 Task: Buy 1 Transaxle & Transmission from Gaskets section under best seller category for shipping address: Jenna Lewis, 2105 Pike Street, San Diego, California 92126, Cell Number 8585770212. Pay from credit card ending with 2005, CVV 3321
Action: Mouse moved to (25, 86)
Screenshot: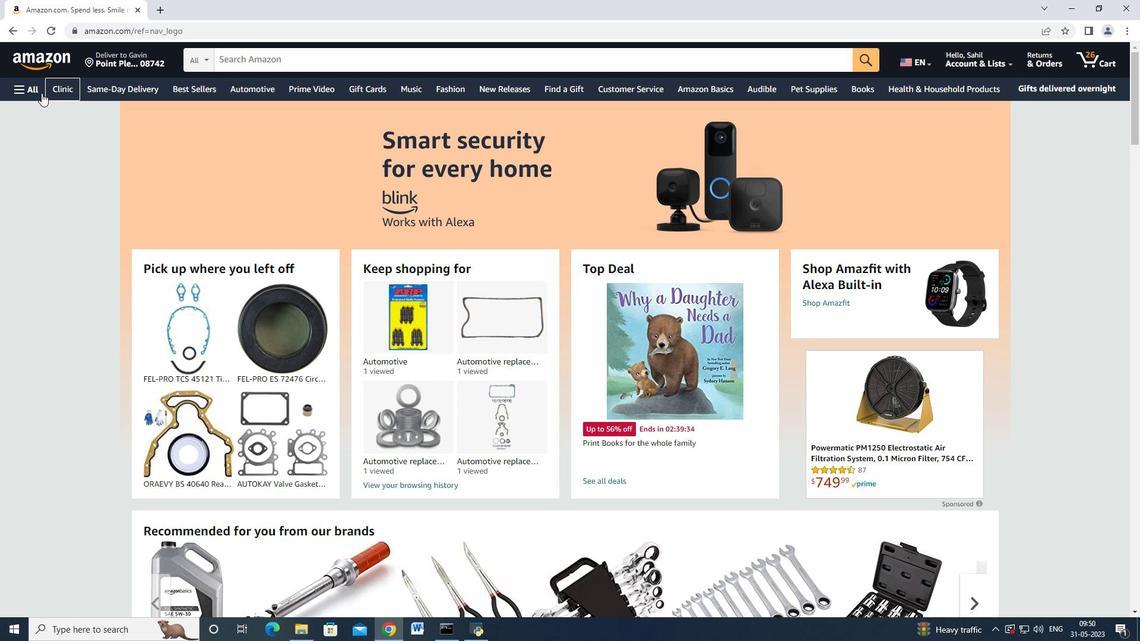 
Action: Mouse pressed left at (25, 86)
Screenshot: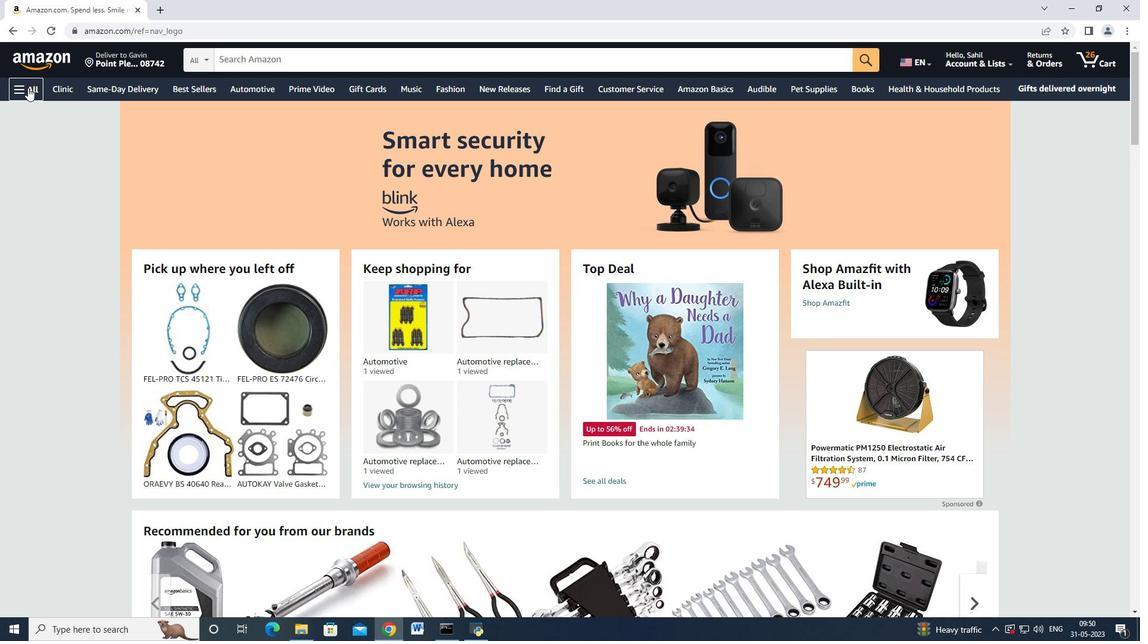 
Action: Mouse moved to (73, 246)
Screenshot: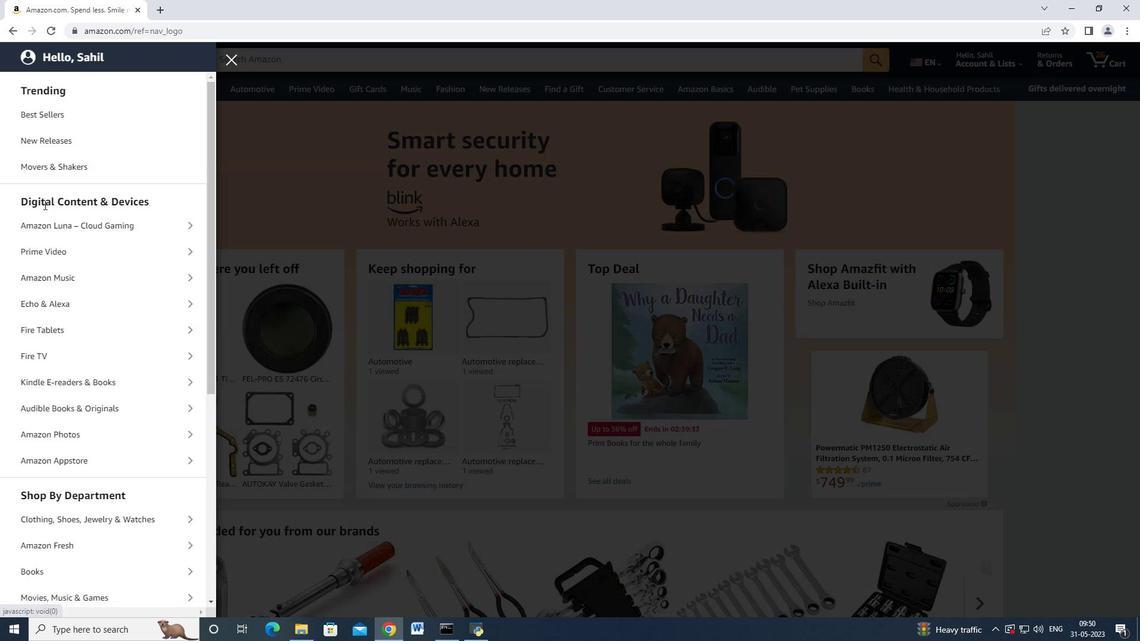
Action: Mouse scrolled (73, 245) with delta (0, 0)
Screenshot: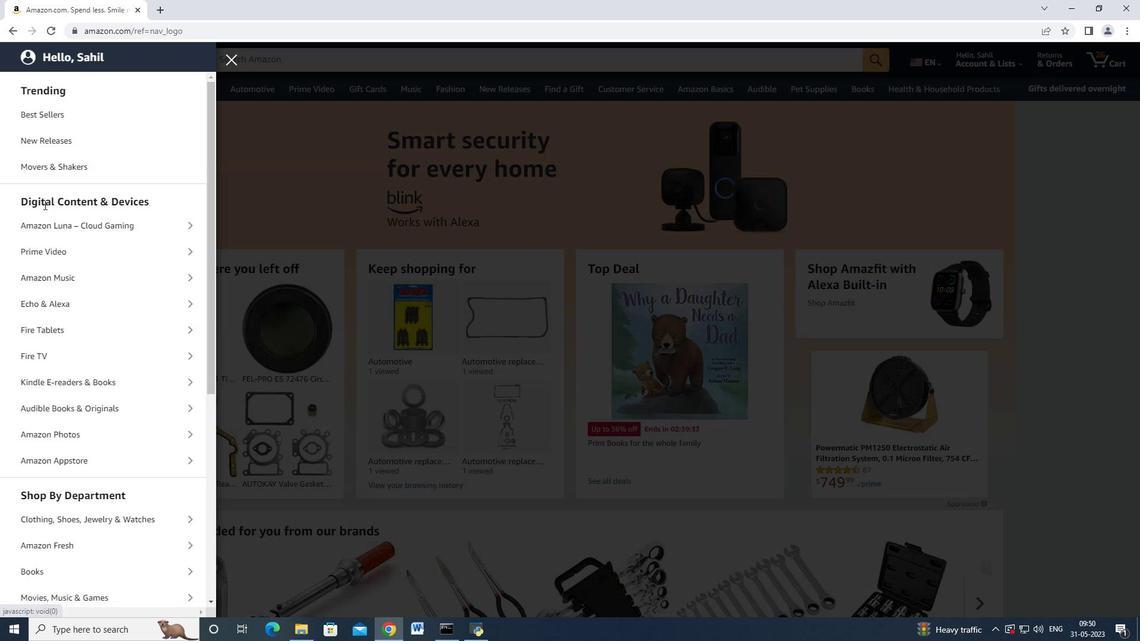 
Action: Mouse moved to (74, 247)
Screenshot: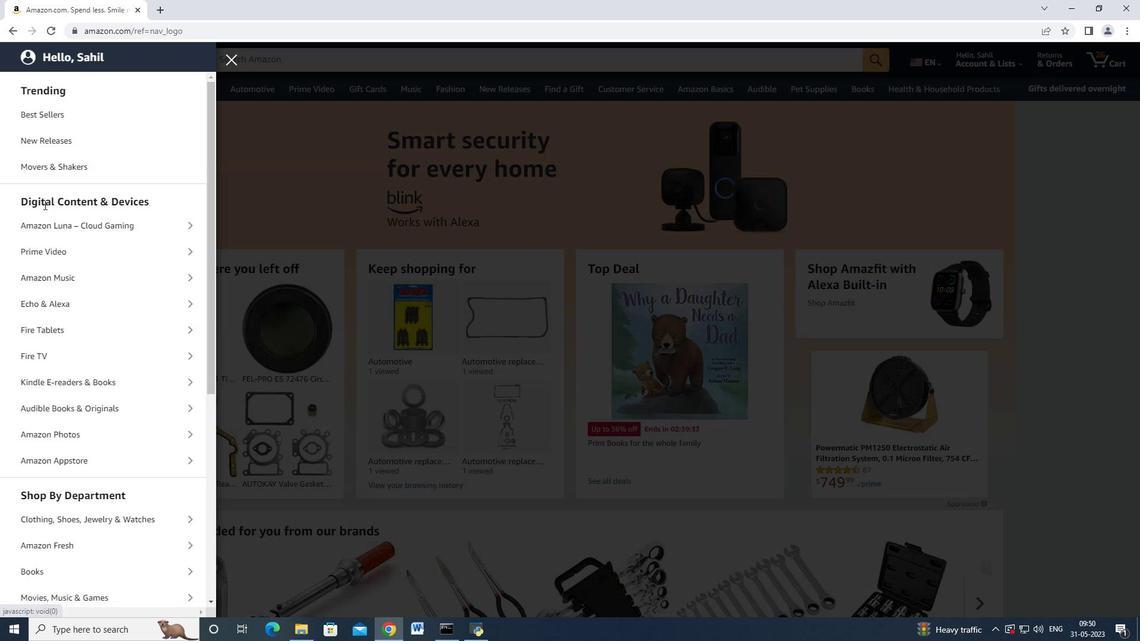 
Action: Mouse scrolled (74, 247) with delta (0, 0)
Screenshot: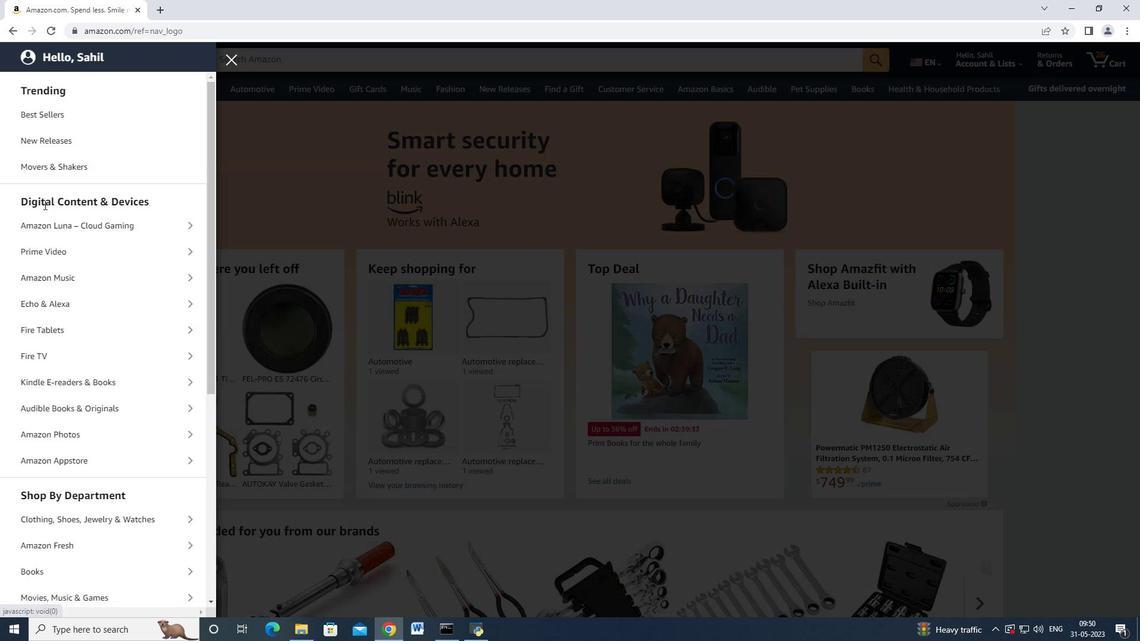 
Action: Mouse moved to (76, 250)
Screenshot: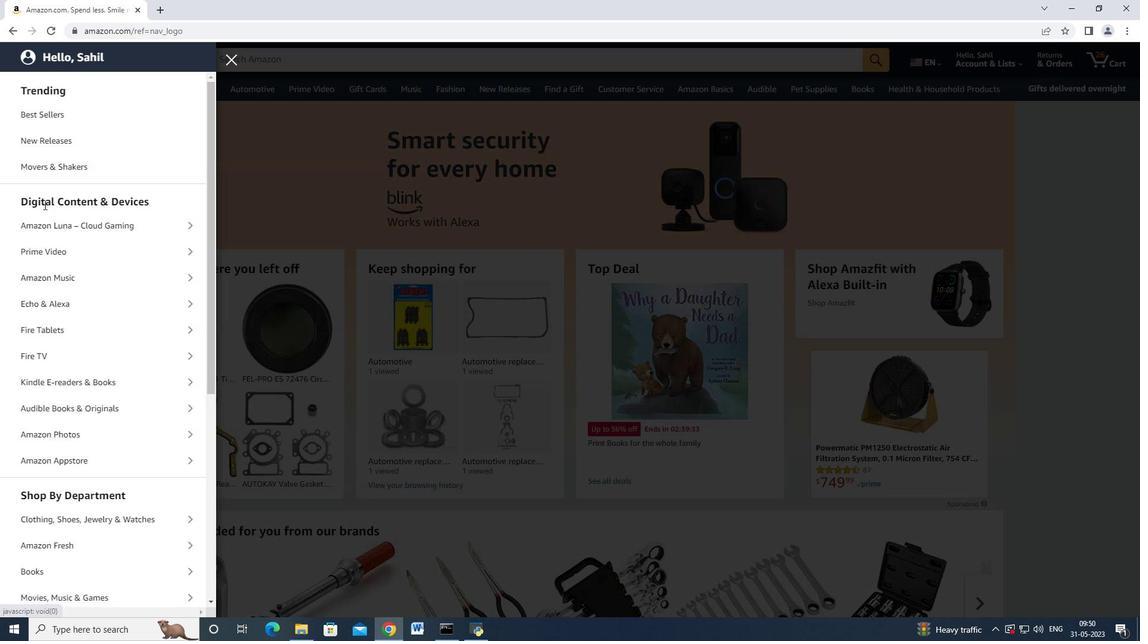 
Action: Mouse scrolled (76, 250) with delta (0, 0)
Screenshot: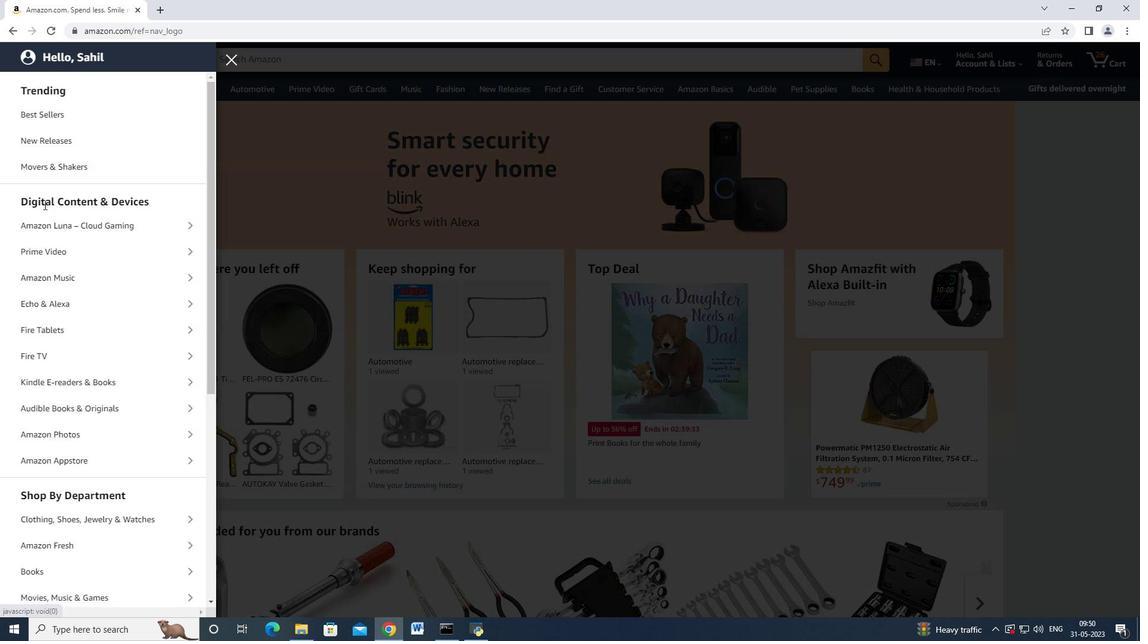 
Action: Mouse moved to (77, 251)
Screenshot: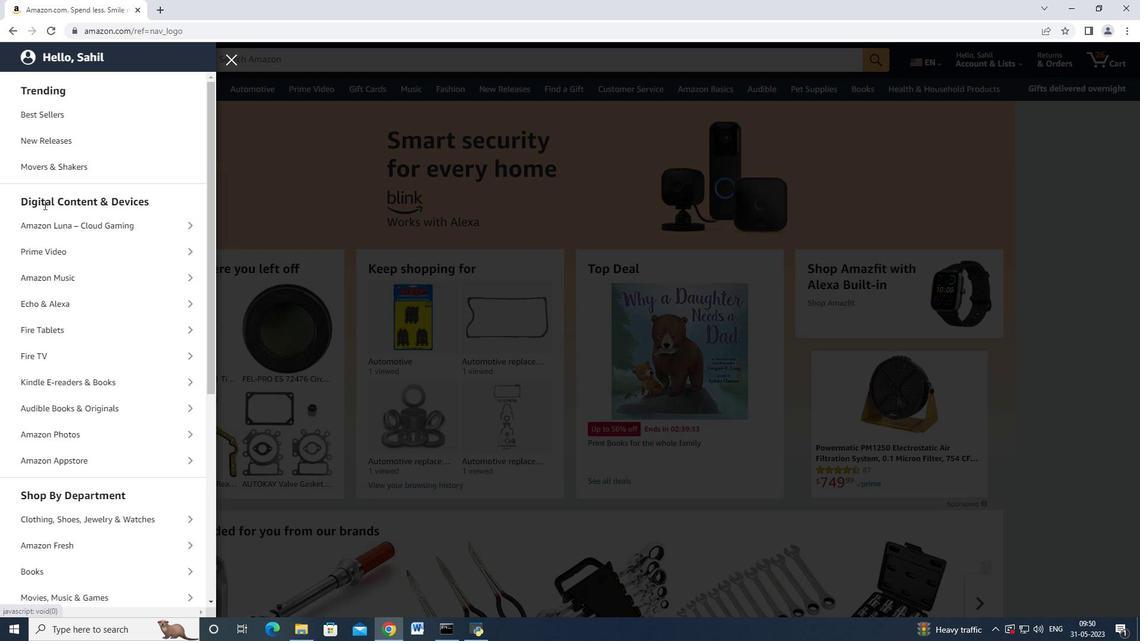 
Action: Mouse scrolled (77, 251) with delta (0, 0)
Screenshot: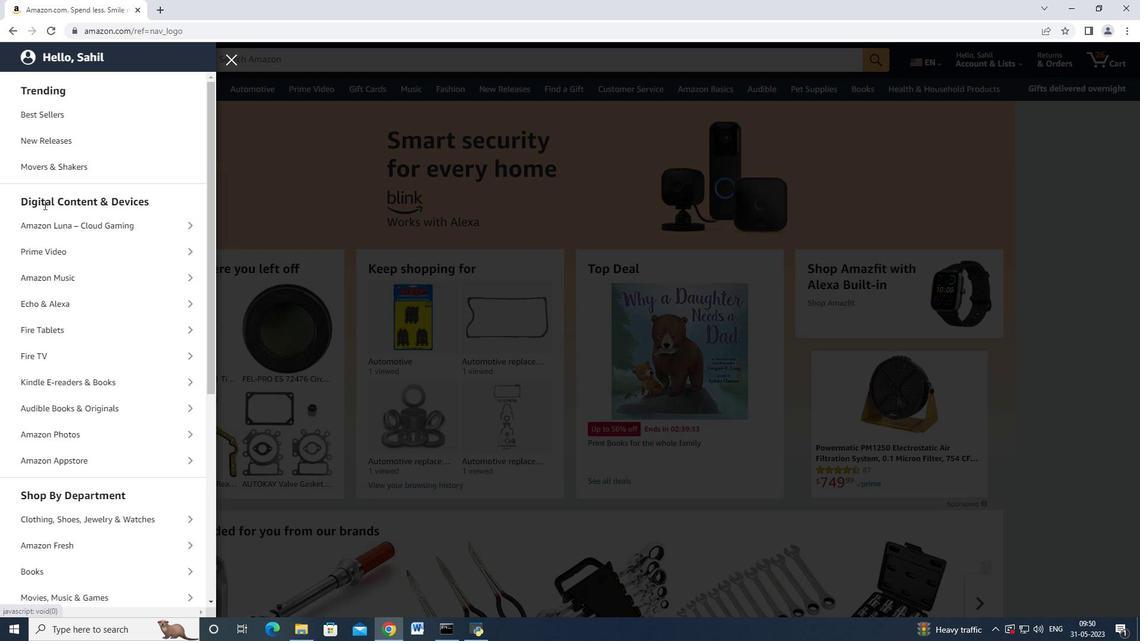 
Action: Mouse moved to (90, 280)
Screenshot: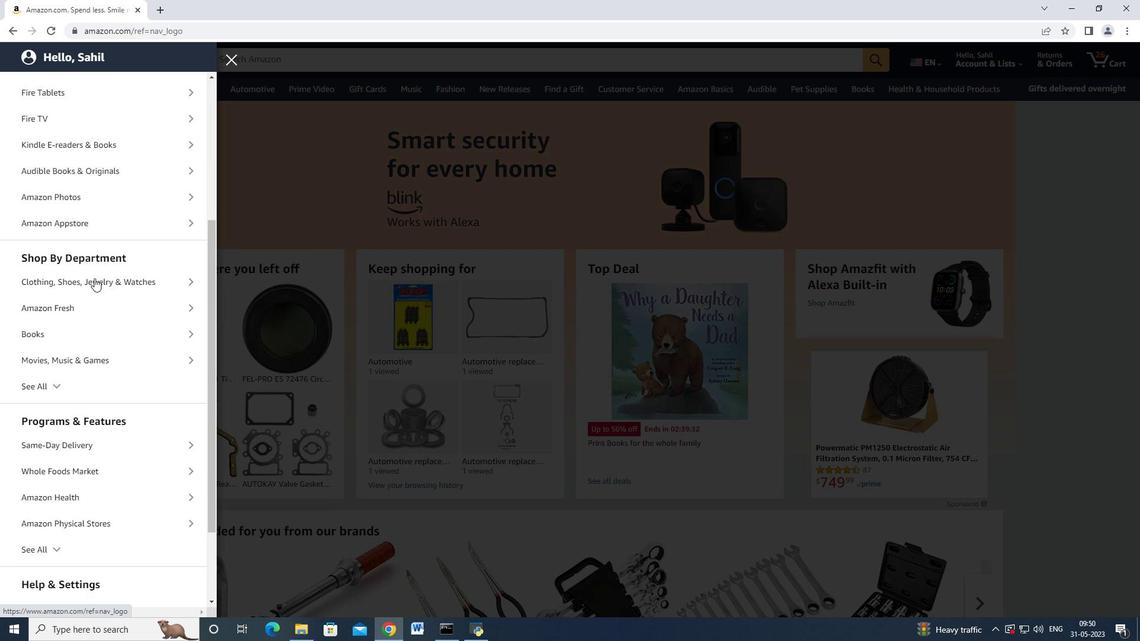 
Action: Mouse scrolled (90, 280) with delta (0, 0)
Screenshot: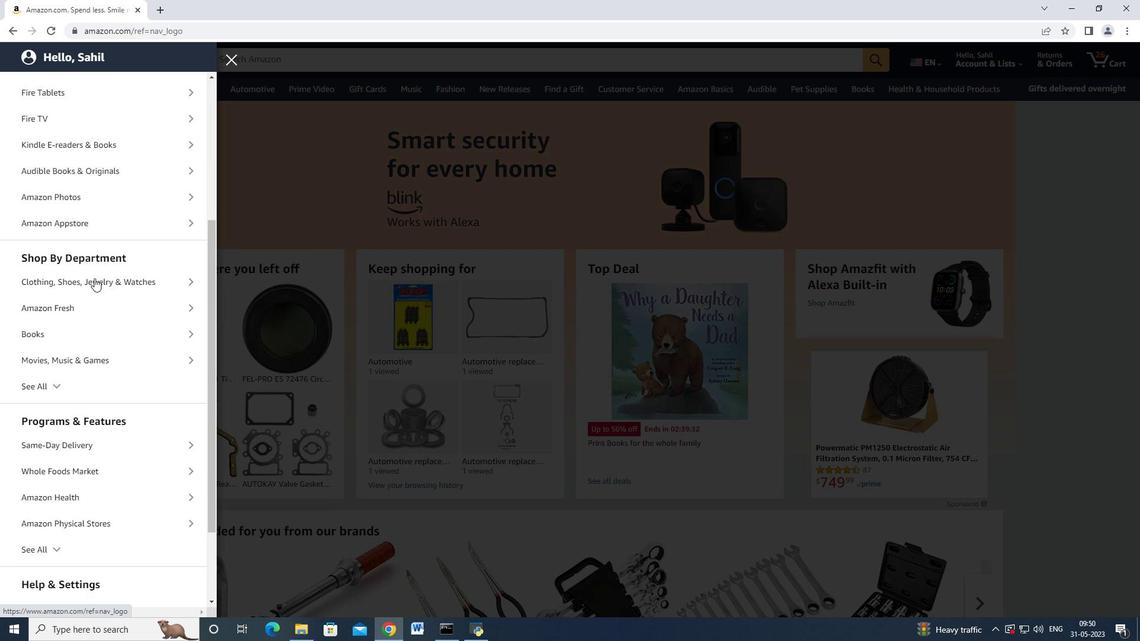 
Action: Mouse scrolled (90, 280) with delta (0, 0)
Screenshot: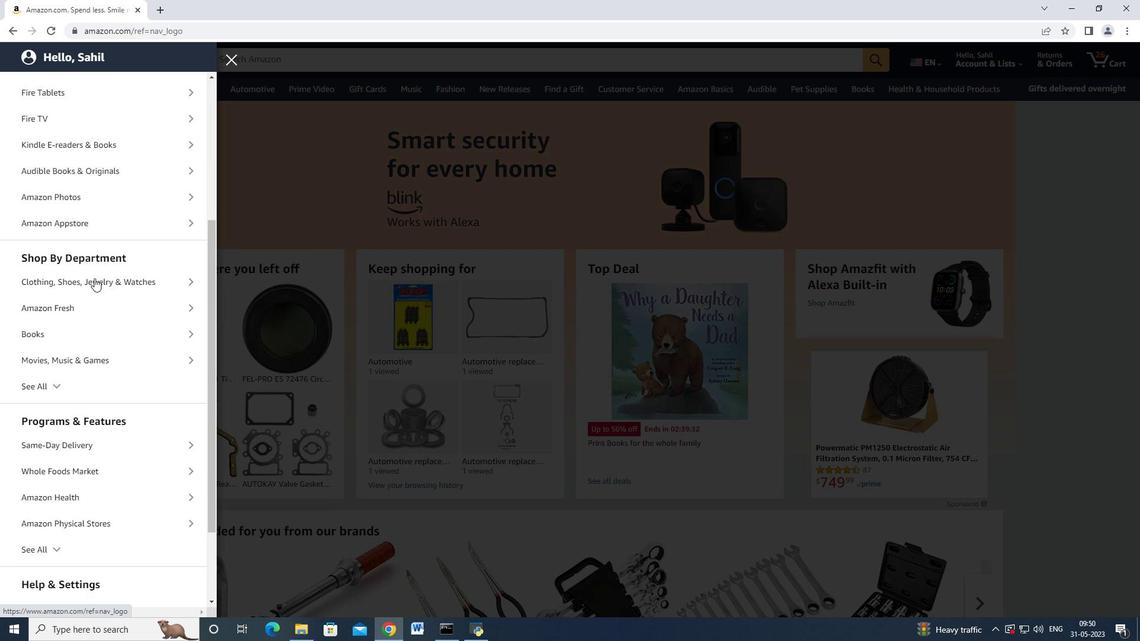 
Action: Mouse scrolled (90, 280) with delta (0, 0)
Screenshot: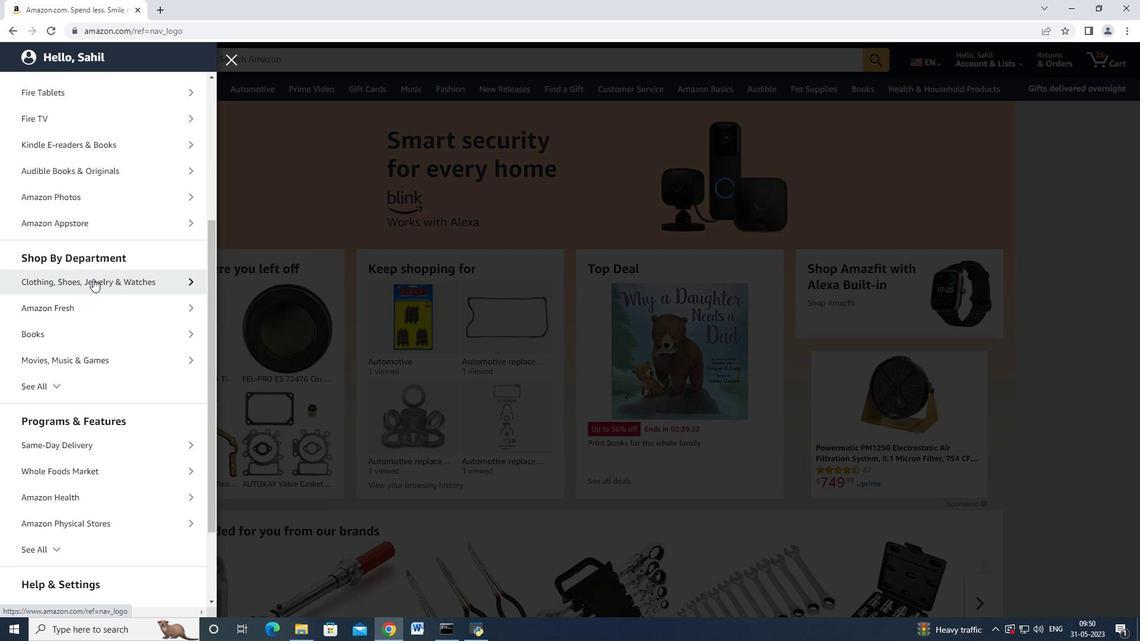 
Action: Mouse scrolled (90, 280) with delta (0, 0)
Screenshot: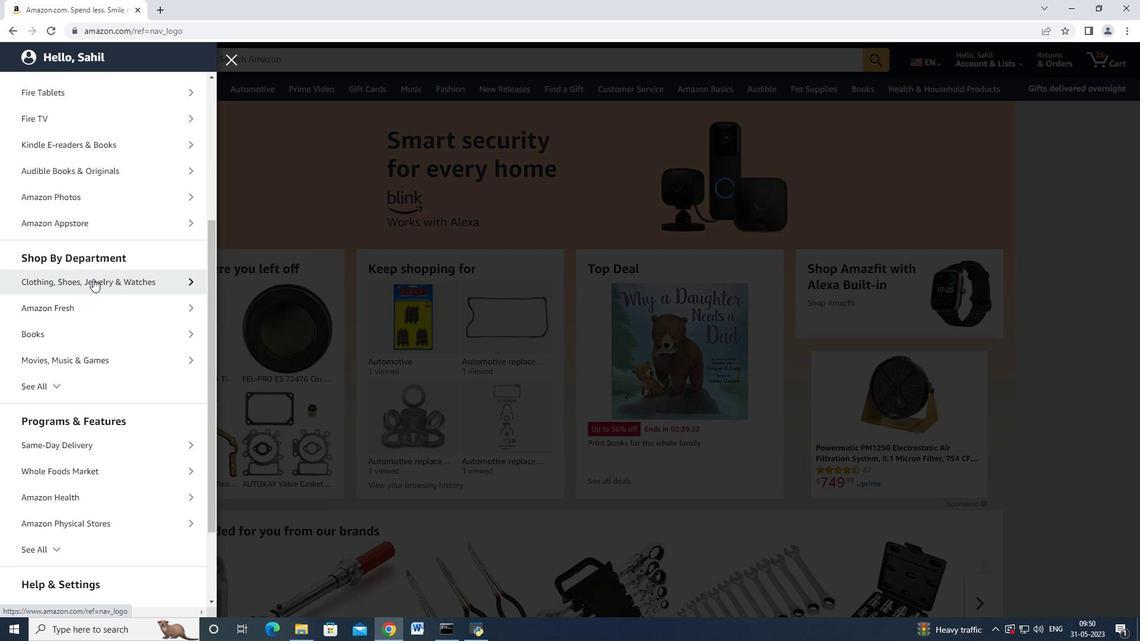 
Action: Mouse scrolled (90, 280) with delta (0, 0)
Screenshot: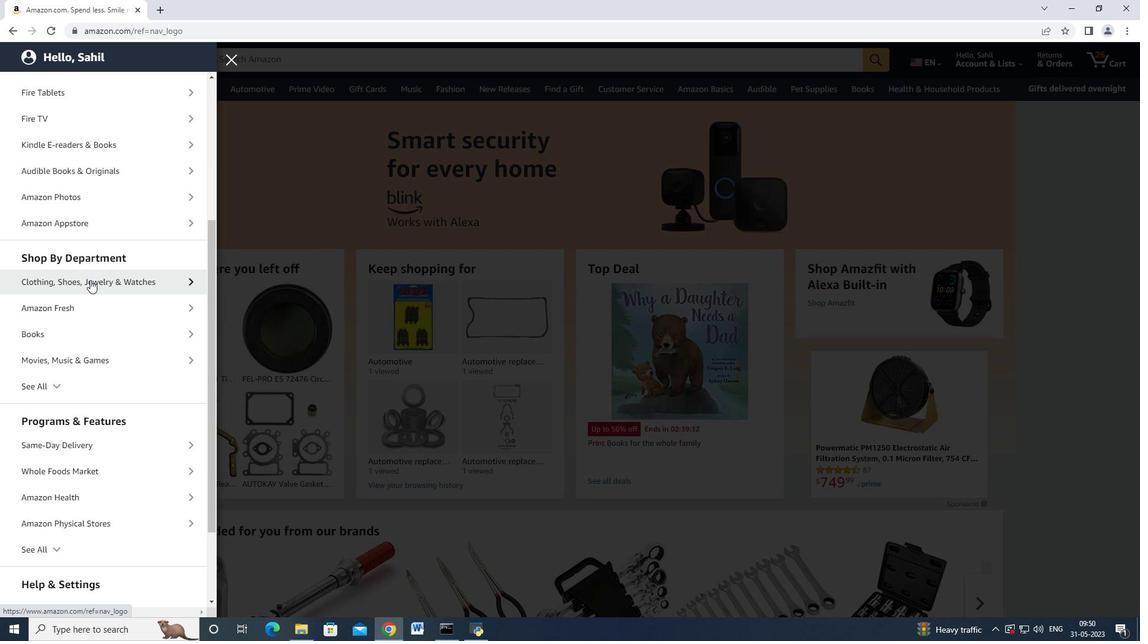 
Action: Mouse moved to (67, 276)
Screenshot: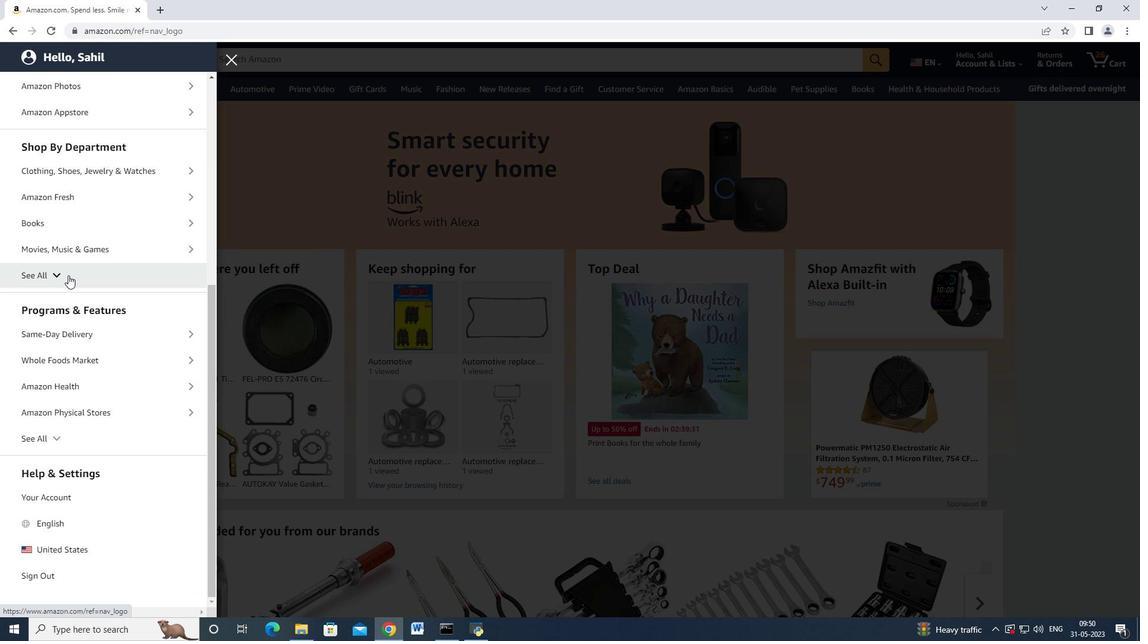 
Action: Mouse pressed left at (67, 276)
Screenshot: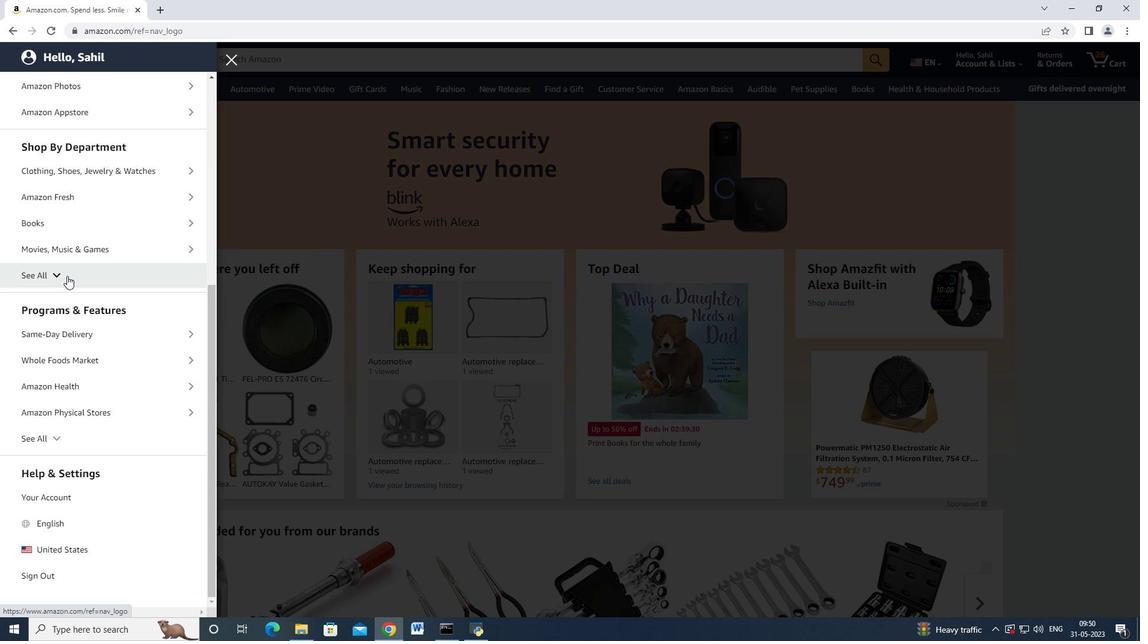 
Action: Mouse moved to (61, 313)
Screenshot: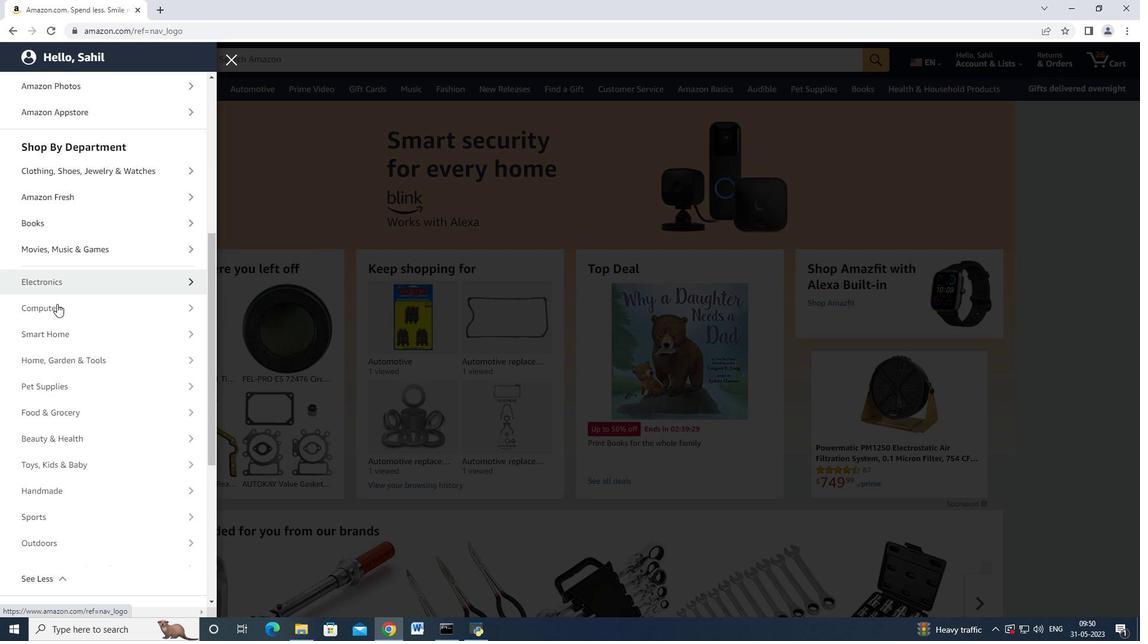 
Action: Mouse scrolled (61, 312) with delta (0, 0)
Screenshot: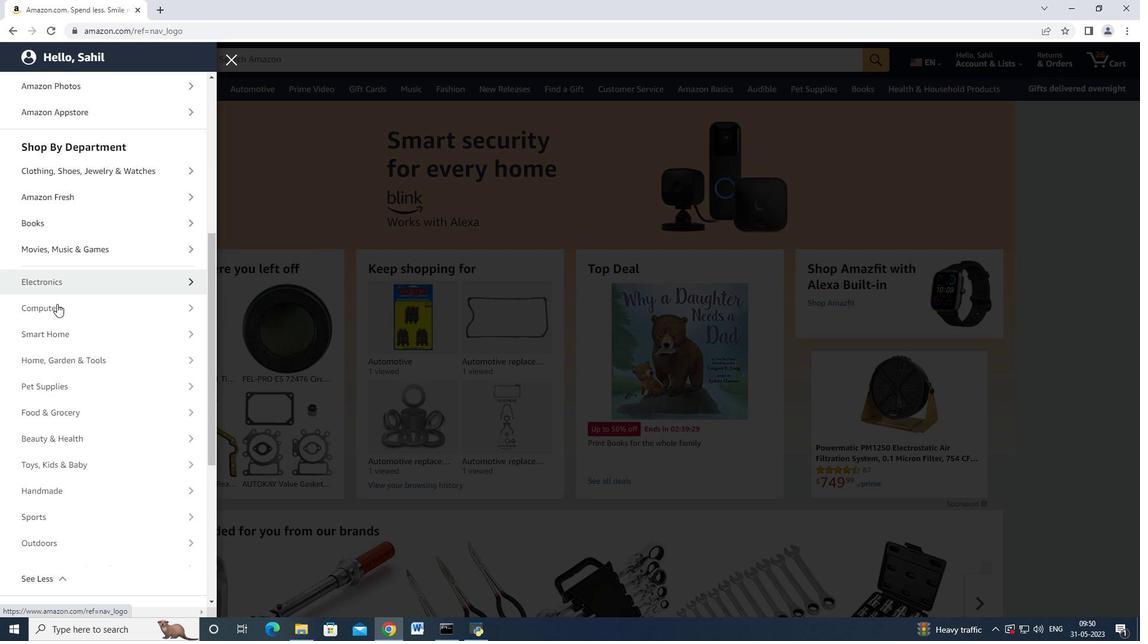
Action: Mouse scrolled (61, 312) with delta (0, 0)
Screenshot: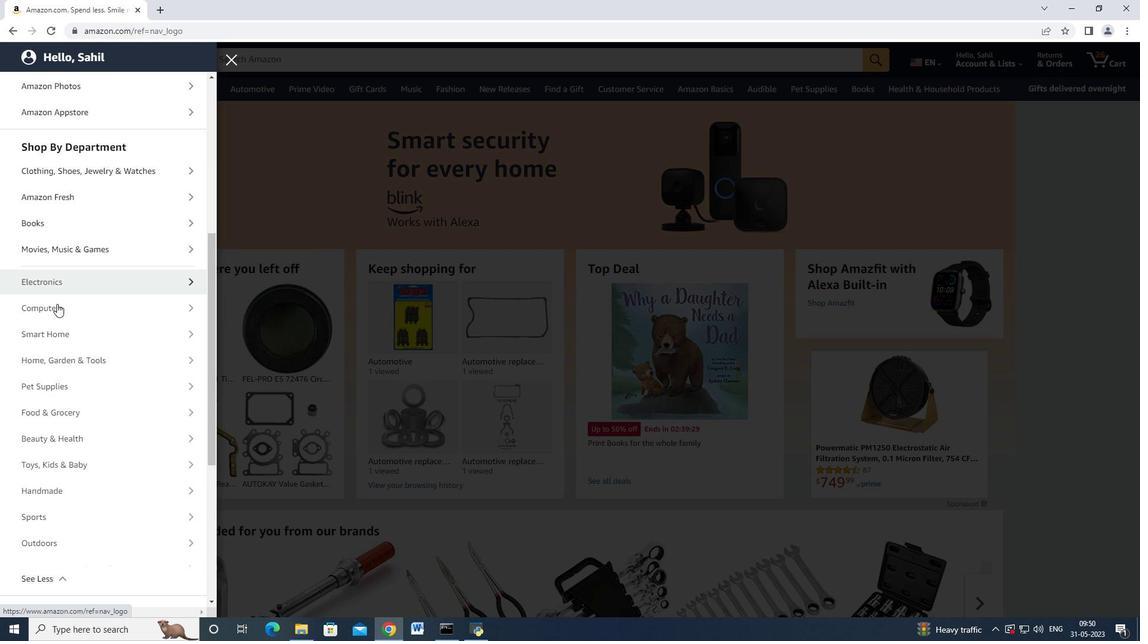 
Action: Mouse moved to (61, 314)
Screenshot: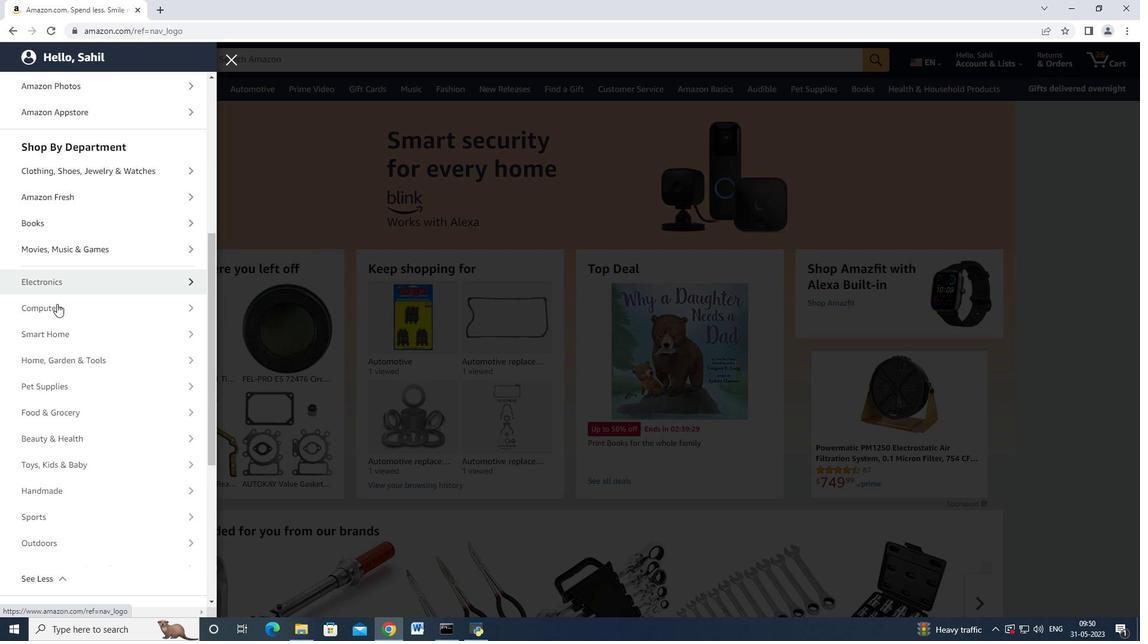 
Action: Mouse scrolled (61, 313) with delta (0, 0)
Screenshot: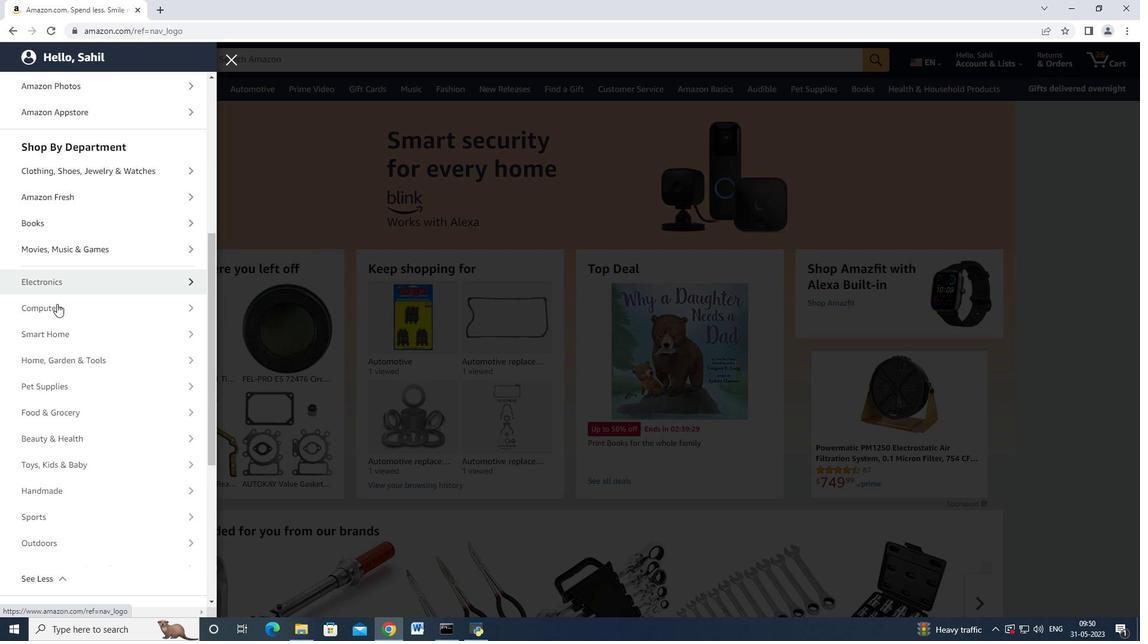 
Action: Mouse moved to (61, 314)
Screenshot: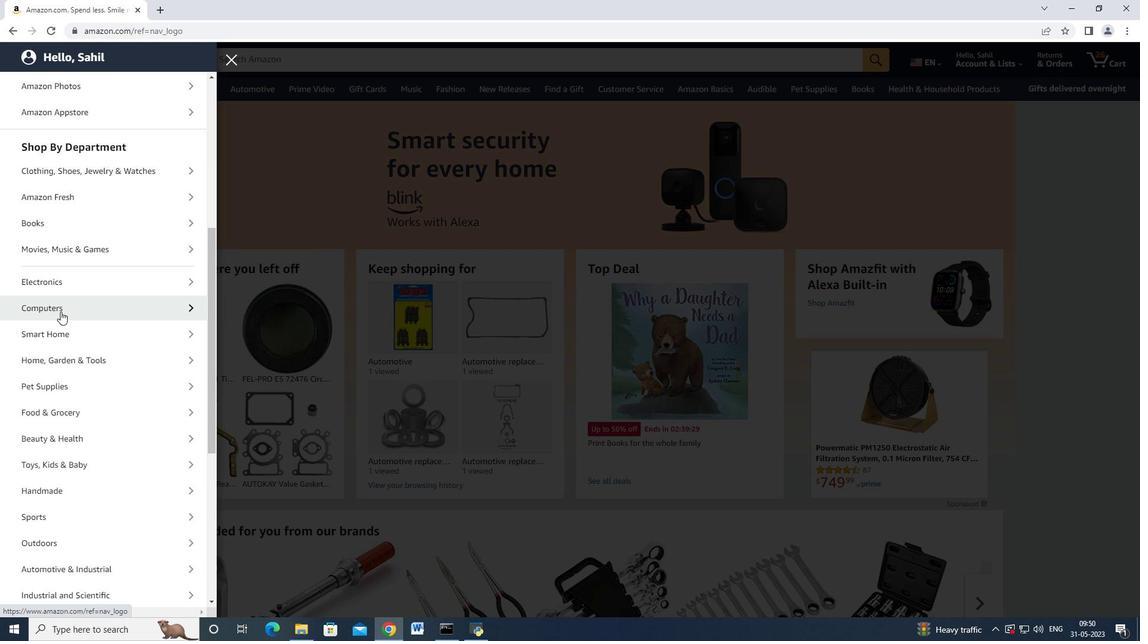 
Action: Mouse scrolled (61, 314) with delta (0, 0)
Screenshot: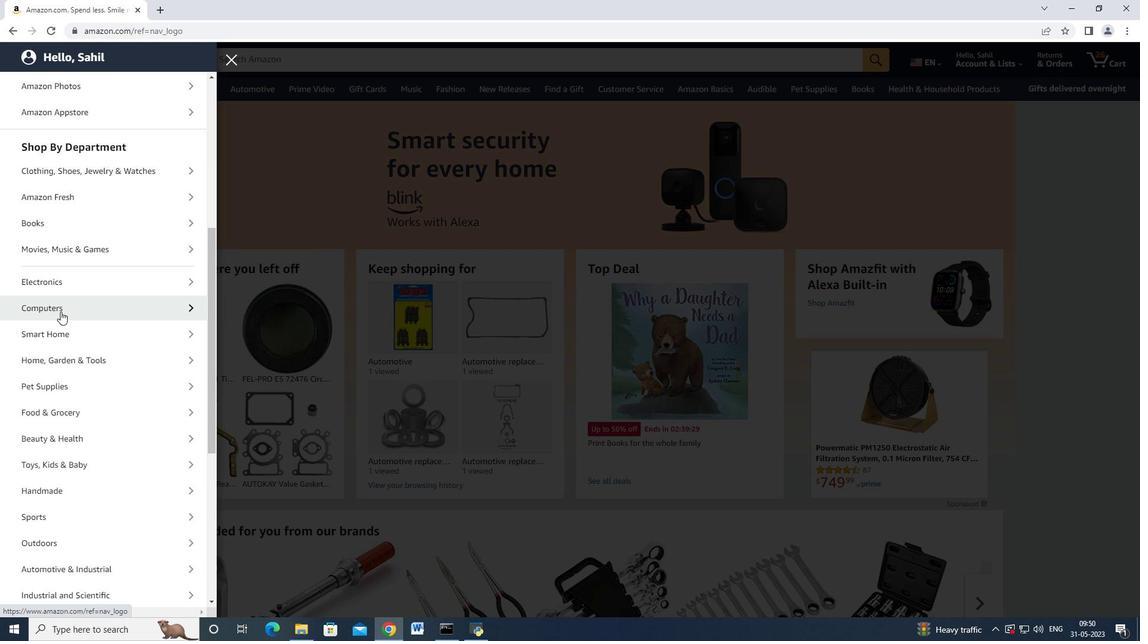 
Action: Mouse moved to (70, 326)
Screenshot: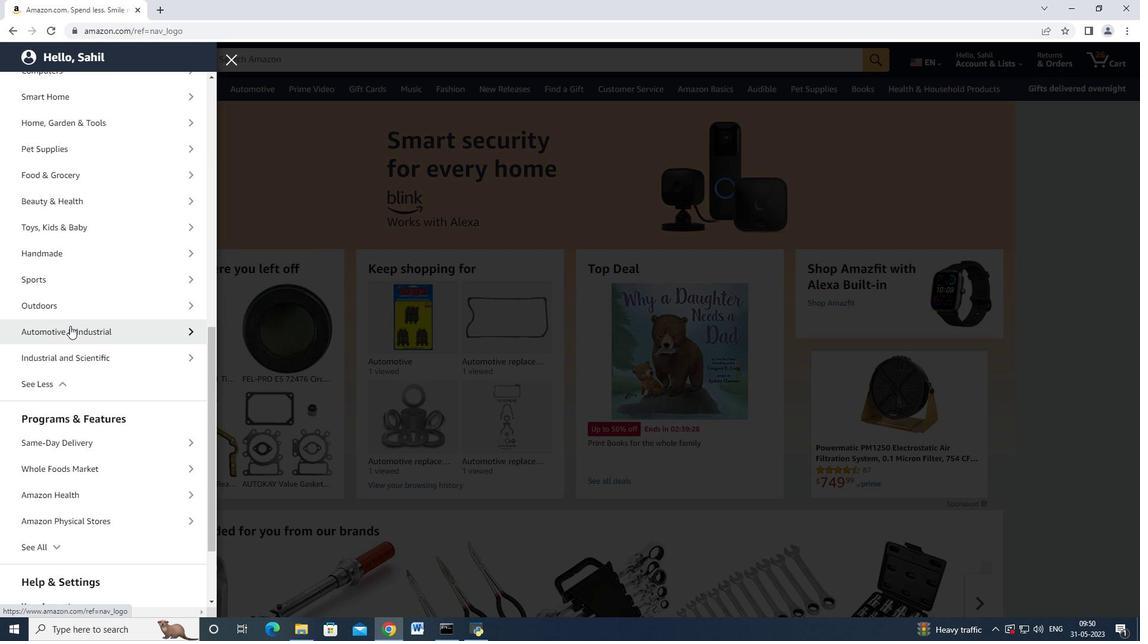 
Action: Mouse pressed left at (70, 326)
Screenshot: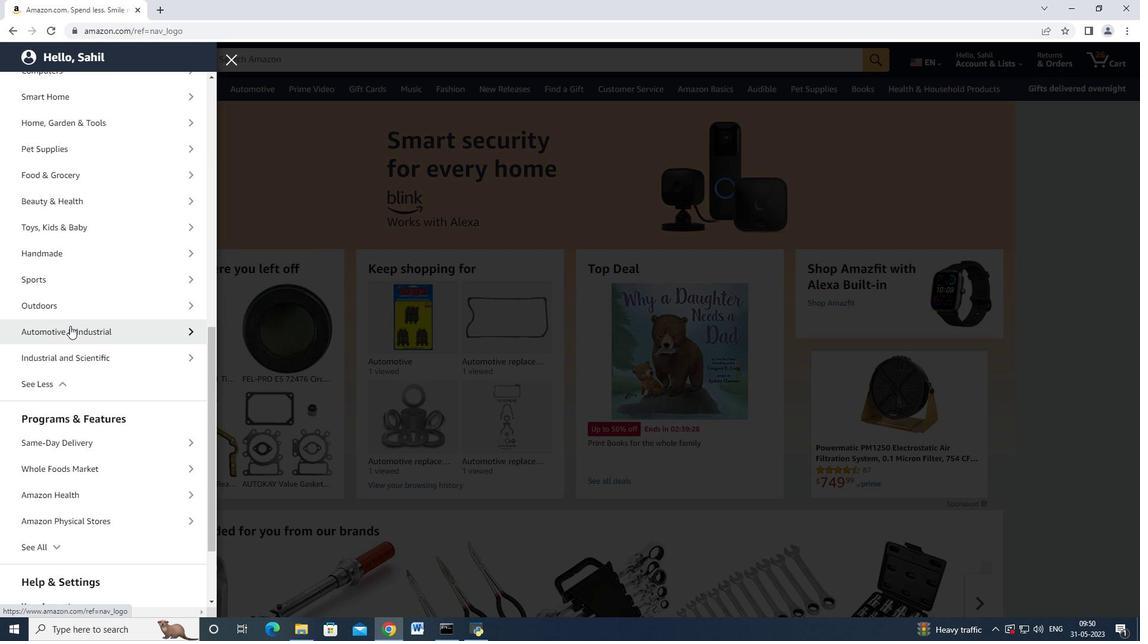 
Action: Mouse moved to (112, 143)
Screenshot: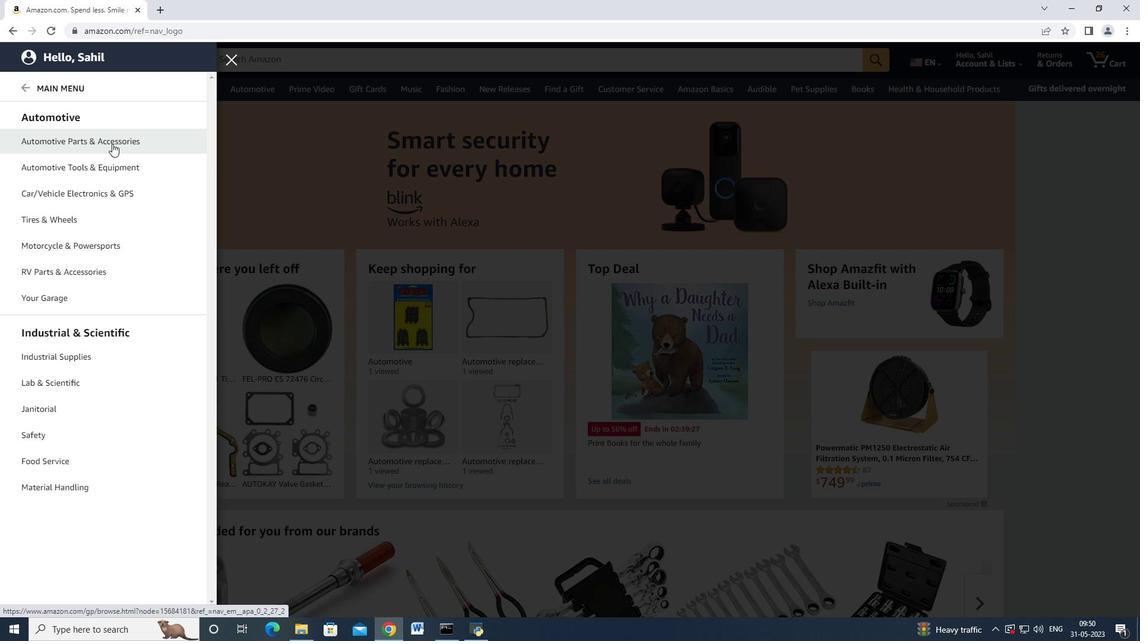 
Action: Mouse pressed left at (112, 143)
Screenshot: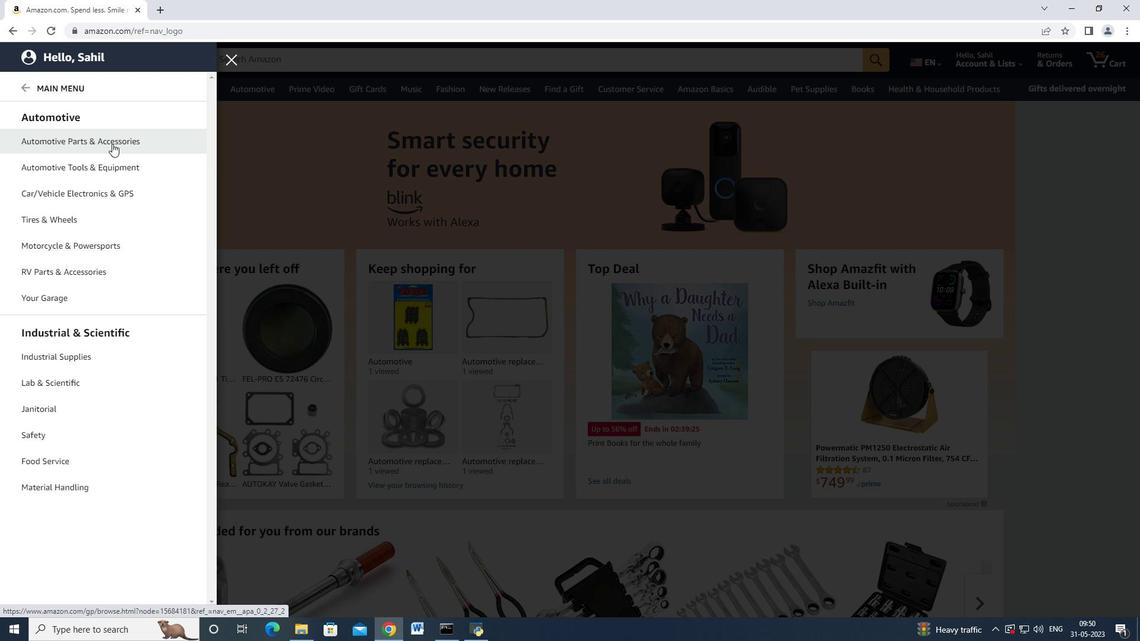 
Action: Mouse moved to (195, 115)
Screenshot: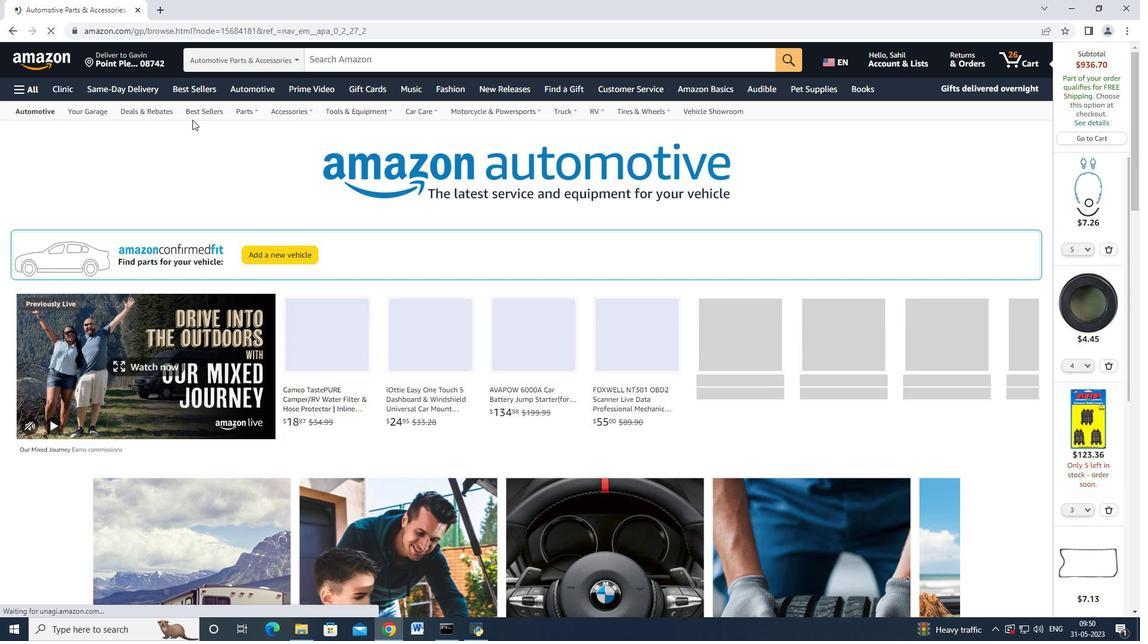 
Action: Mouse pressed left at (195, 115)
Screenshot: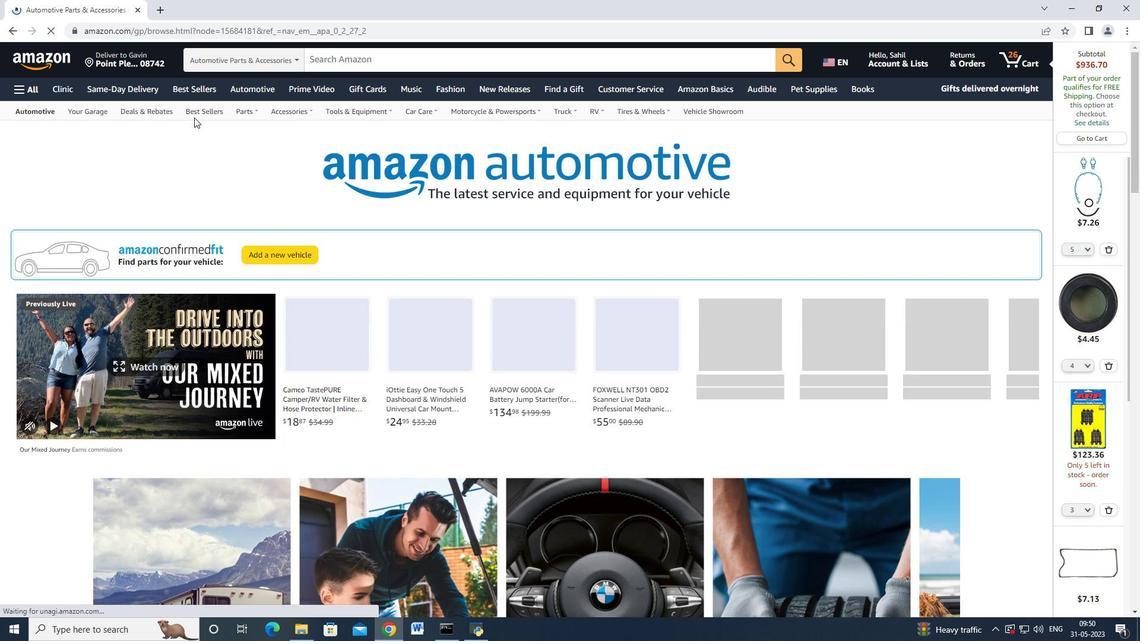 
Action: Mouse moved to (136, 233)
Screenshot: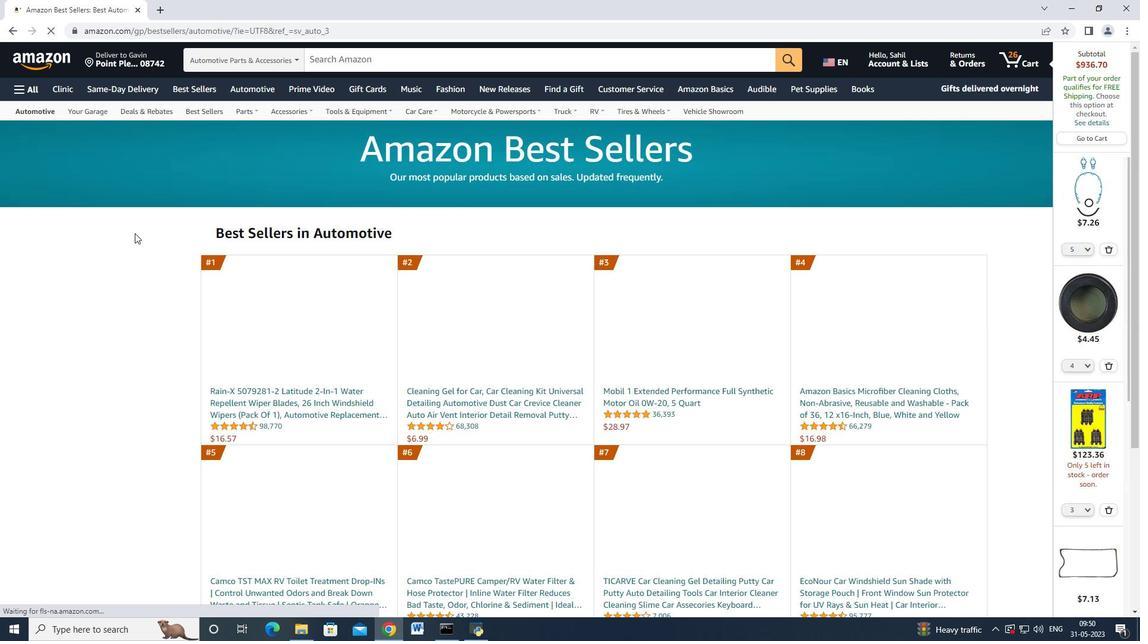 
Action: Mouse scrolled (136, 232) with delta (0, 0)
Screenshot: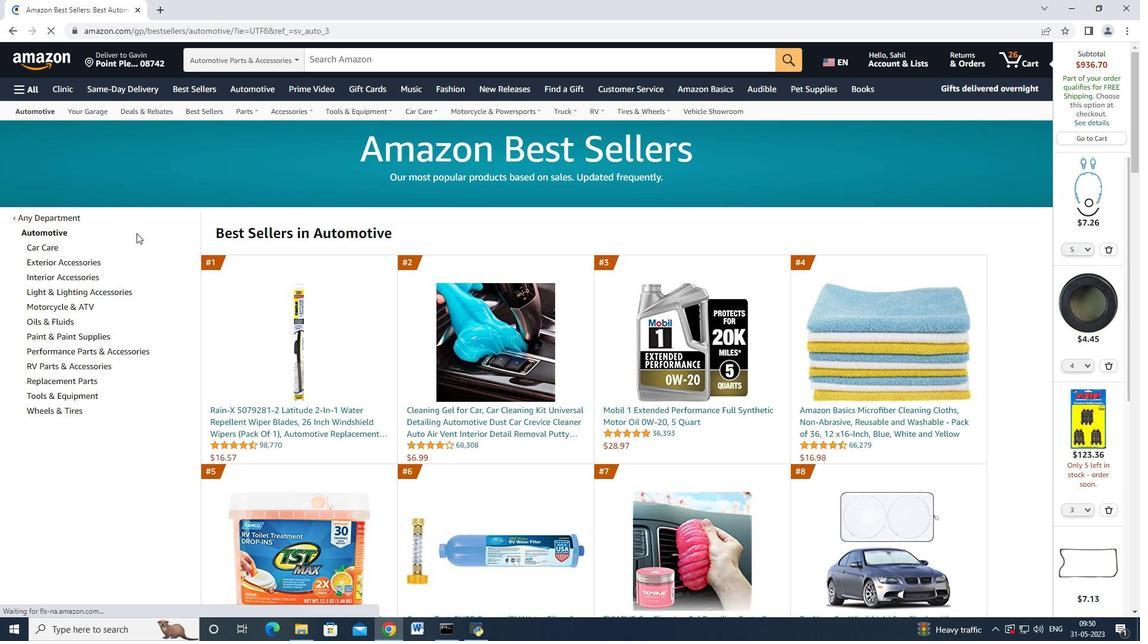 
Action: Mouse moved to (84, 320)
Screenshot: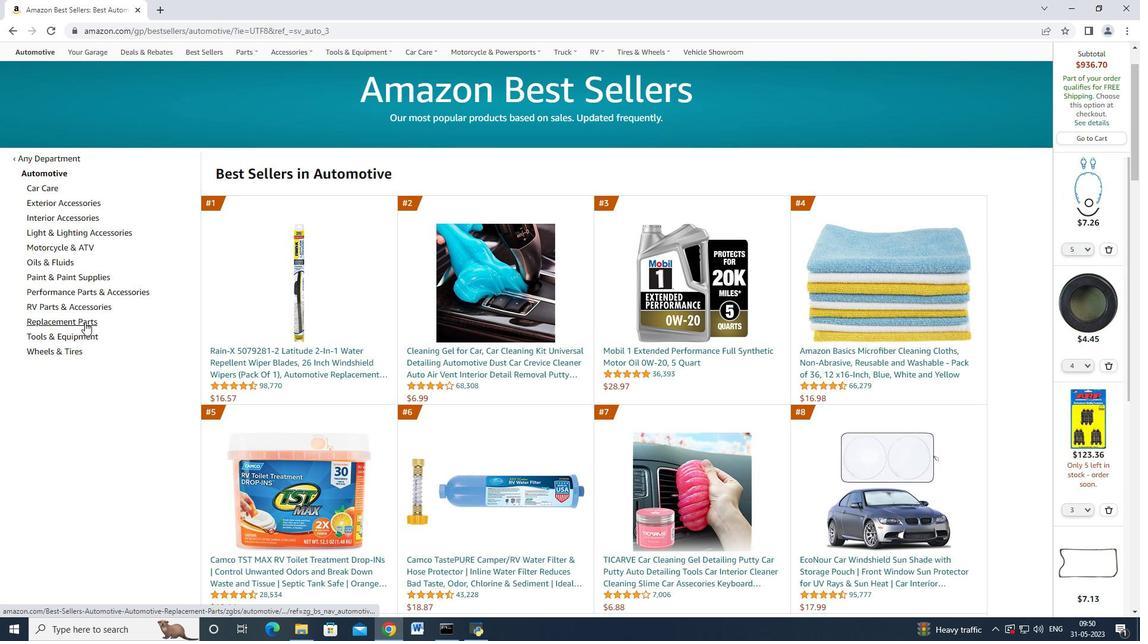 
Action: Mouse pressed left at (84, 320)
Screenshot: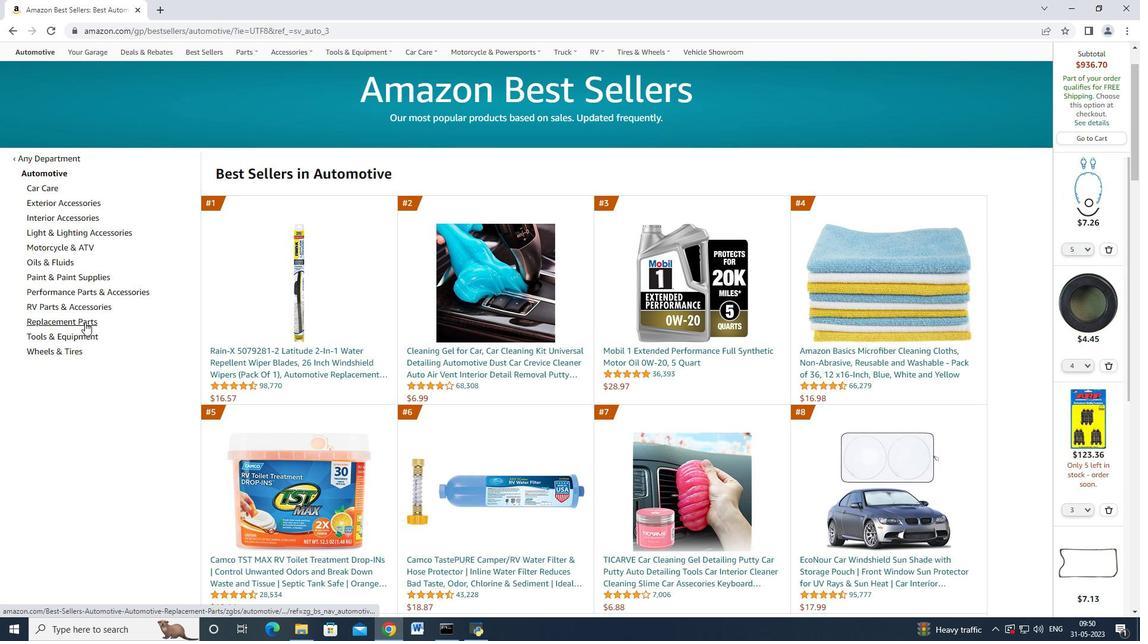 
Action: Mouse moved to (116, 264)
Screenshot: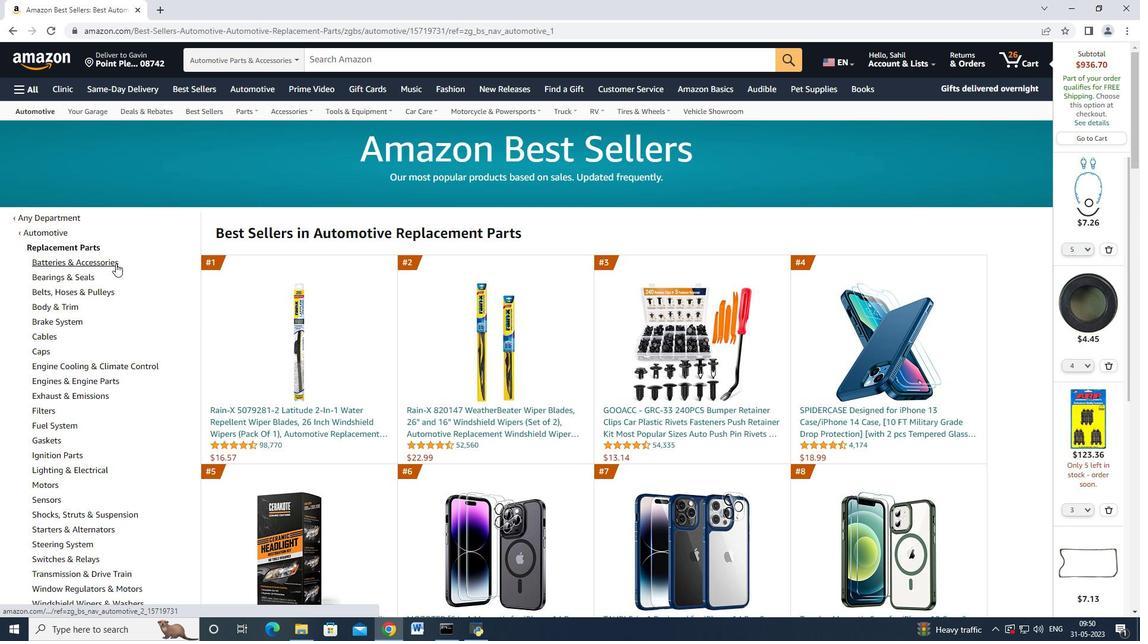
Action: Mouse scrolled (116, 263) with delta (0, 0)
Screenshot: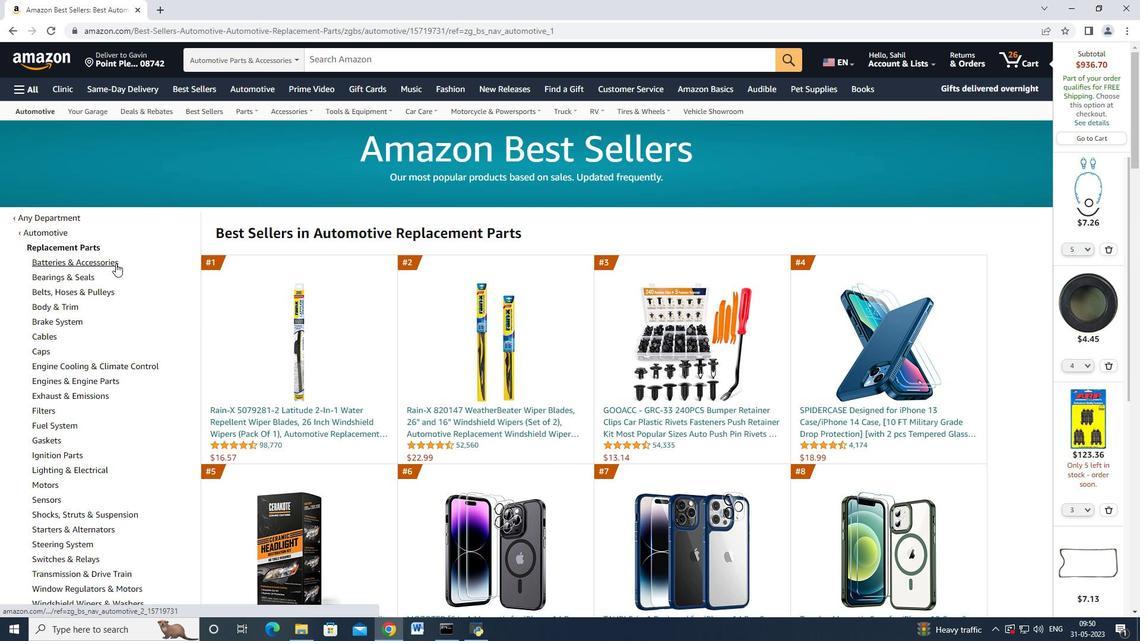
Action: Mouse moved to (118, 269)
Screenshot: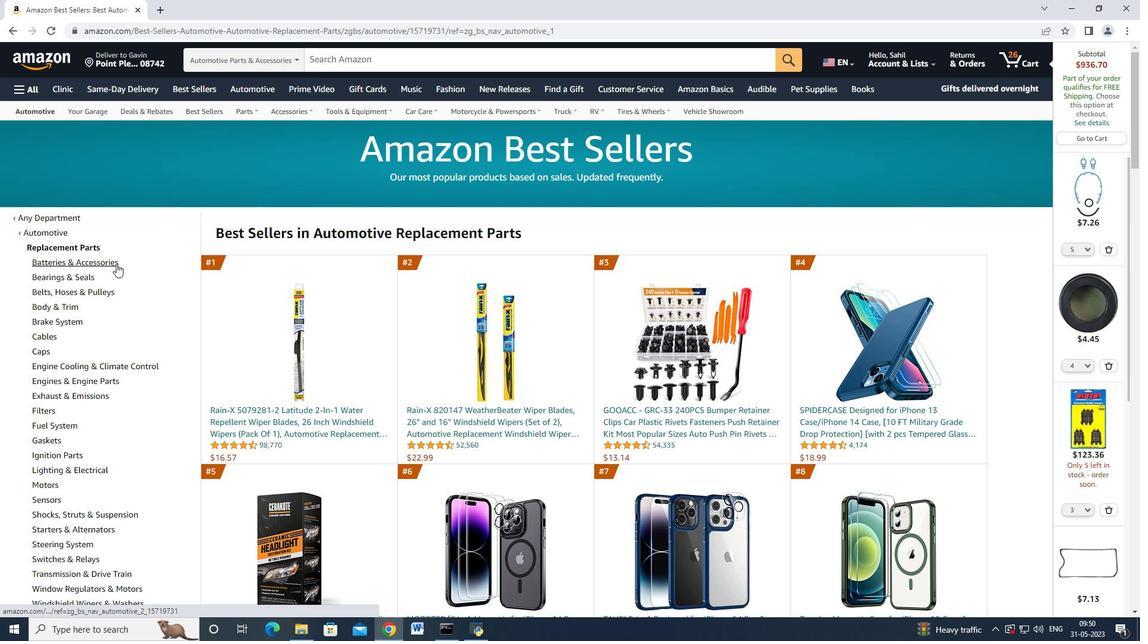 
Action: Mouse scrolled (118, 269) with delta (0, 0)
Screenshot: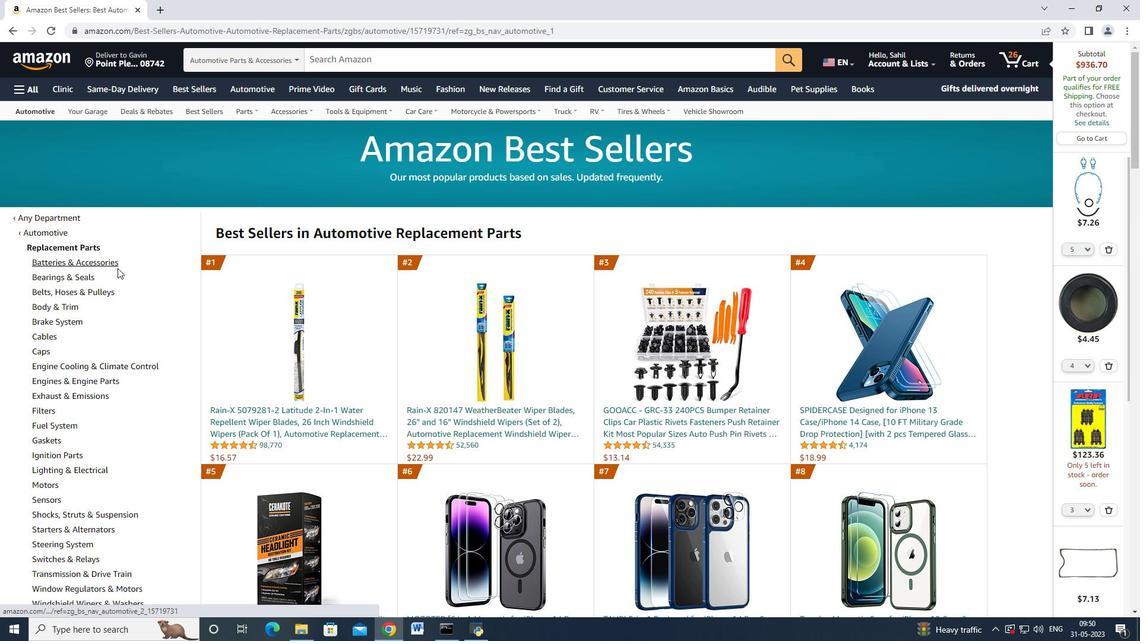 
Action: Mouse scrolled (118, 269) with delta (0, 0)
Screenshot: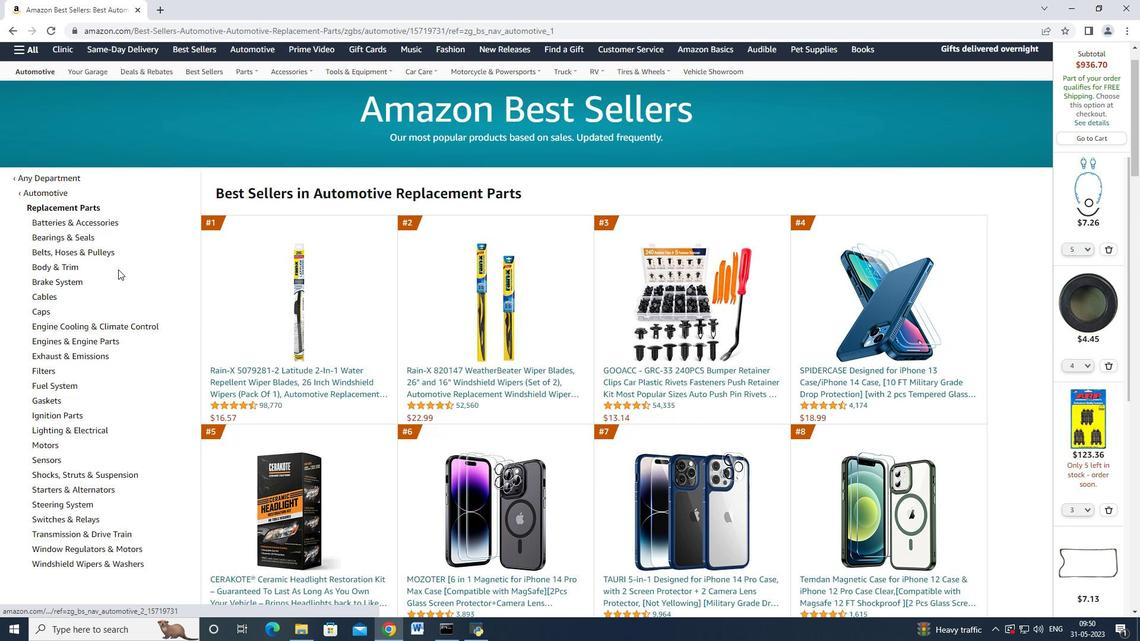 
Action: Mouse moved to (118, 269)
Screenshot: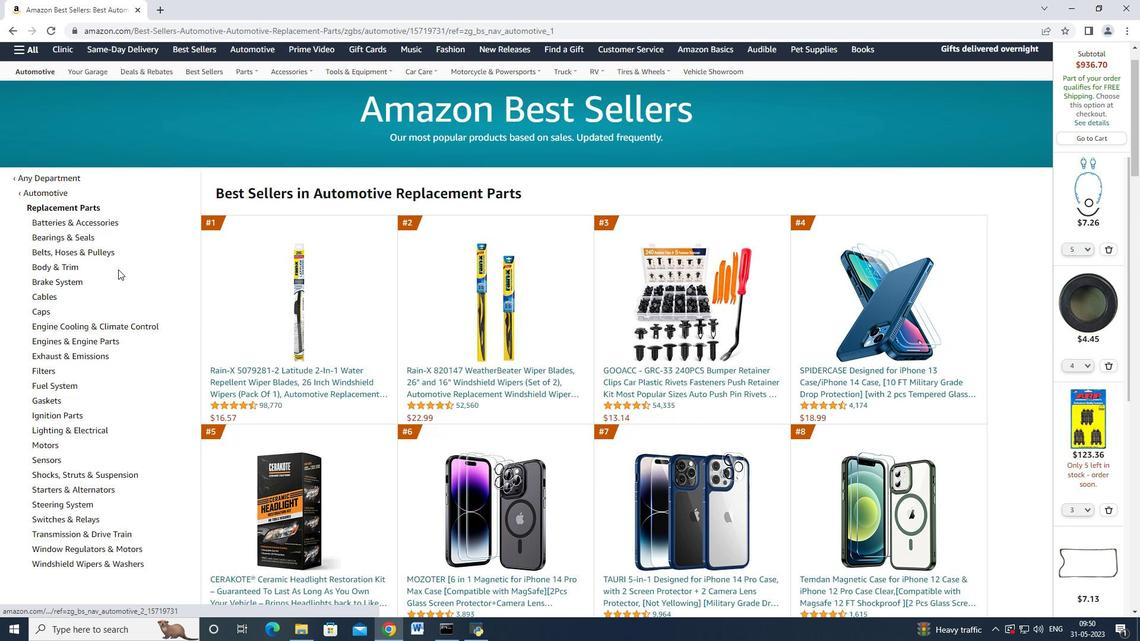 
Action: Mouse scrolled (118, 269) with delta (0, 0)
Screenshot: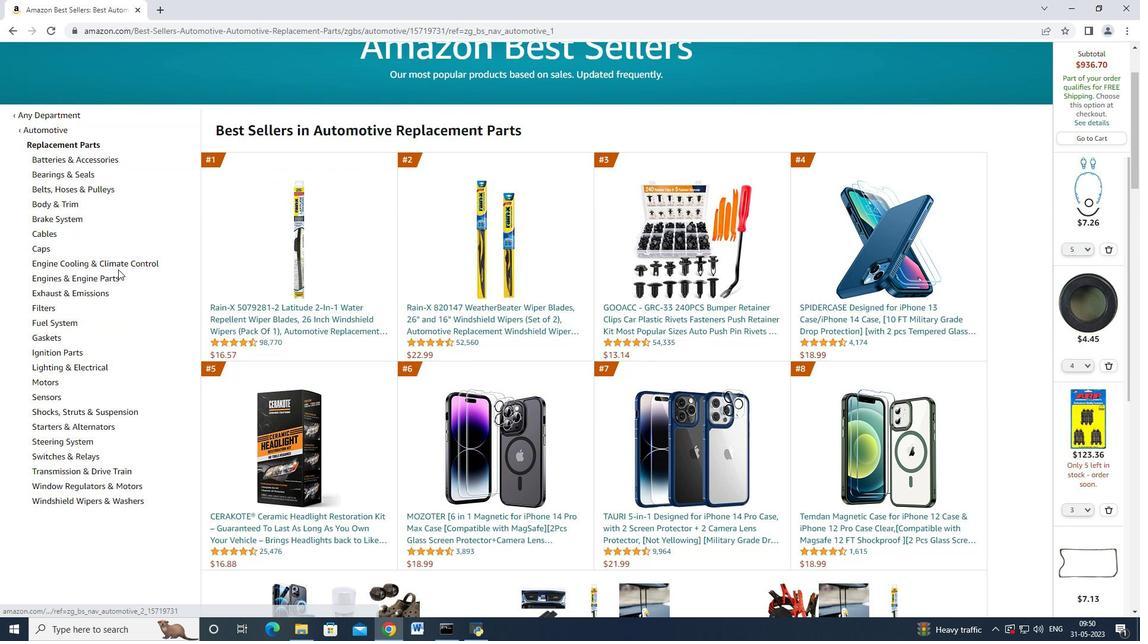 
Action: Mouse scrolled (118, 269) with delta (0, 0)
Screenshot: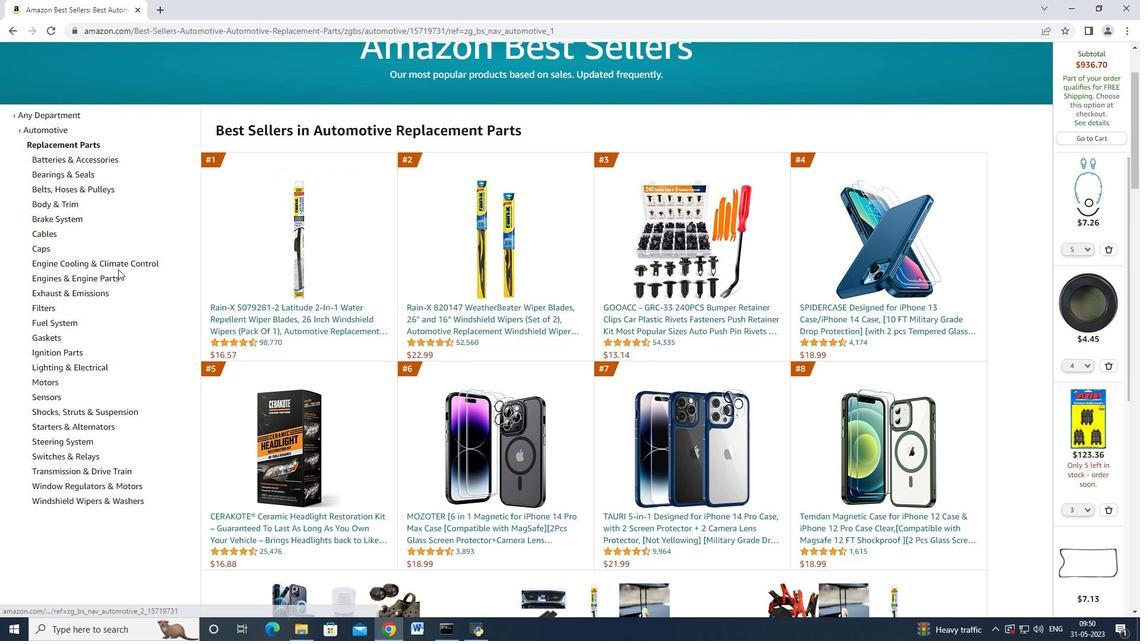 
Action: Mouse scrolled (118, 269) with delta (0, 0)
Screenshot: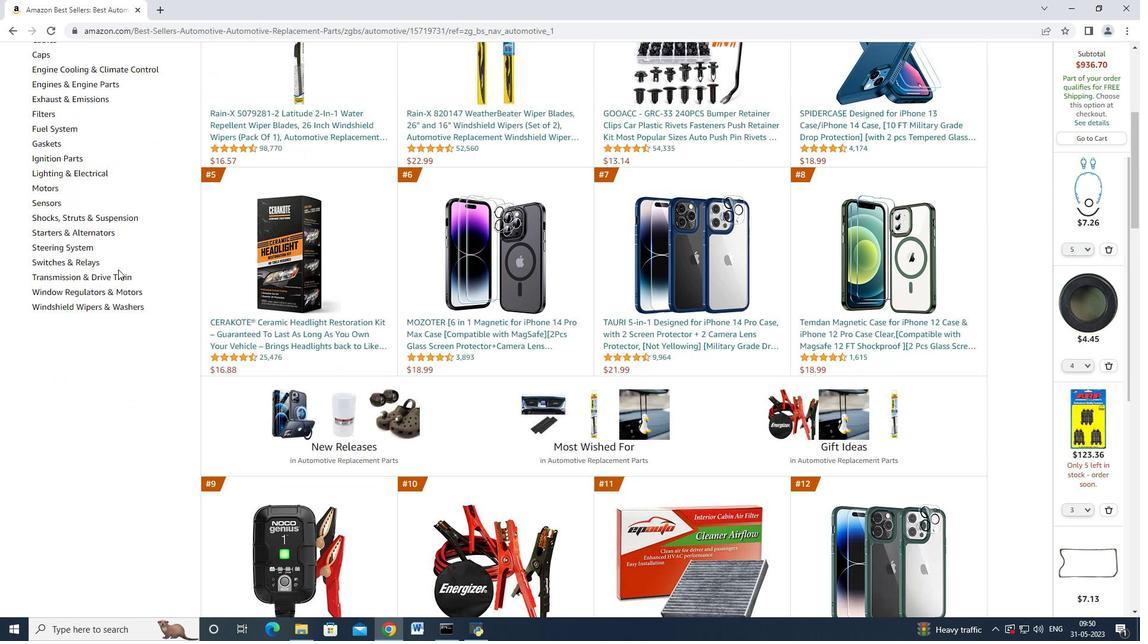 
Action: Mouse scrolled (118, 269) with delta (0, 0)
Screenshot: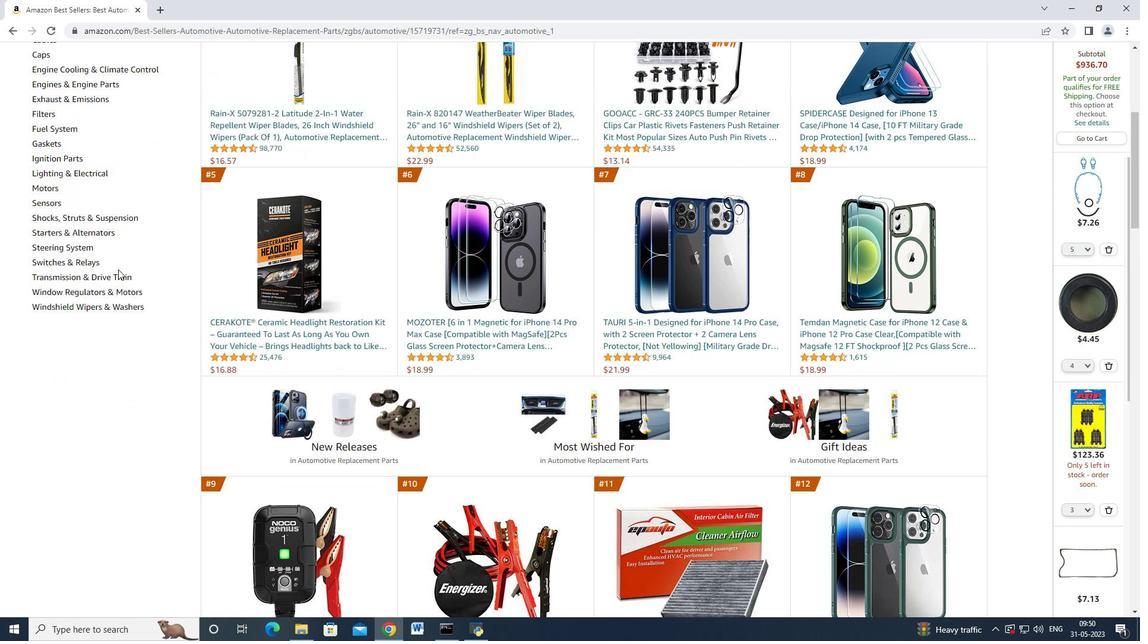 
Action: Mouse scrolled (118, 269) with delta (0, 0)
Screenshot: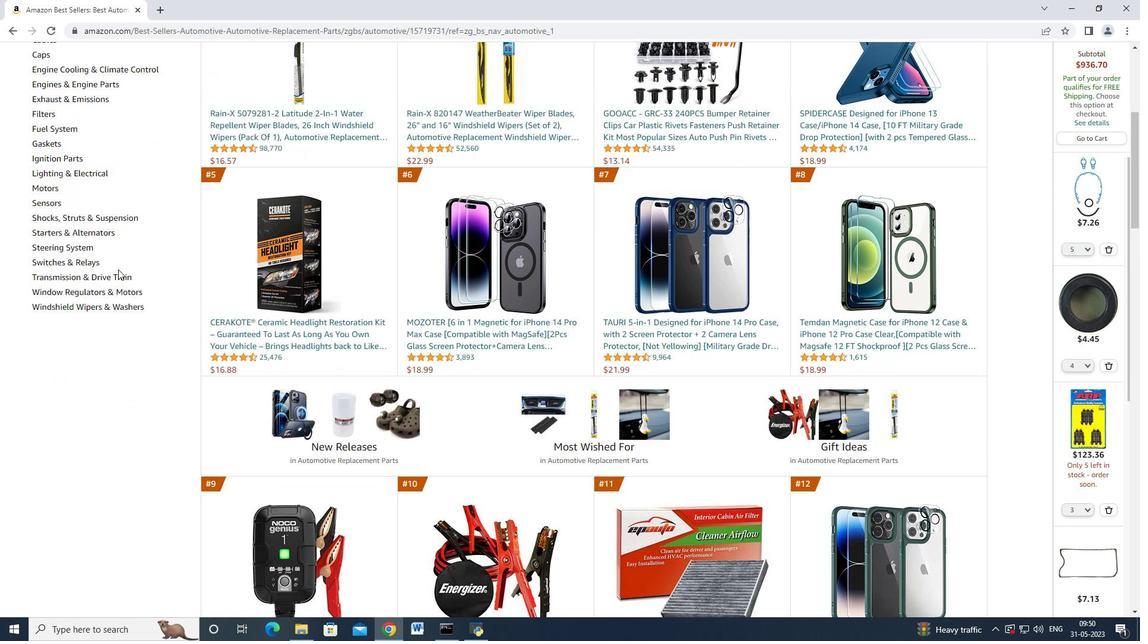 
Action: Mouse scrolled (118, 269) with delta (0, 0)
Screenshot: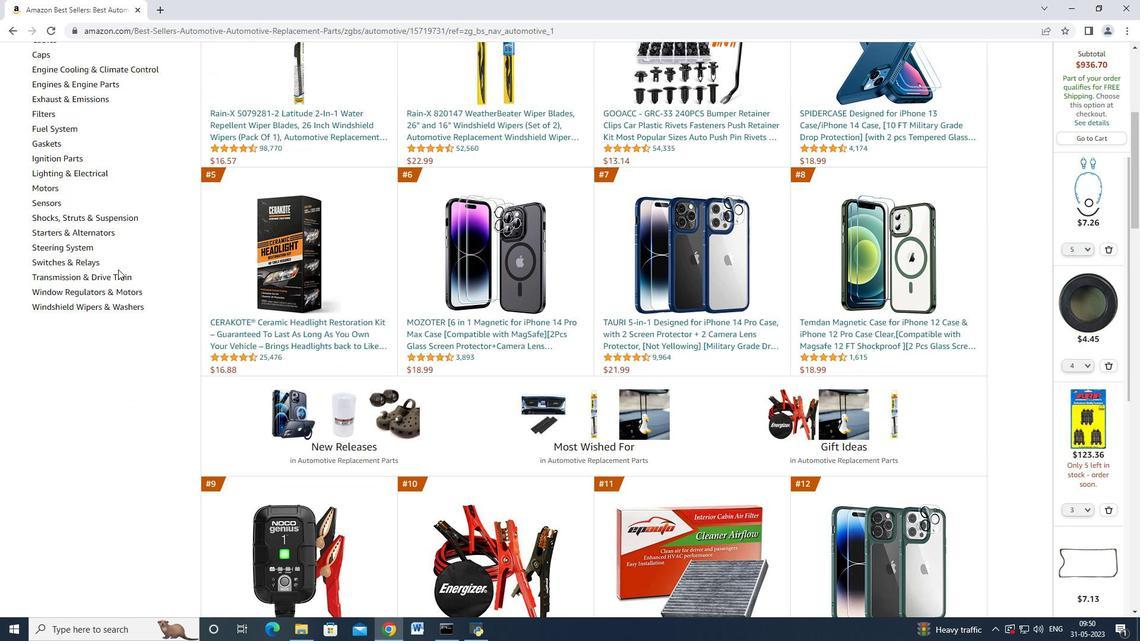 
Action: Mouse moved to (116, 269)
Screenshot: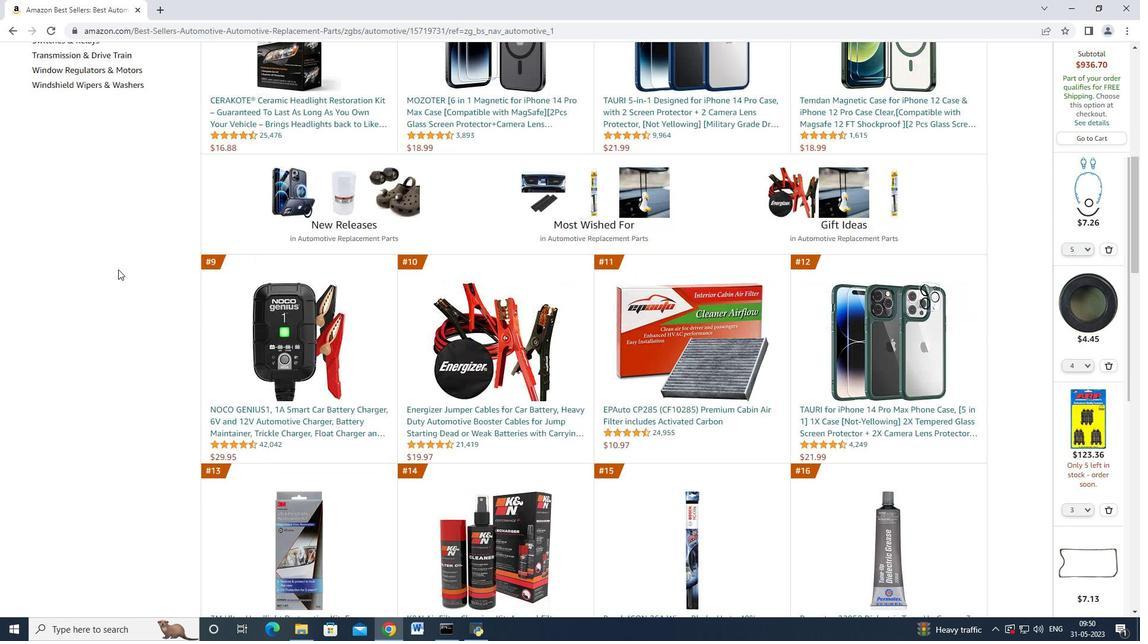 
Action: Mouse scrolled (116, 270) with delta (0, 0)
Screenshot: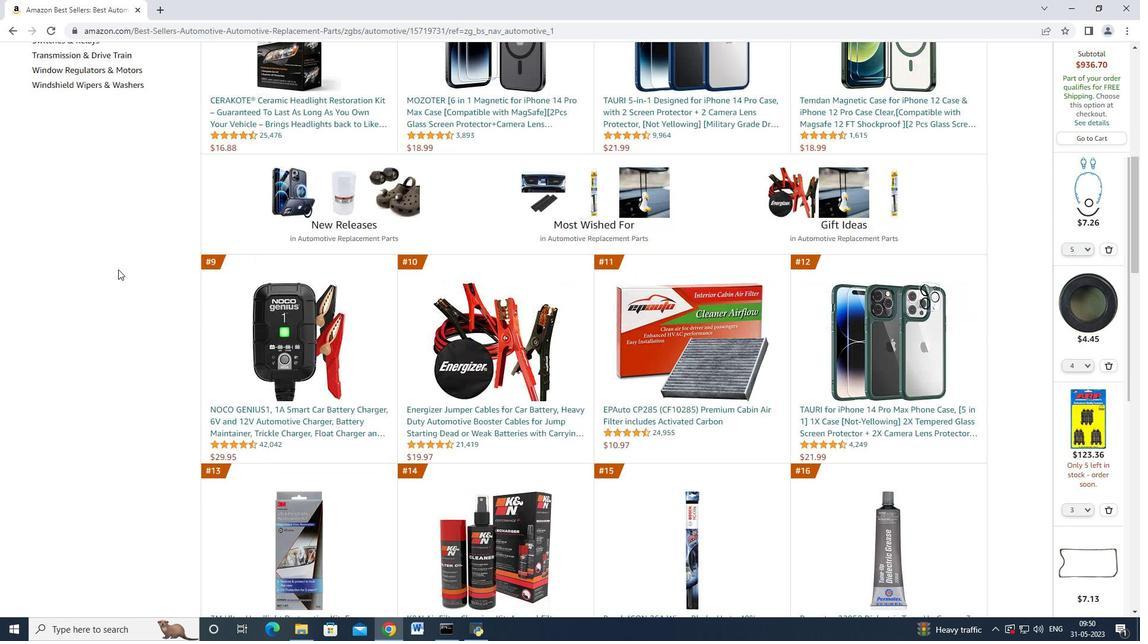 
Action: Mouse scrolled (116, 270) with delta (0, 0)
Screenshot: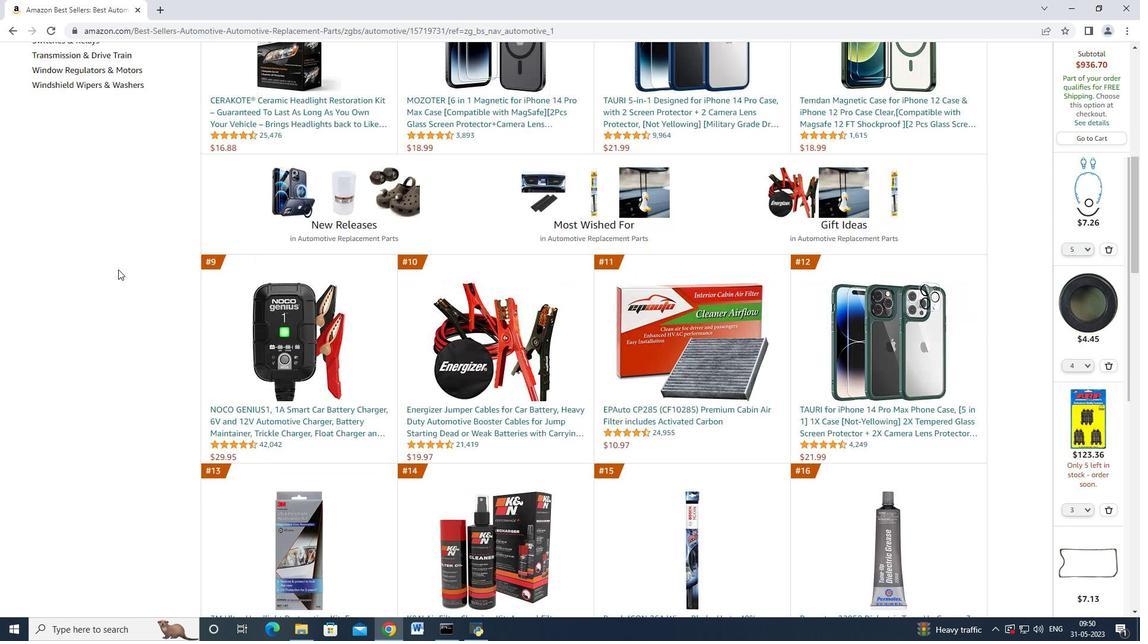 
Action: Mouse scrolled (116, 270) with delta (0, 0)
Screenshot: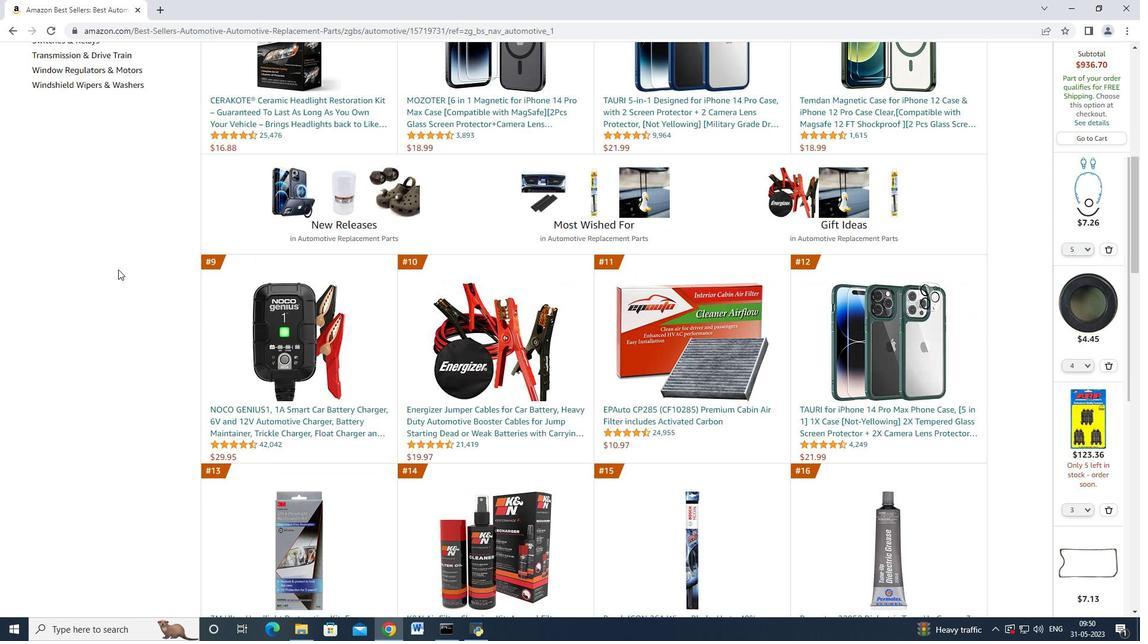 
Action: Mouse moved to (95, 205)
Screenshot: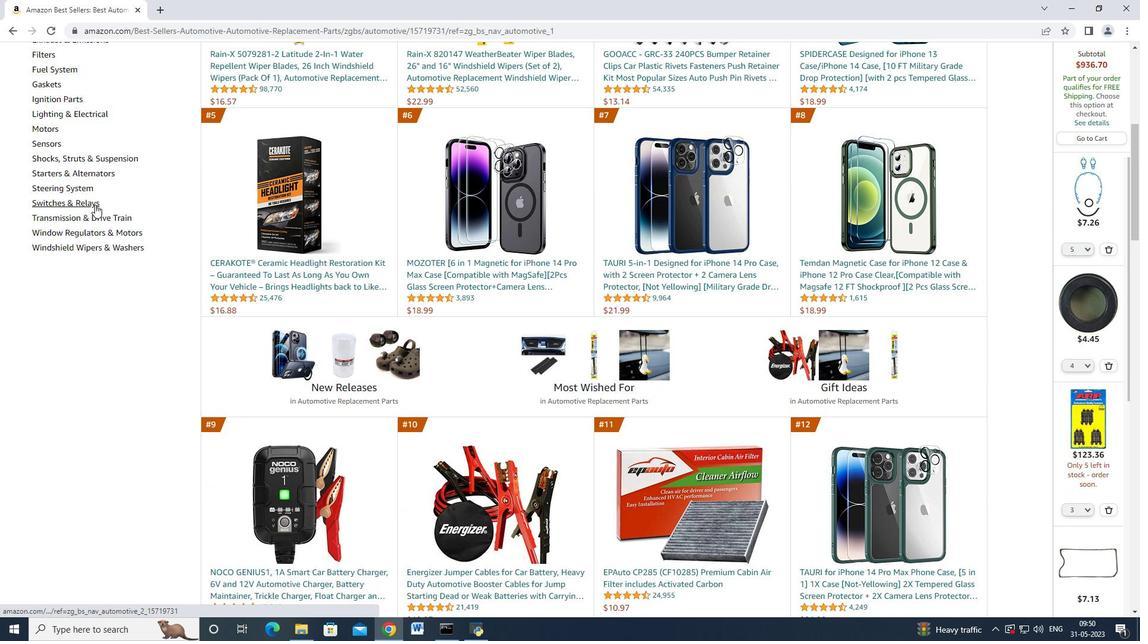 
Action: Mouse scrolled (95, 206) with delta (0, 0)
Screenshot: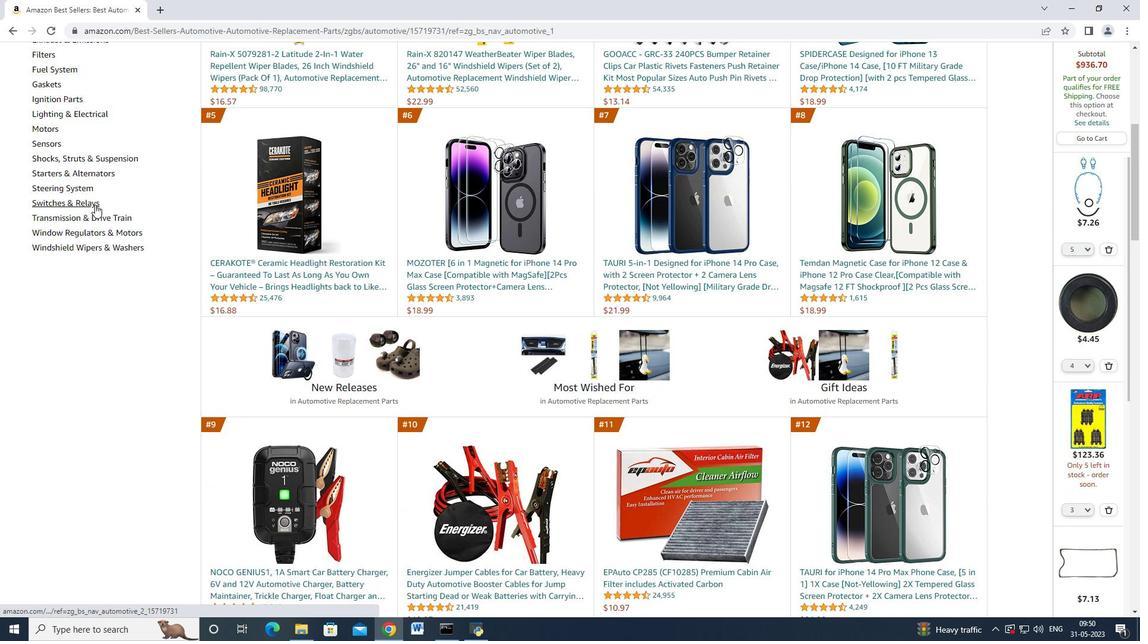 
Action: Mouse moved to (102, 230)
Screenshot: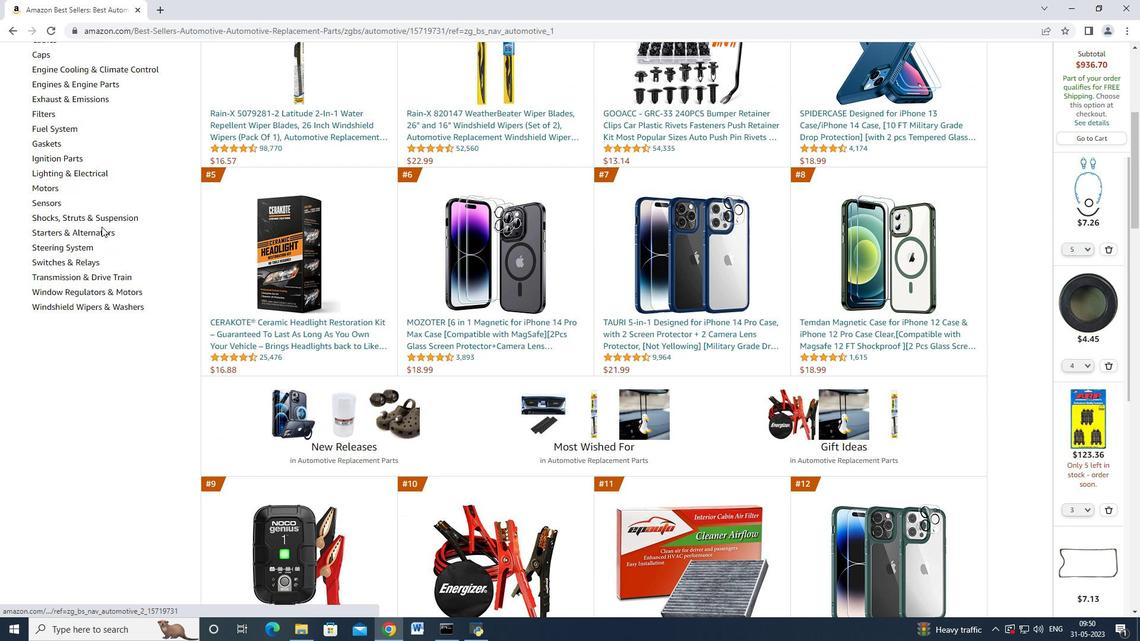 
Action: Mouse scrolled (102, 231) with delta (0, 0)
Screenshot: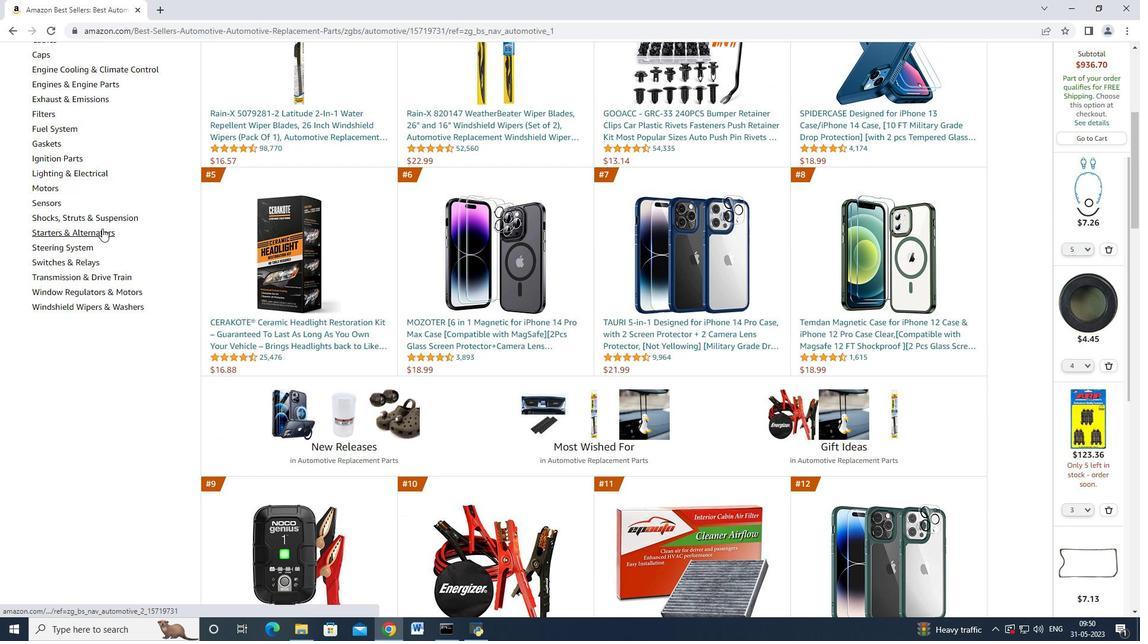 
Action: Mouse scrolled (102, 231) with delta (0, 0)
Screenshot: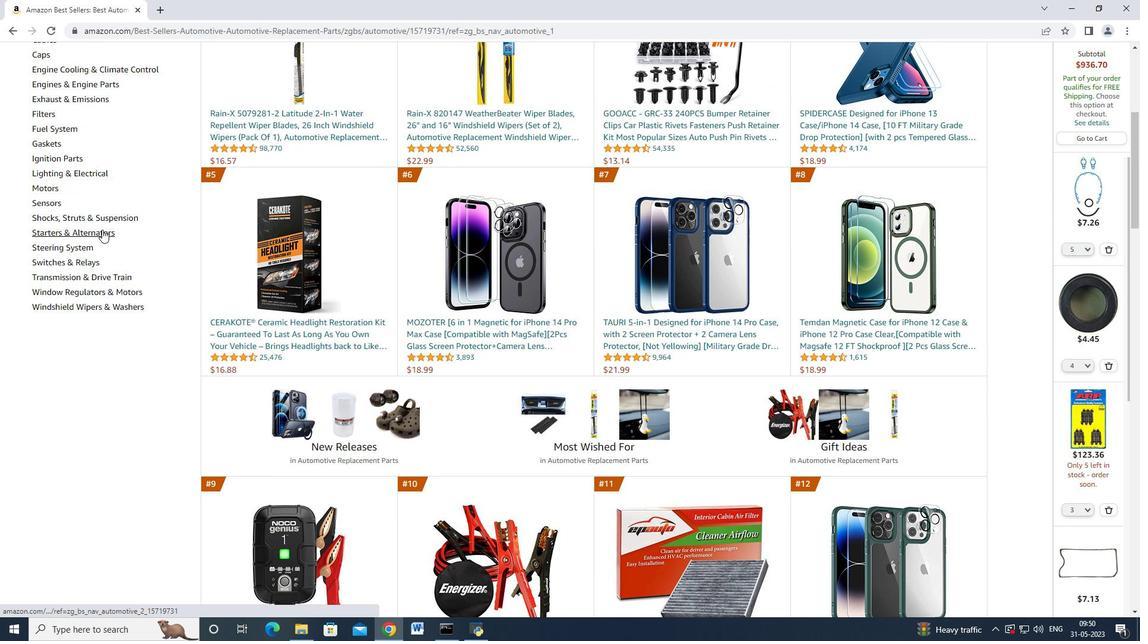 
Action: Mouse moved to (58, 262)
Screenshot: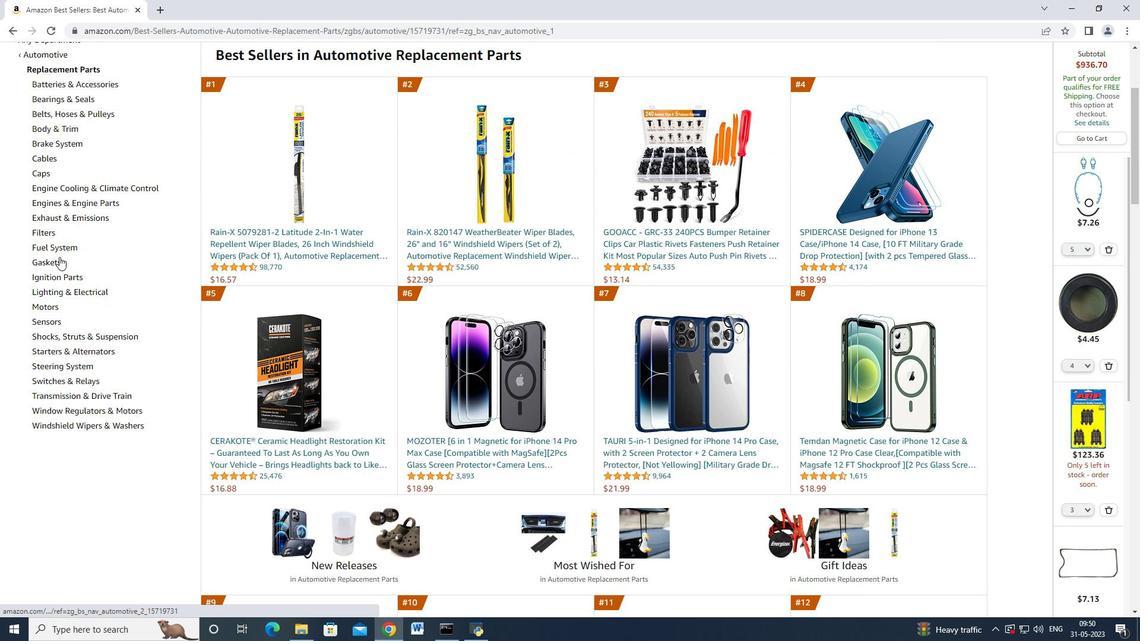
Action: Mouse pressed left at (58, 262)
Screenshot: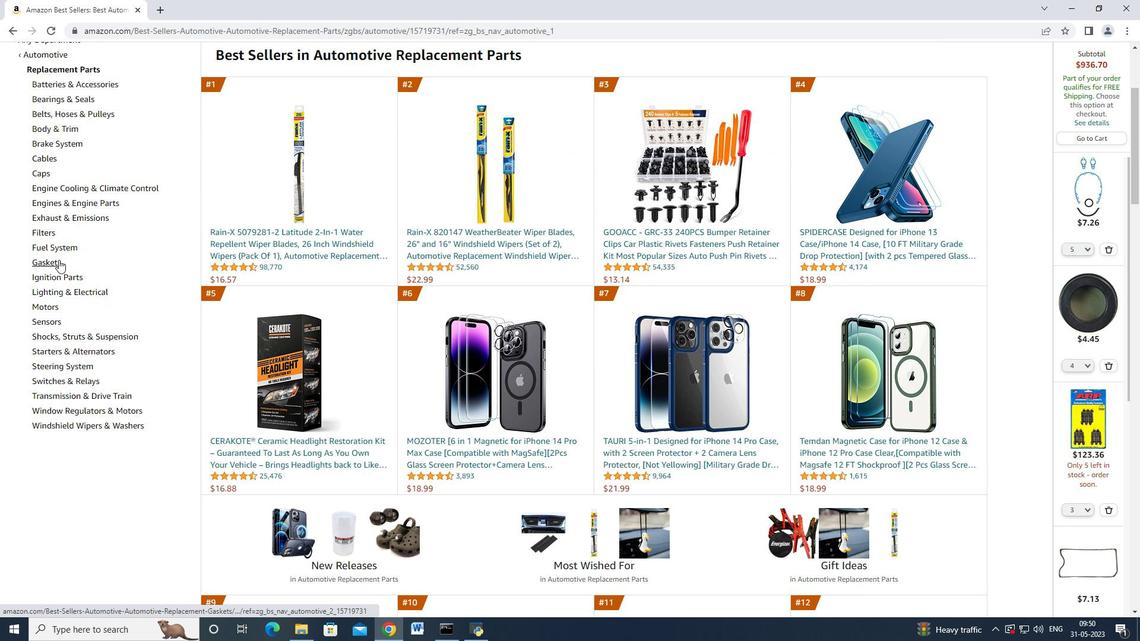 
Action: Mouse moved to (119, 284)
Screenshot: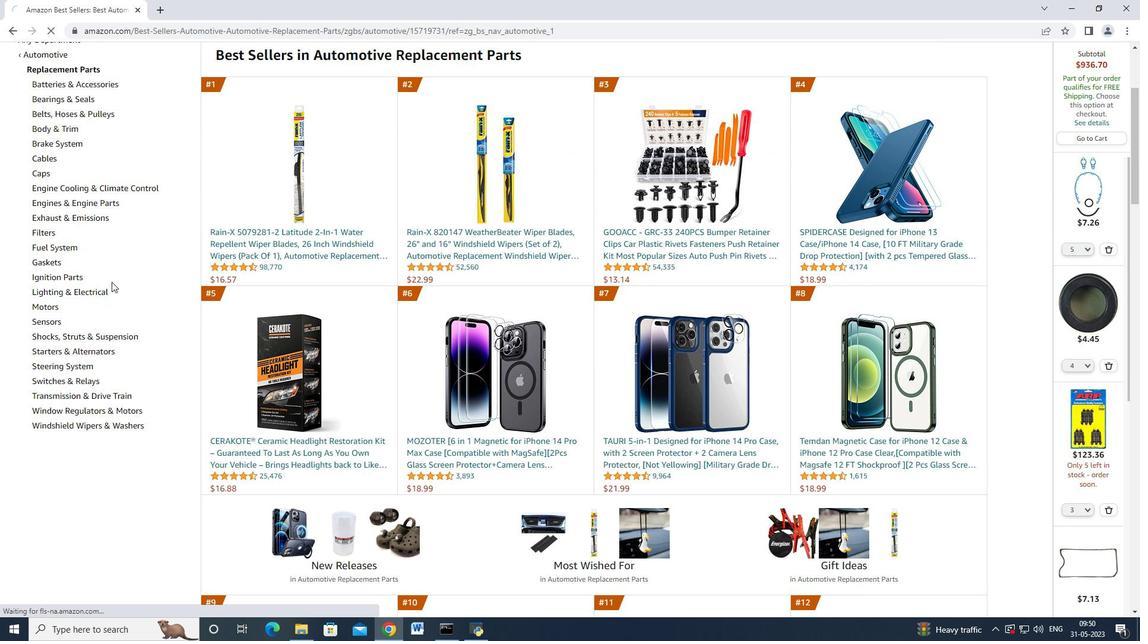 
Action: Mouse scrolled (119, 283) with delta (0, 0)
Screenshot: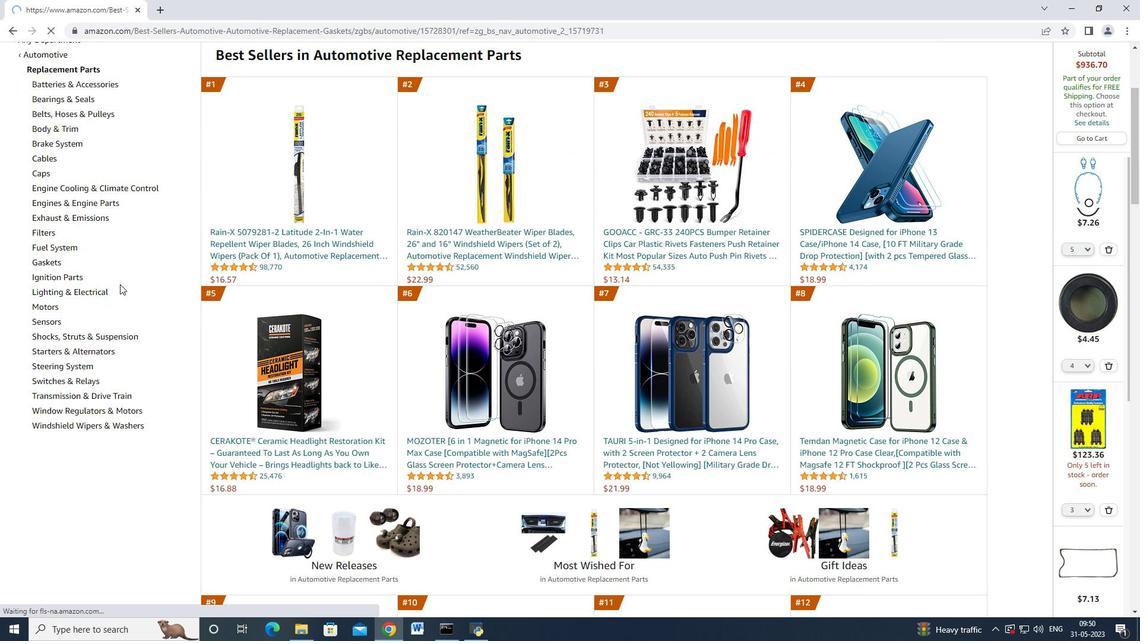 
Action: Mouse scrolled (119, 283) with delta (0, 0)
Screenshot: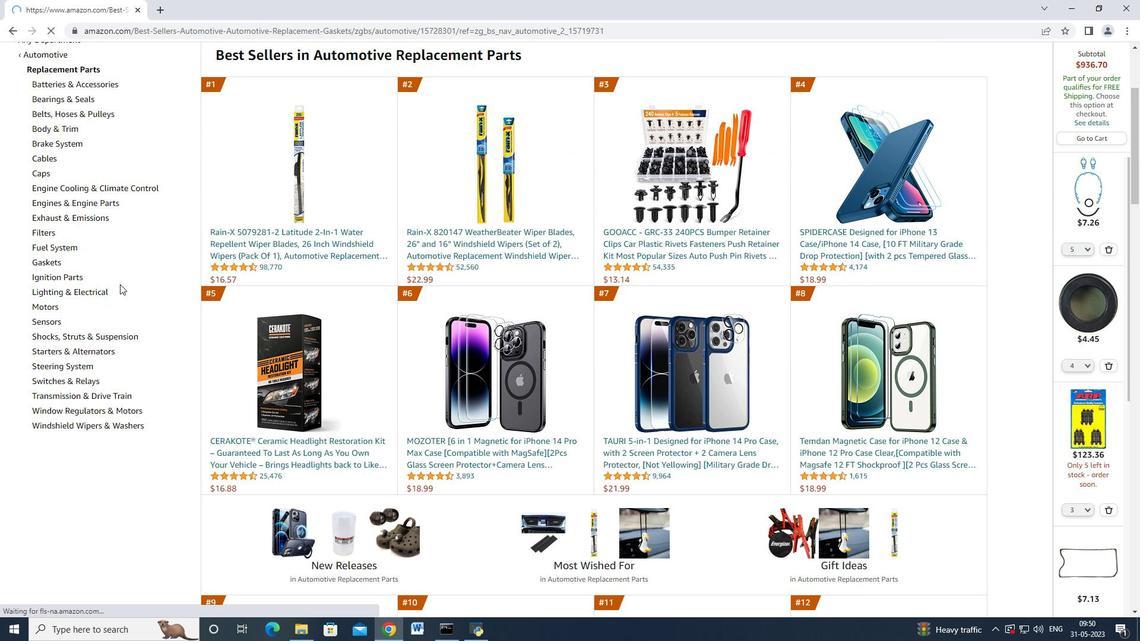 
Action: Mouse scrolled (119, 283) with delta (0, 0)
Screenshot: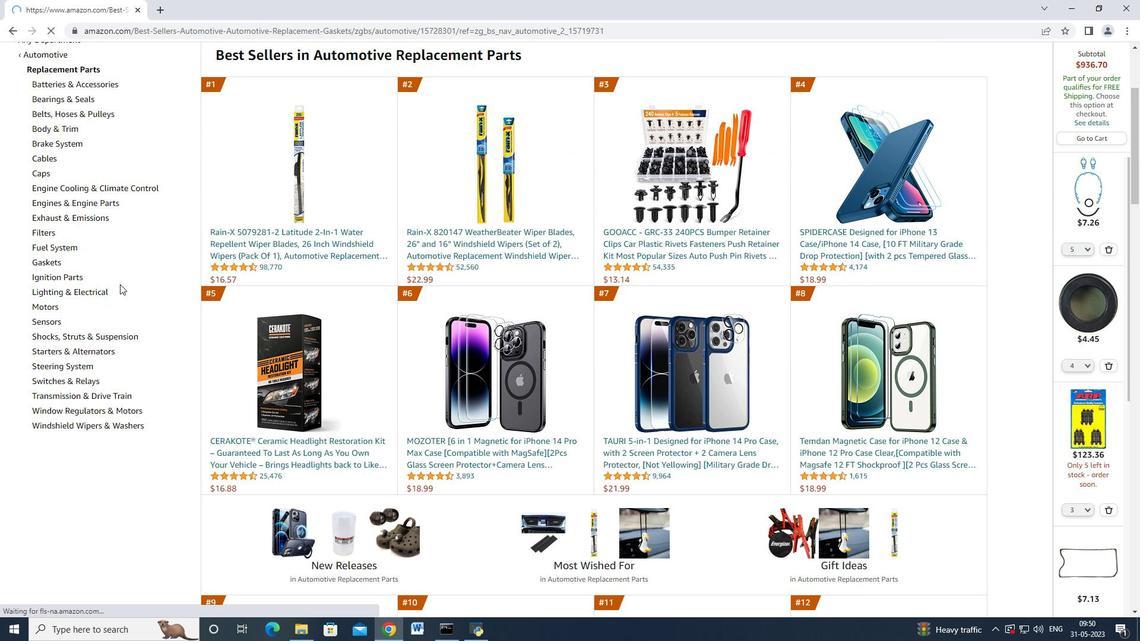 
Action: Mouse moved to (118, 288)
Screenshot: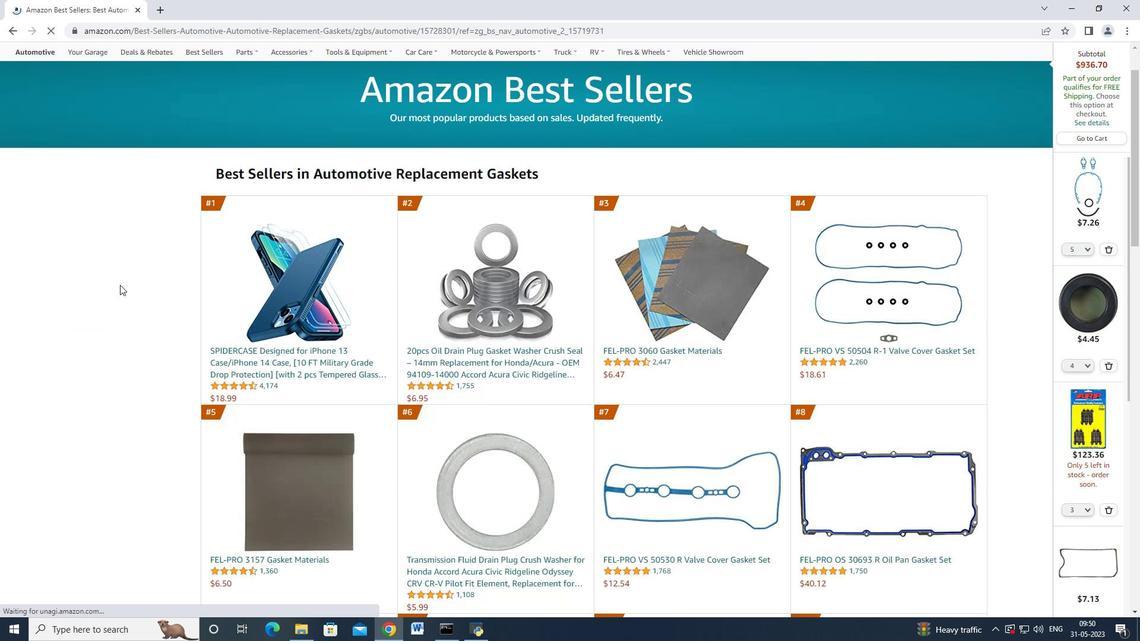 
Action: Mouse scrolled (118, 287) with delta (0, 0)
Screenshot: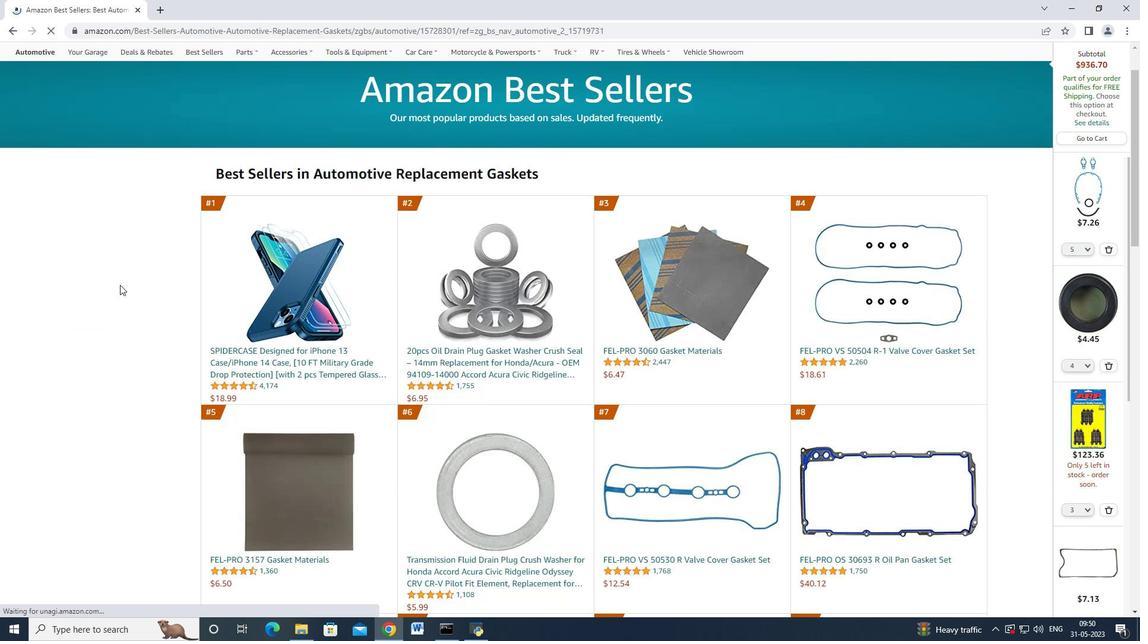 
Action: Mouse moved to (118, 288)
Screenshot: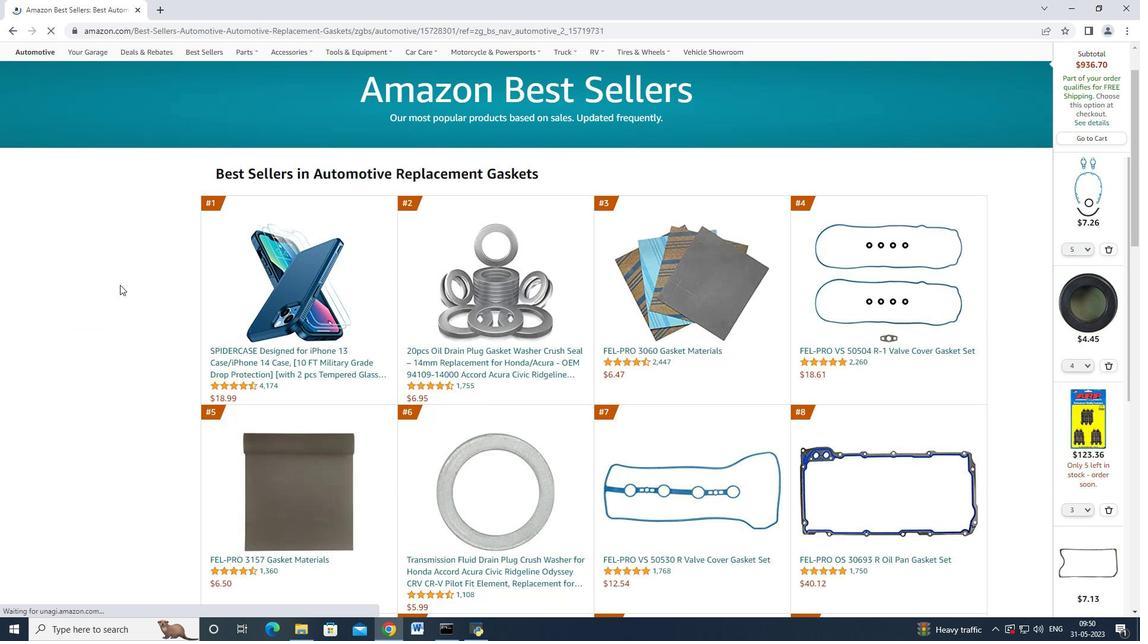 
Action: Mouse scrolled (118, 287) with delta (0, 0)
Screenshot: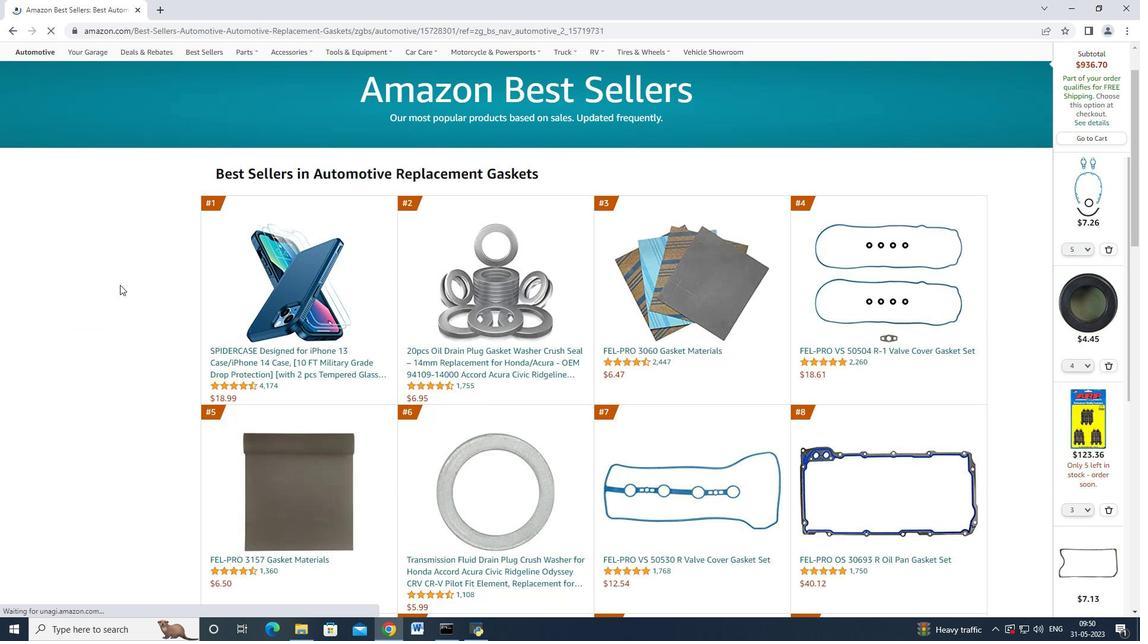 
Action: Mouse scrolled (118, 287) with delta (0, 0)
Screenshot: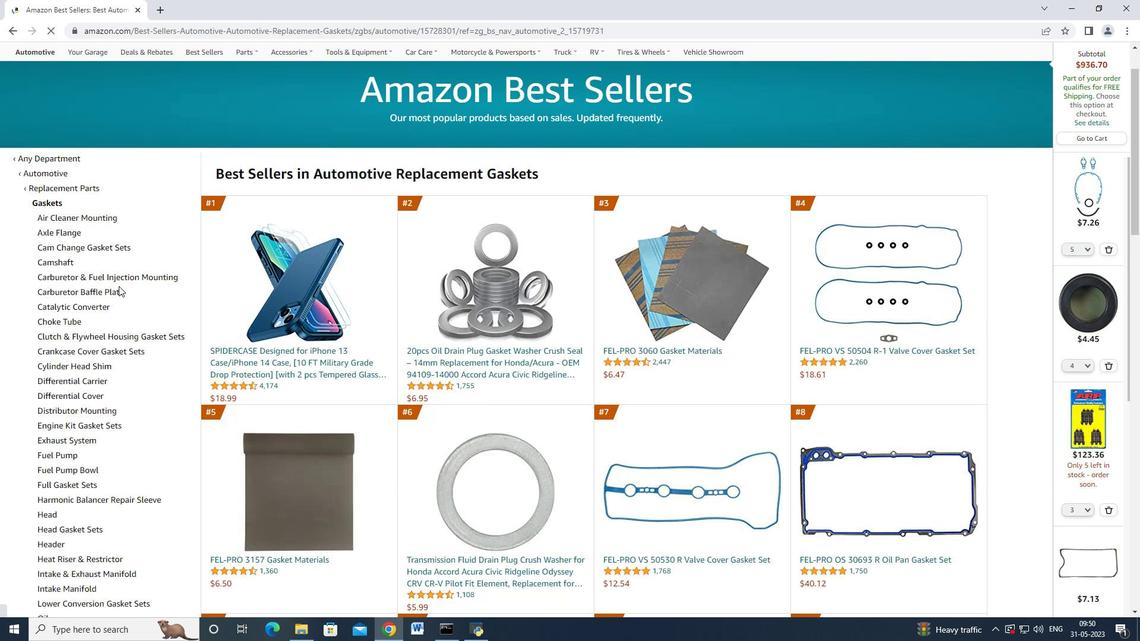 
Action: Mouse moved to (114, 304)
Screenshot: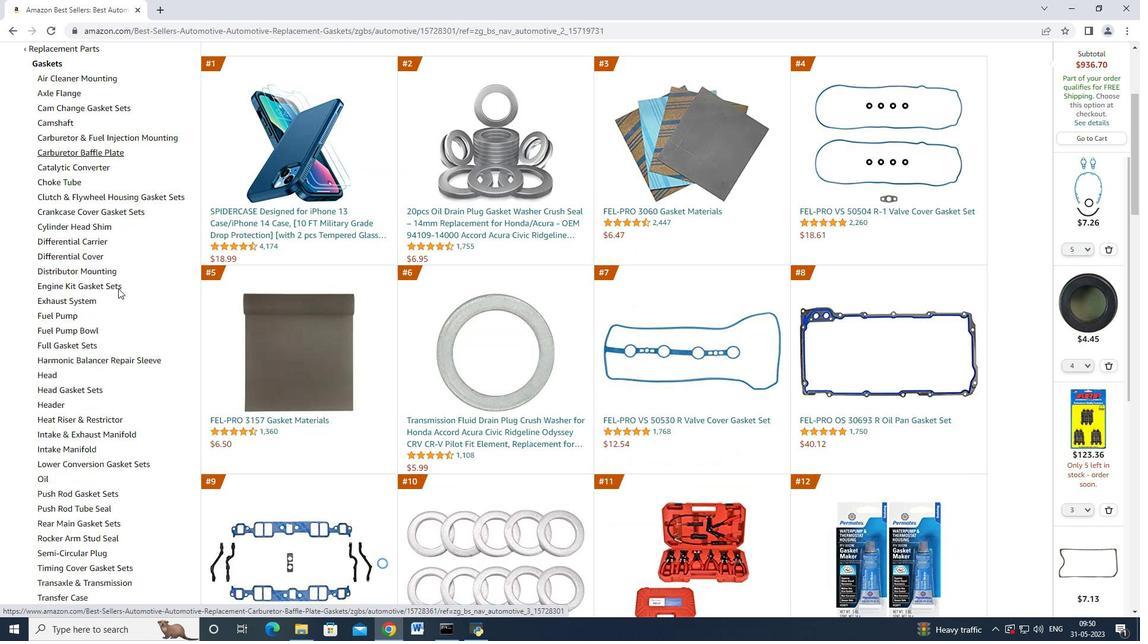 
Action: Mouse scrolled (114, 304) with delta (0, 0)
Screenshot: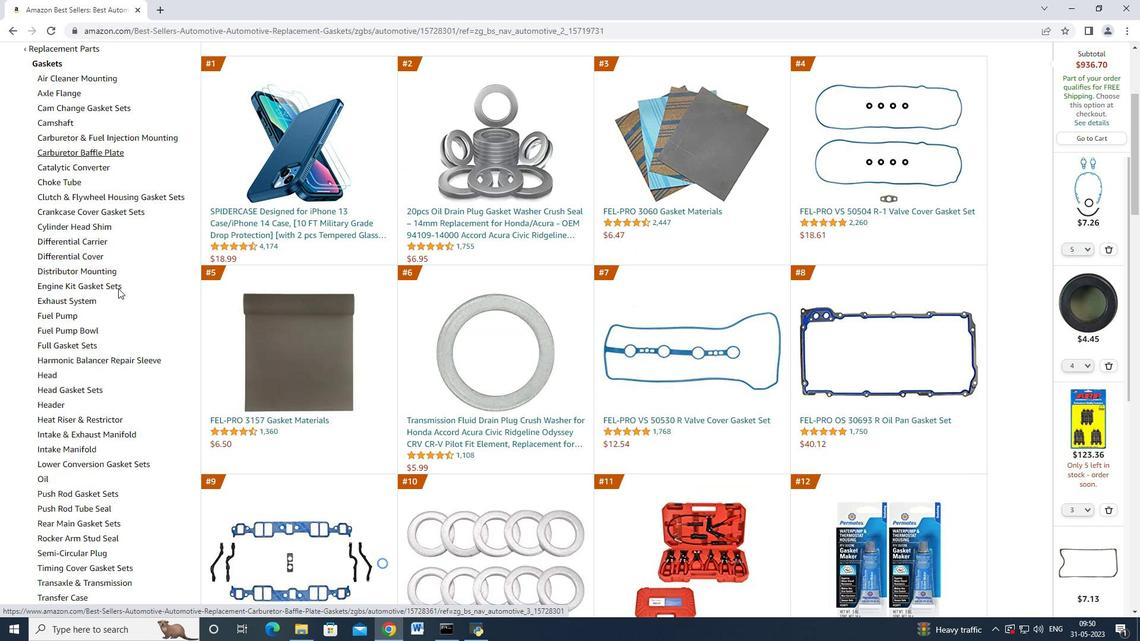 
Action: Mouse moved to (114, 304)
Screenshot: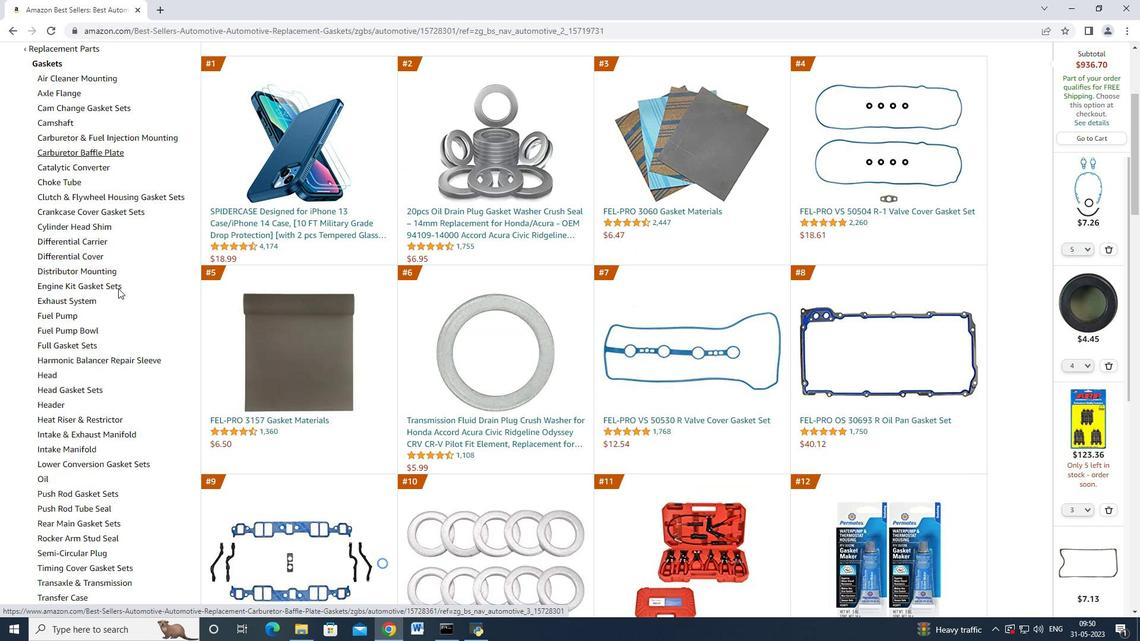 
Action: Mouse scrolled (114, 304) with delta (0, 0)
Screenshot: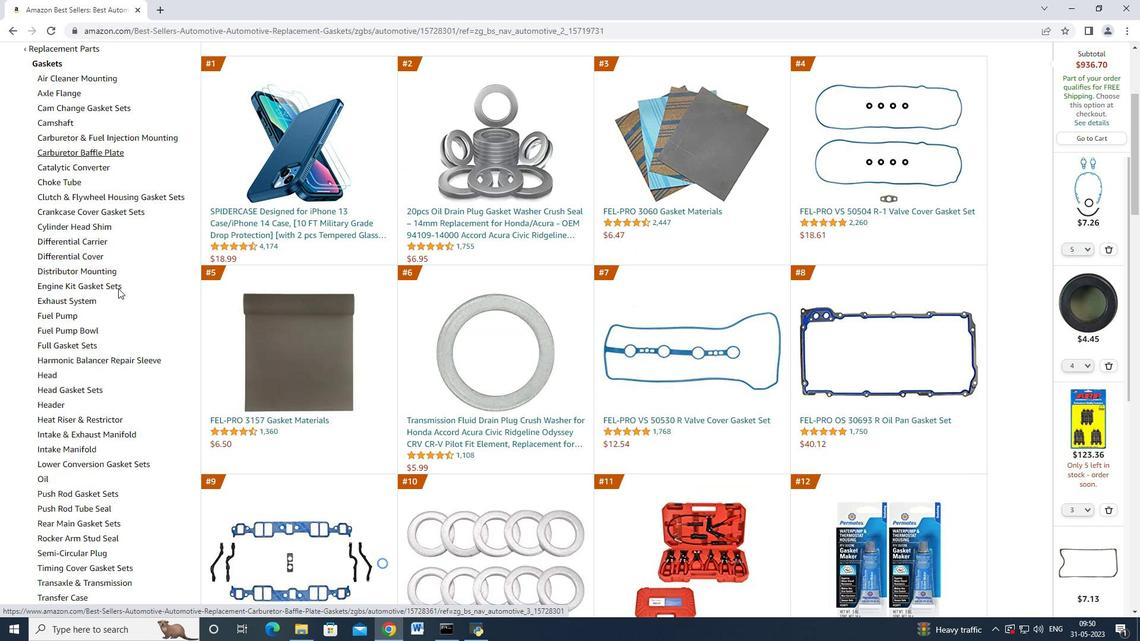 
Action: Mouse scrolled (114, 304) with delta (0, 0)
Screenshot: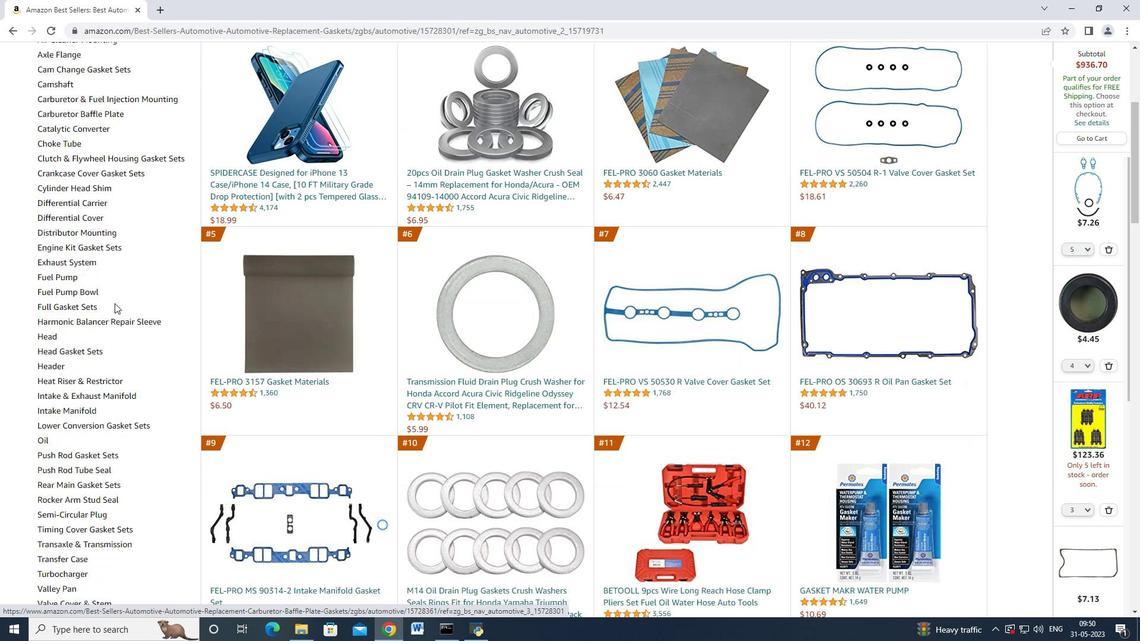 
Action: Mouse scrolled (114, 304) with delta (0, 0)
Screenshot: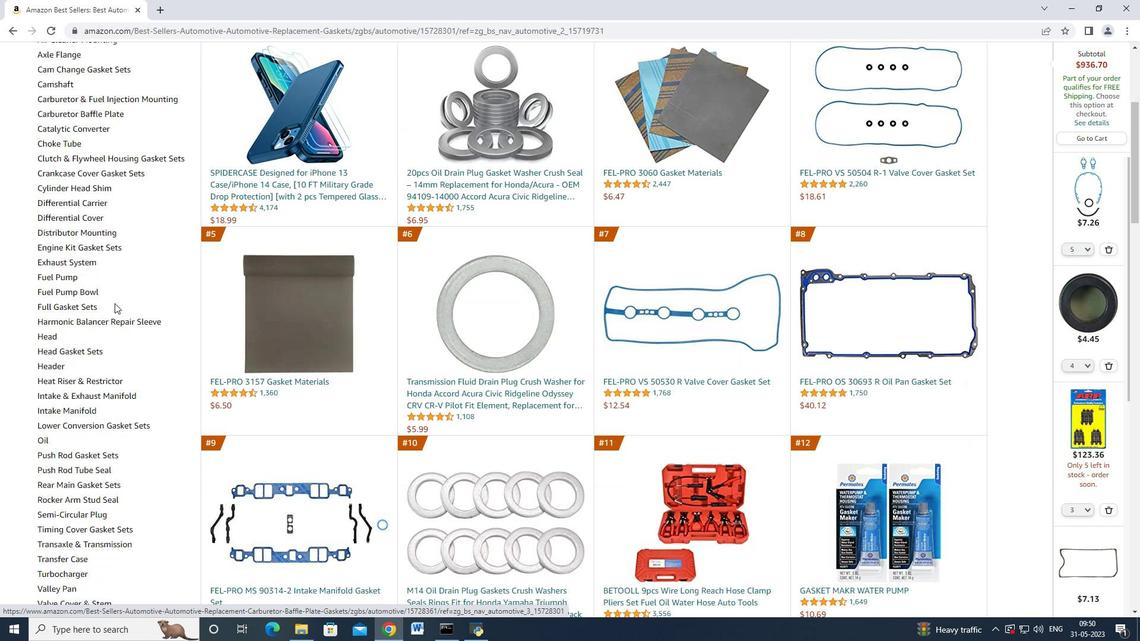 
Action: Mouse moved to (109, 309)
Screenshot: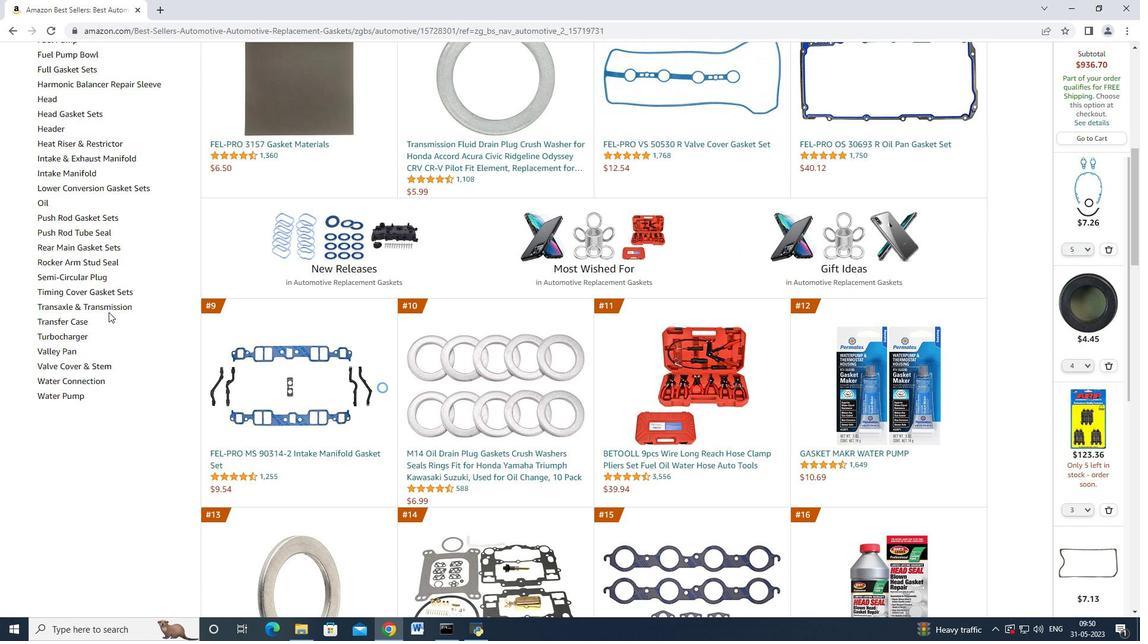 
Action: Mouse pressed left at (109, 309)
Screenshot: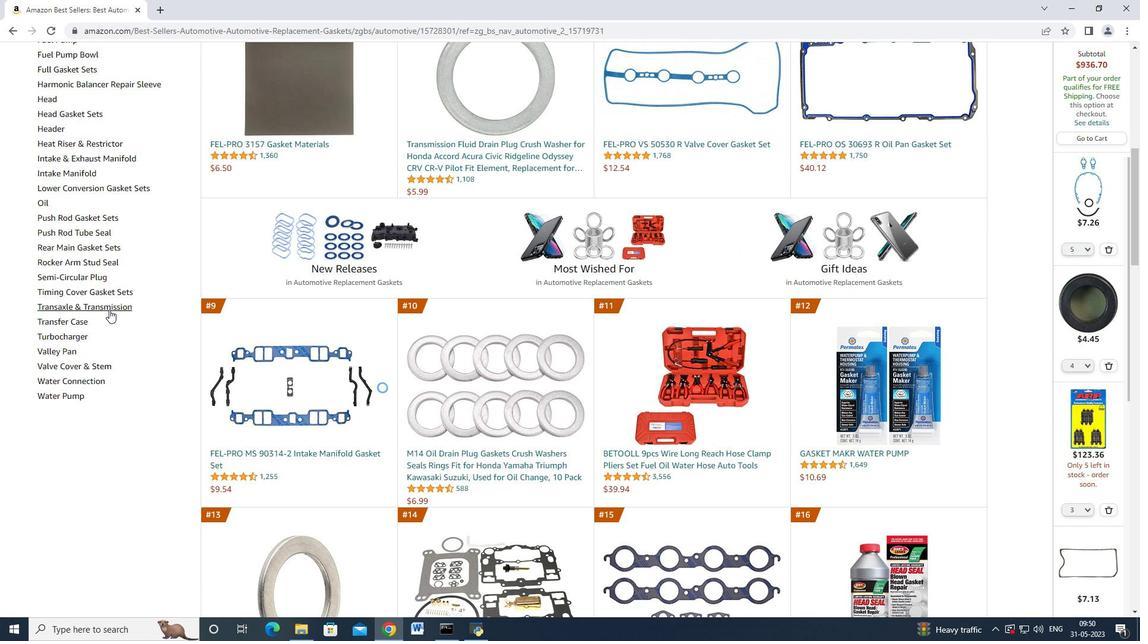 
Action: Mouse moved to (474, 409)
Screenshot: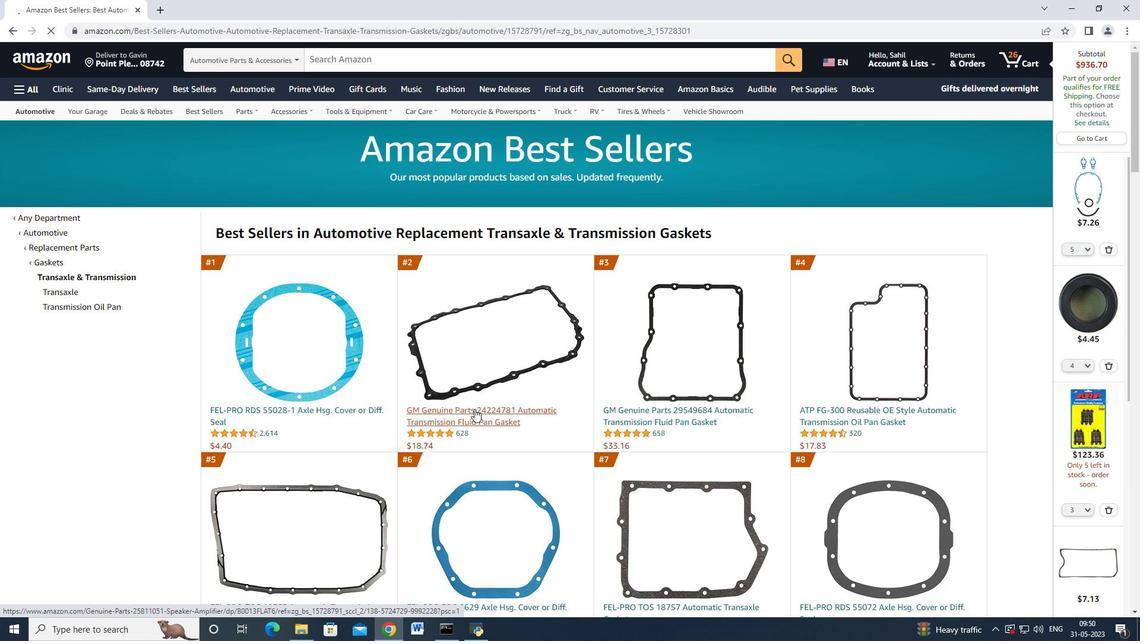 
Action: Mouse pressed left at (474, 409)
Screenshot: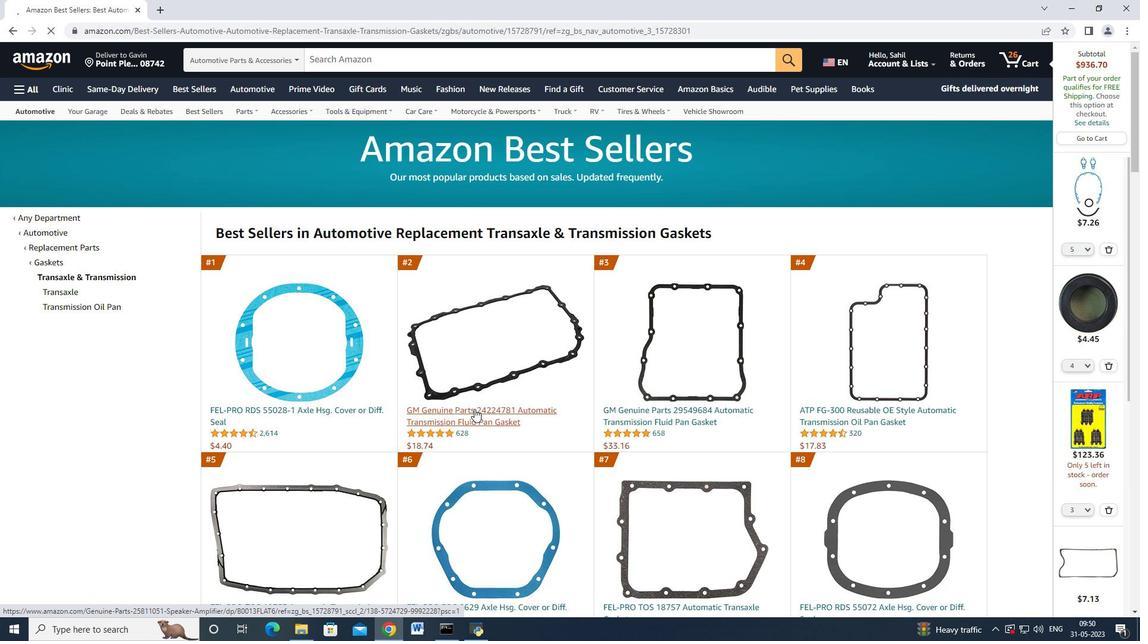 
Action: Mouse moved to (851, 440)
Screenshot: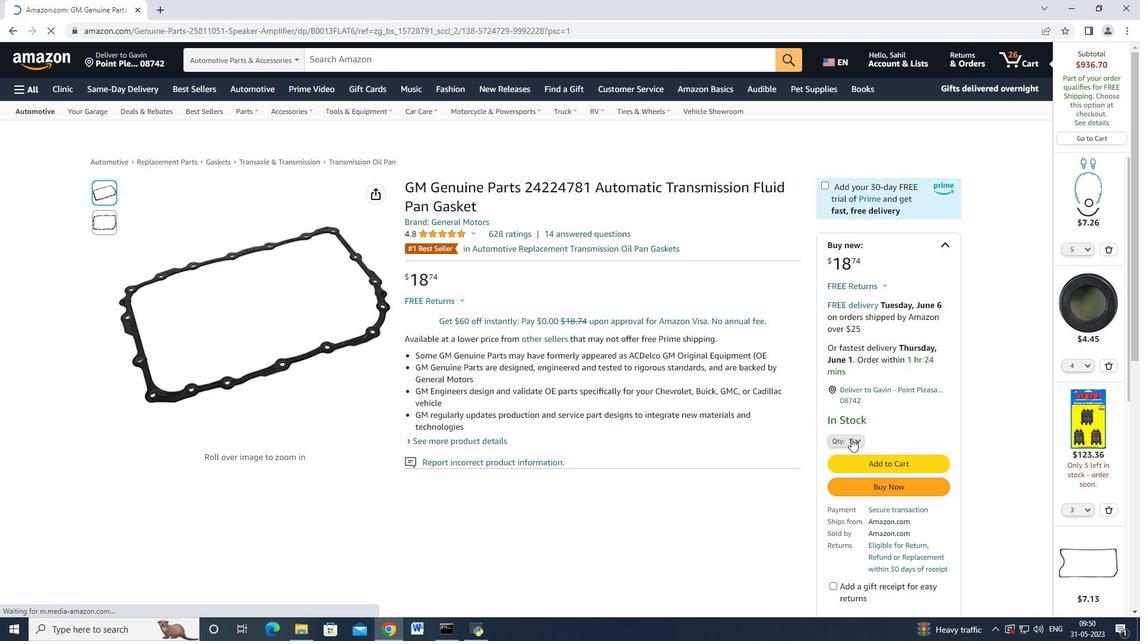 
Action: Mouse pressed left at (851, 440)
Screenshot: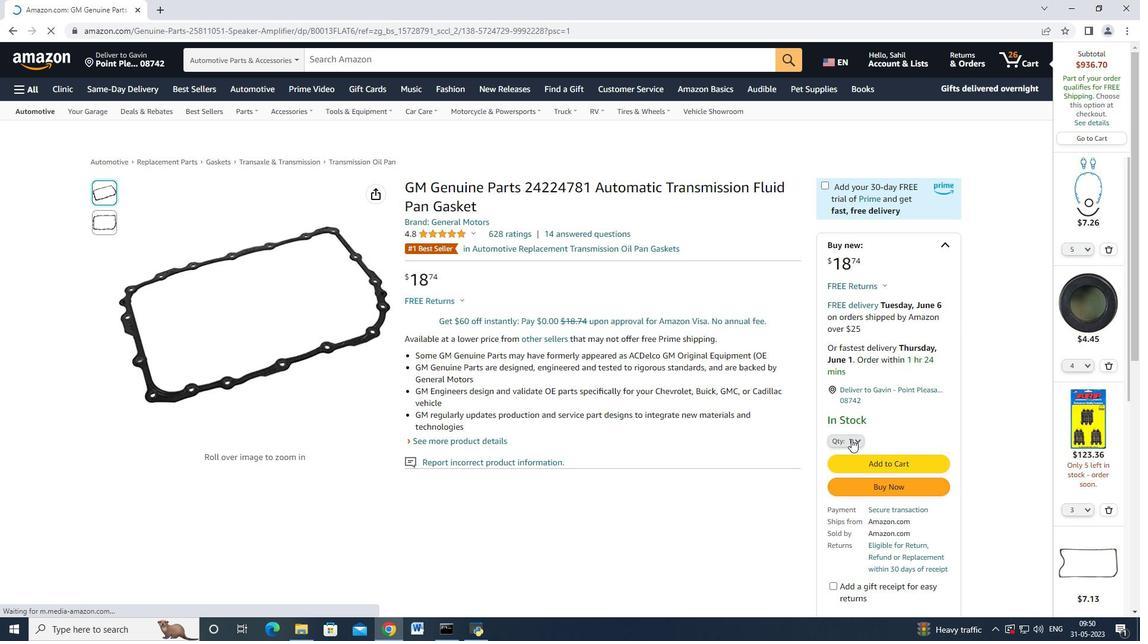 
Action: Mouse moved to (845, 271)
Screenshot: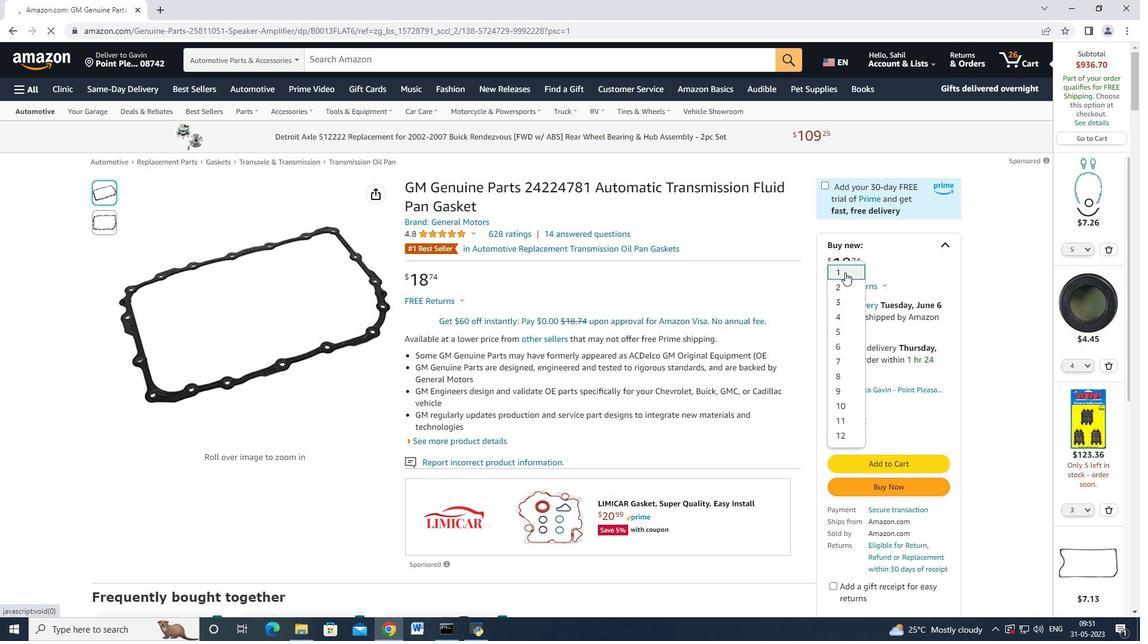 
Action: Mouse pressed left at (845, 271)
Screenshot: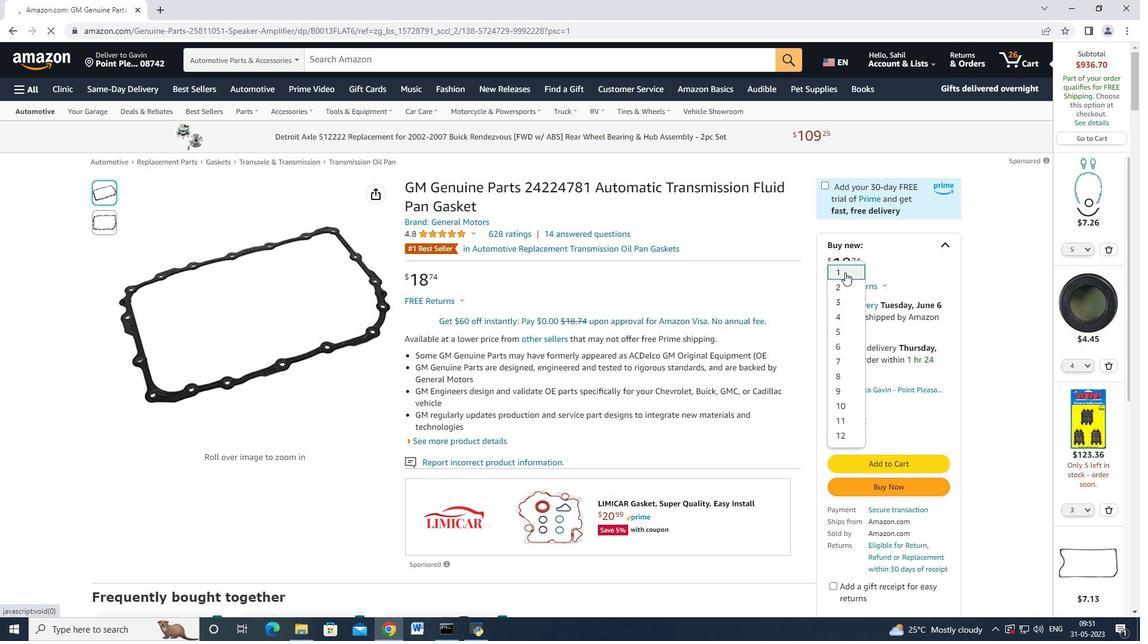 
Action: Mouse moved to (883, 485)
Screenshot: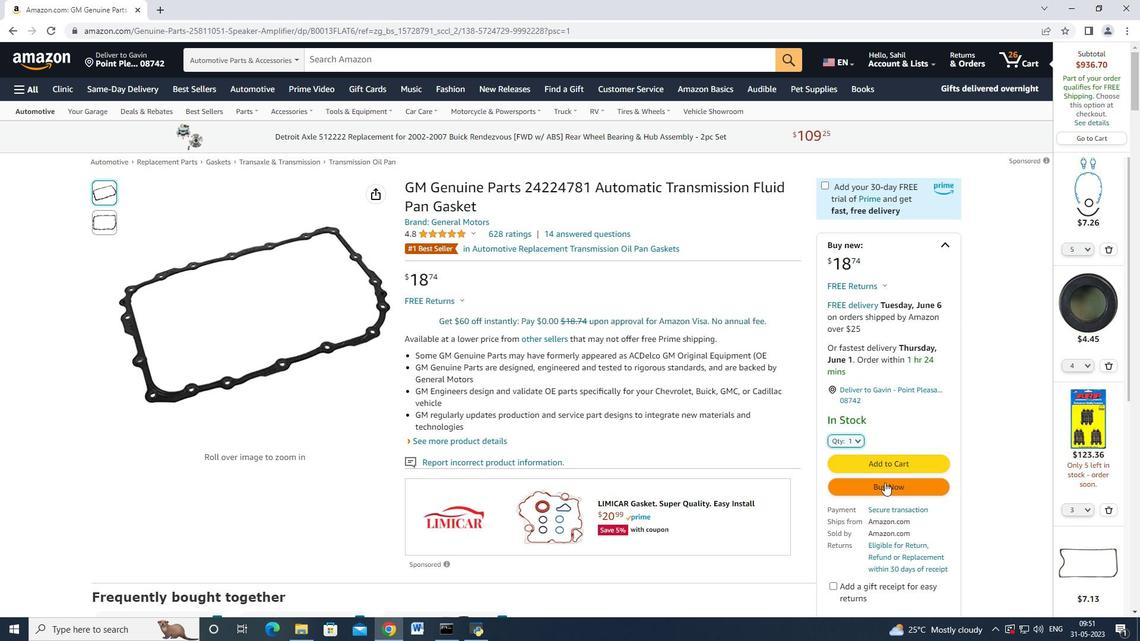 
Action: Mouse pressed left at (883, 485)
Screenshot: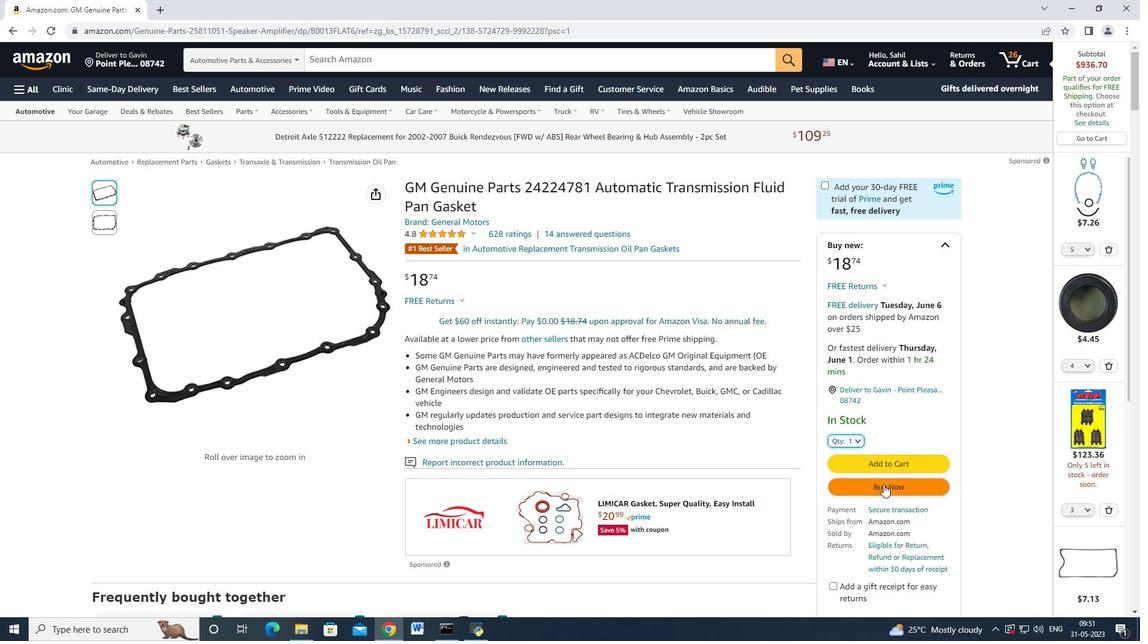 
Action: Mouse moved to (439, 250)
Screenshot: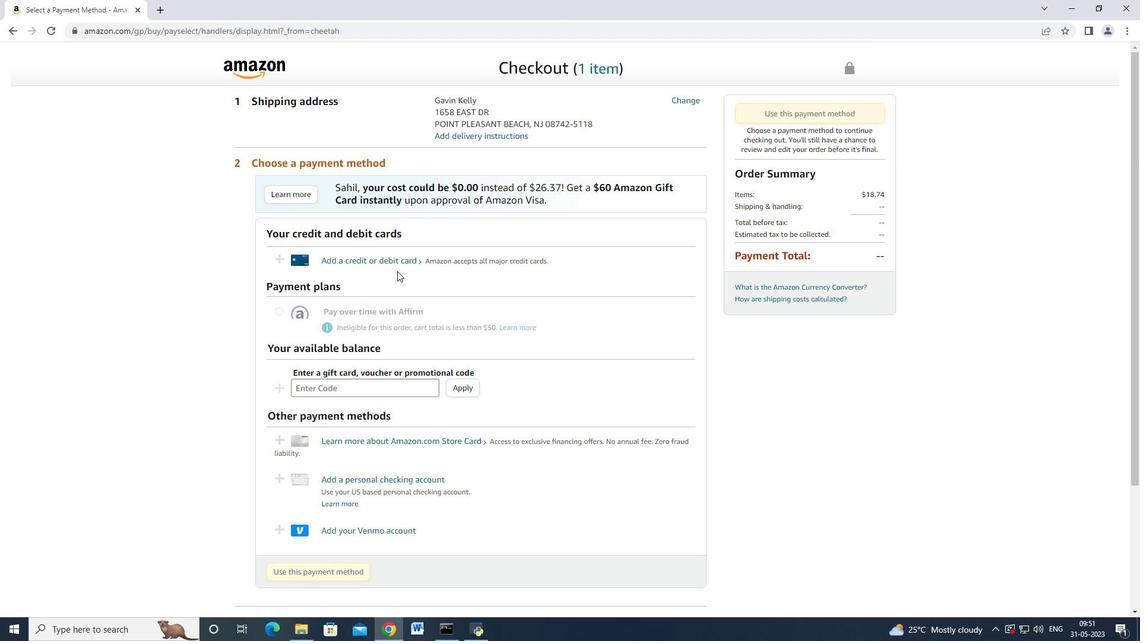 
Action: Mouse scrolled (439, 249) with delta (0, 0)
Screenshot: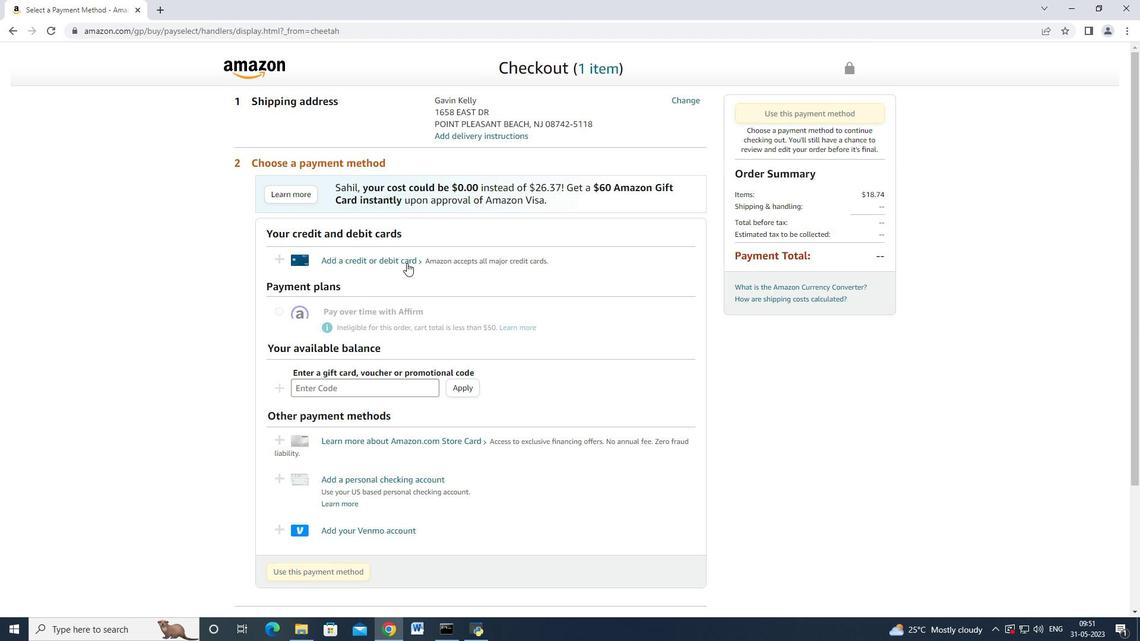
Action: Mouse moved to (440, 250)
Screenshot: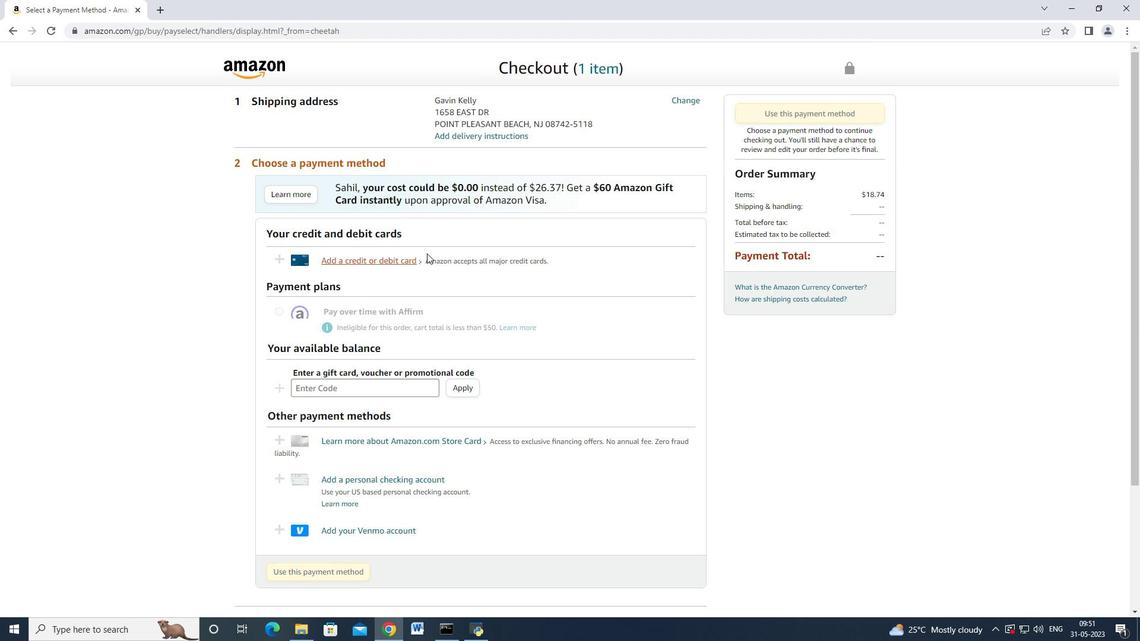 
Action: Mouse scrolled (440, 249) with delta (0, 0)
Screenshot: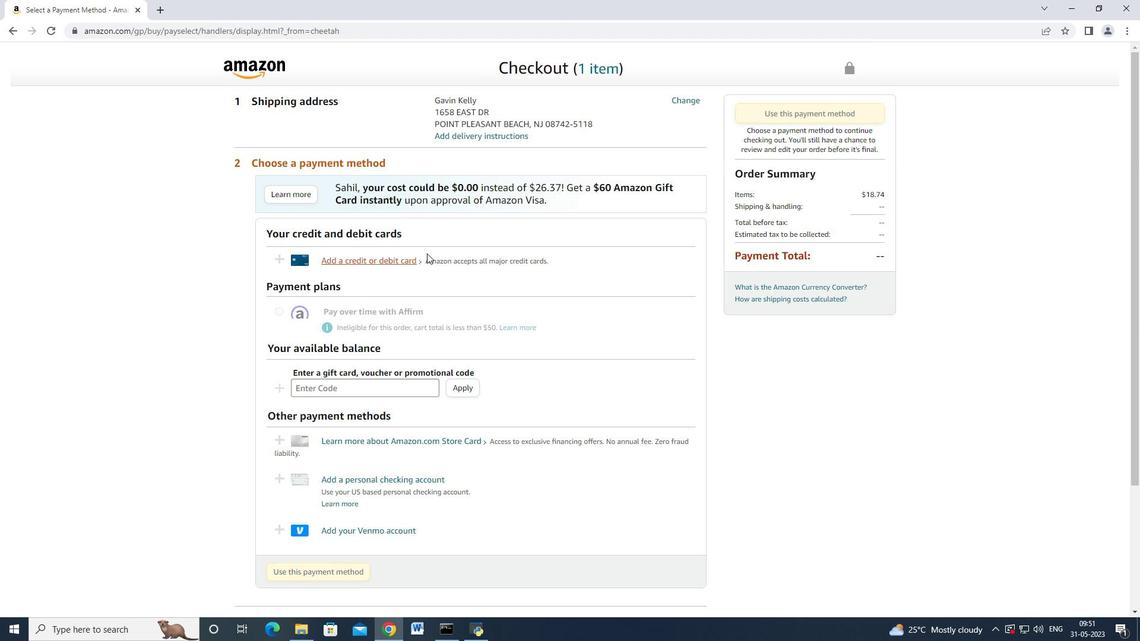 
Action: Mouse moved to (440, 251)
Screenshot: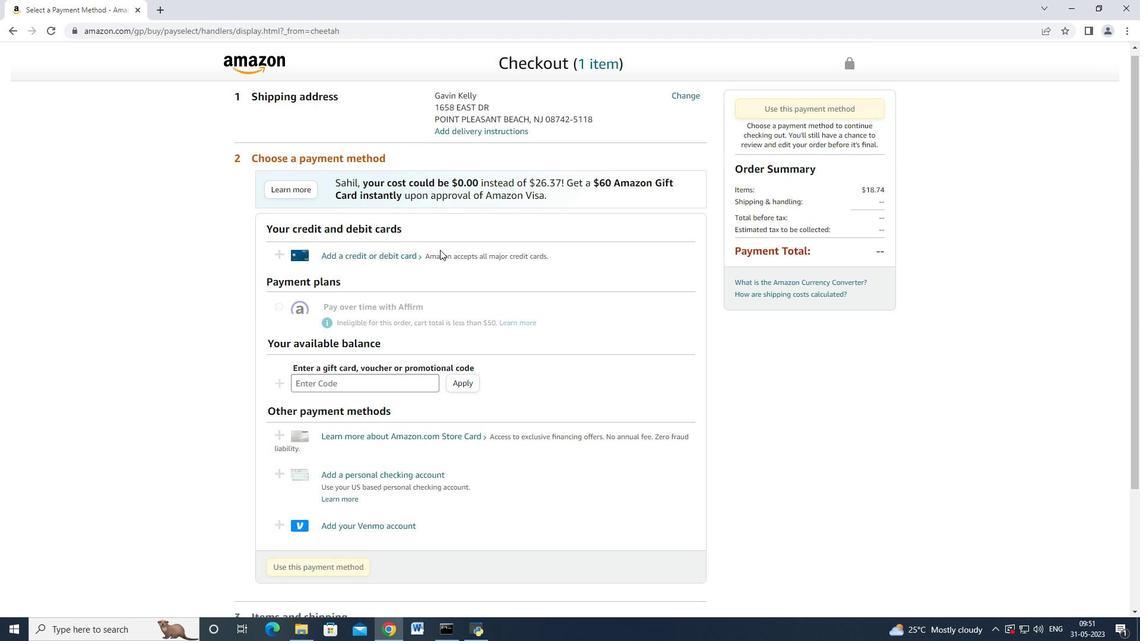 
Action: Mouse scrolled (440, 252) with delta (0, 0)
Screenshot: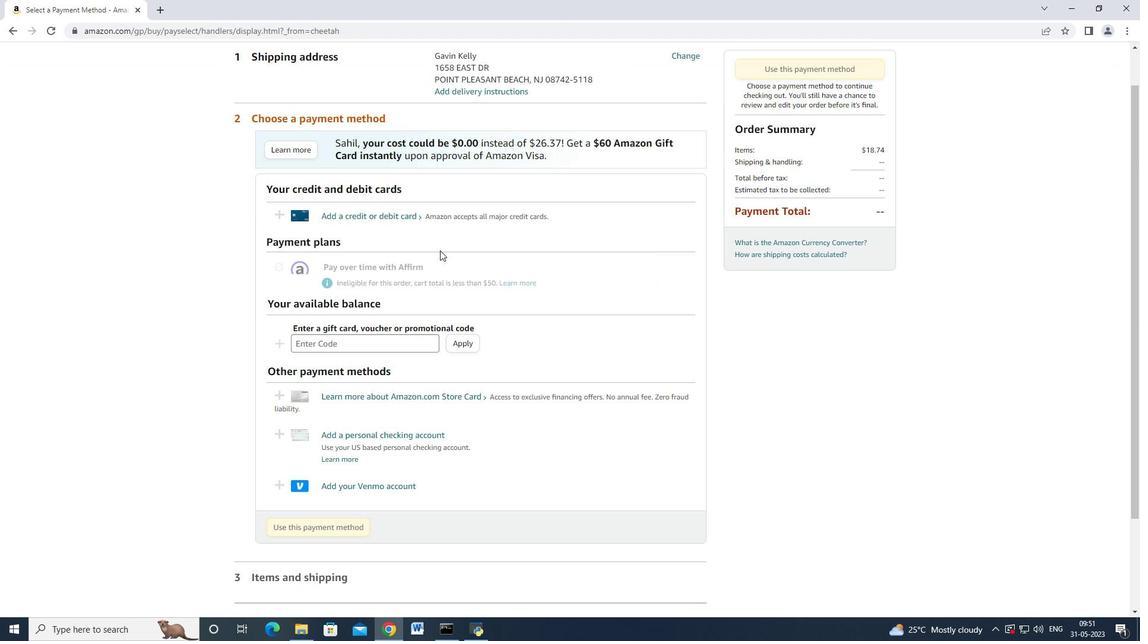 
Action: Mouse moved to (411, 211)
Screenshot: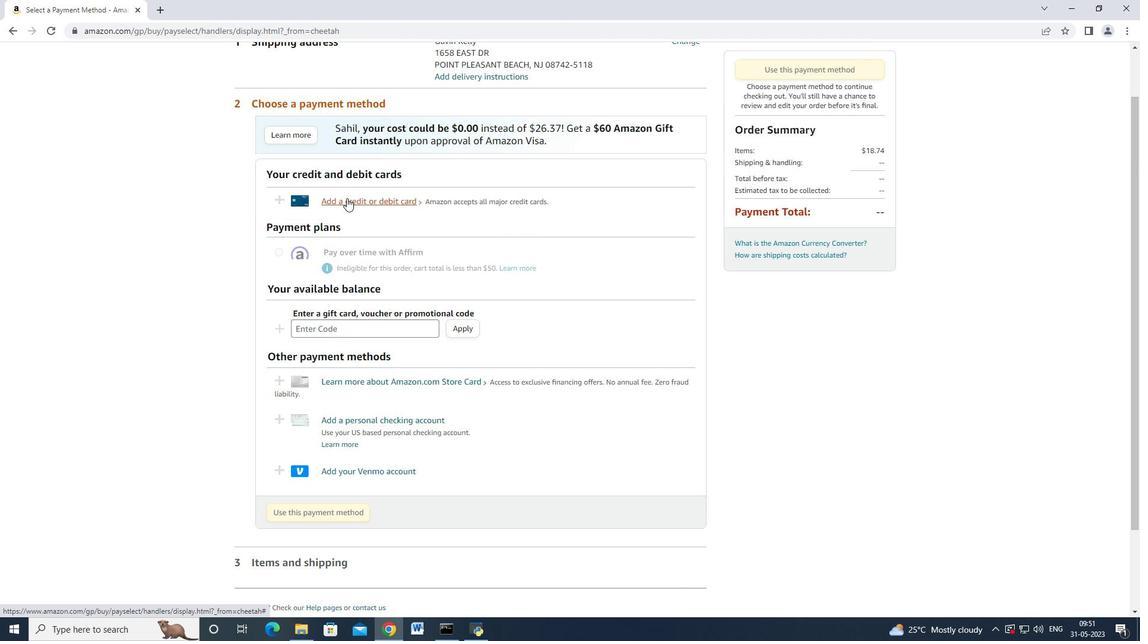 
Action: Mouse scrolled (411, 212) with delta (0, 0)
Screenshot: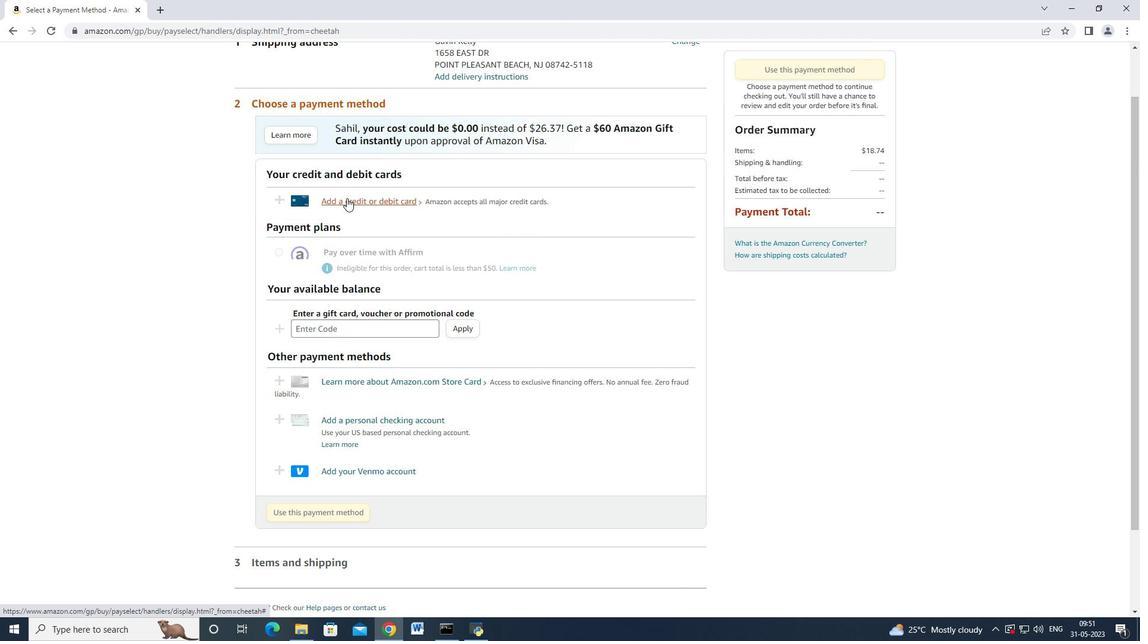 
Action: Mouse moved to (412, 211)
Screenshot: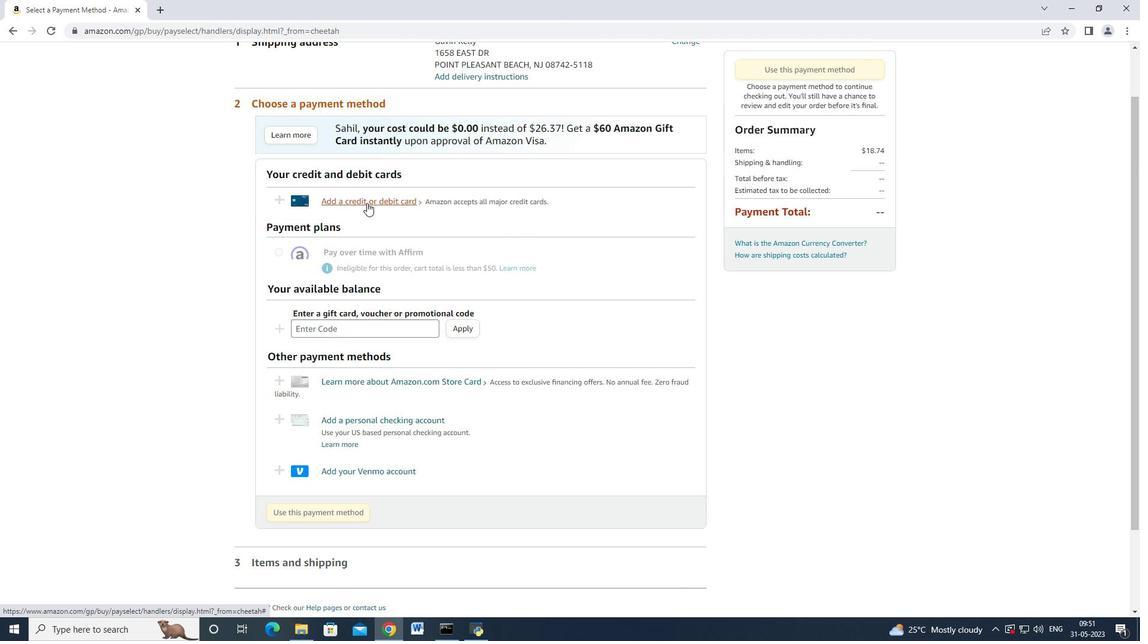 
Action: Mouse scrolled (412, 212) with delta (0, 0)
Screenshot: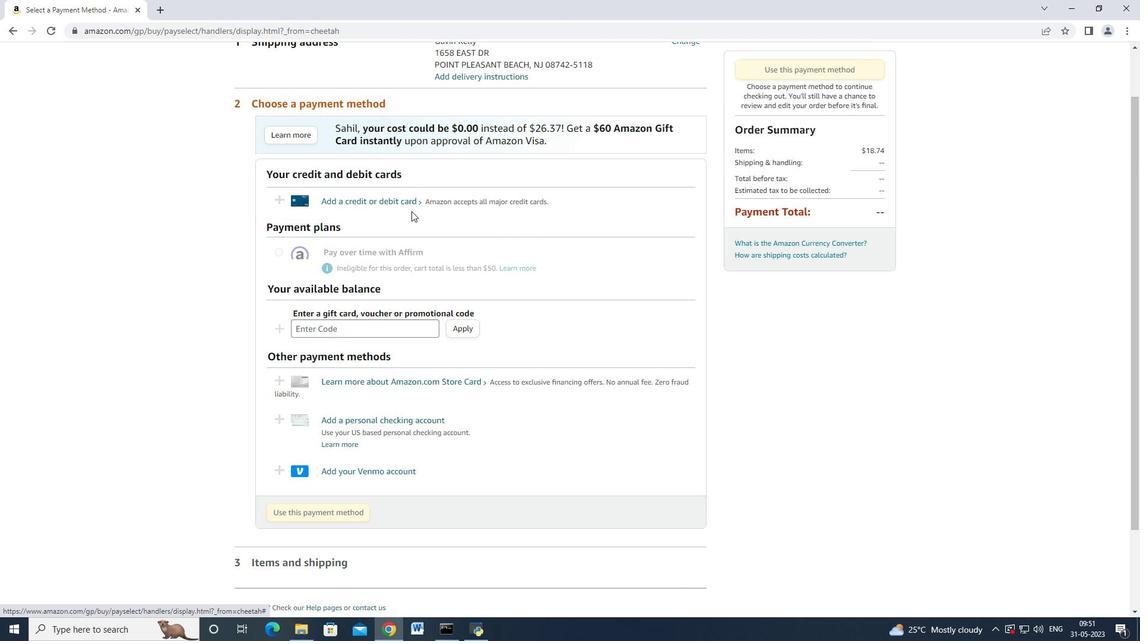 
Action: Mouse moved to (678, 103)
Screenshot: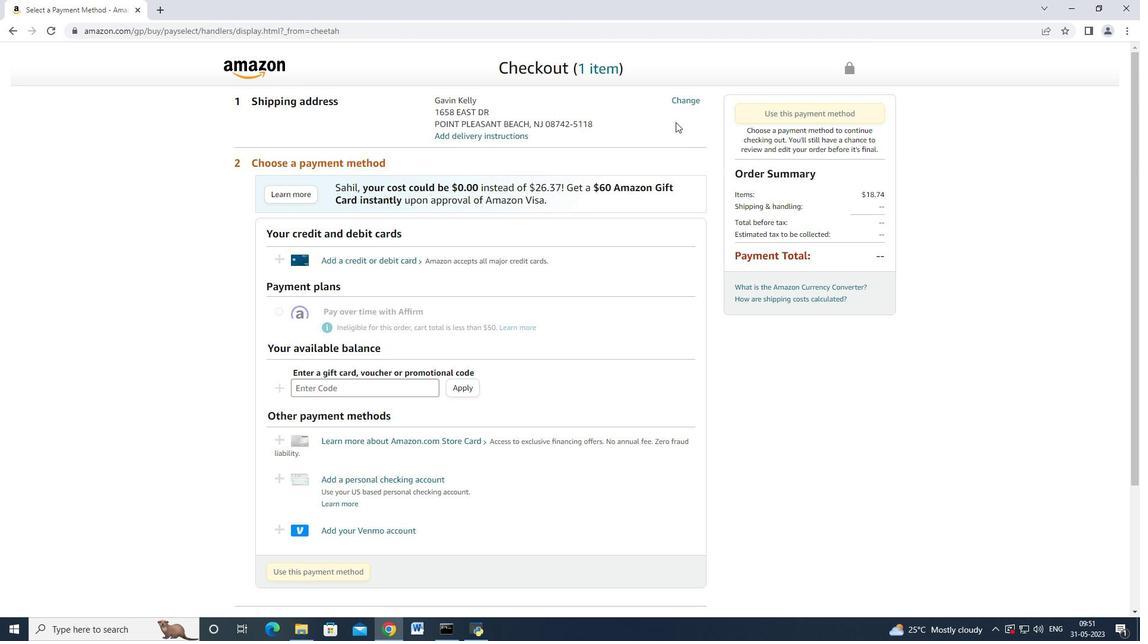 
Action: Mouse pressed left at (678, 103)
Screenshot: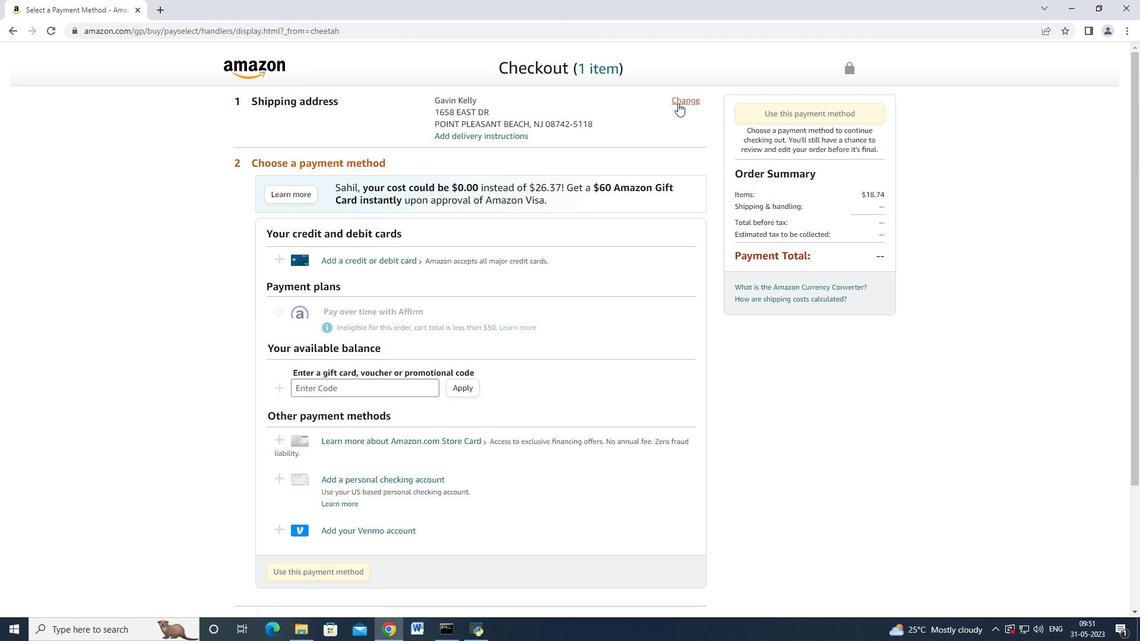 
Action: Mouse moved to (309, 398)
Screenshot: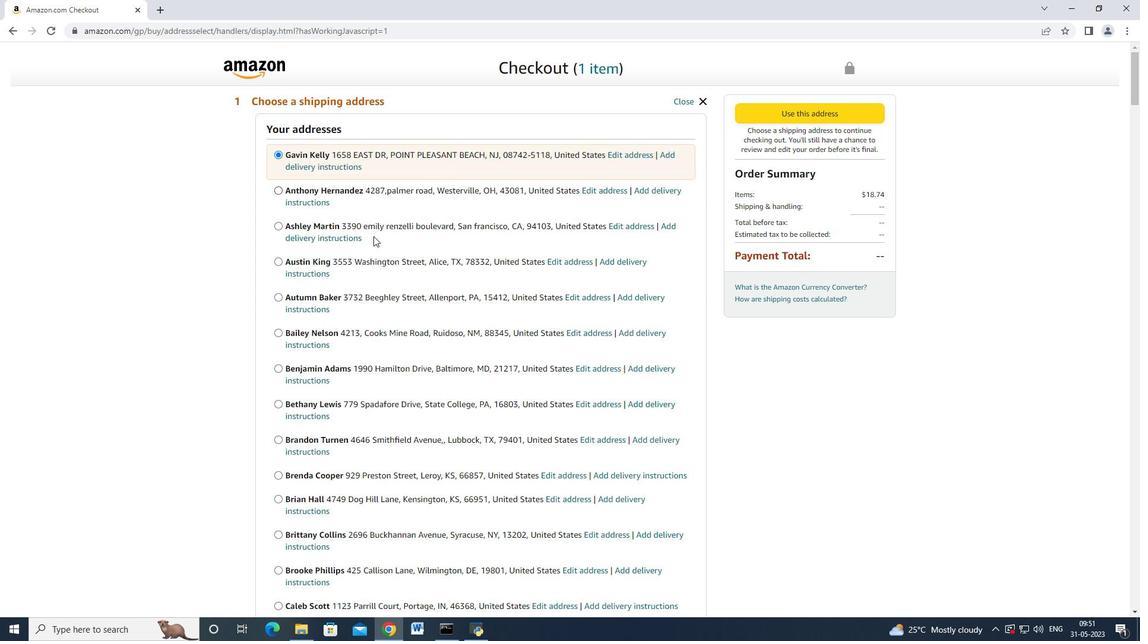 
Action: Mouse scrolled (309, 397) with delta (0, 0)
Screenshot: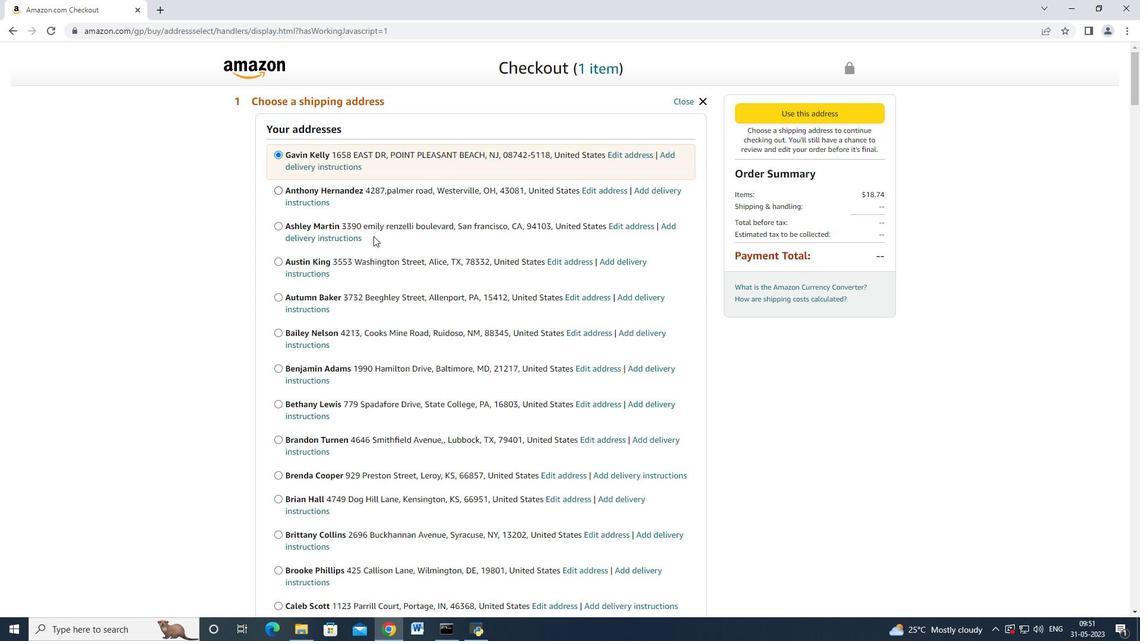 
Action: Mouse moved to (309, 397)
Screenshot: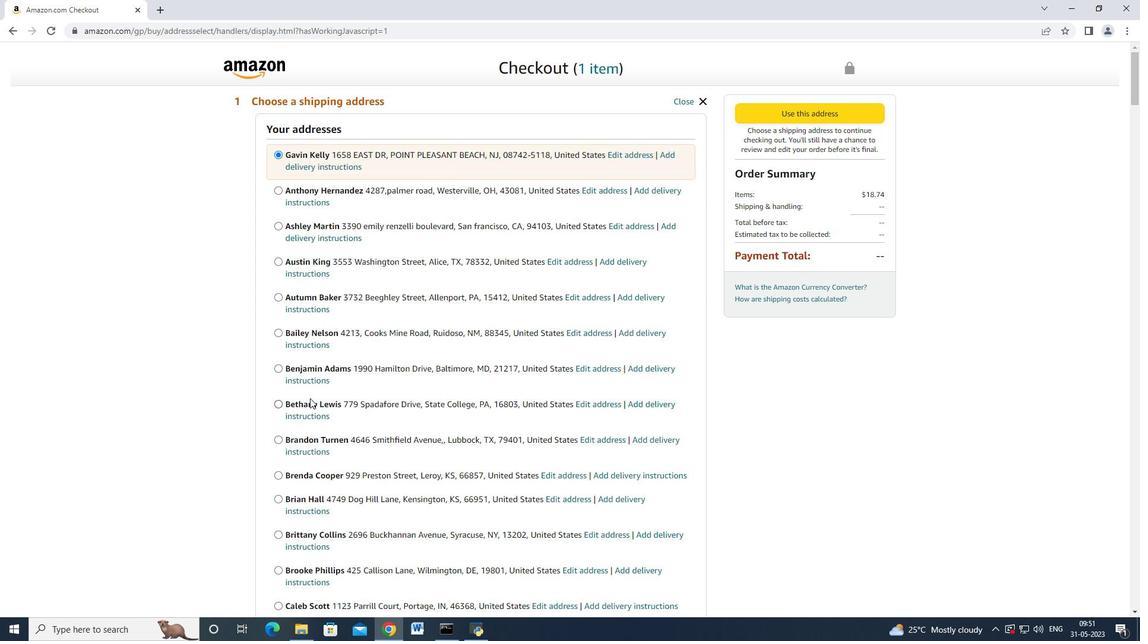 
Action: Mouse scrolled (309, 397) with delta (0, 0)
Screenshot: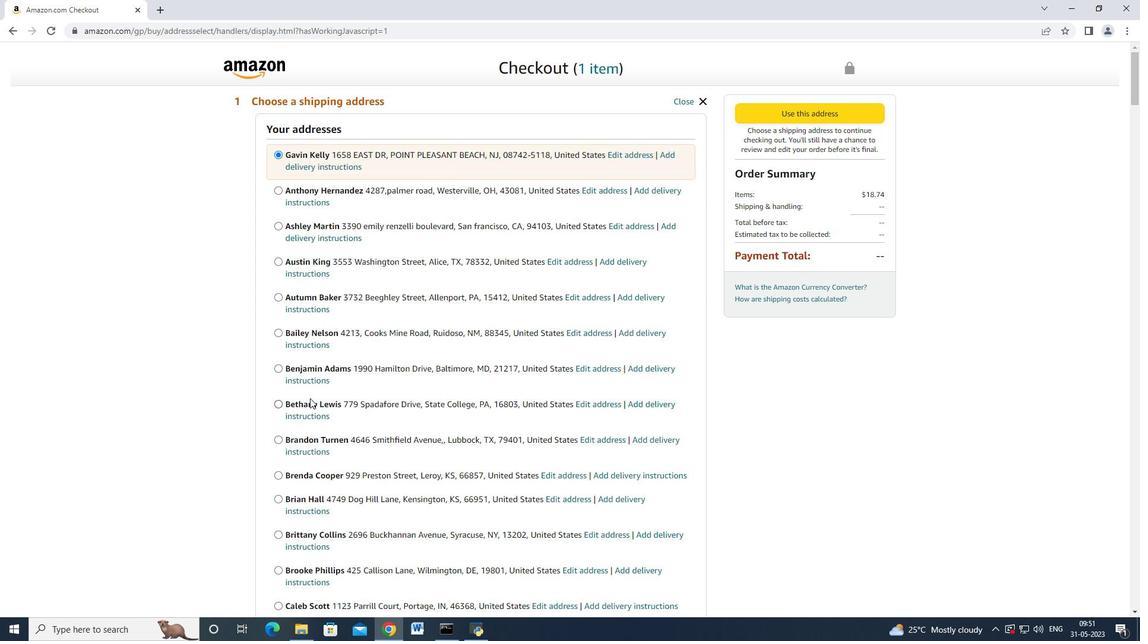 
Action: Mouse moved to (309, 396)
Screenshot: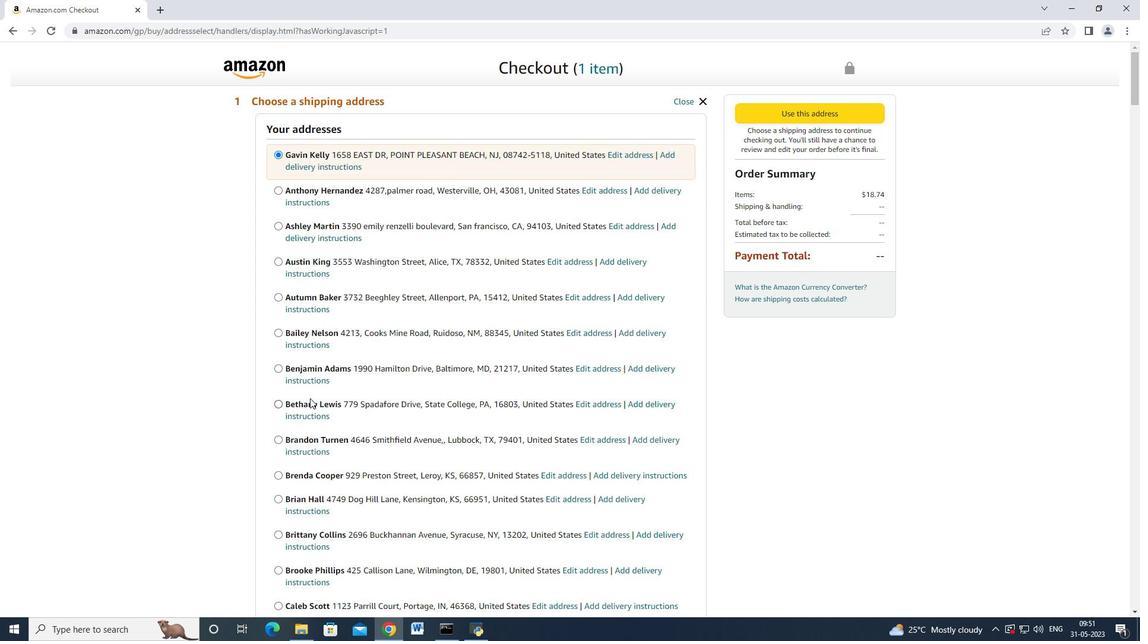 
Action: Mouse scrolled (309, 397) with delta (0, 0)
Screenshot: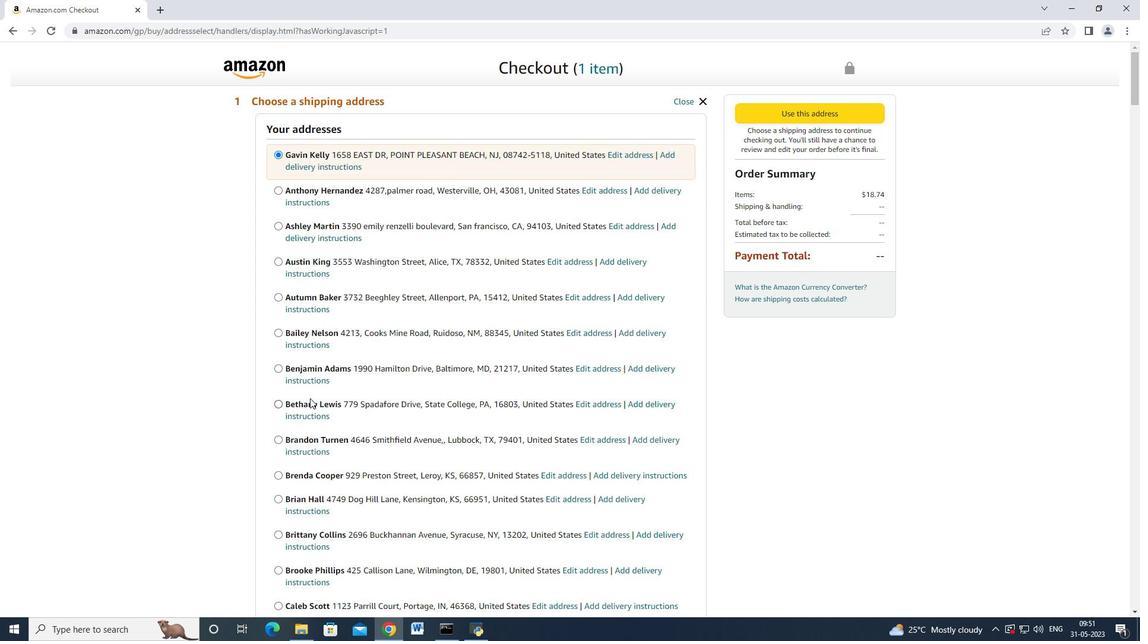 
Action: Mouse moved to (309, 396)
Screenshot: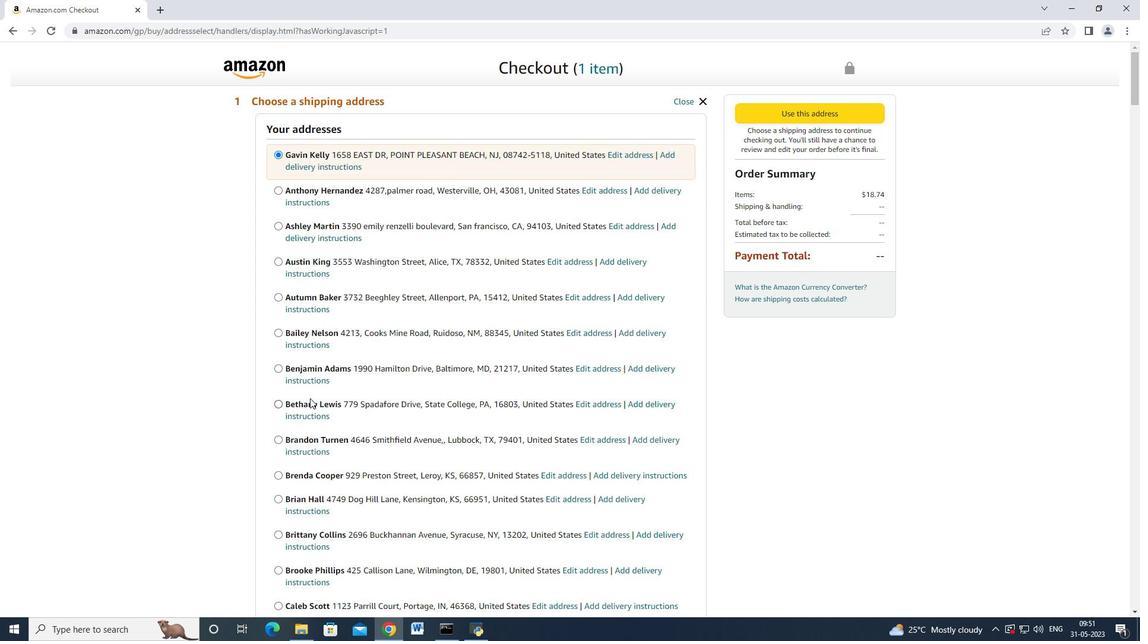 
Action: Mouse scrolled (309, 397) with delta (0, 0)
Screenshot: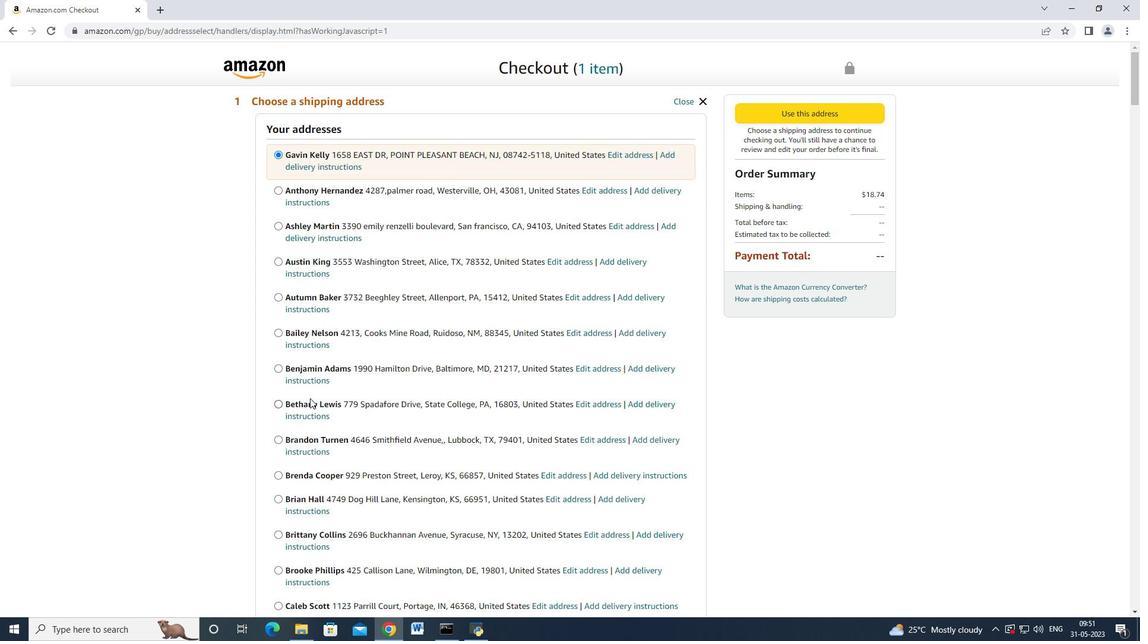 
Action: Mouse moved to (309, 397)
Screenshot: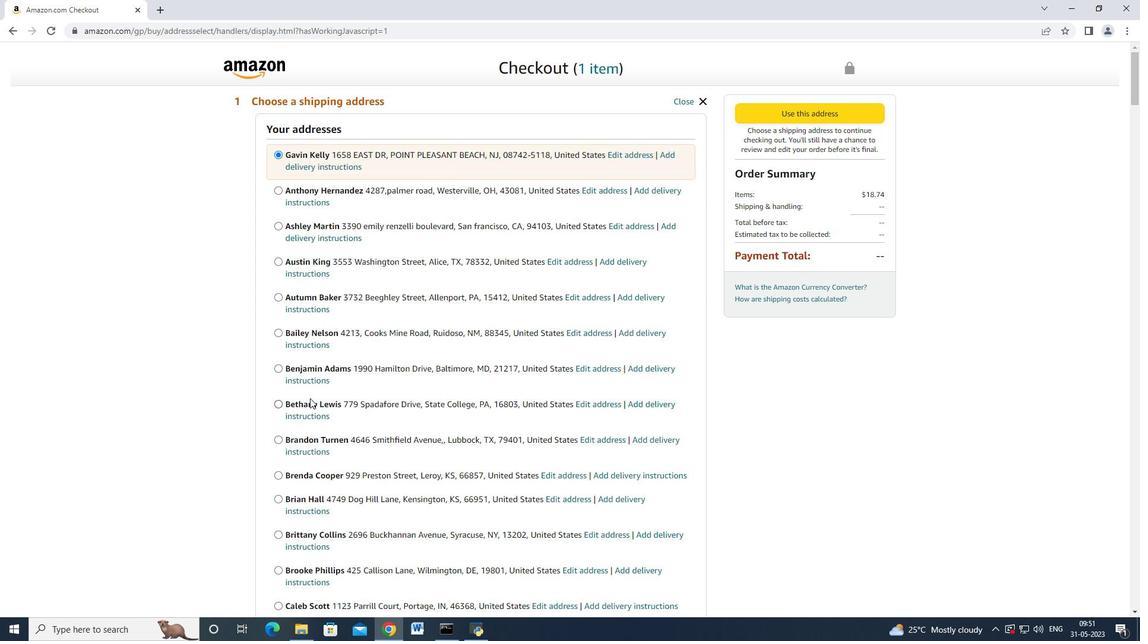 
Action: Mouse scrolled (309, 397) with delta (0, 0)
Screenshot: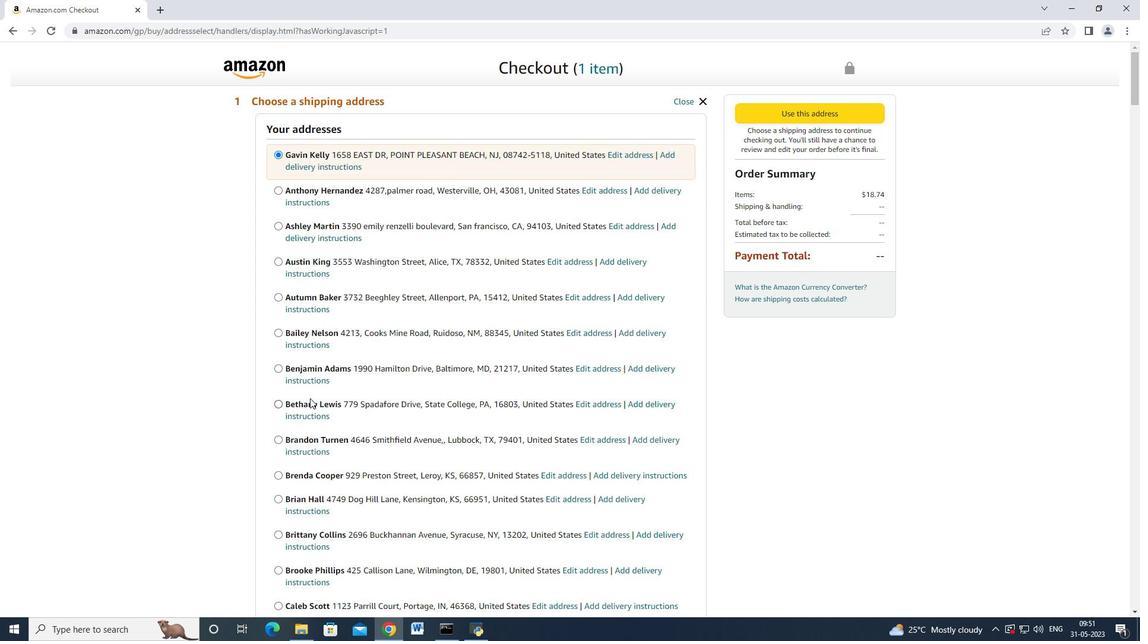 
Action: Mouse moved to (309, 398)
Screenshot: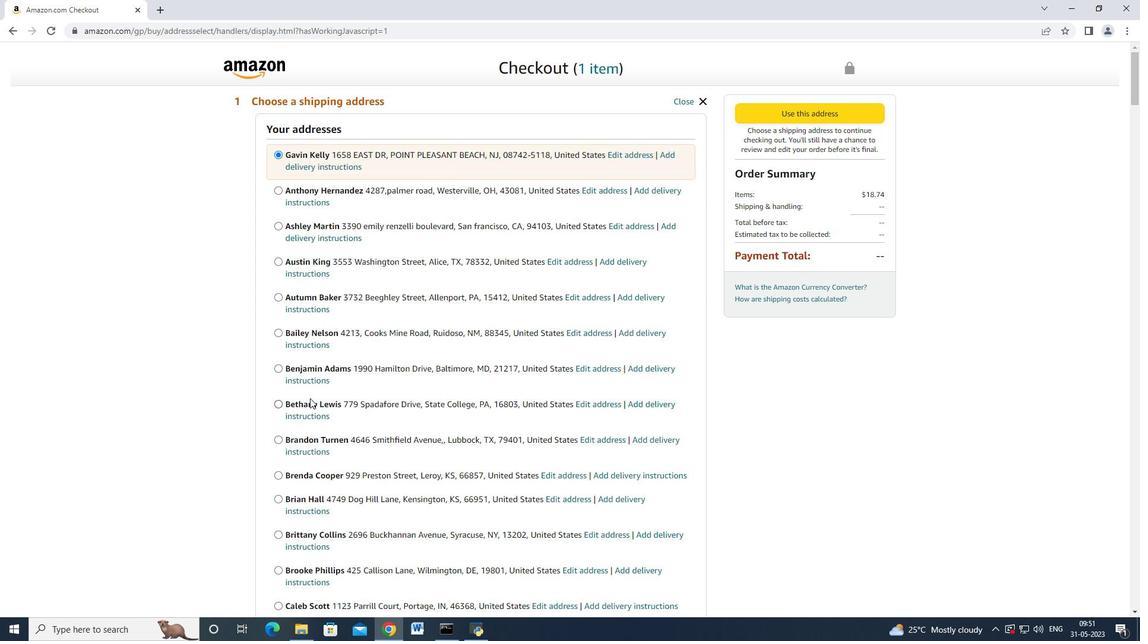 
Action: Mouse scrolled (309, 397) with delta (0, 0)
Screenshot: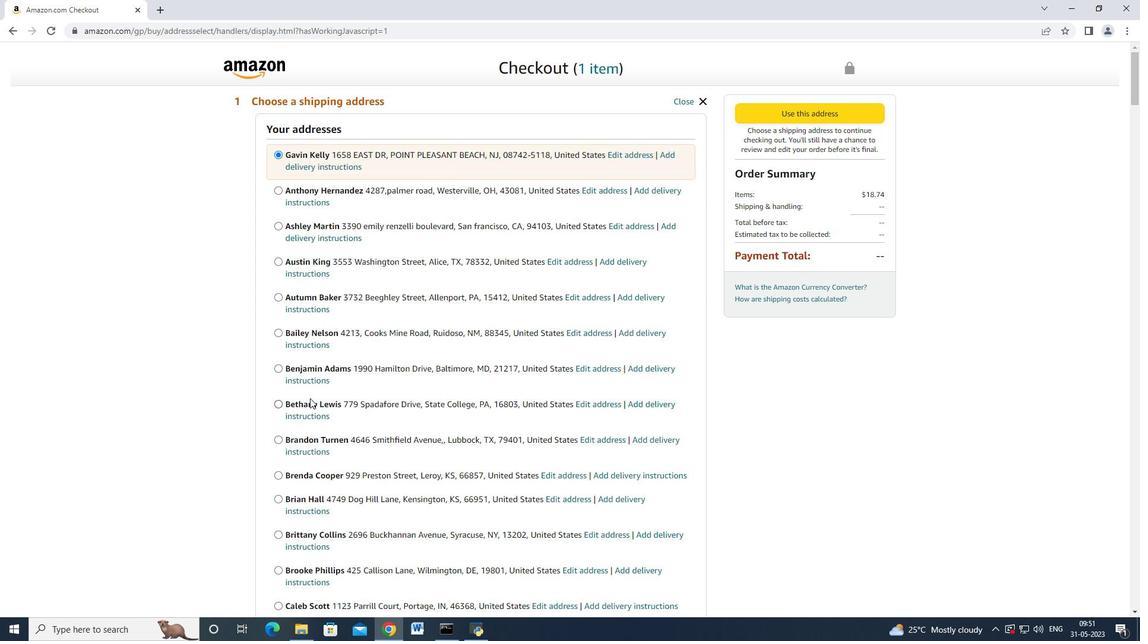 
Action: Mouse moved to (309, 398)
Screenshot: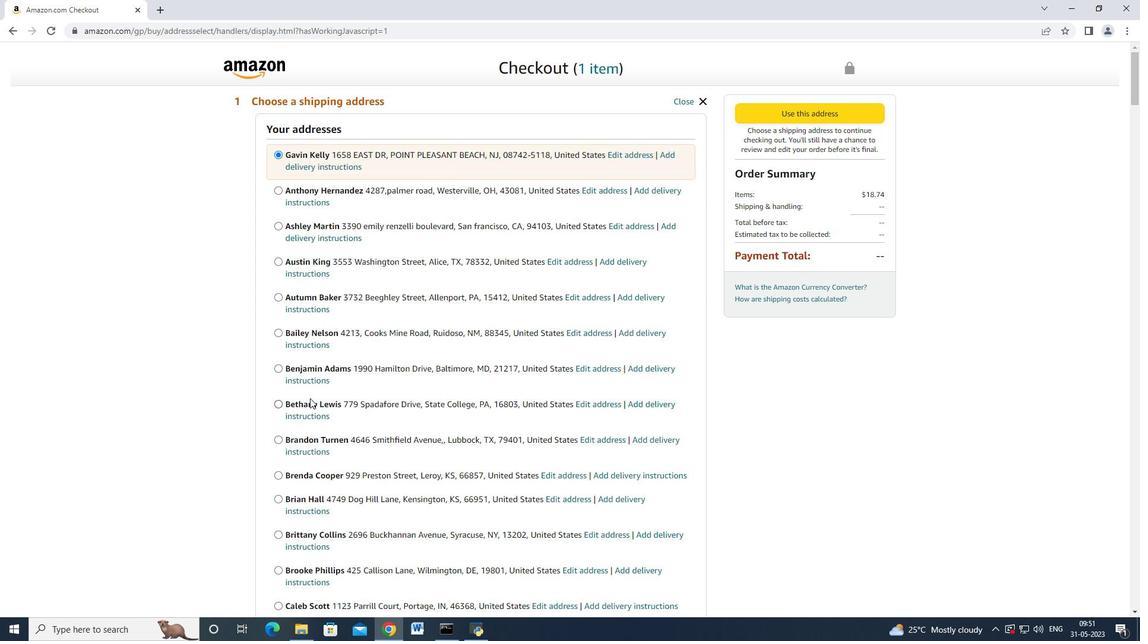 
Action: Mouse scrolled (309, 397) with delta (0, 0)
Screenshot: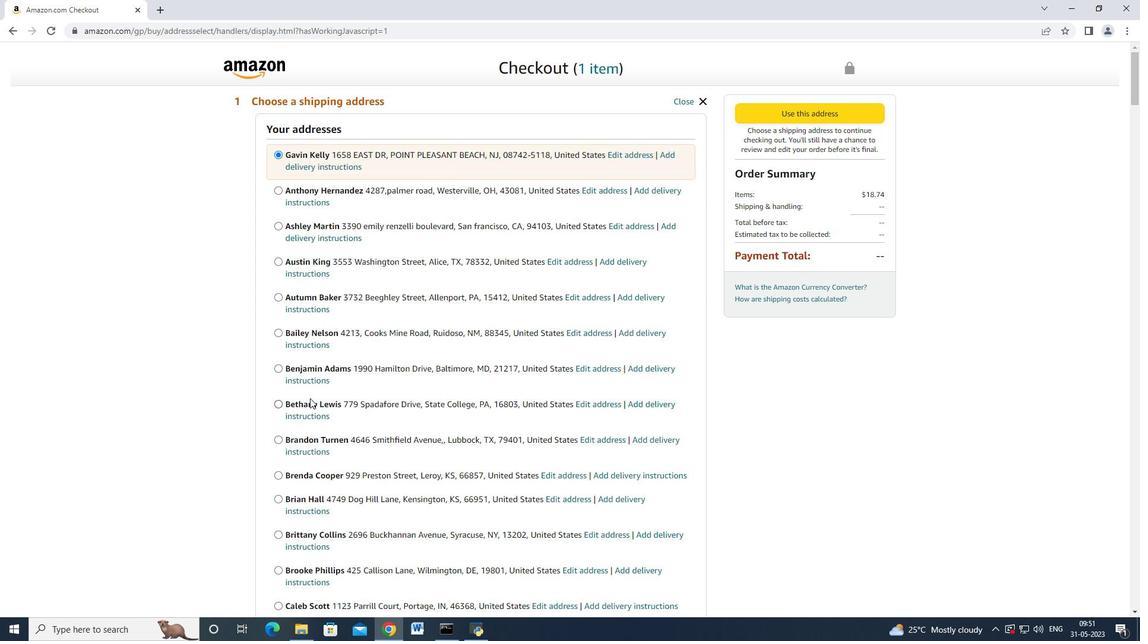 
Action: Mouse scrolled (309, 397) with delta (0, 0)
Screenshot: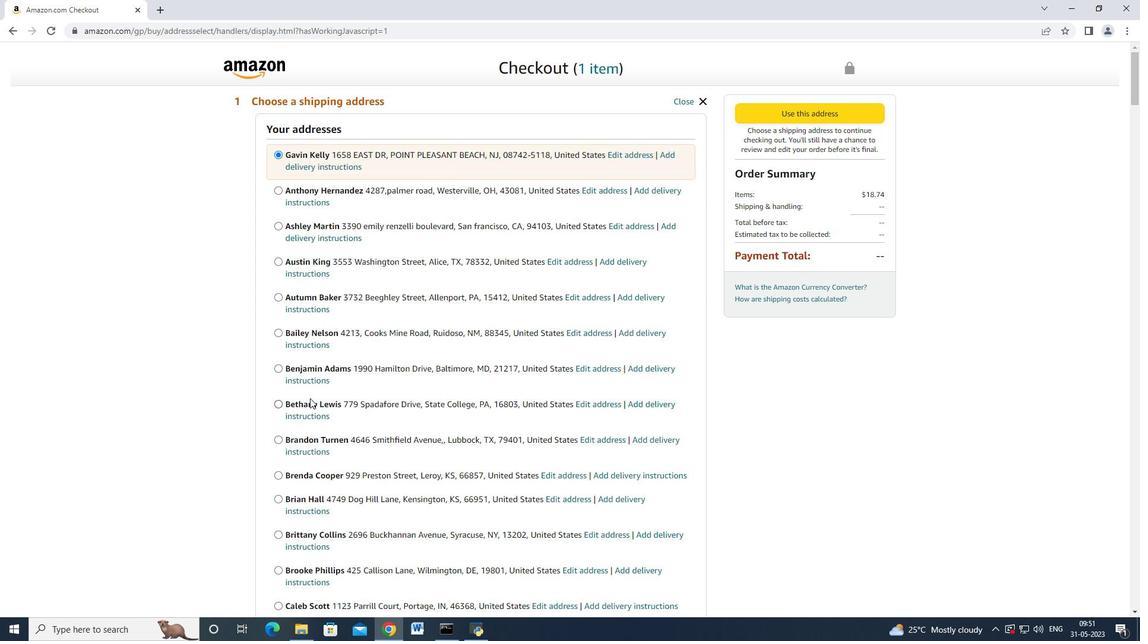 
Action: Mouse scrolled (309, 397) with delta (0, 0)
Screenshot: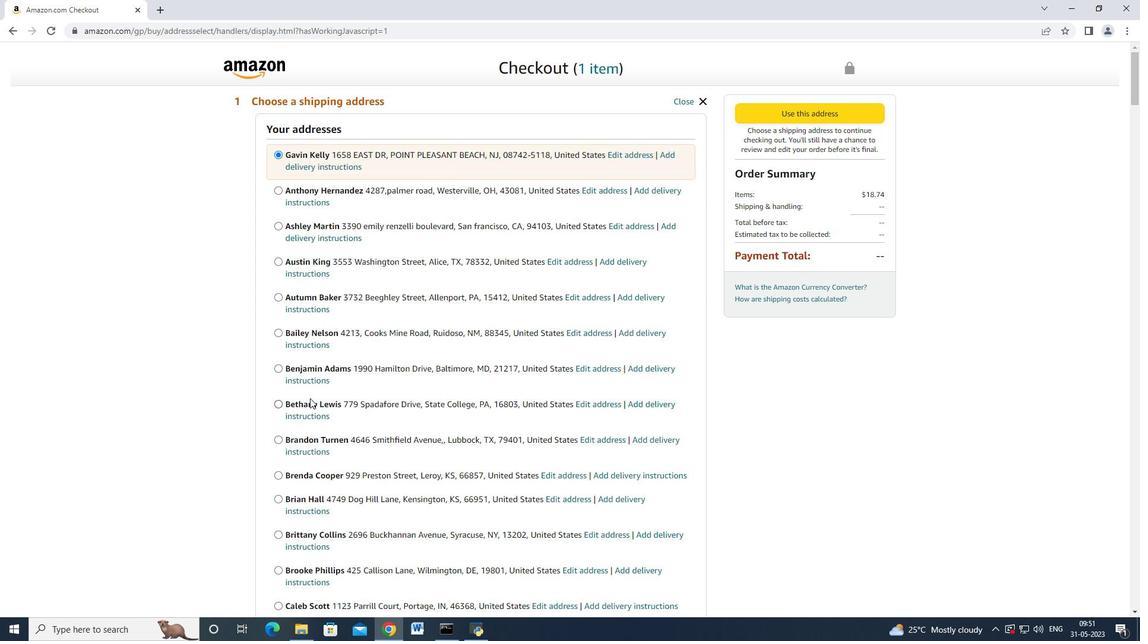 
Action: Mouse scrolled (309, 397) with delta (0, 0)
Screenshot: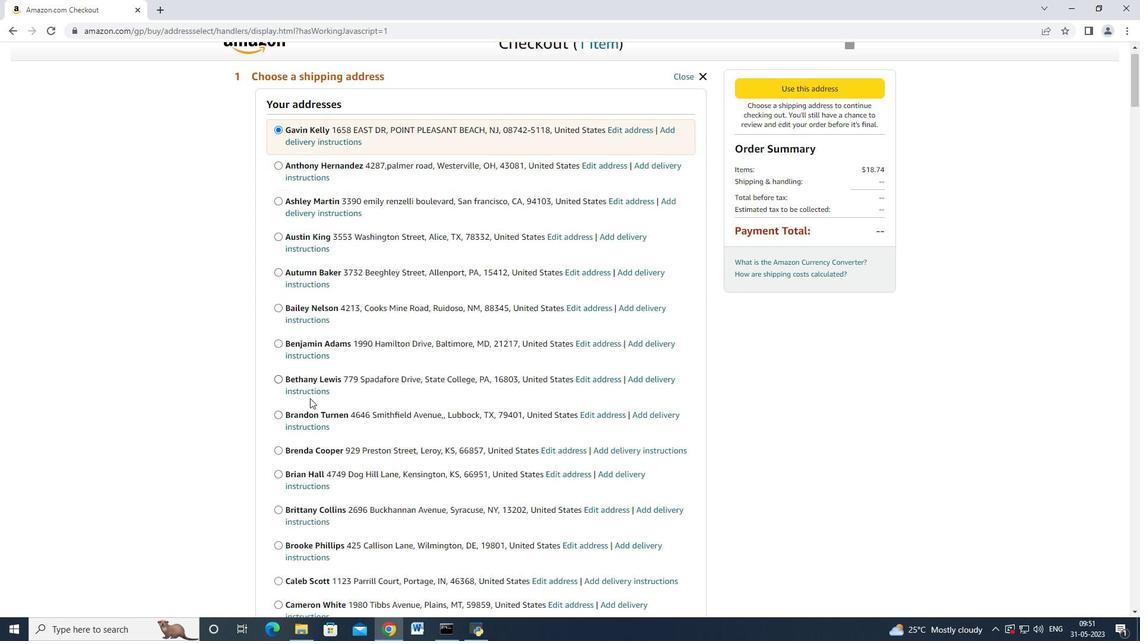 
Action: Mouse scrolled (309, 397) with delta (0, 0)
Screenshot: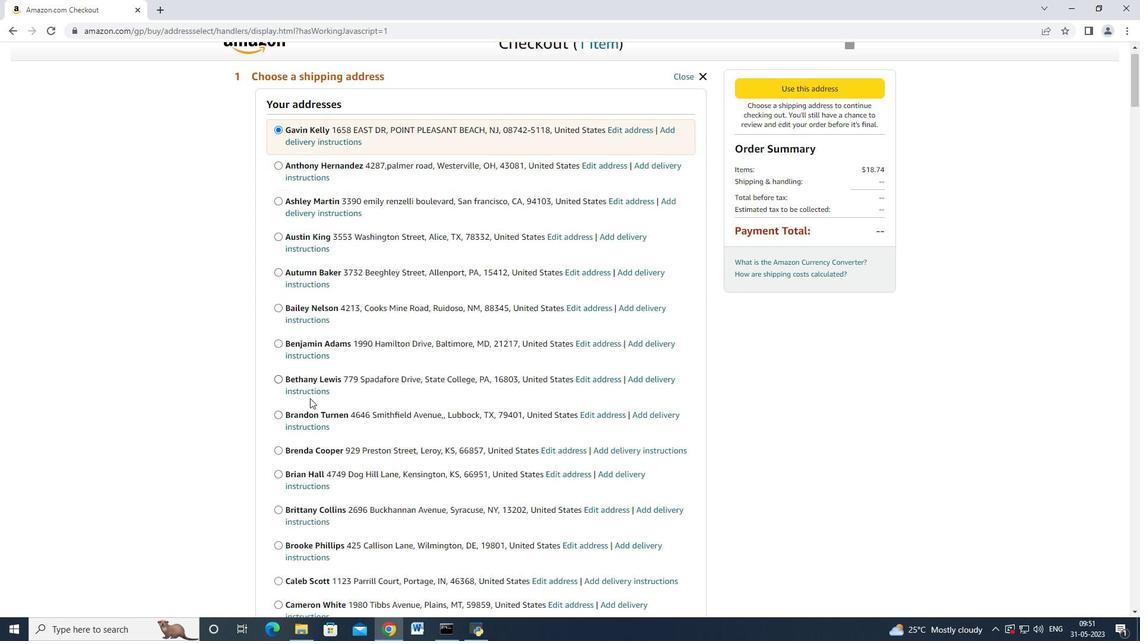 
Action: Mouse scrolled (309, 397) with delta (0, -1)
Screenshot: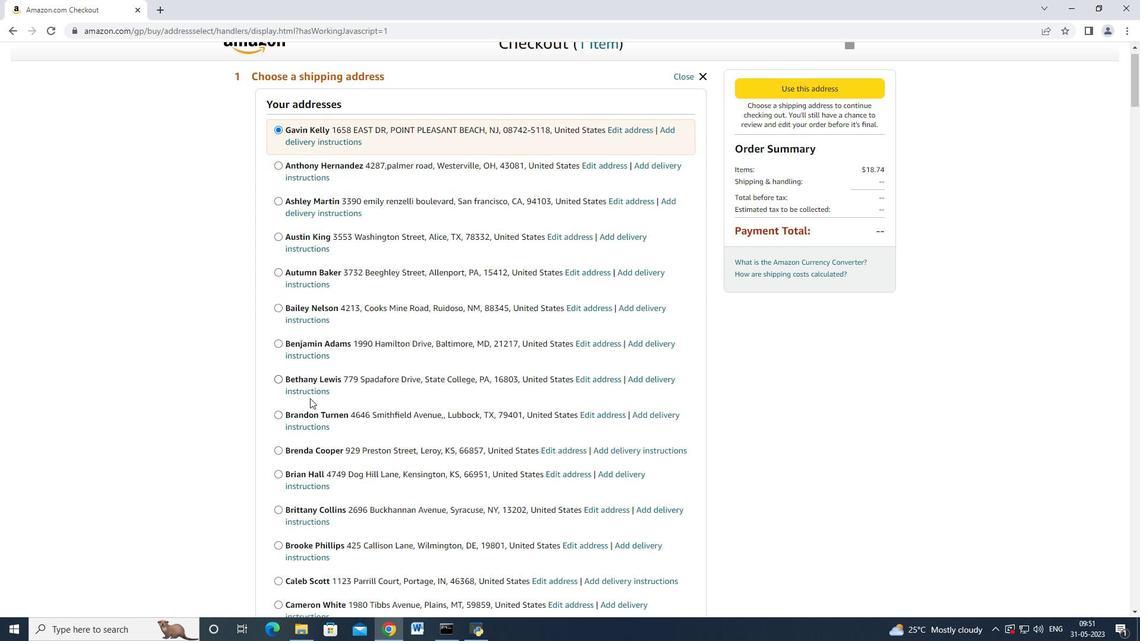 
Action: Mouse scrolled (309, 397) with delta (0, 0)
Screenshot: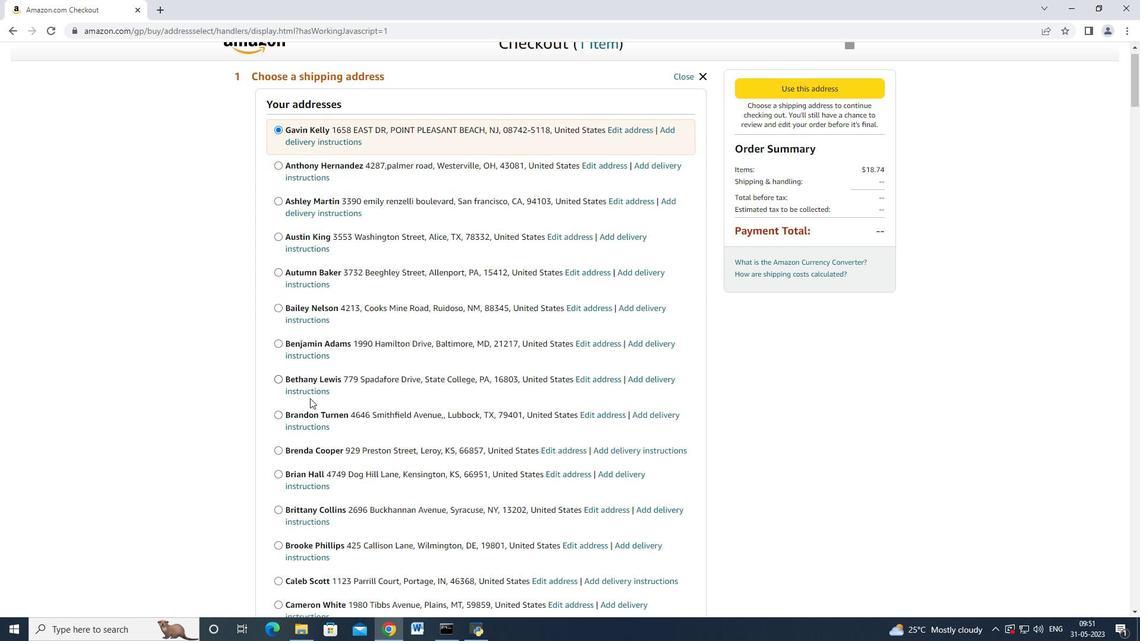 
Action: Mouse moved to (309, 398)
Screenshot: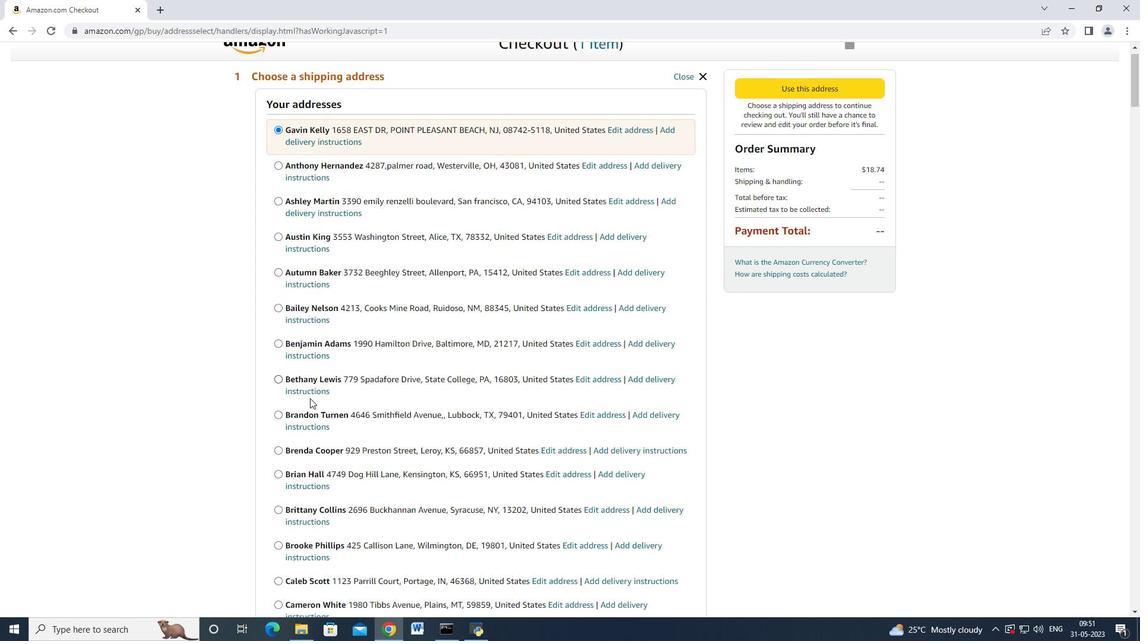 
Action: Mouse scrolled (309, 397) with delta (0, 0)
Screenshot: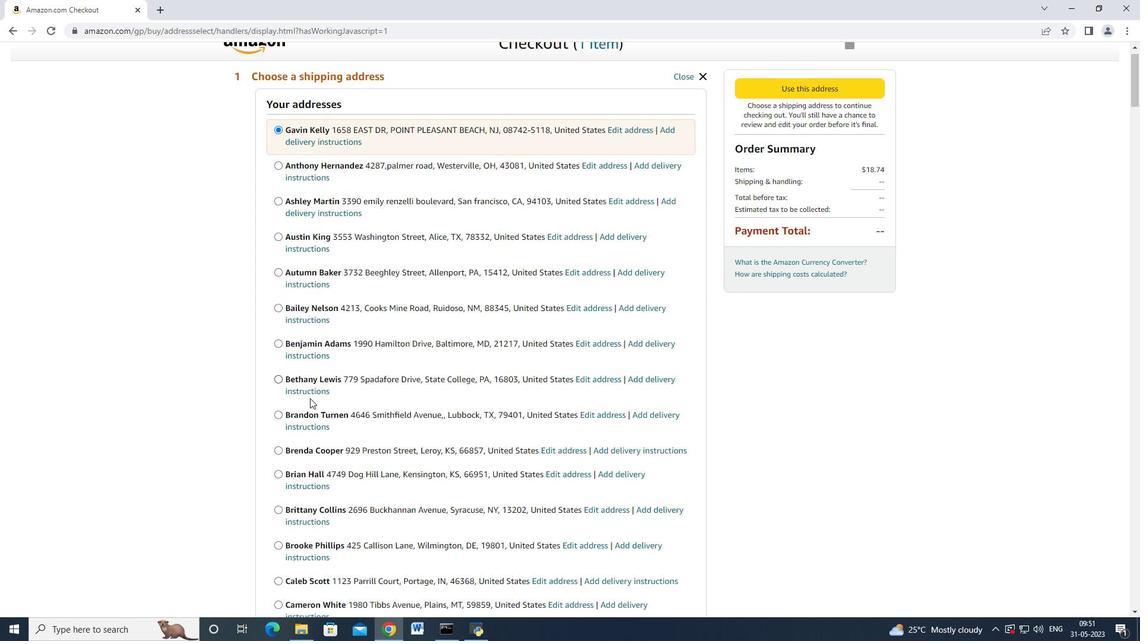 
Action: Mouse moved to (311, 397)
Screenshot: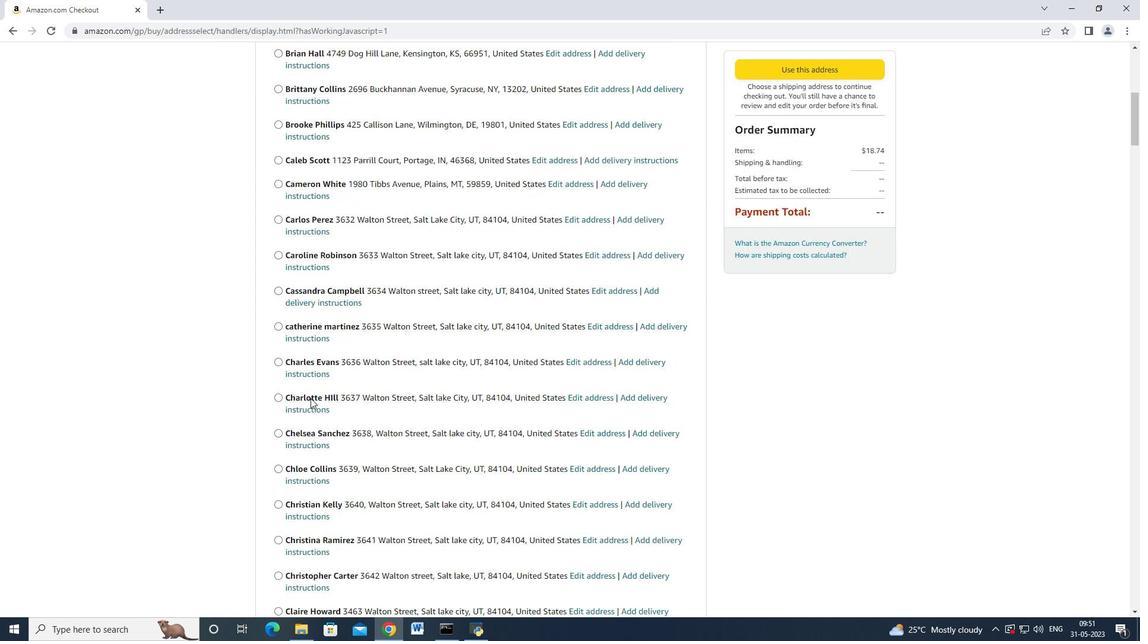 
Action: Mouse scrolled (311, 397) with delta (0, 0)
Screenshot: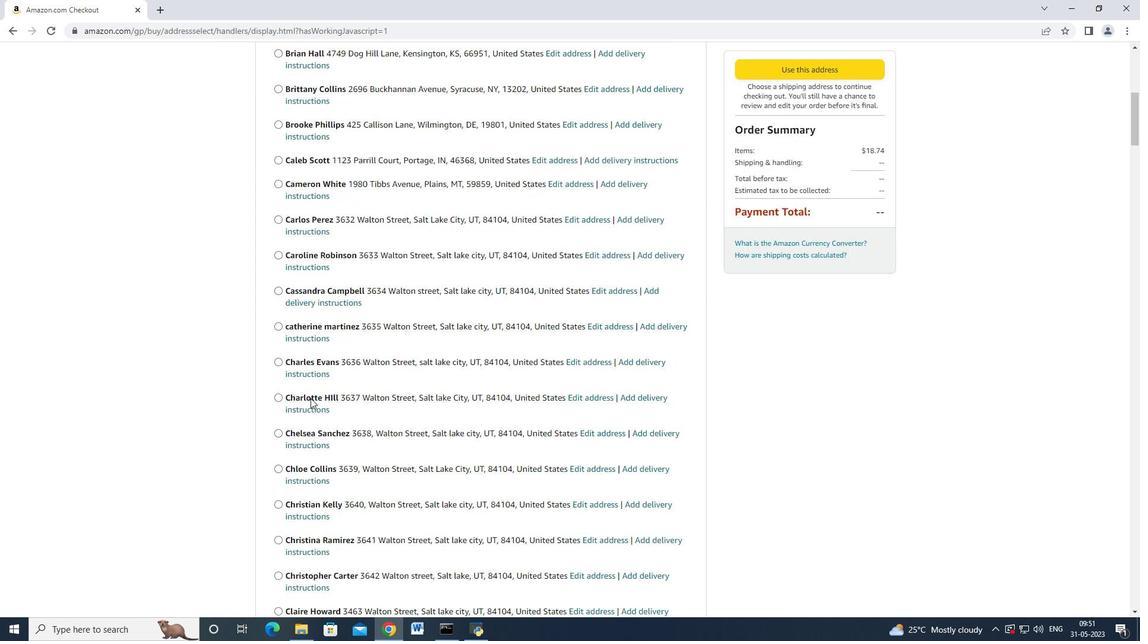 
Action: Mouse moved to (311, 397)
Screenshot: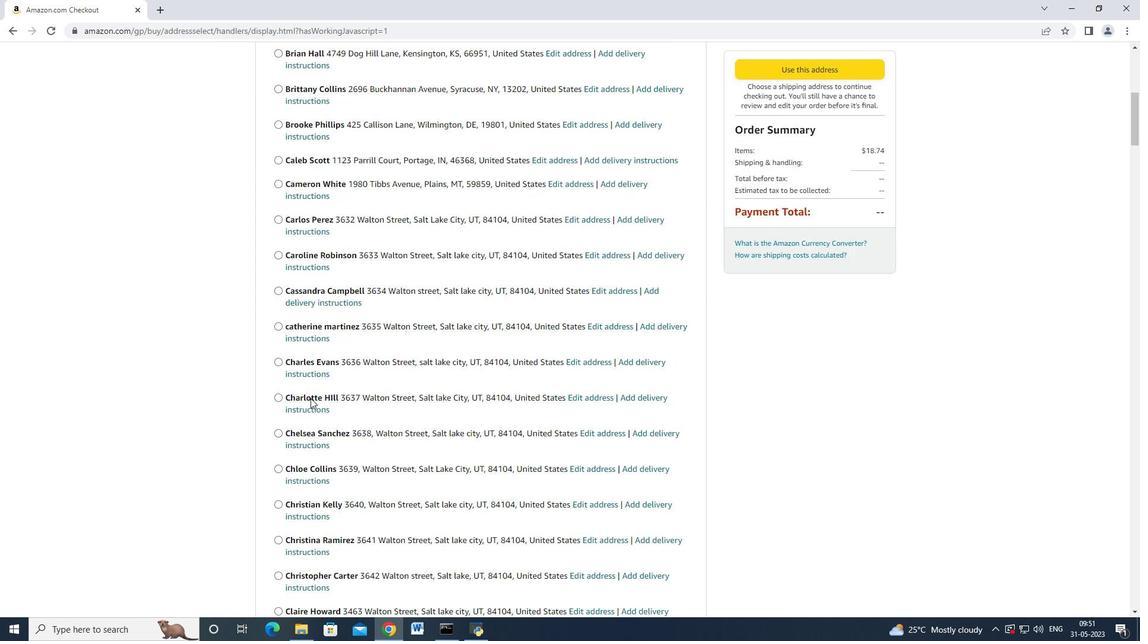 
Action: Mouse scrolled (311, 397) with delta (0, 0)
Screenshot: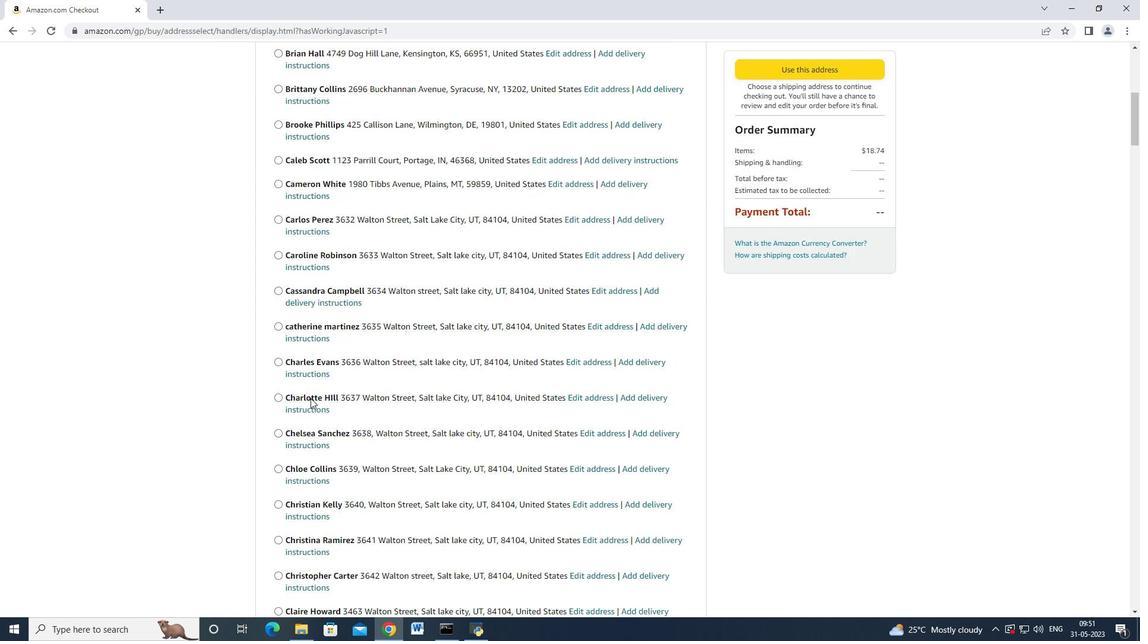 
Action: Mouse moved to (311, 398)
Screenshot: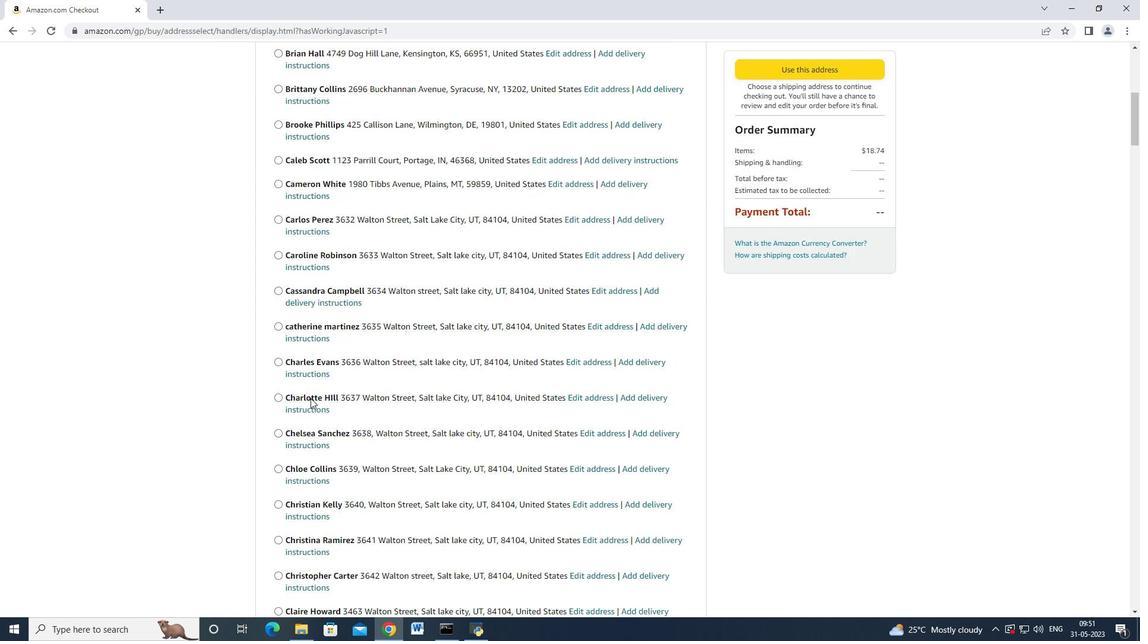 
Action: Mouse scrolled (311, 397) with delta (0, 0)
Screenshot: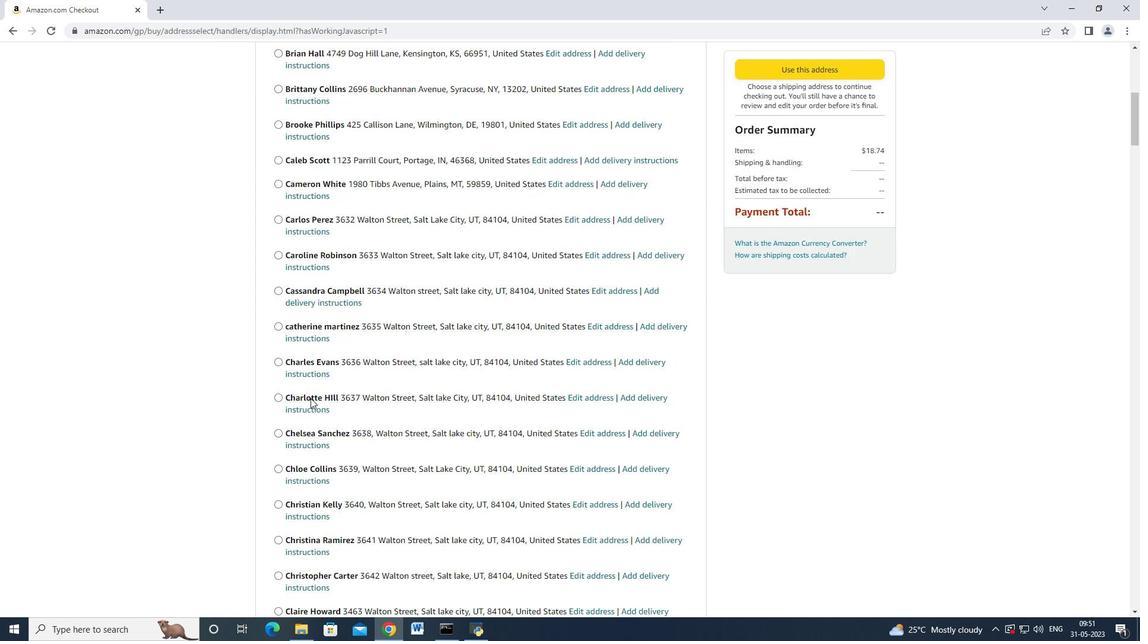 
Action: Mouse scrolled (311, 397) with delta (0, 0)
Screenshot: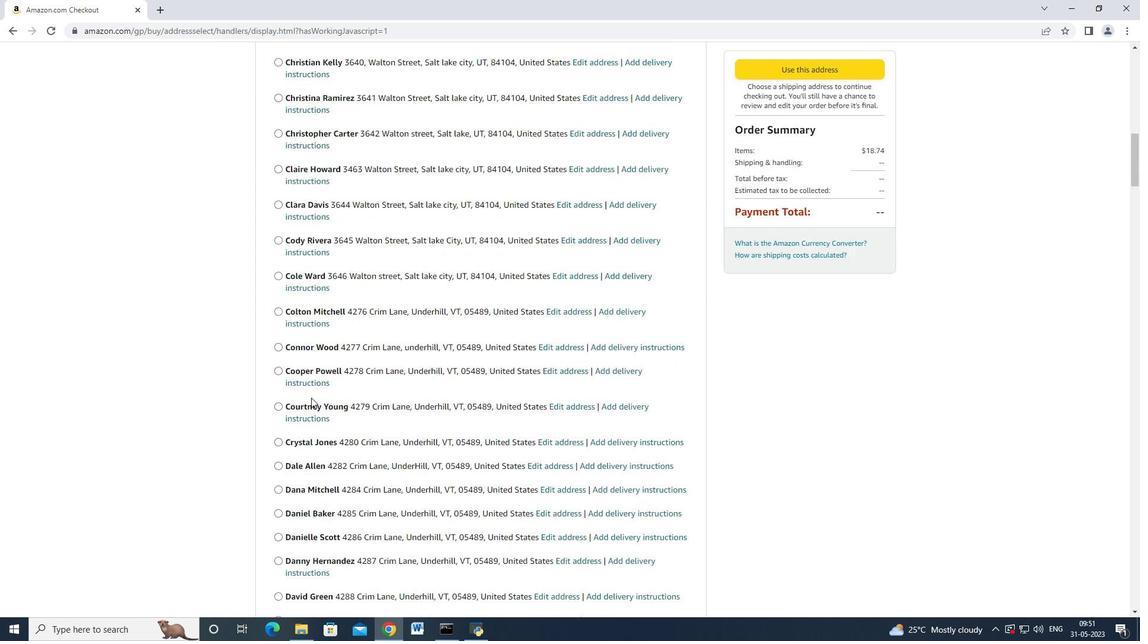 
Action: Mouse scrolled (311, 397) with delta (0, 0)
Screenshot: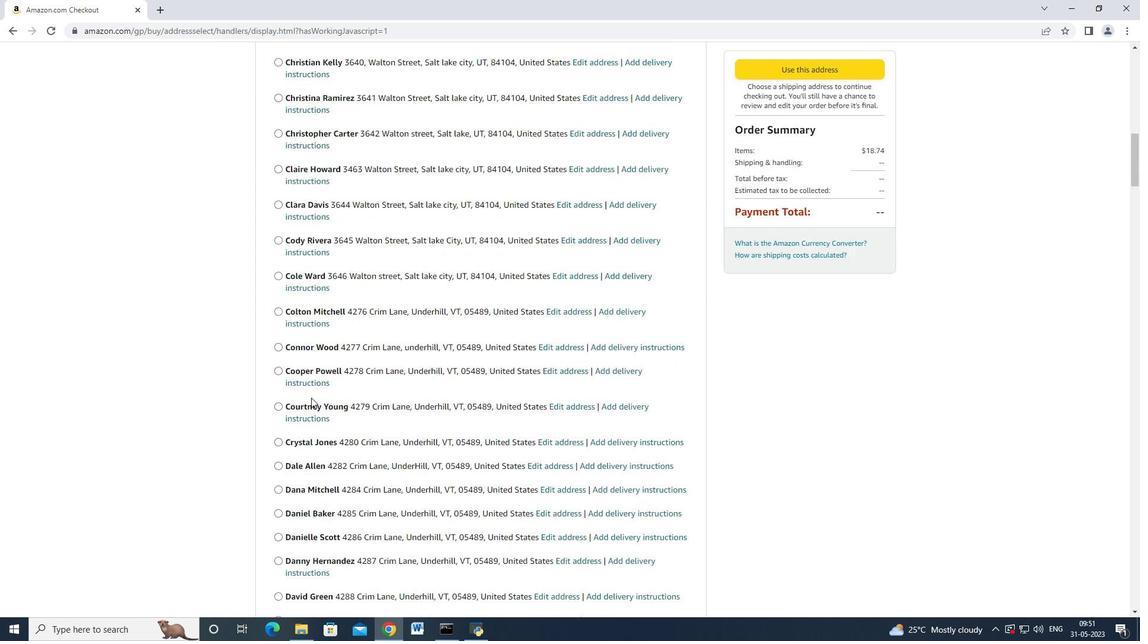 
Action: Mouse scrolled (311, 397) with delta (0, 0)
Screenshot: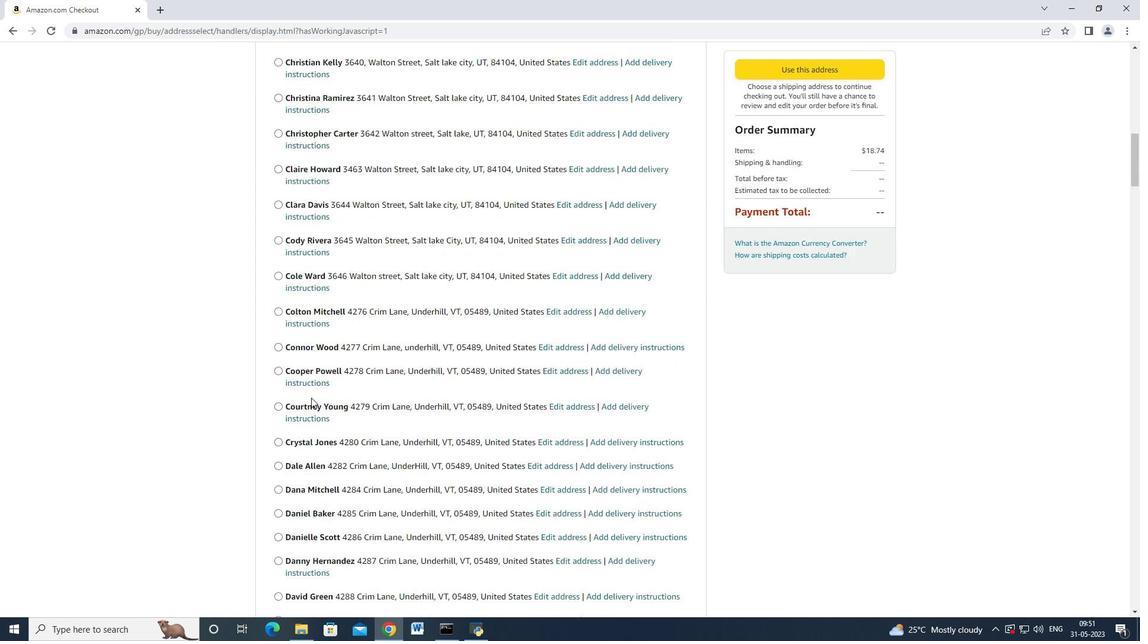 
Action: Mouse moved to (311, 397)
Screenshot: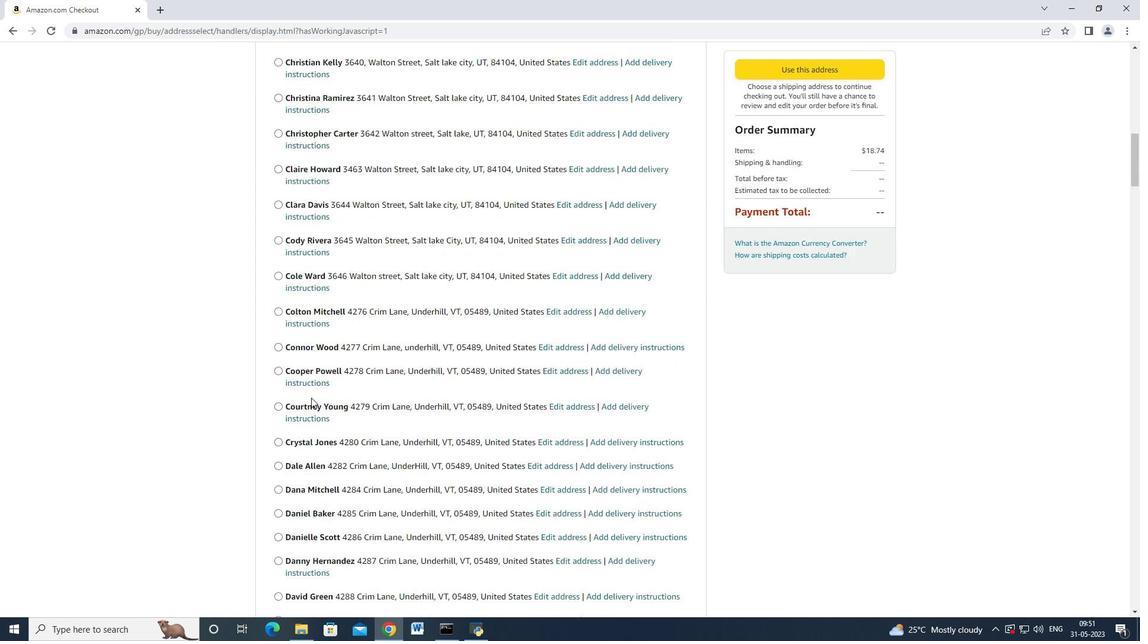 
Action: Mouse scrolled (311, 397) with delta (0, 0)
Screenshot: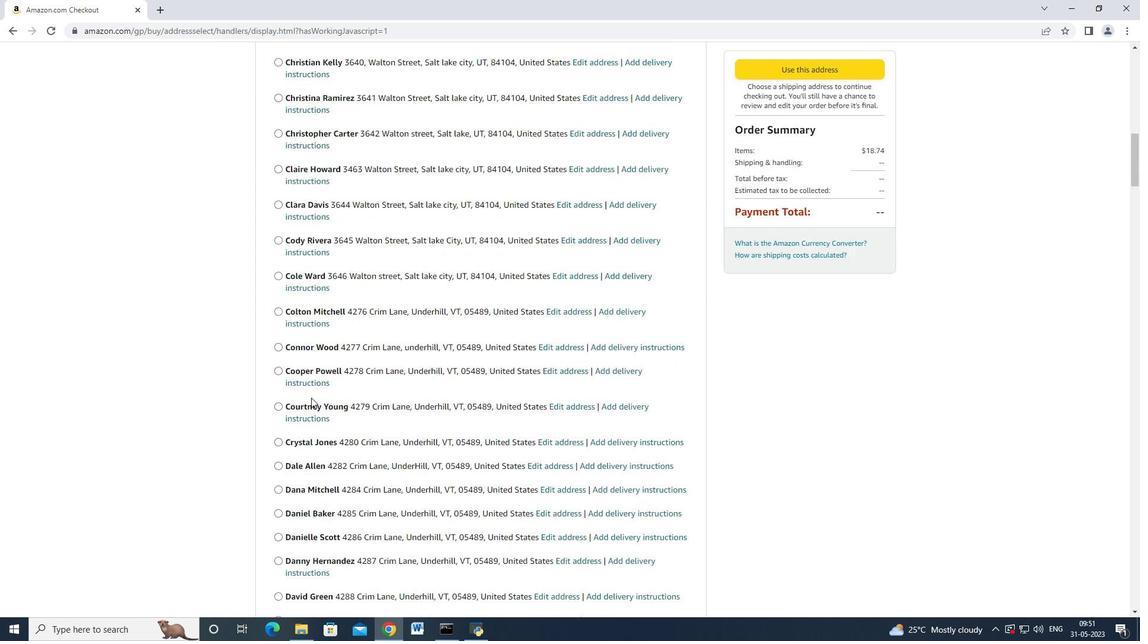 
Action: Mouse moved to (312, 396)
Screenshot: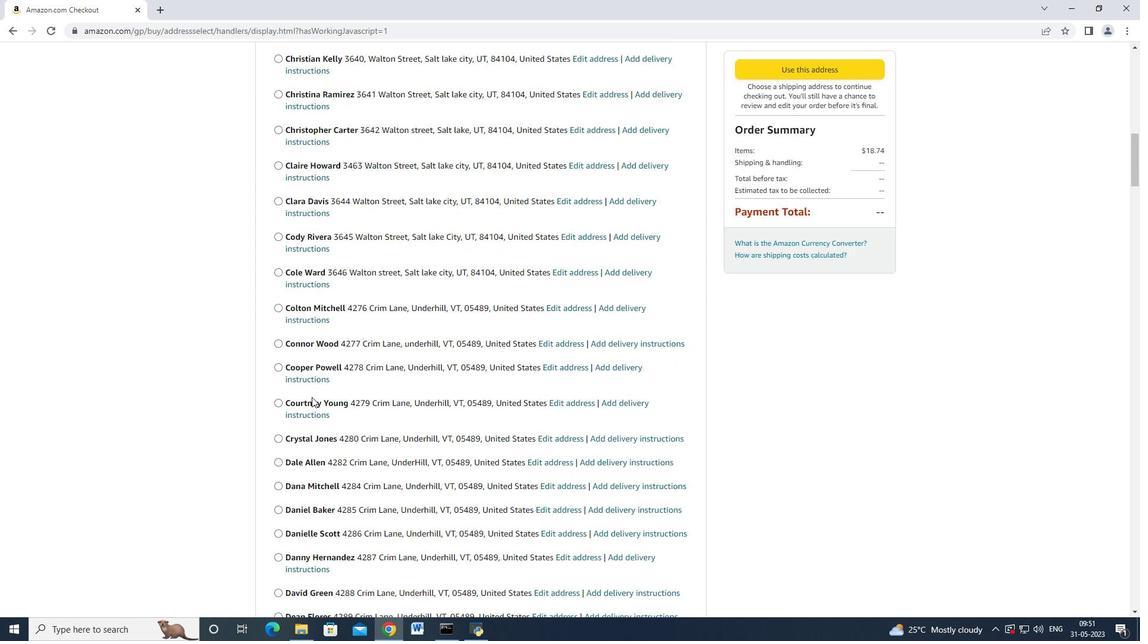 
Action: Mouse scrolled (312, 395) with delta (0, 0)
Screenshot: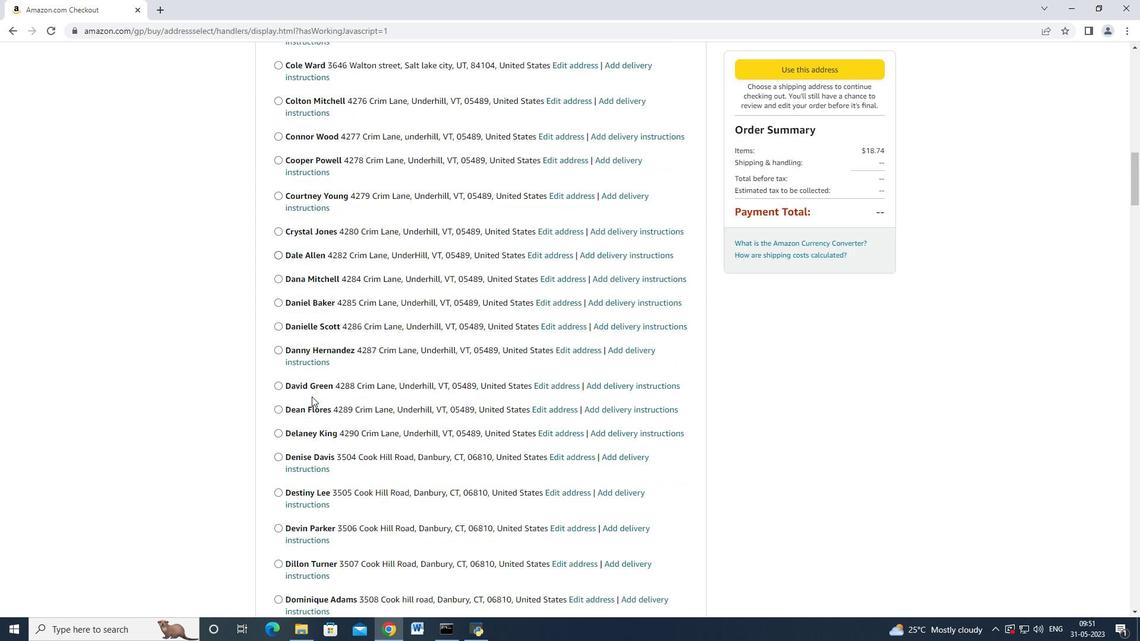 
Action: Mouse scrolled (312, 395) with delta (0, 0)
Screenshot: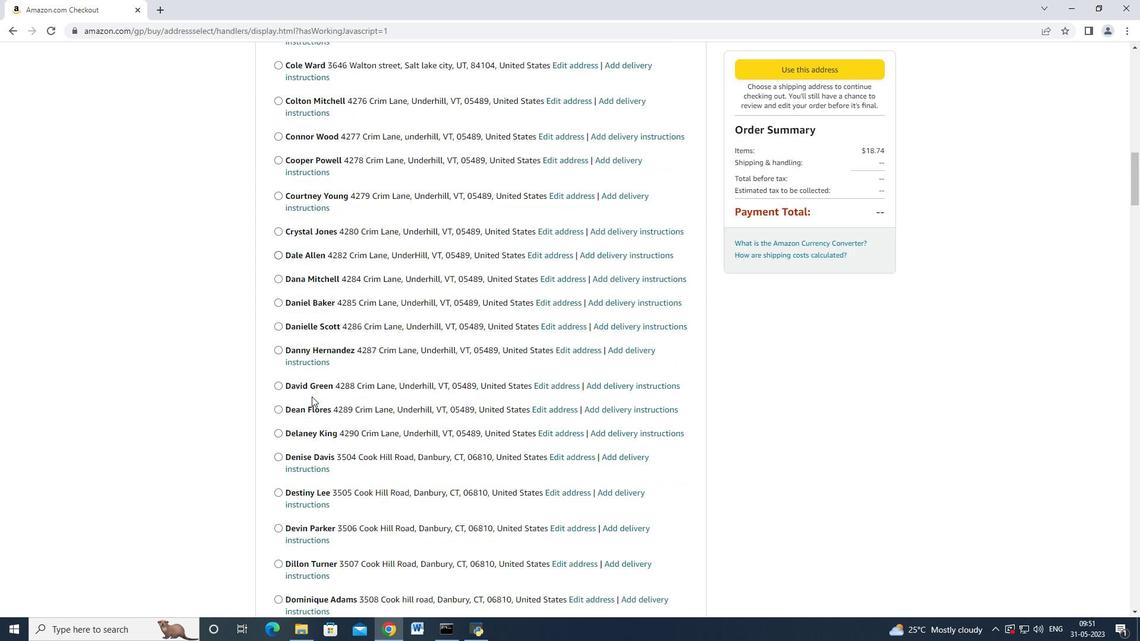 
Action: Mouse scrolled (312, 395) with delta (0, 0)
Screenshot: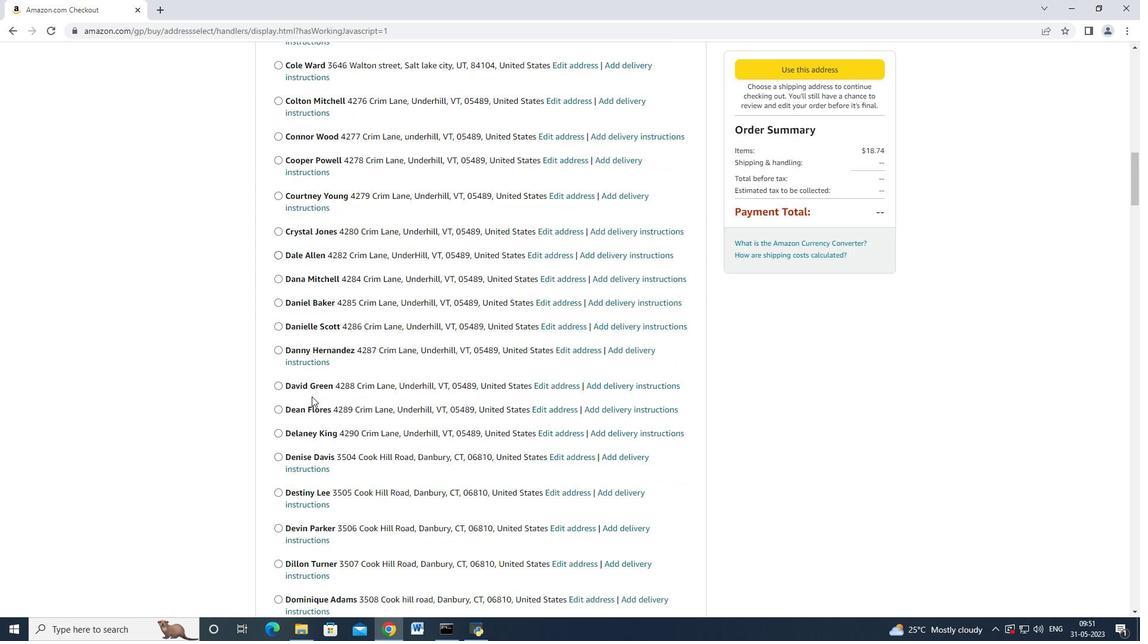 
Action: Mouse scrolled (312, 395) with delta (0, 0)
Screenshot: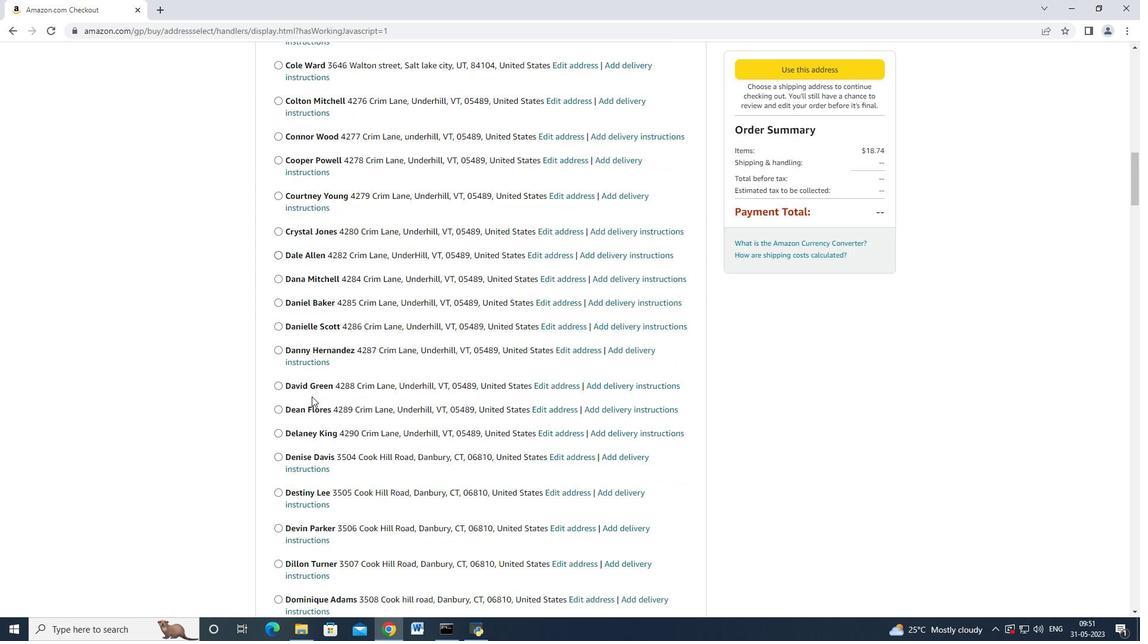 
Action: Mouse scrolled (312, 395) with delta (0, 0)
Screenshot: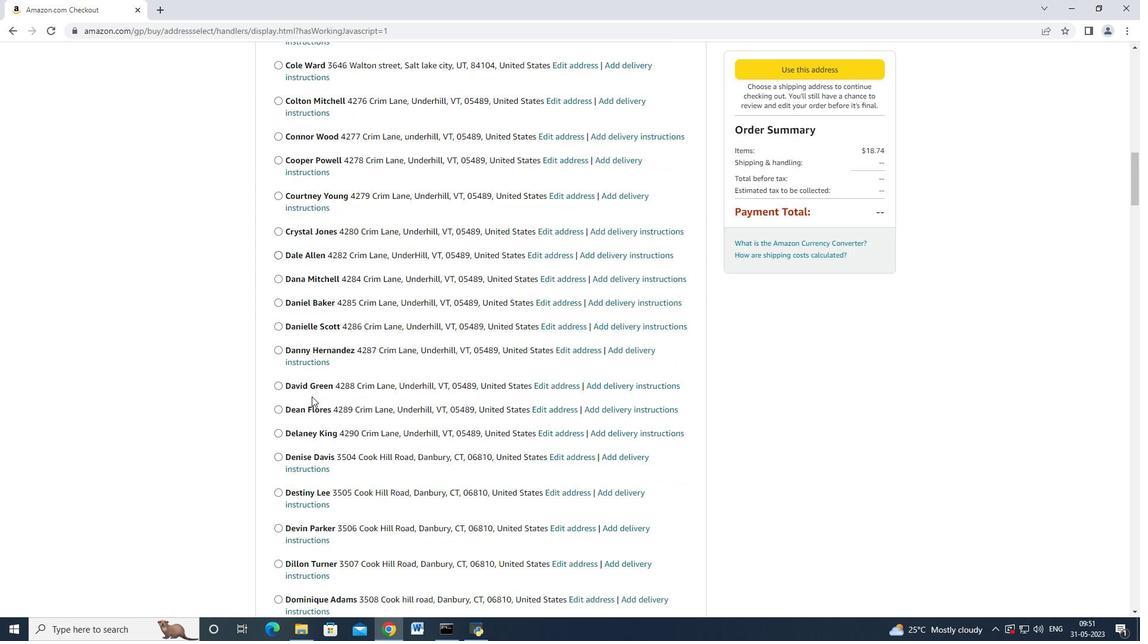 
Action: Mouse scrolled (312, 395) with delta (0, 0)
Screenshot: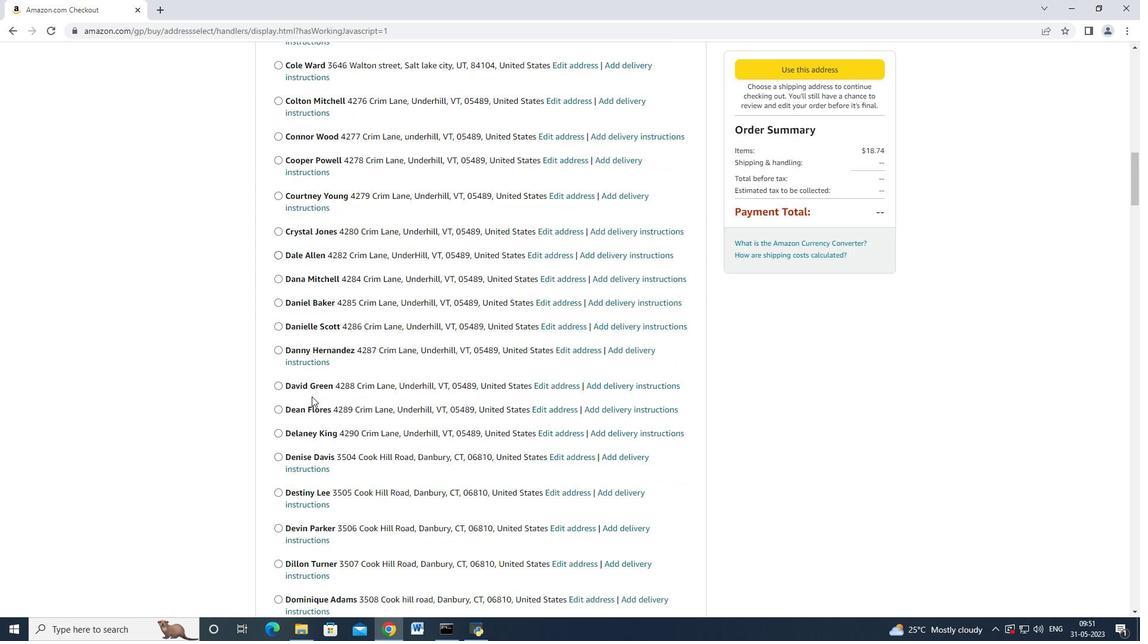 
Action: Mouse scrolled (312, 395) with delta (0, 0)
Screenshot: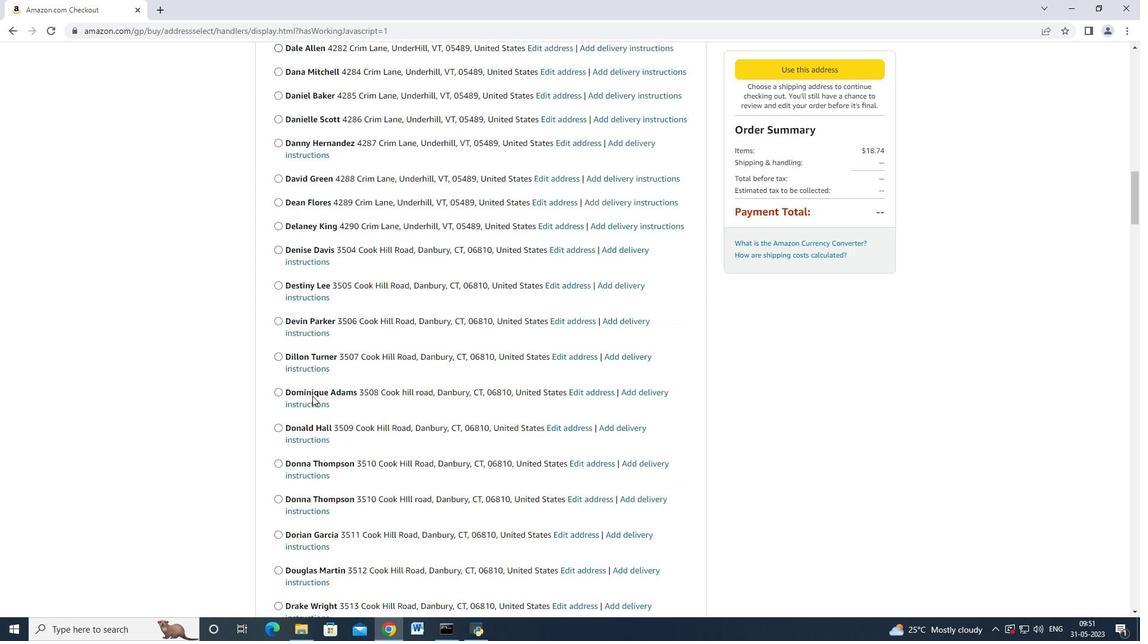 
Action: Mouse moved to (312, 394)
Screenshot: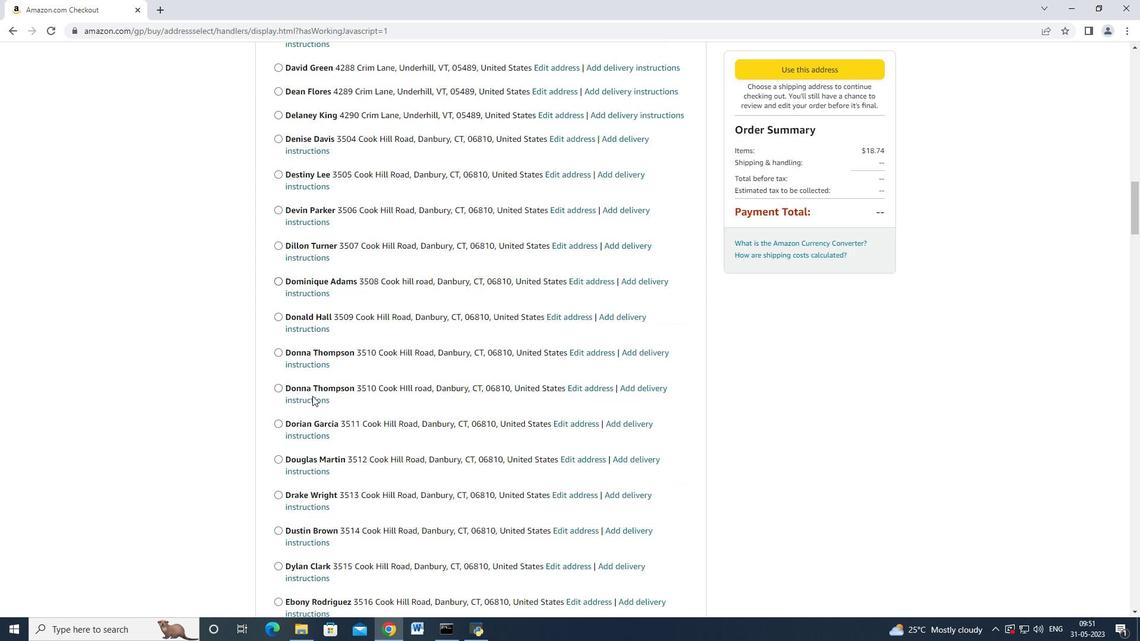 
Action: Mouse scrolled (312, 394) with delta (0, 0)
Screenshot: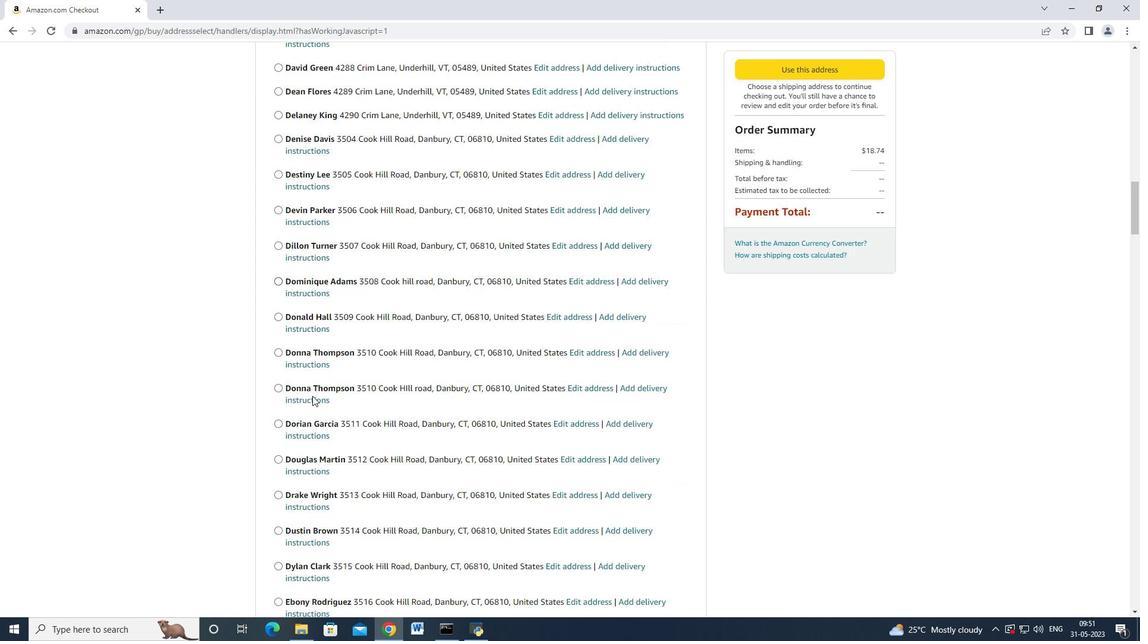 
Action: Mouse scrolled (312, 394) with delta (0, 0)
Screenshot: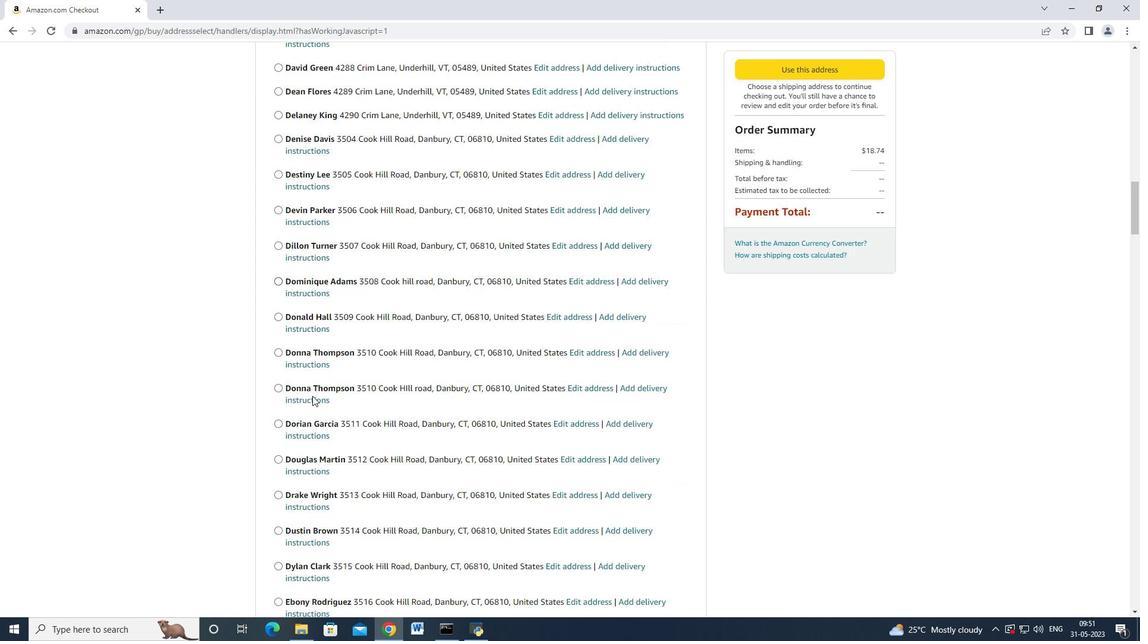 
Action: Mouse scrolled (312, 394) with delta (0, 0)
Screenshot: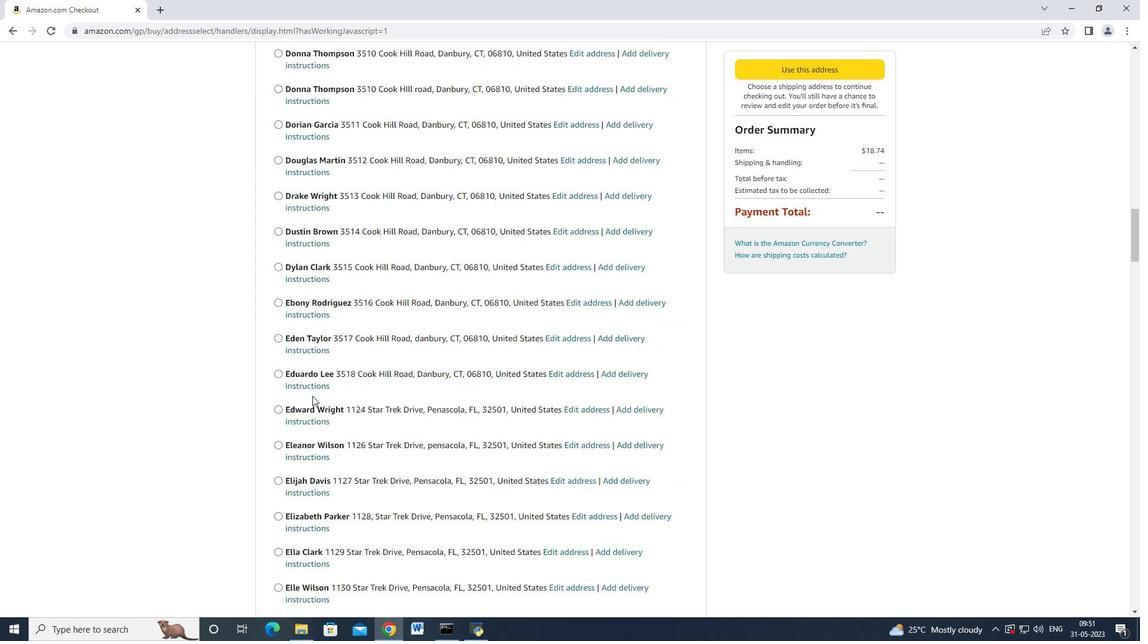 
Action: Mouse scrolled (312, 394) with delta (0, 0)
Screenshot: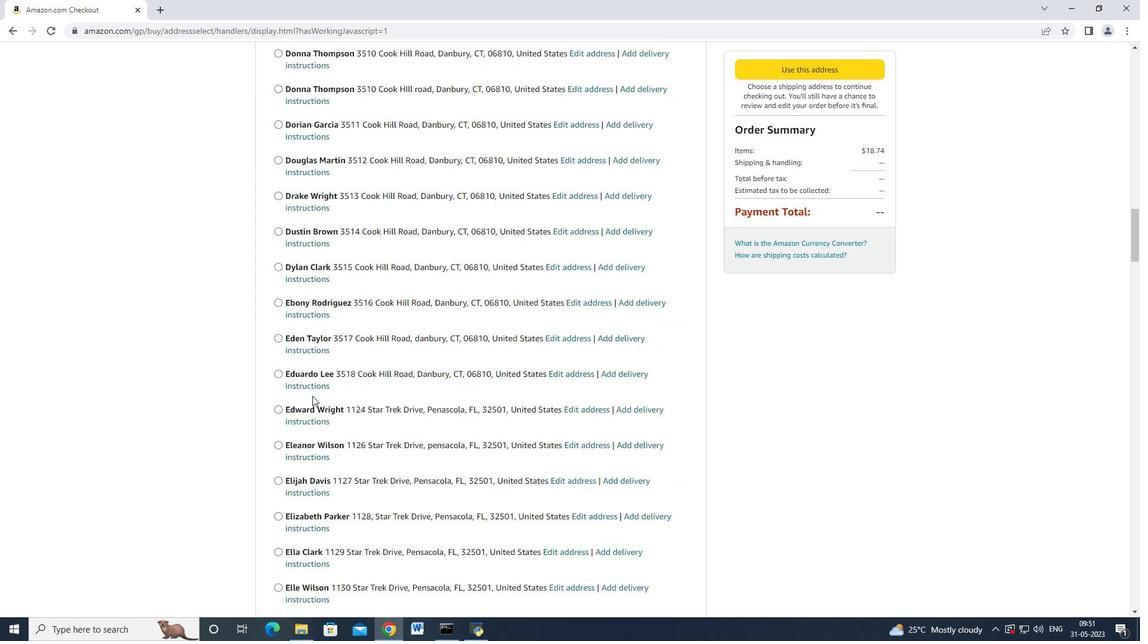
Action: Mouse scrolled (312, 394) with delta (0, 0)
Screenshot: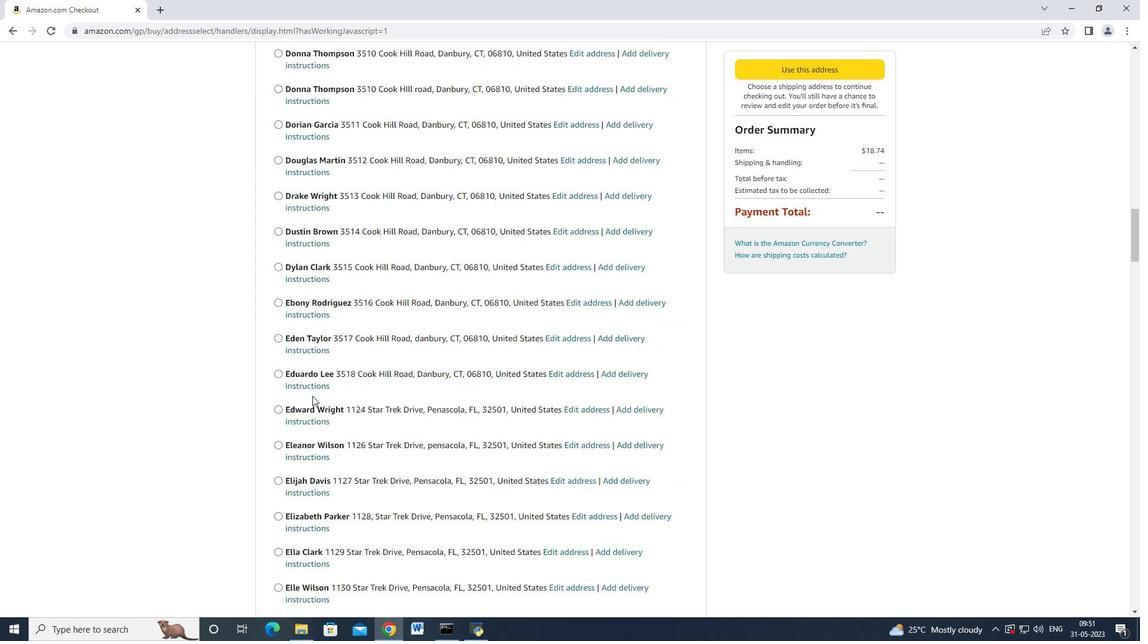 
Action: Mouse scrolled (312, 394) with delta (0, 0)
Screenshot: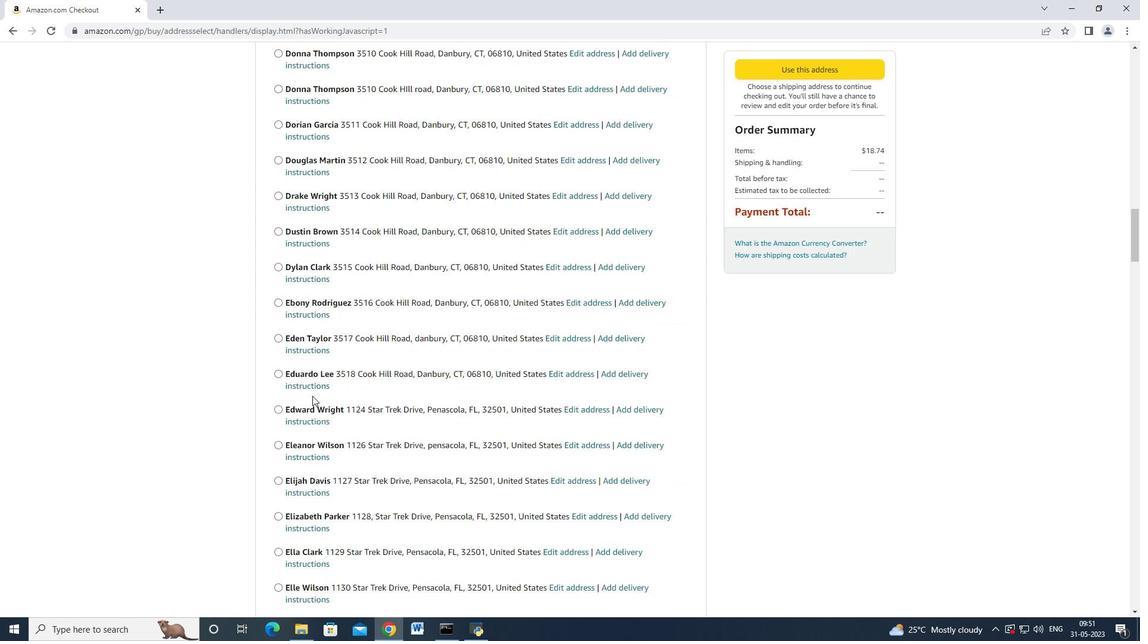 
Action: Mouse scrolled (312, 394) with delta (0, 0)
Screenshot: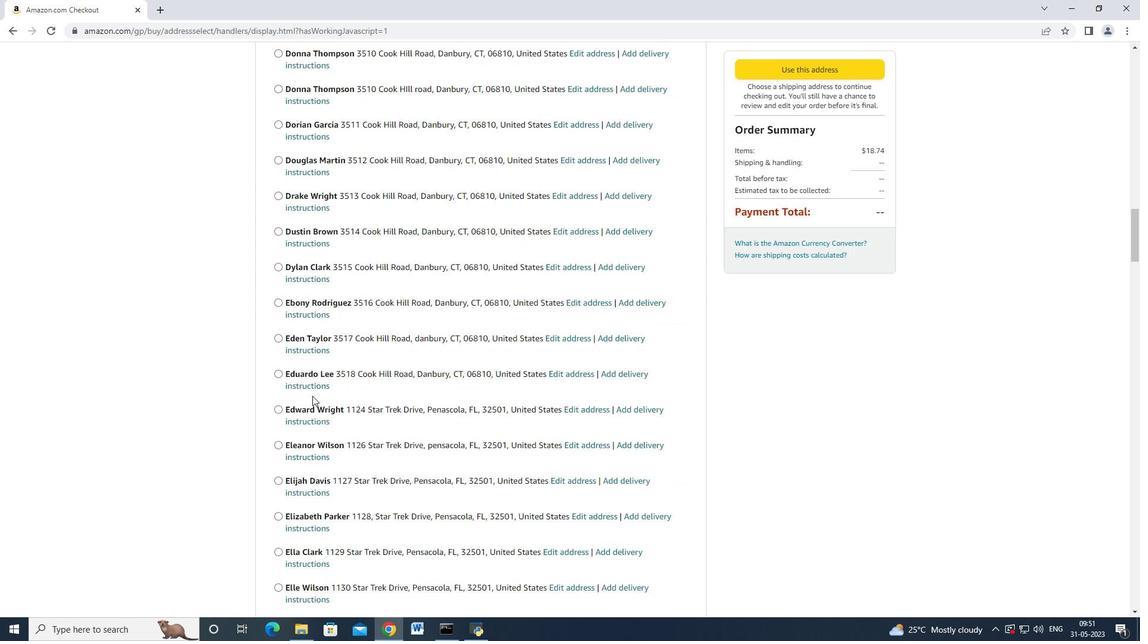 
Action: Mouse moved to (312, 394)
Screenshot: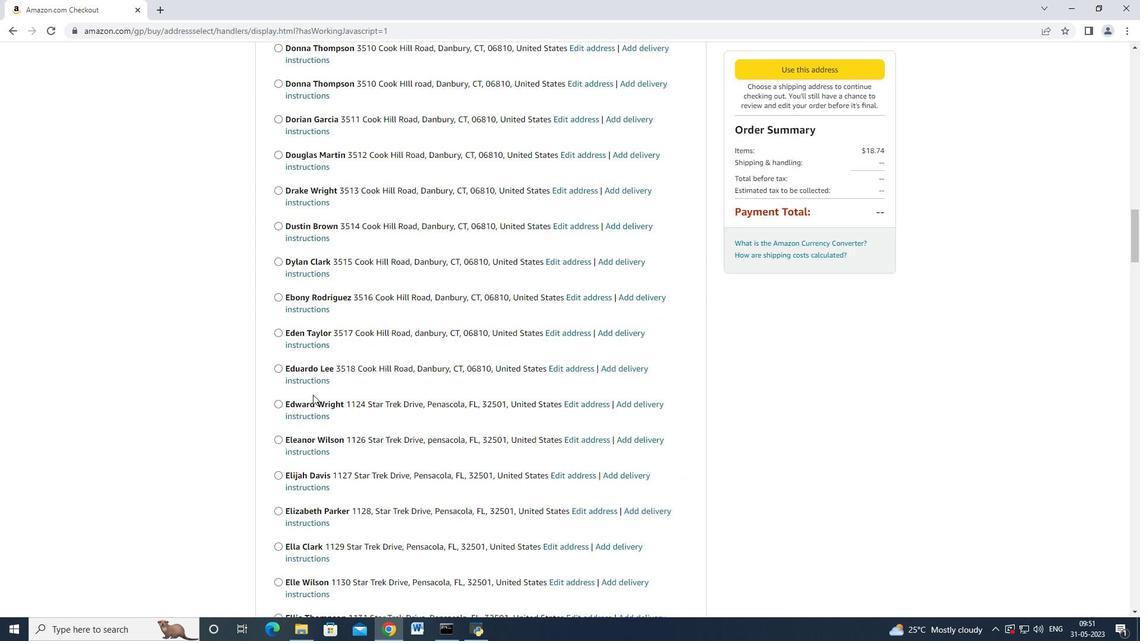 
Action: Mouse scrolled (312, 394) with delta (0, 0)
Screenshot: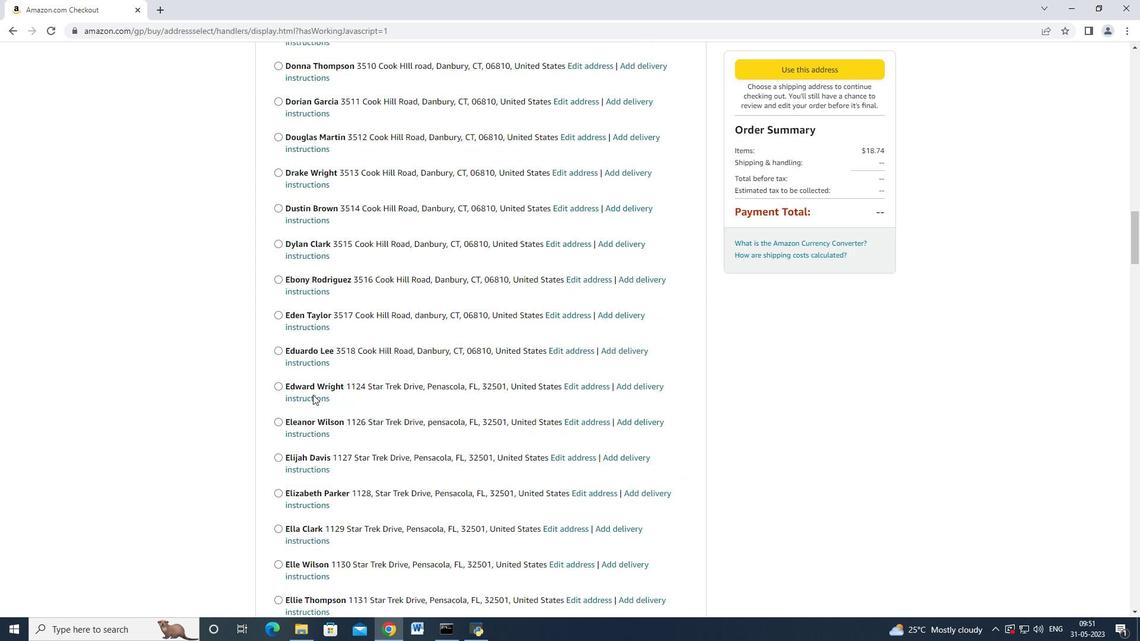 
Action: Mouse scrolled (312, 394) with delta (0, 0)
Screenshot: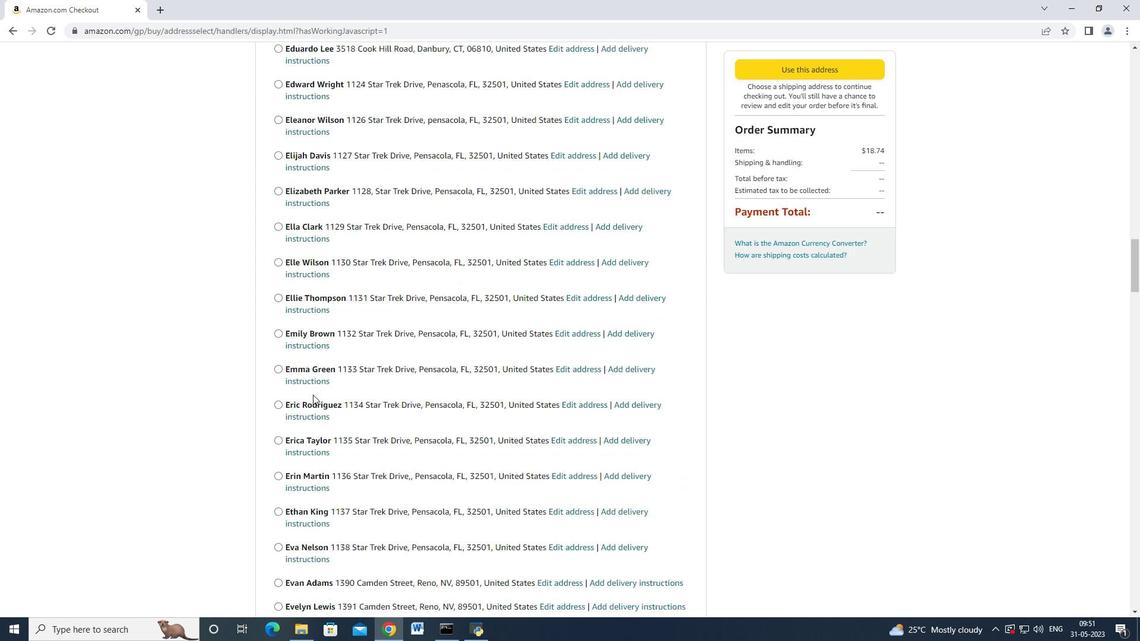 
Action: Mouse scrolled (312, 394) with delta (0, 0)
Screenshot: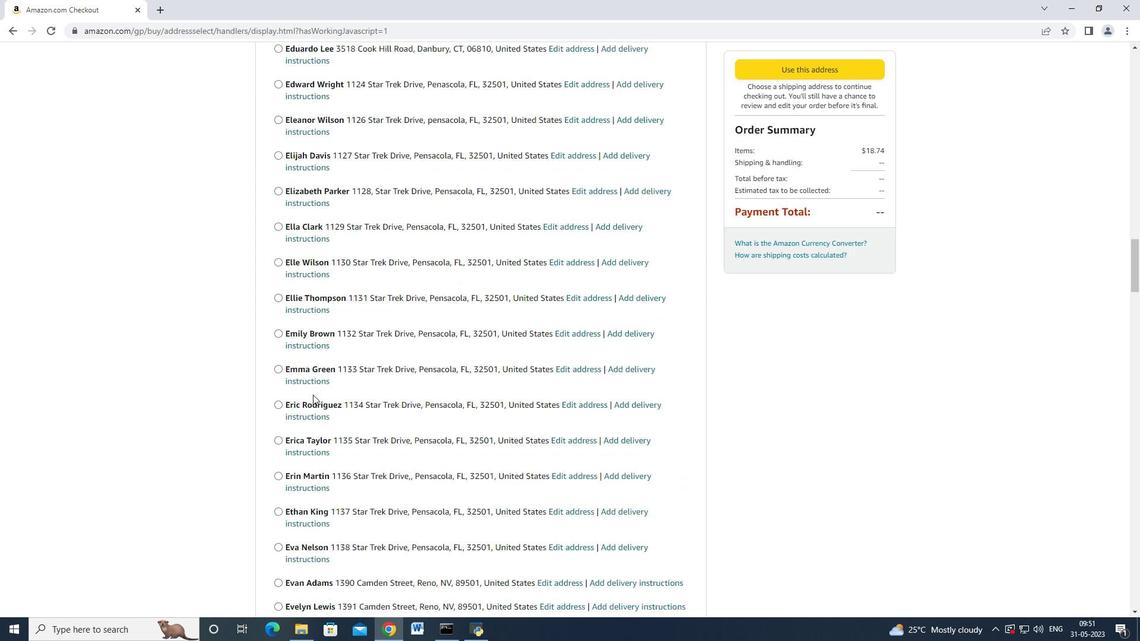 
Action: Mouse scrolled (312, 394) with delta (0, 0)
Screenshot: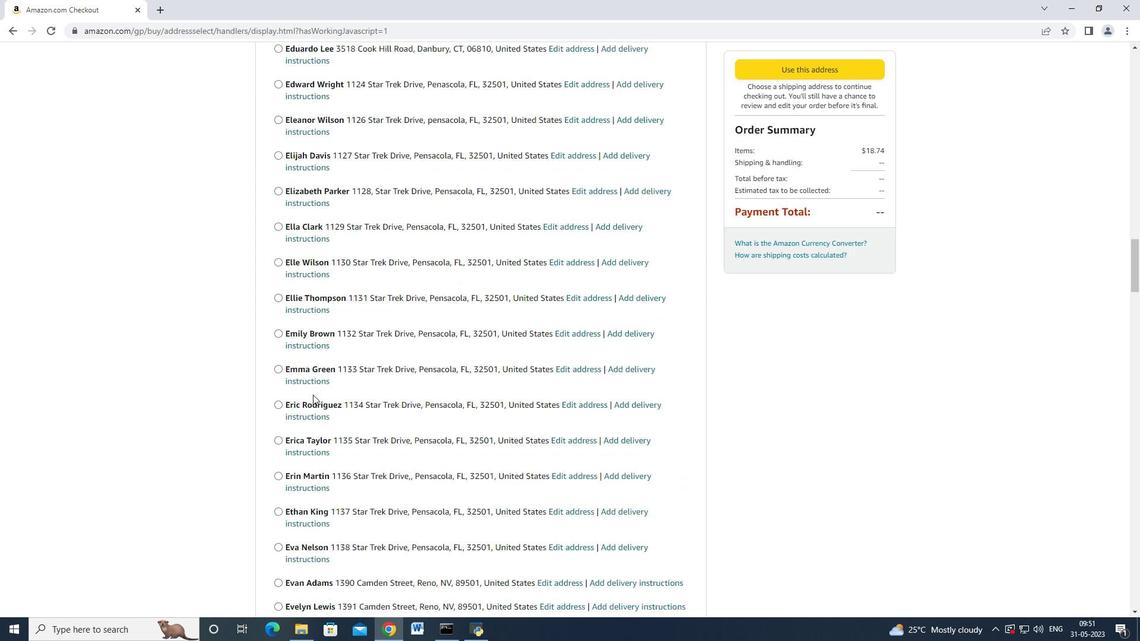 
Action: Mouse scrolled (312, 394) with delta (0, 0)
Screenshot: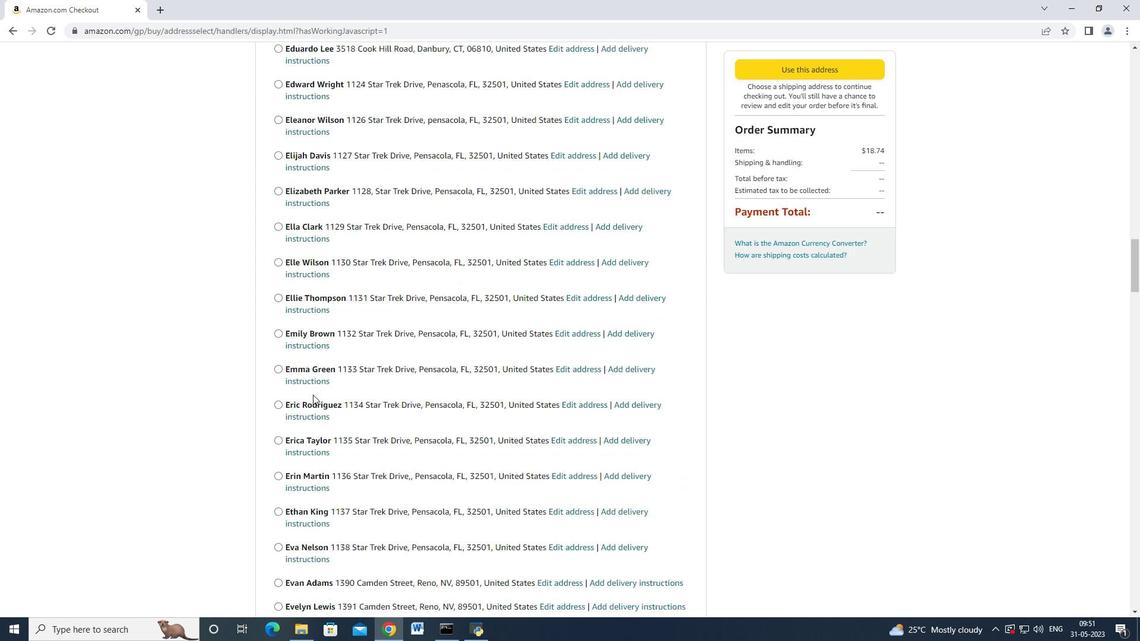 
Action: Mouse moved to (312, 393)
Screenshot: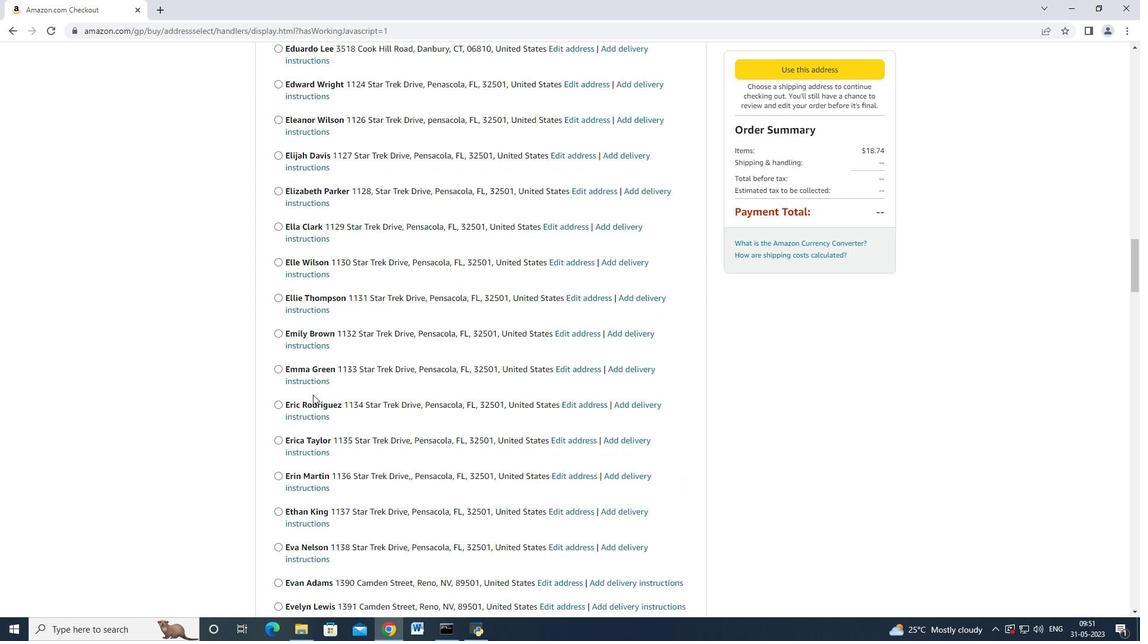 
Action: Mouse scrolled (312, 392) with delta (0, 0)
Screenshot: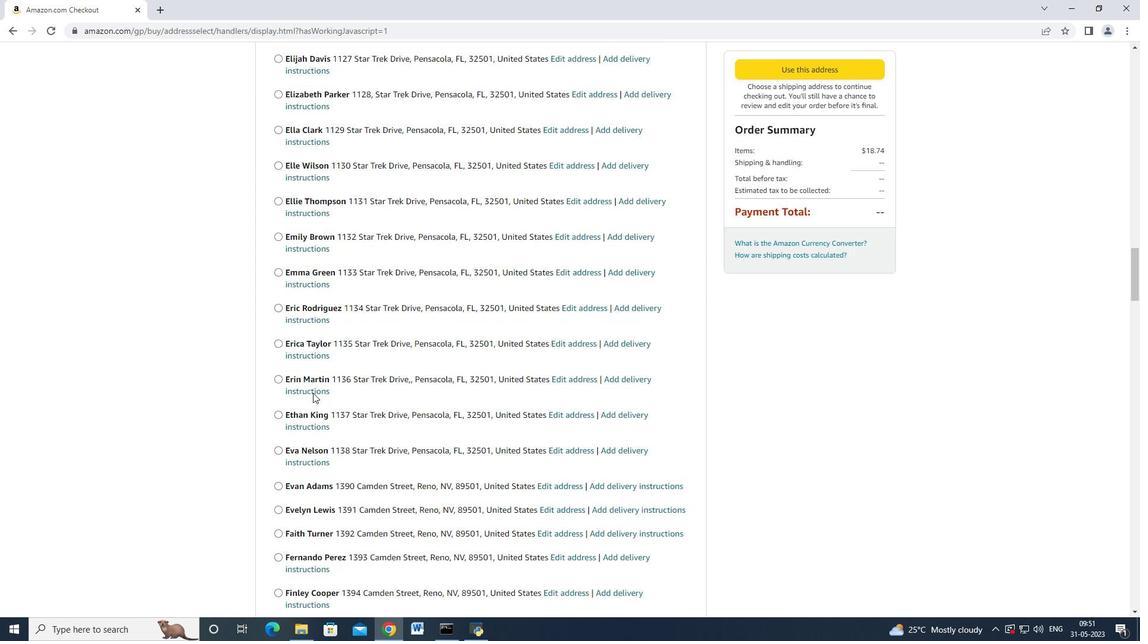 
Action: Mouse scrolled (312, 392) with delta (0, 0)
Screenshot: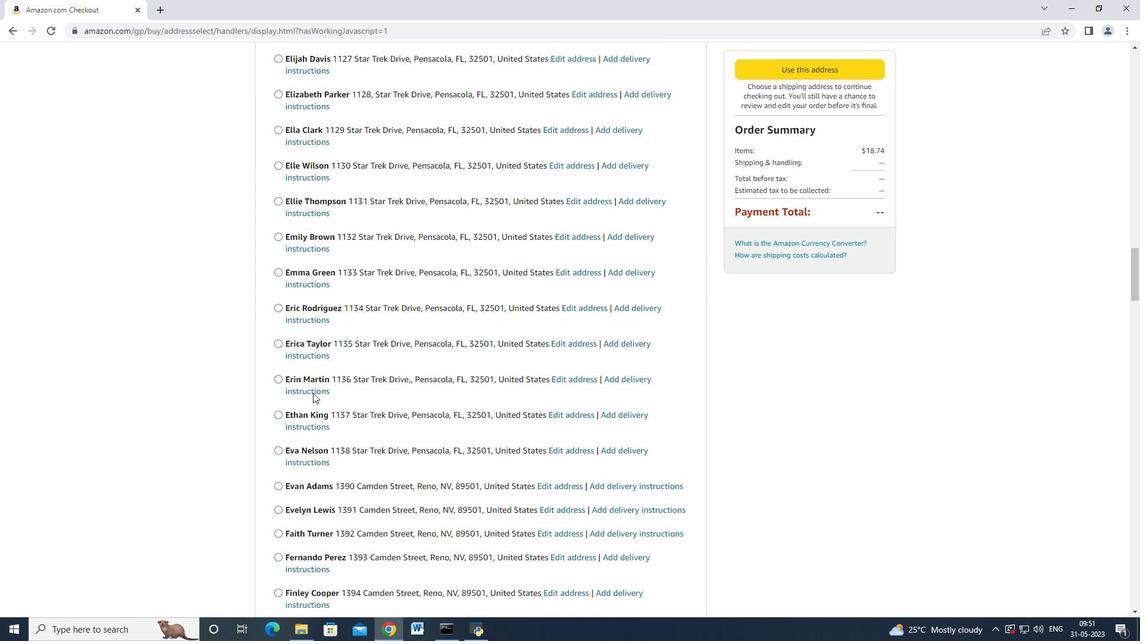 
Action: Mouse scrolled (312, 391) with delta (0, -1)
Screenshot: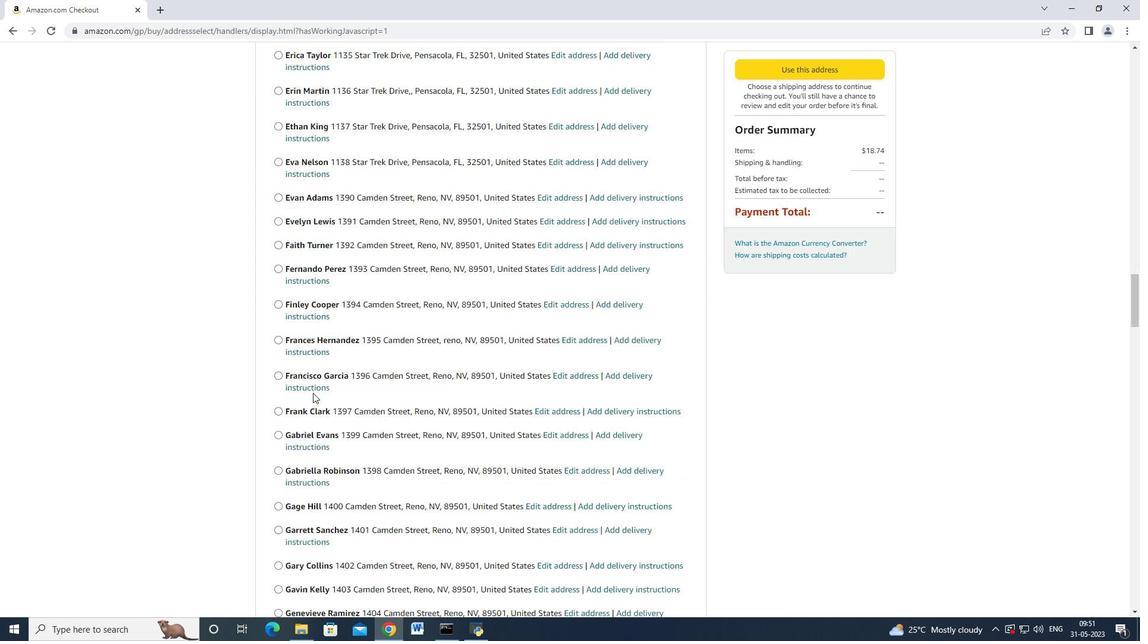 
Action: Mouse moved to (312, 393)
Screenshot: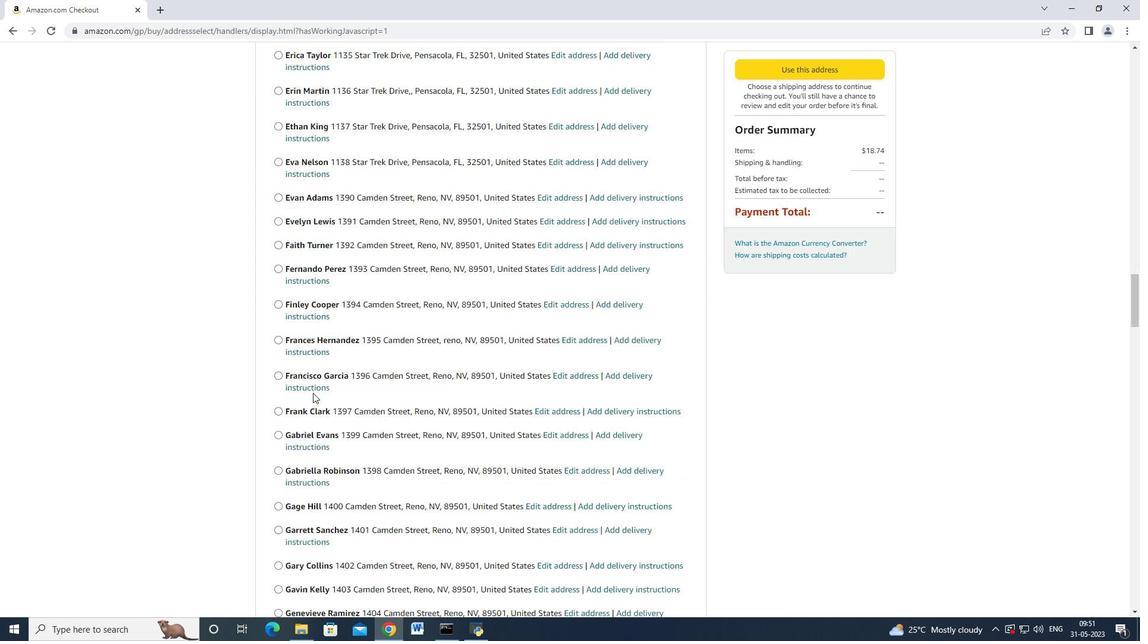 
Action: Mouse scrolled (312, 392) with delta (0, 0)
Screenshot: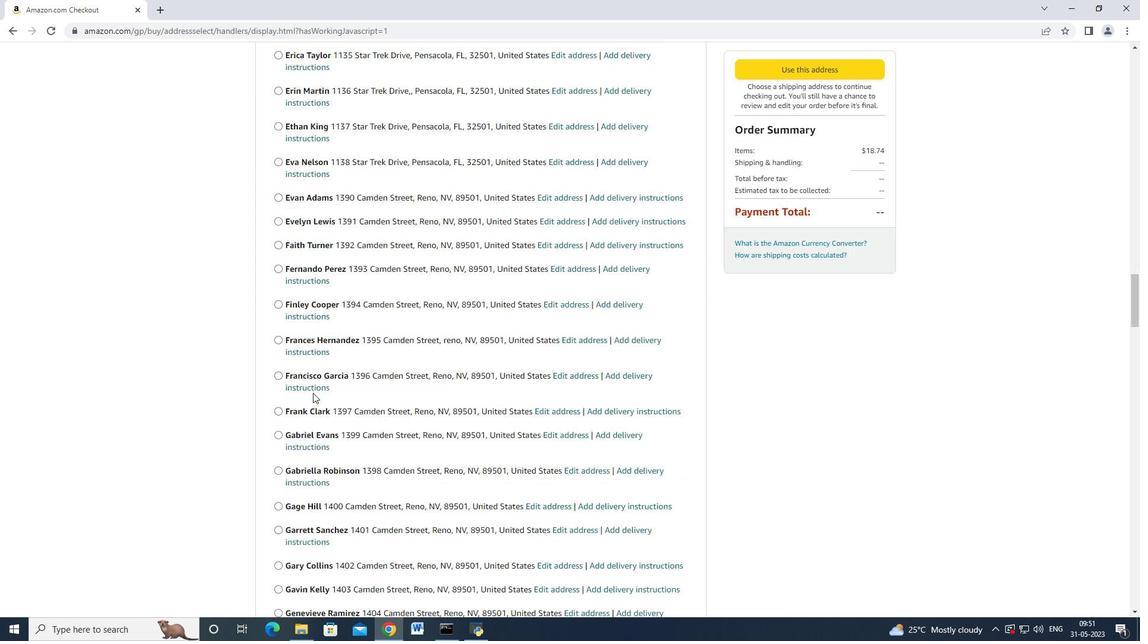
Action: Mouse moved to (312, 393)
Screenshot: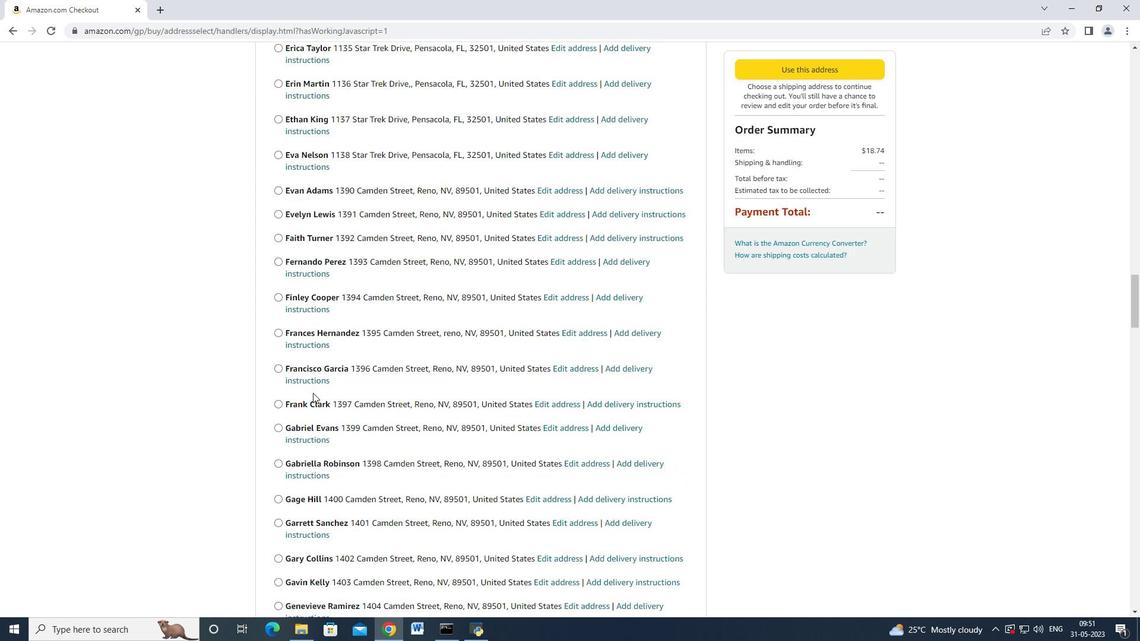 
Action: Mouse scrolled (312, 392) with delta (0, 0)
Screenshot: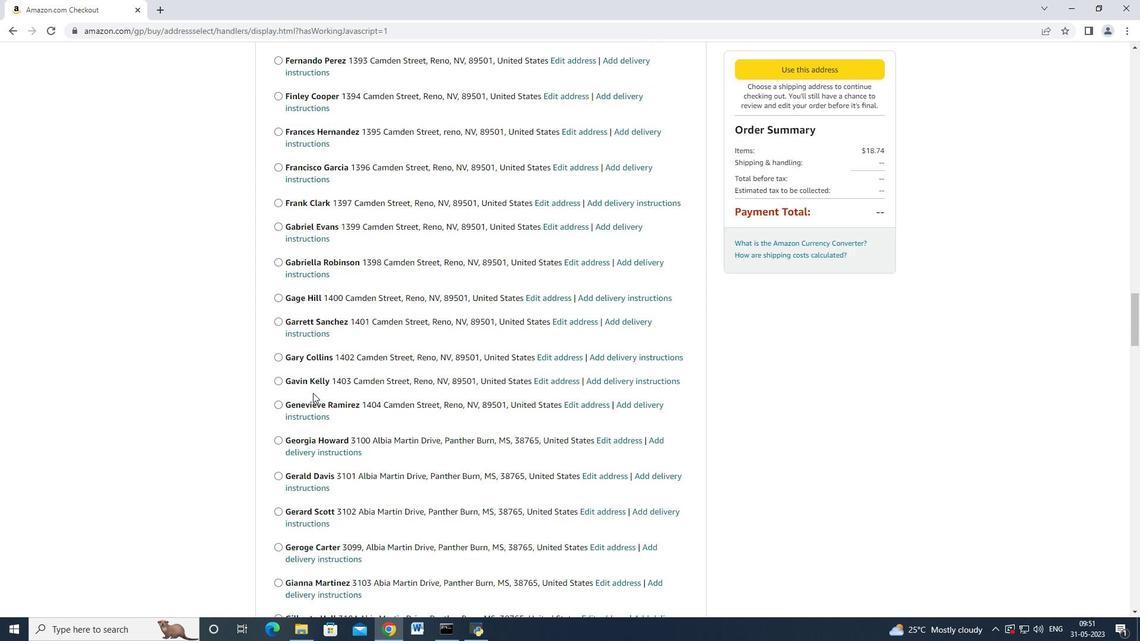 
Action: Mouse scrolled (312, 392) with delta (0, 0)
Screenshot: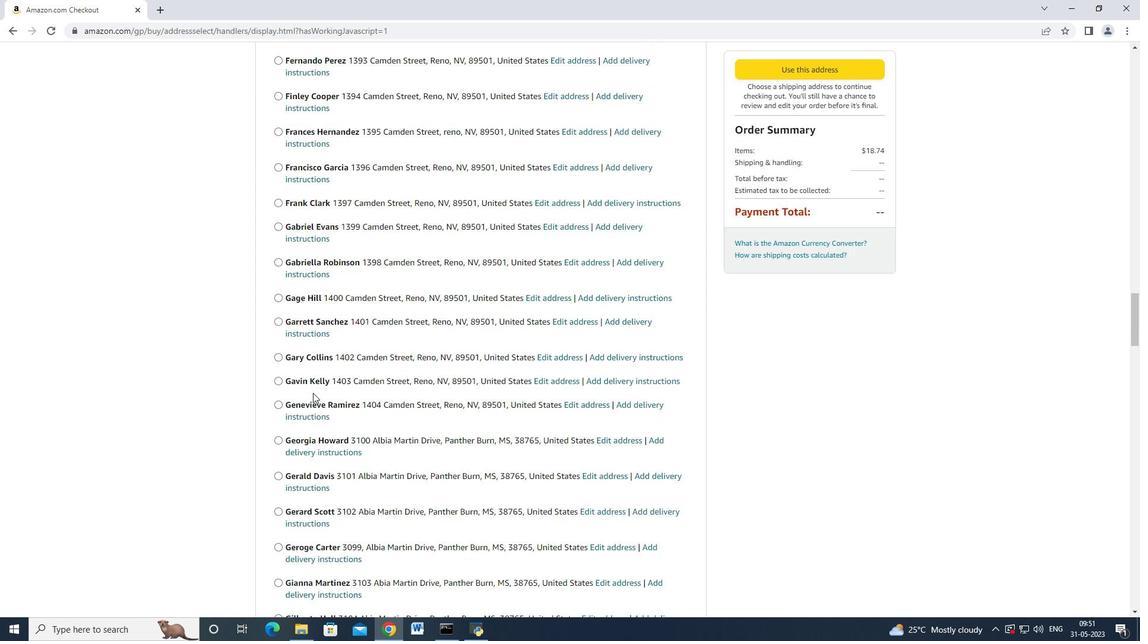 
Action: Mouse moved to (312, 393)
Screenshot: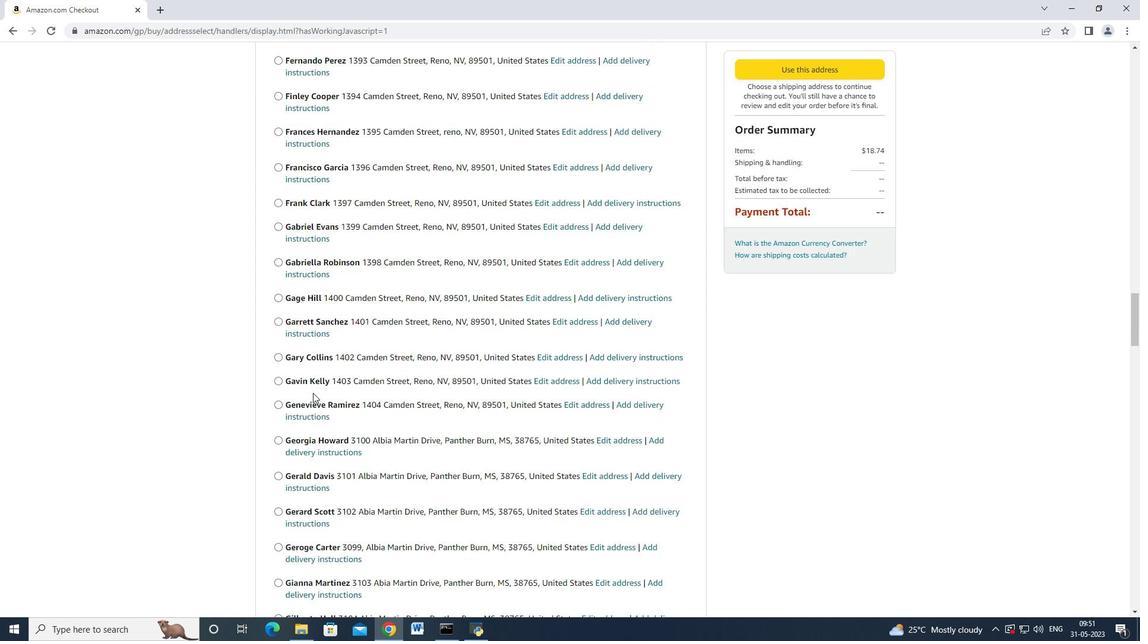 
Action: Mouse scrolled (312, 392) with delta (0, 0)
Screenshot: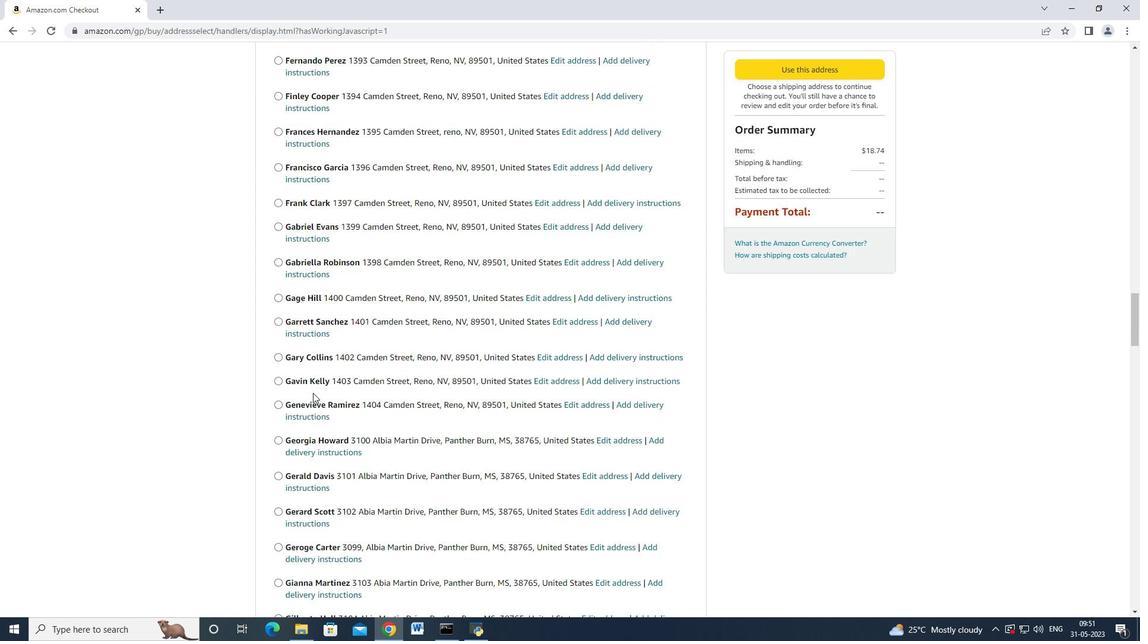 
Action: Mouse scrolled (312, 392) with delta (0, 0)
Screenshot: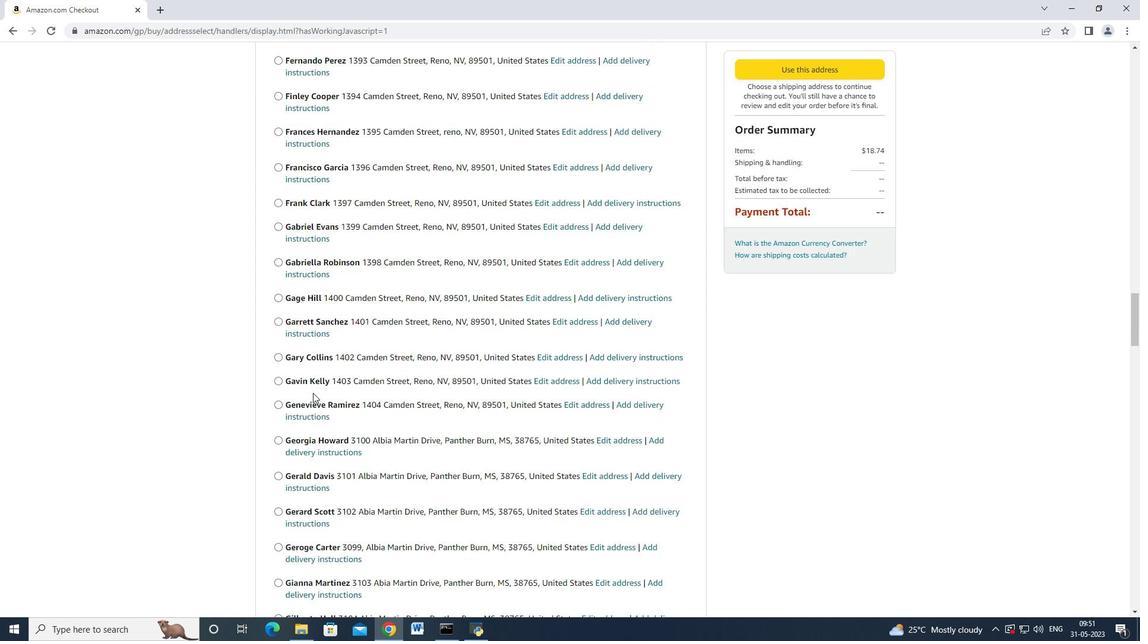 
Action: Mouse scrolled (312, 392) with delta (0, 0)
Screenshot: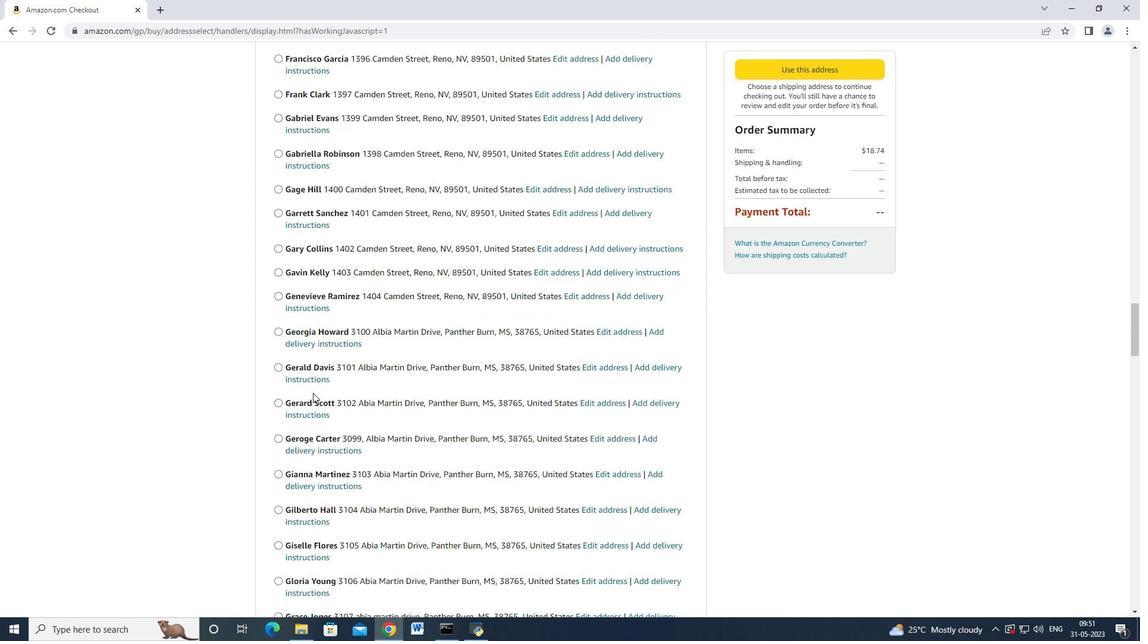 
Action: Mouse scrolled (312, 392) with delta (0, 0)
Screenshot: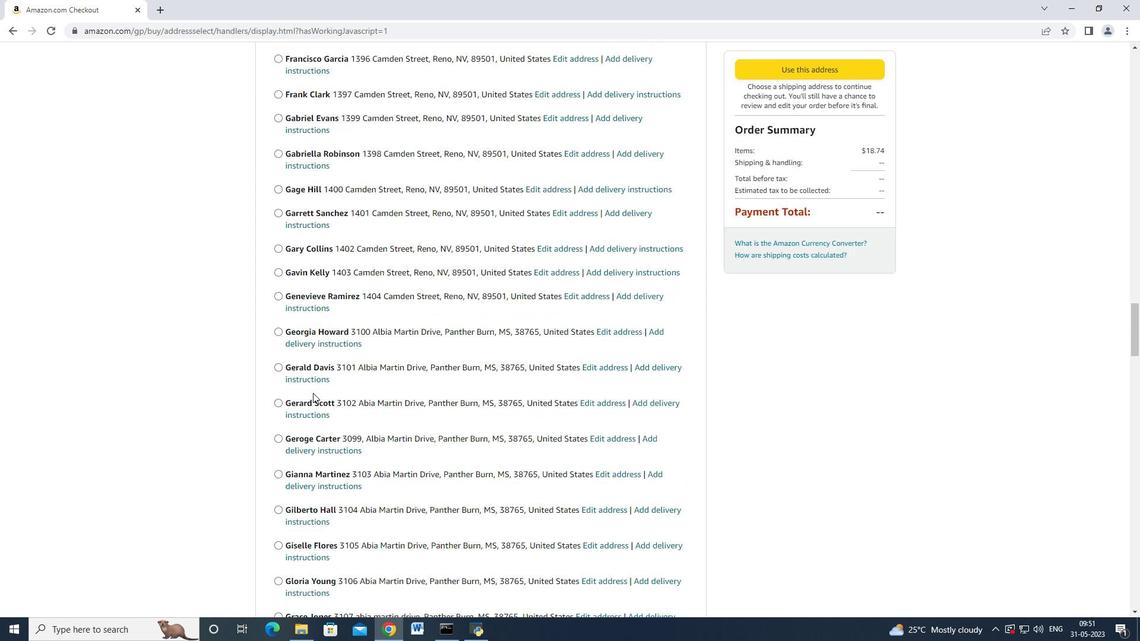 
Action: Mouse moved to (312, 393)
Screenshot: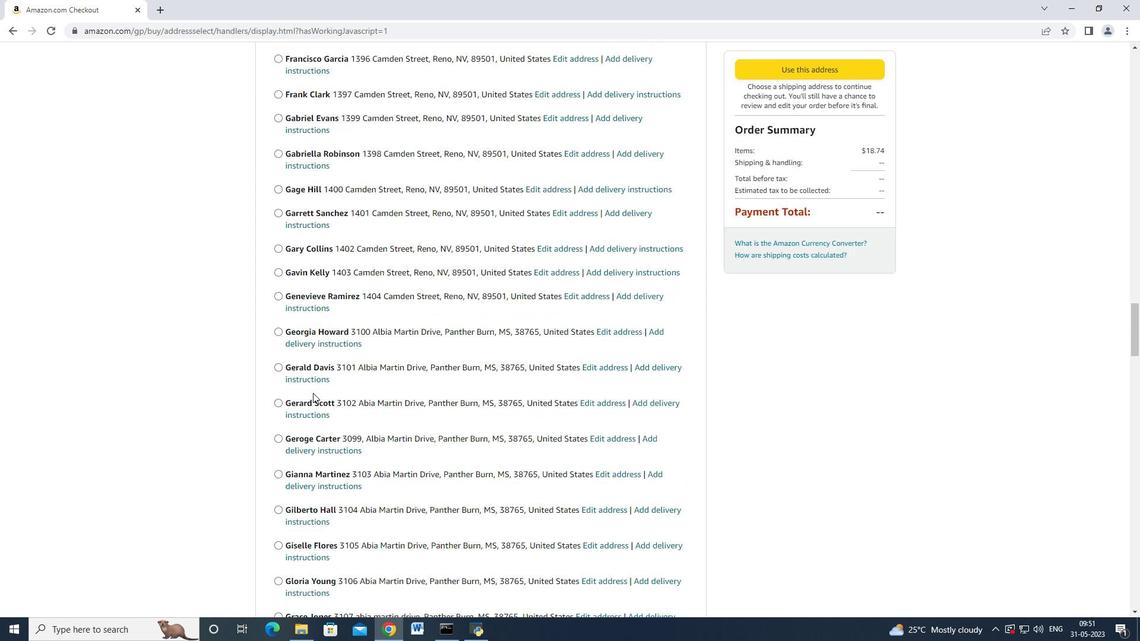
Action: Mouse scrolled (312, 392) with delta (0, 0)
Screenshot: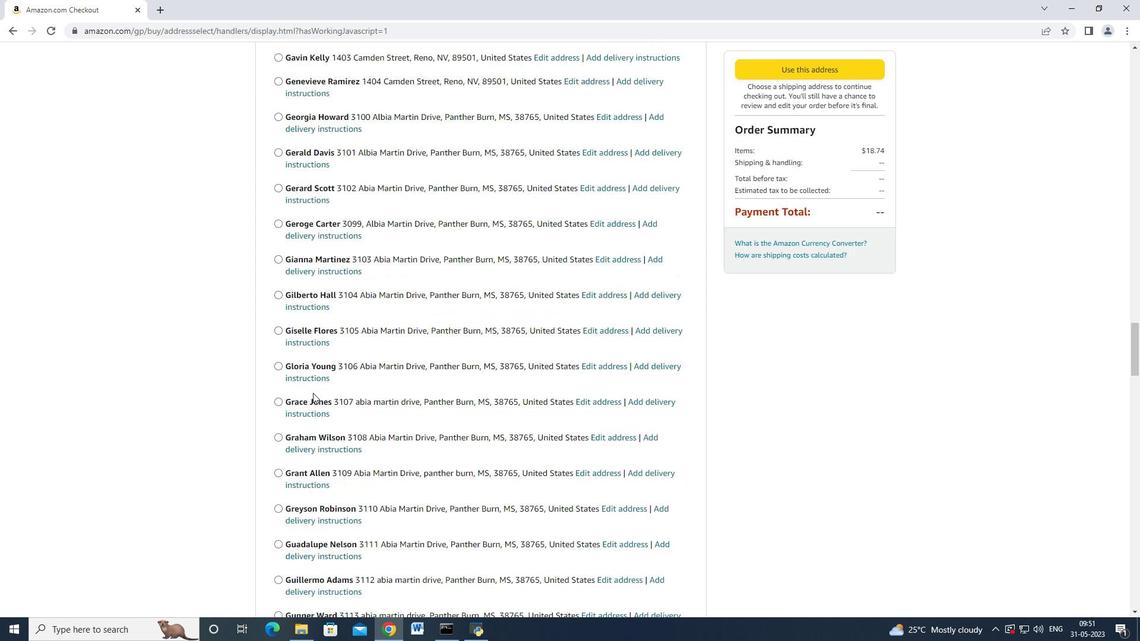 
Action: Mouse moved to (312, 393)
Screenshot: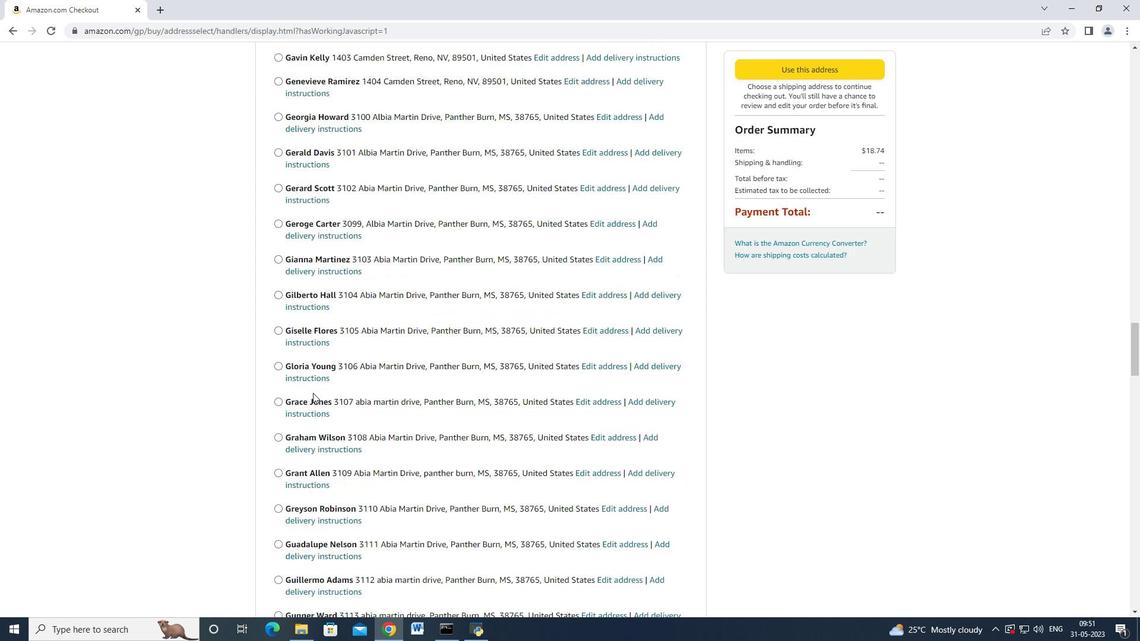 
Action: Mouse scrolled (312, 392) with delta (0, 0)
Screenshot: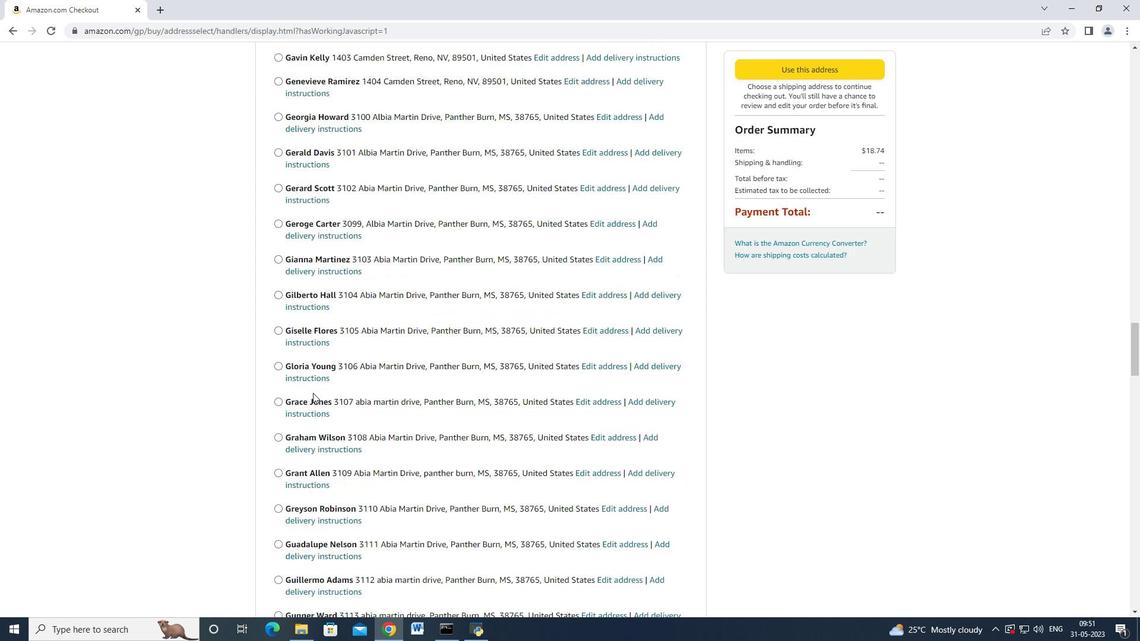 
Action: Mouse scrolled (312, 392) with delta (0, 0)
Screenshot: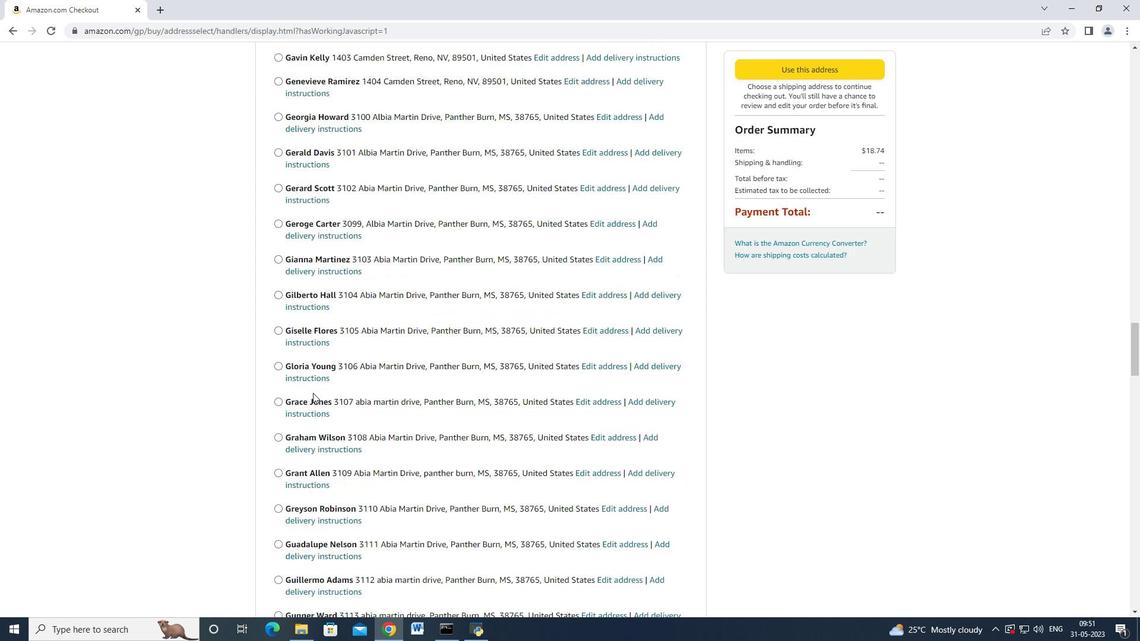 
Action: Mouse moved to (311, 394)
Screenshot: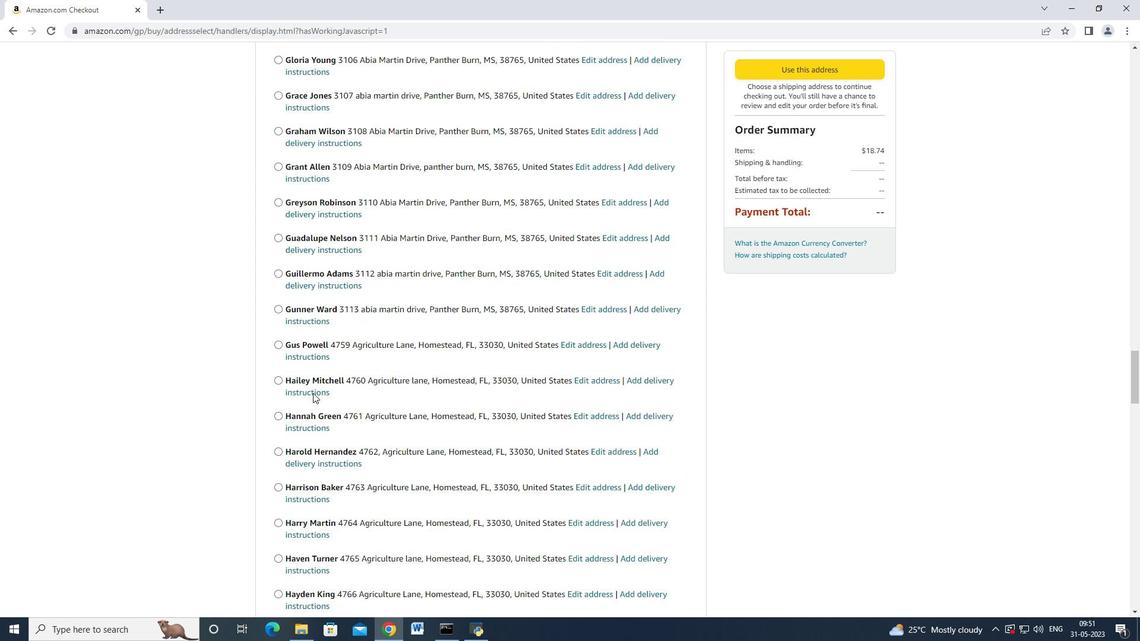 
Action: Mouse scrolled (311, 393) with delta (0, 0)
Screenshot: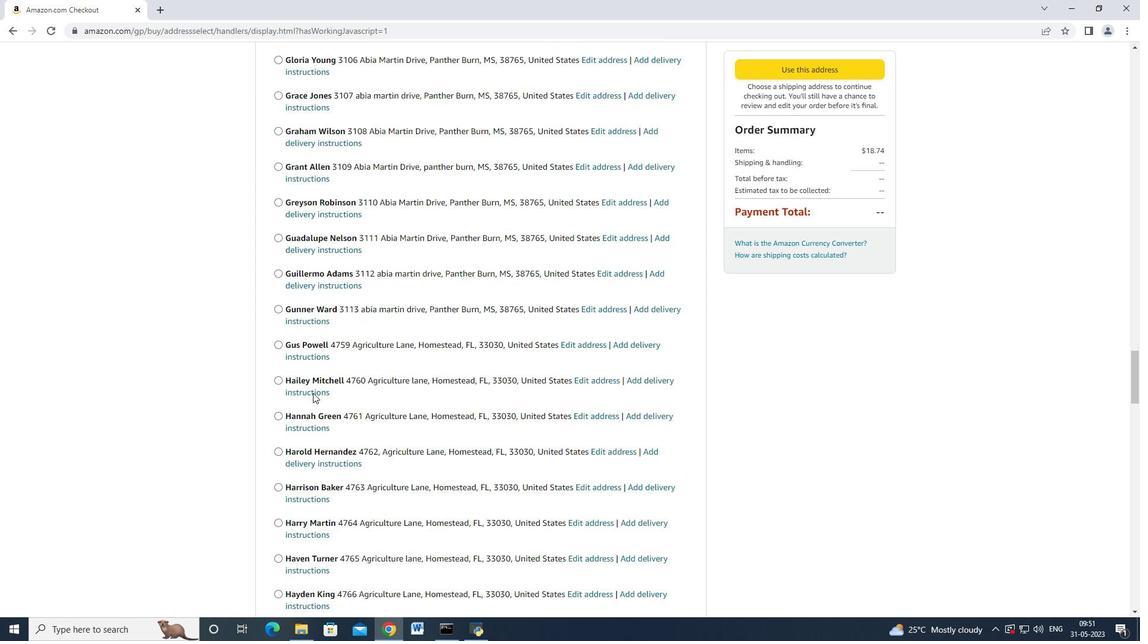 
Action: Mouse scrolled (311, 394) with delta (0, 0)
Screenshot: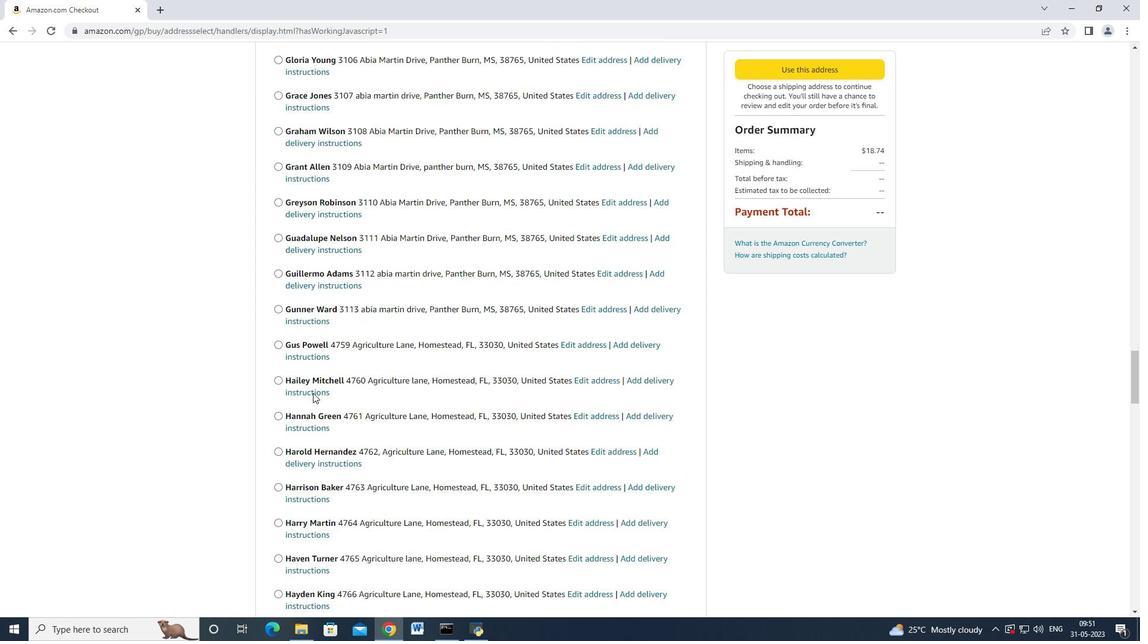 
Action: Mouse scrolled (311, 394) with delta (0, 0)
Screenshot: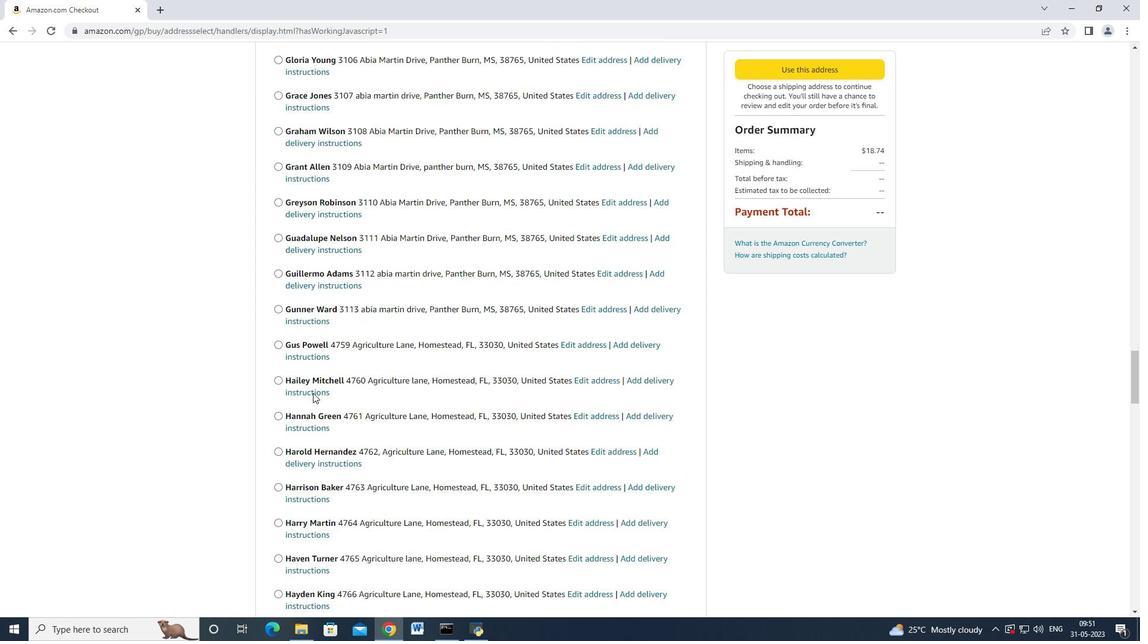 
Action: Mouse scrolled (311, 394) with delta (0, 0)
Screenshot: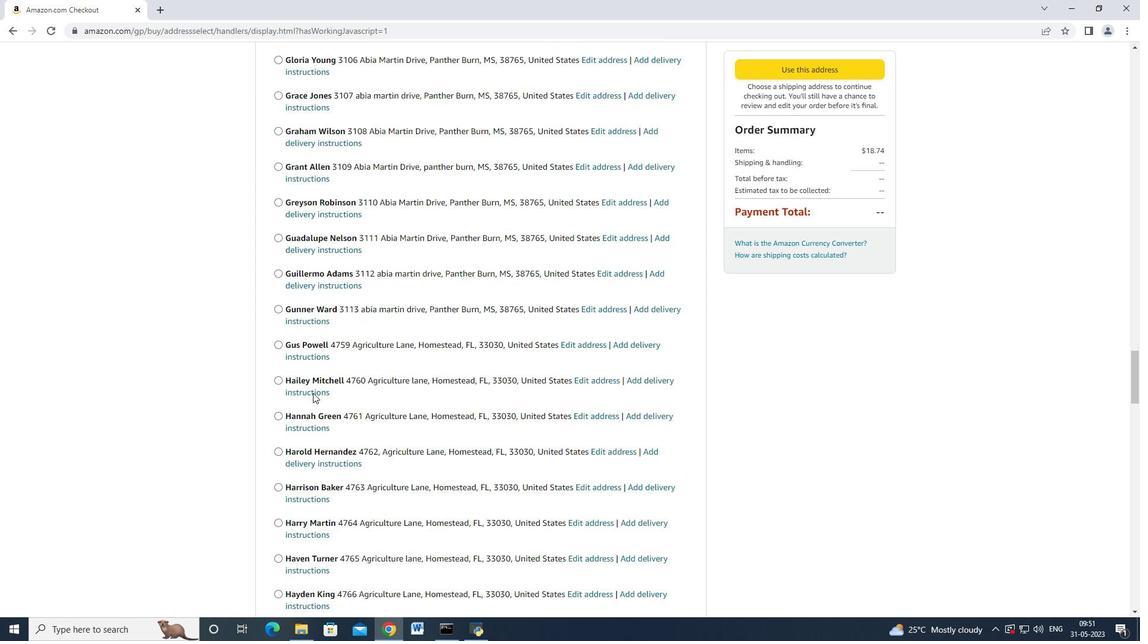 
Action: Mouse scrolled (311, 394) with delta (0, 0)
Screenshot: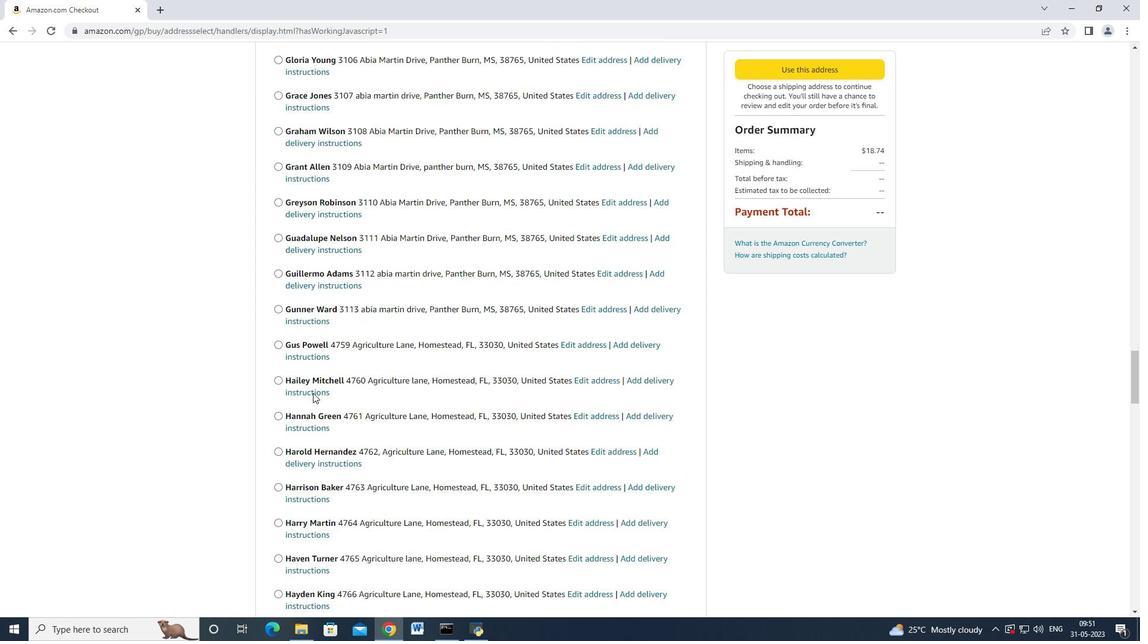
Action: Mouse scrolled (311, 394) with delta (0, 0)
Screenshot: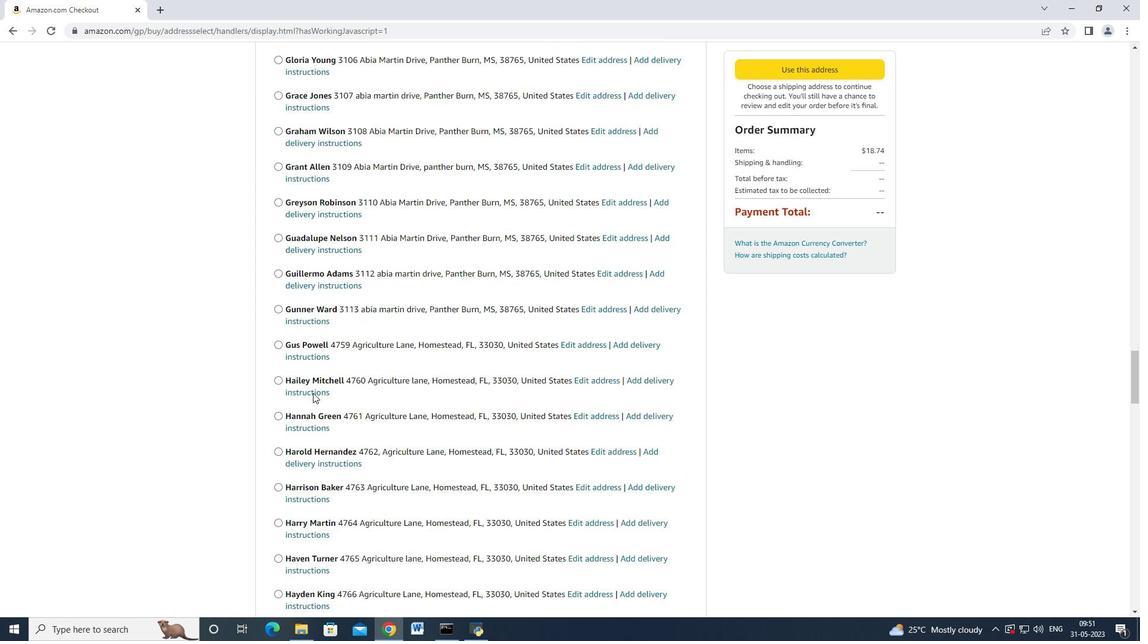 
Action: Mouse scrolled (311, 394) with delta (0, 0)
Screenshot: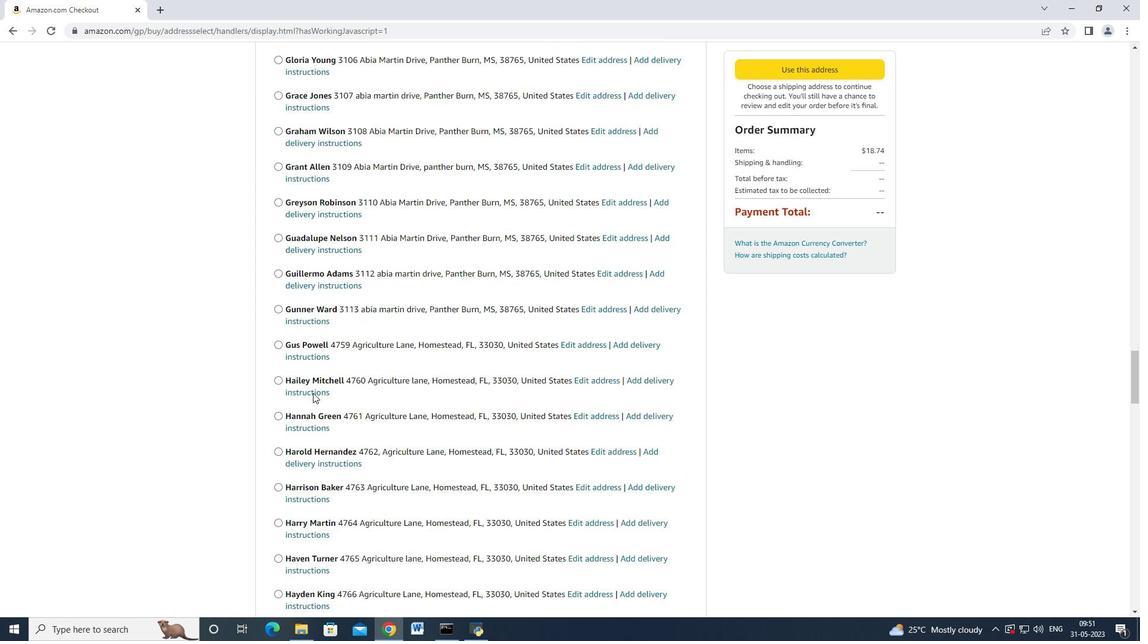 
Action: Mouse scrolled (311, 394) with delta (0, 0)
Screenshot: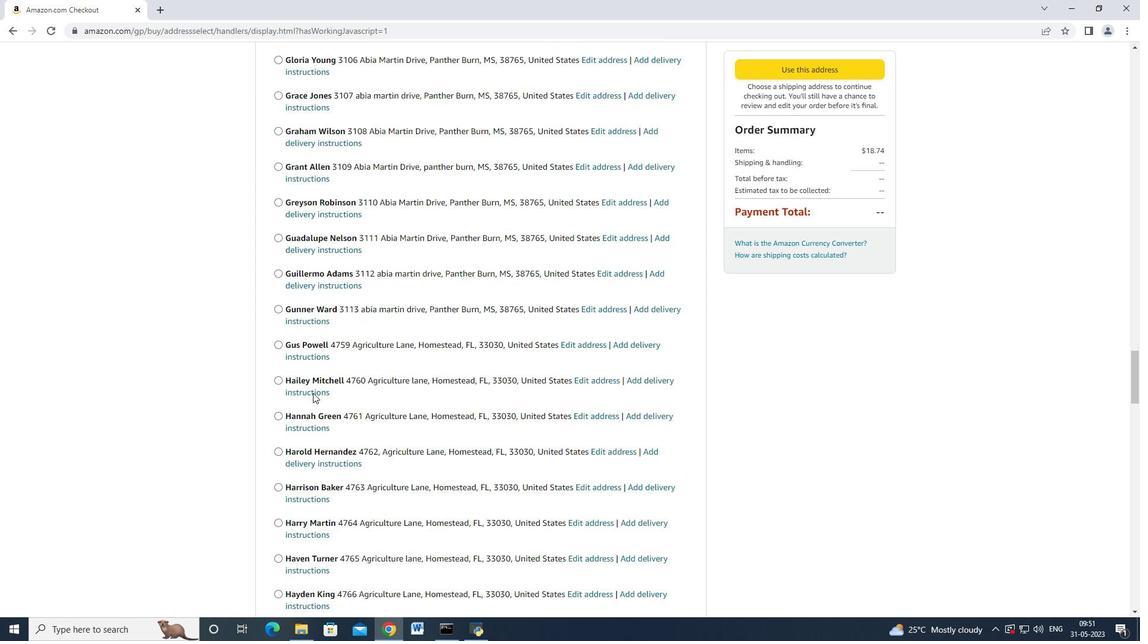 
Action: Mouse scrolled (311, 394) with delta (0, 0)
Screenshot: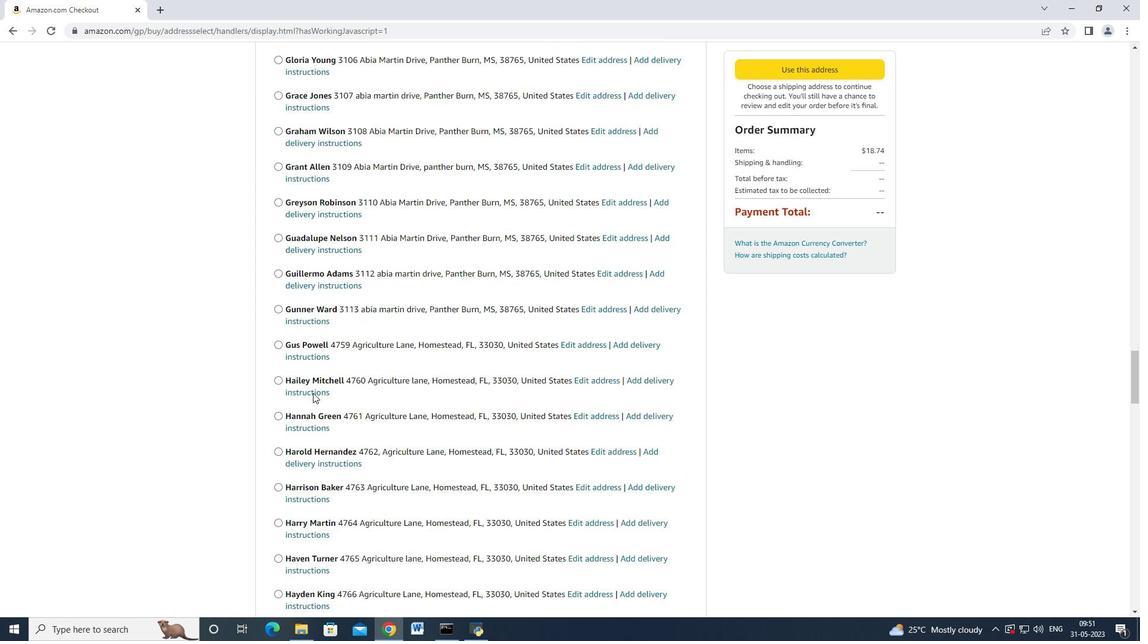 
Action: Mouse scrolled (311, 394) with delta (0, 0)
Screenshot: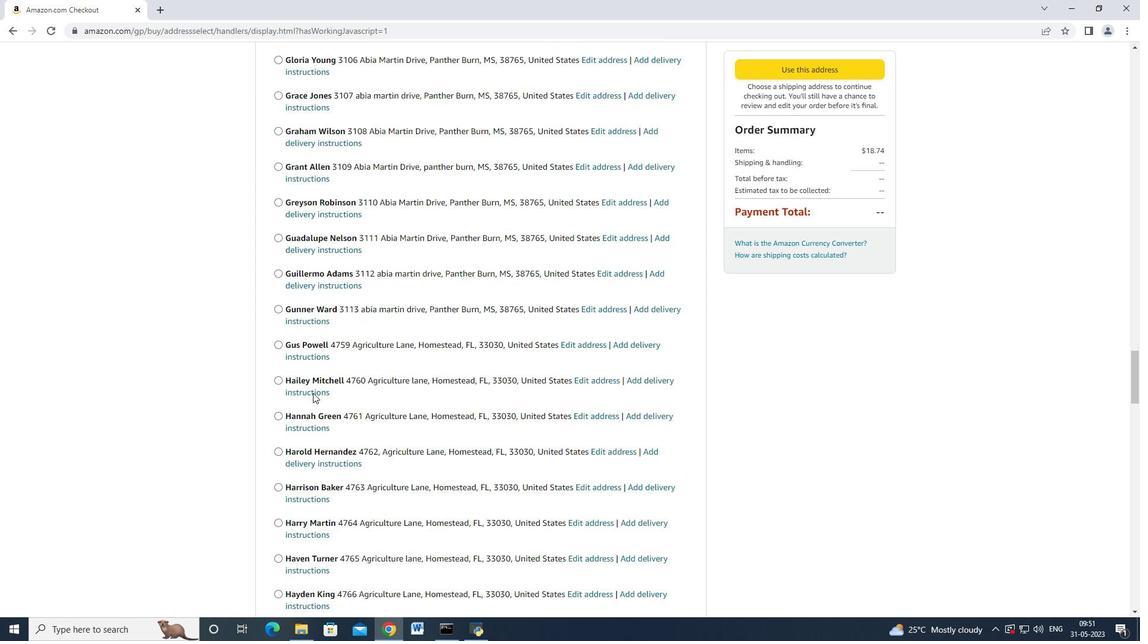 
Action: Mouse moved to (311, 394)
Screenshot: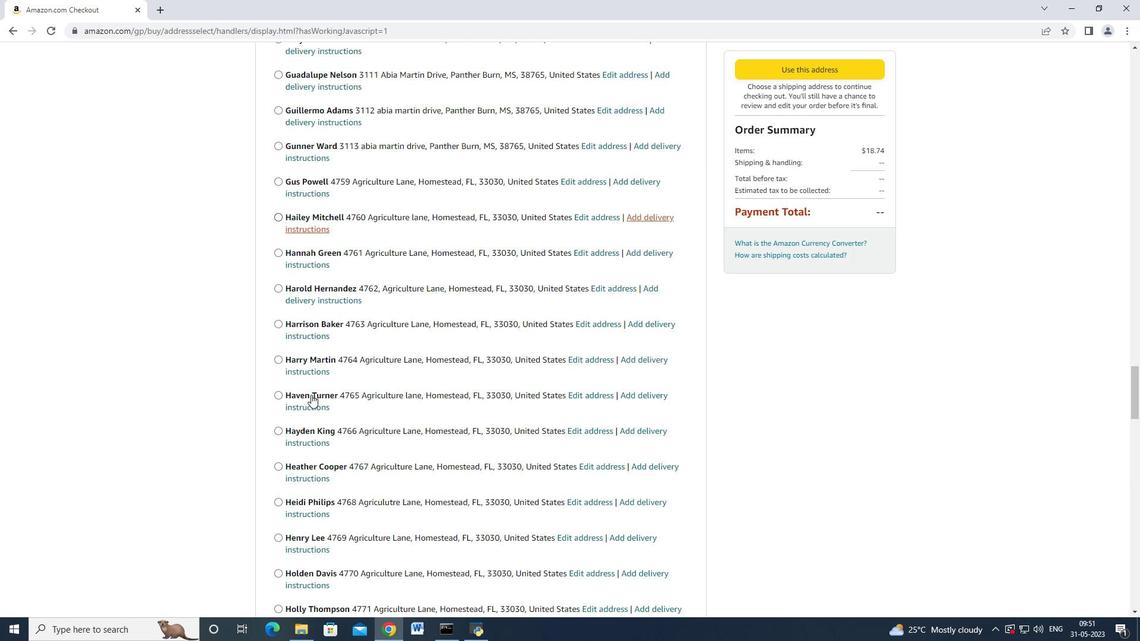 
Action: Mouse scrolled (311, 393) with delta (0, 0)
Screenshot: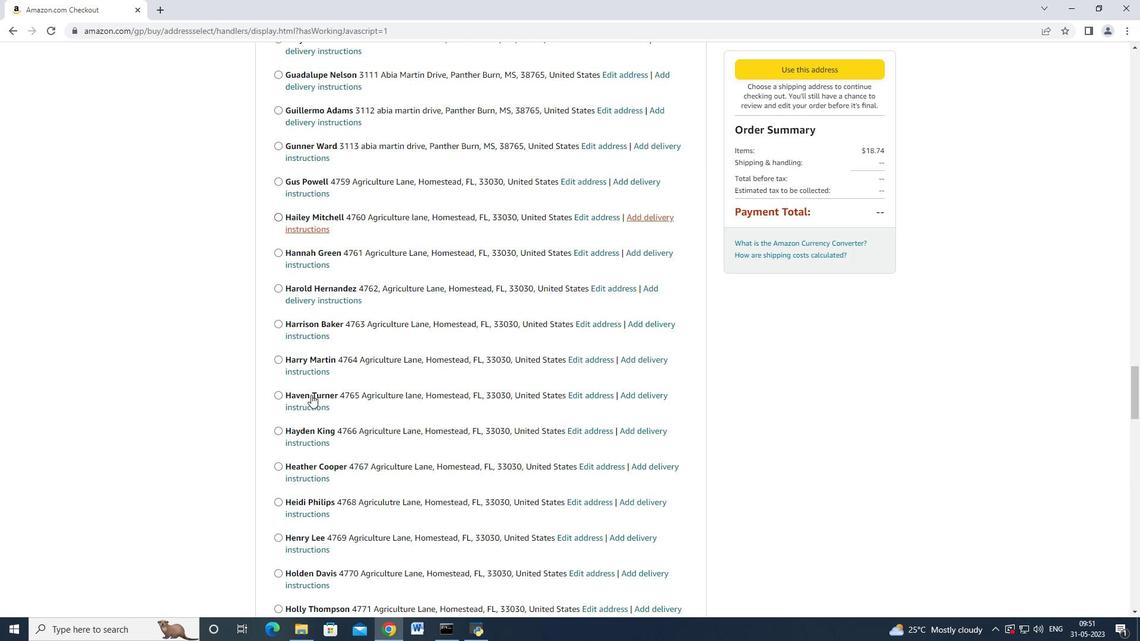 
Action: Mouse moved to (311, 394)
Screenshot: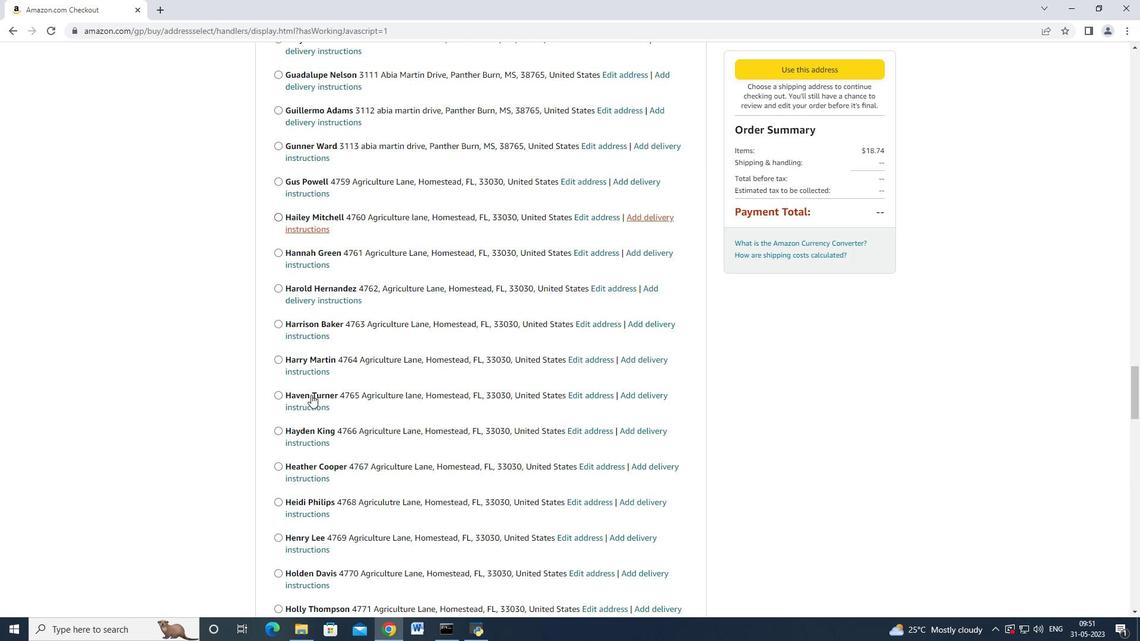 
Action: Mouse scrolled (311, 393) with delta (0, 0)
Screenshot: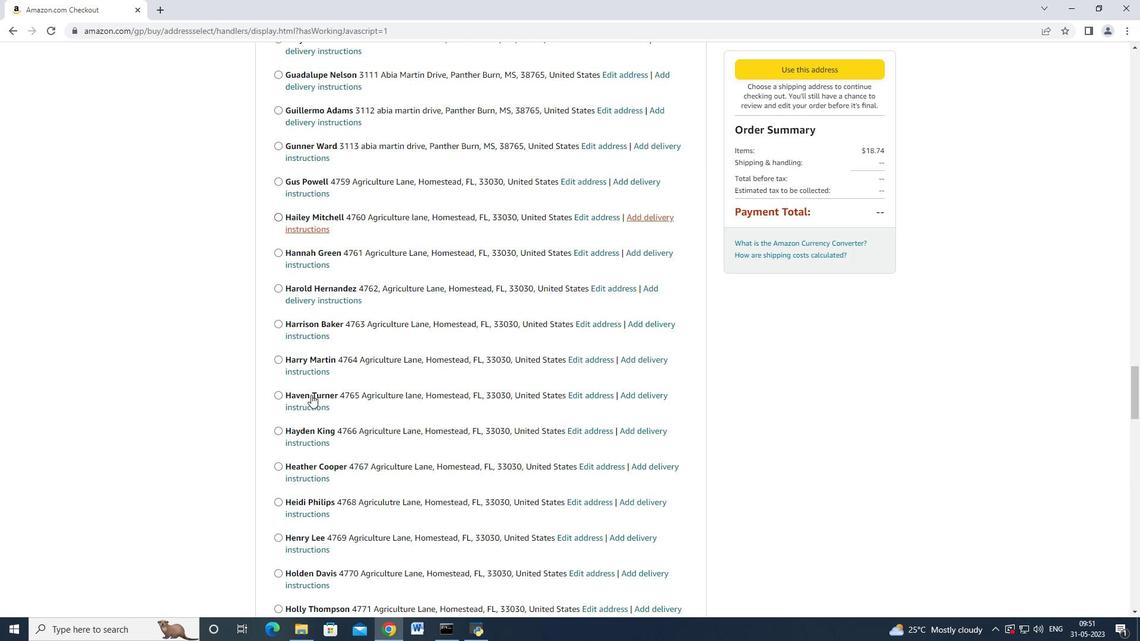 
Action: Mouse scrolled (311, 393) with delta (0, 0)
Screenshot: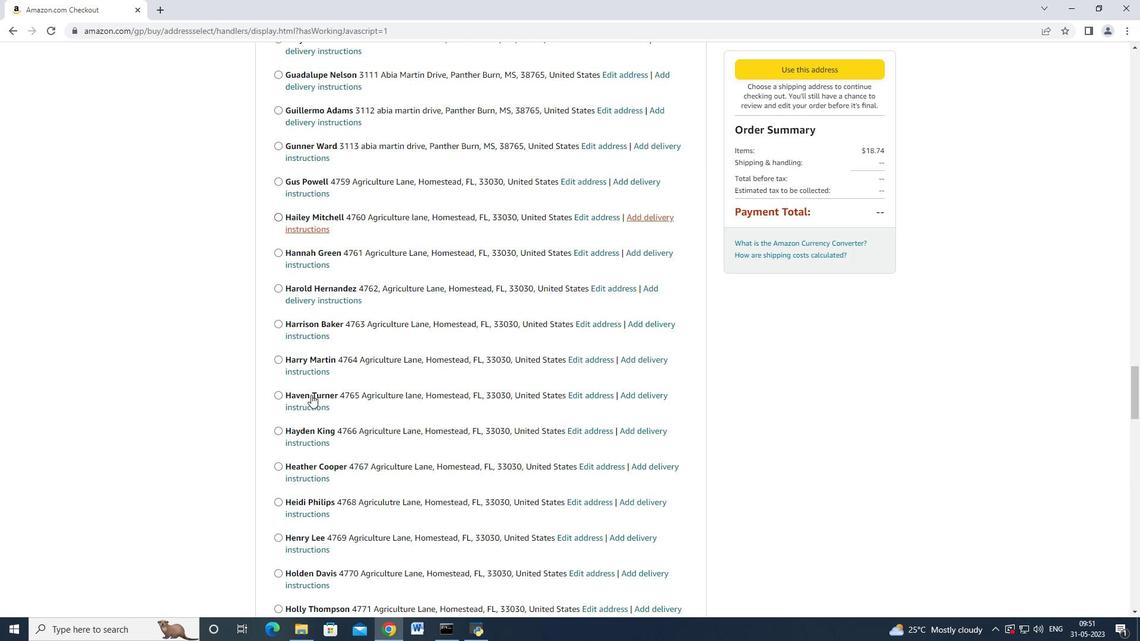 
Action: Mouse moved to (311, 394)
Screenshot: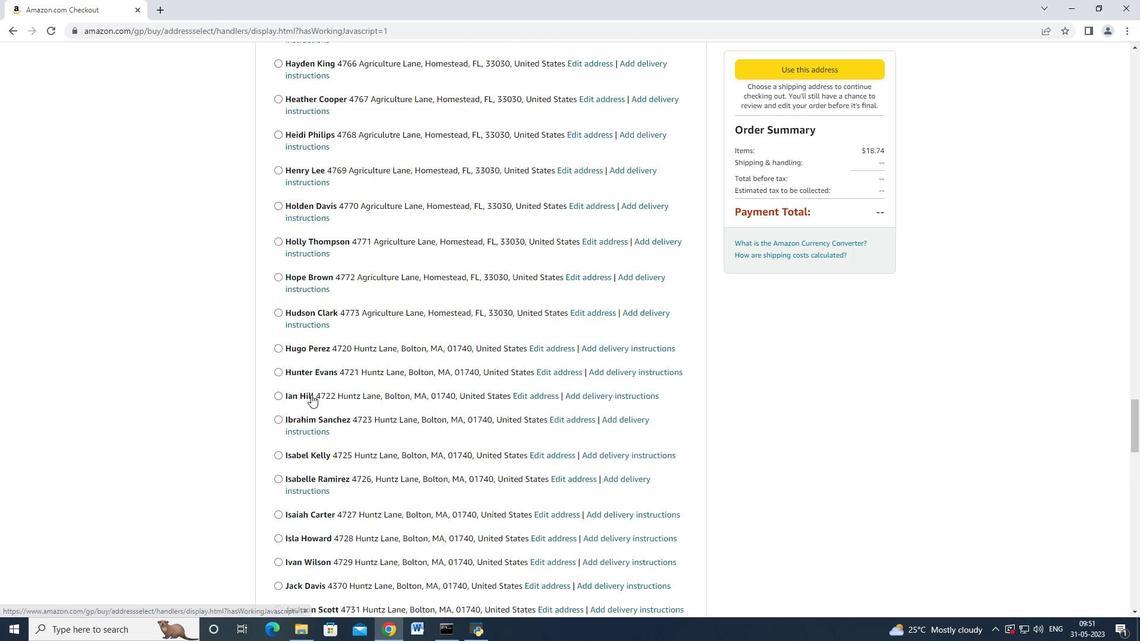 
Action: Mouse scrolled (311, 394) with delta (0, 0)
Screenshot: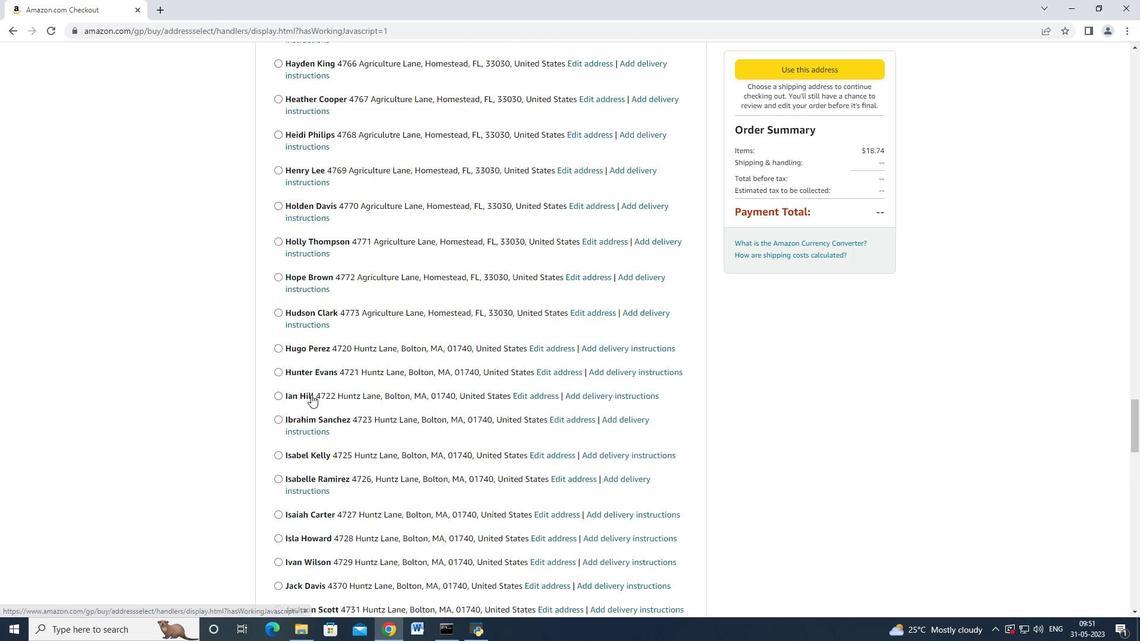 
Action: Mouse scrolled (311, 394) with delta (0, 0)
Screenshot: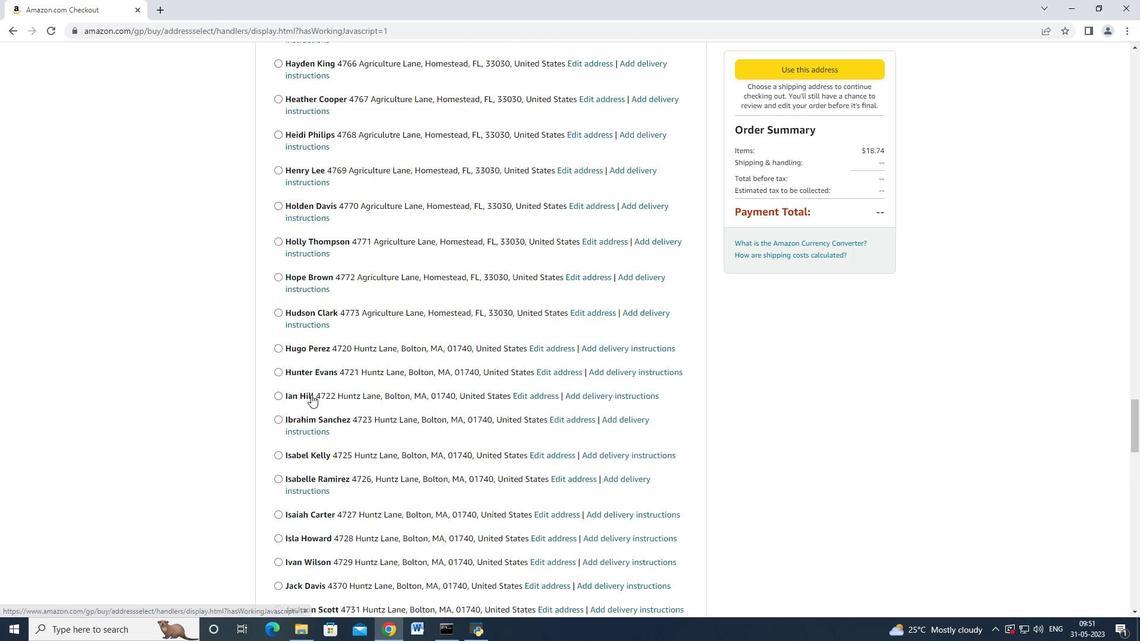 
Action: Mouse scrolled (311, 394) with delta (0, 0)
Screenshot: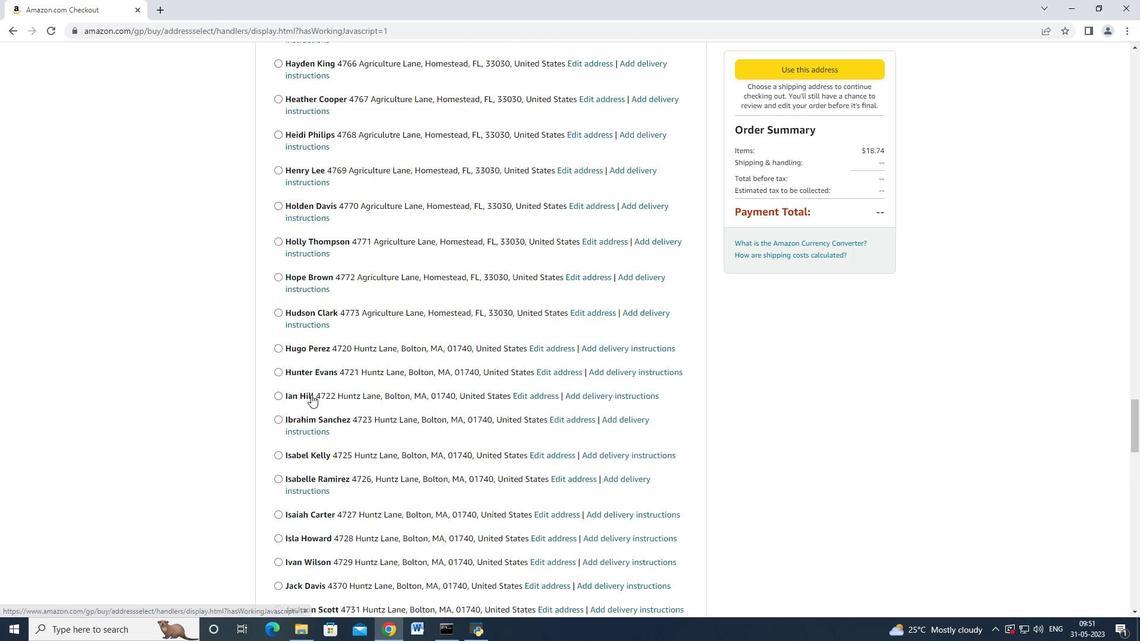 
Action: Mouse scrolled (311, 394) with delta (0, 0)
Screenshot: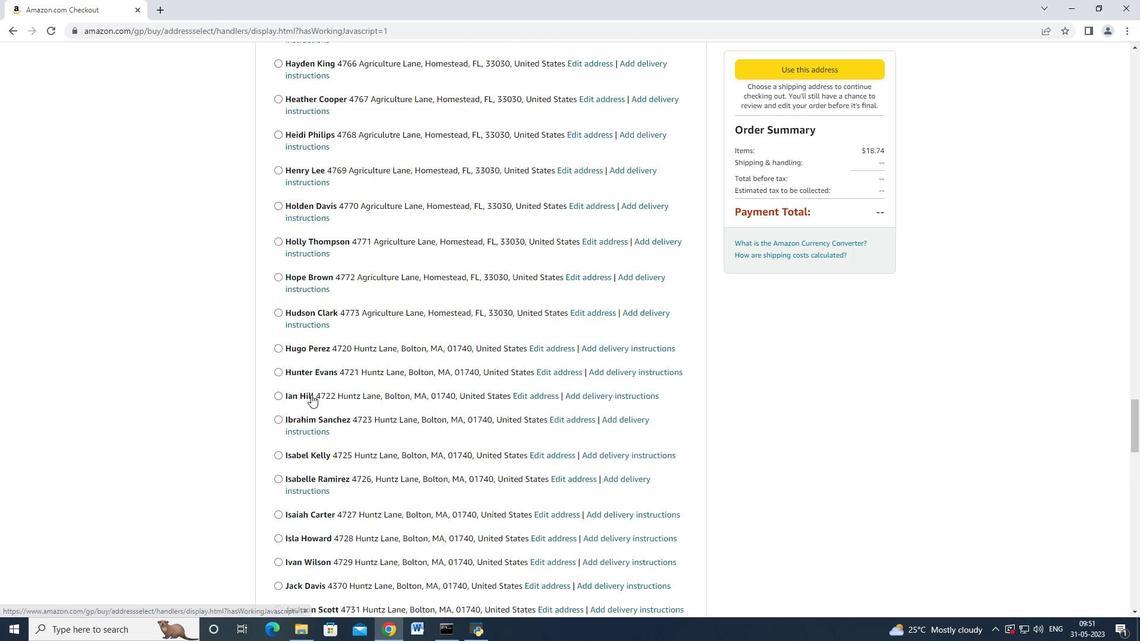 
Action: Mouse moved to (311, 394)
Screenshot: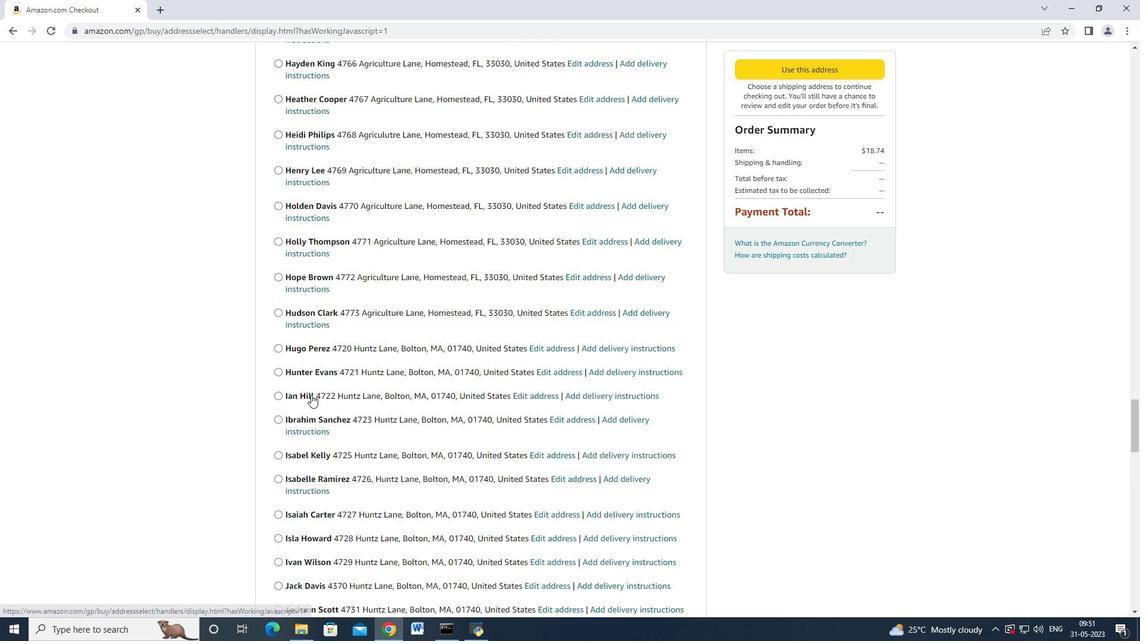
Action: Mouse scrolled (311, 393) with delta (0, 0)
Screenshot: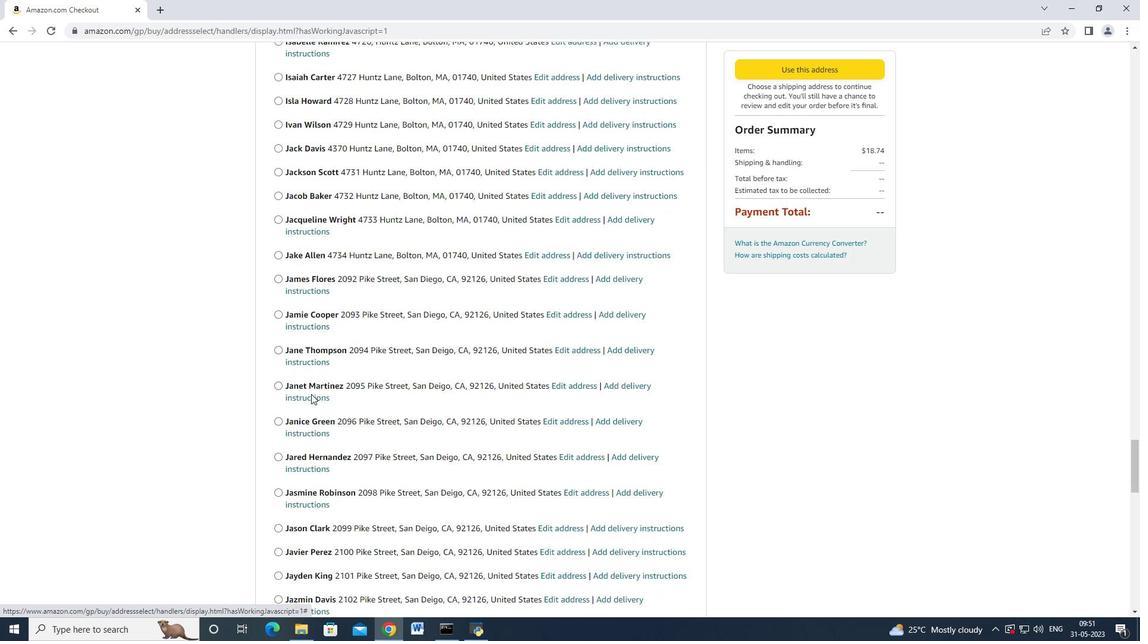 
Action: Mouse scrolled (311, 393) with delta (0, 0)
Screenshot: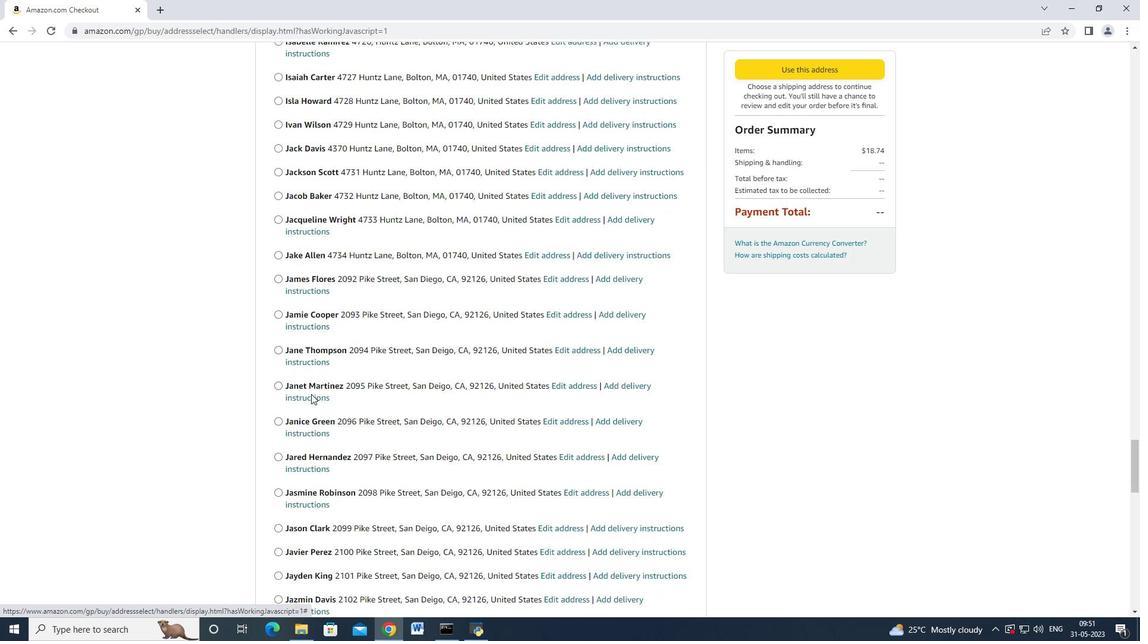 
Action: Mouse scrolled (311, 393) with delta (0, 0)
Screenshot: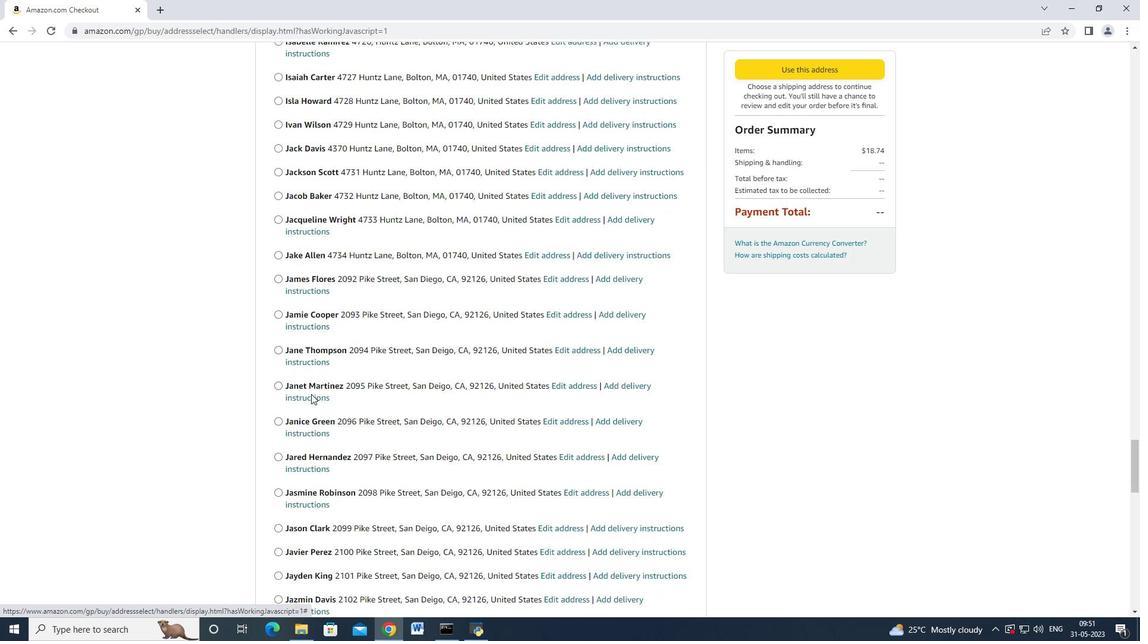 
Action: Mouse scrolled (311, 393) with delta (0, -1)
Screenshot: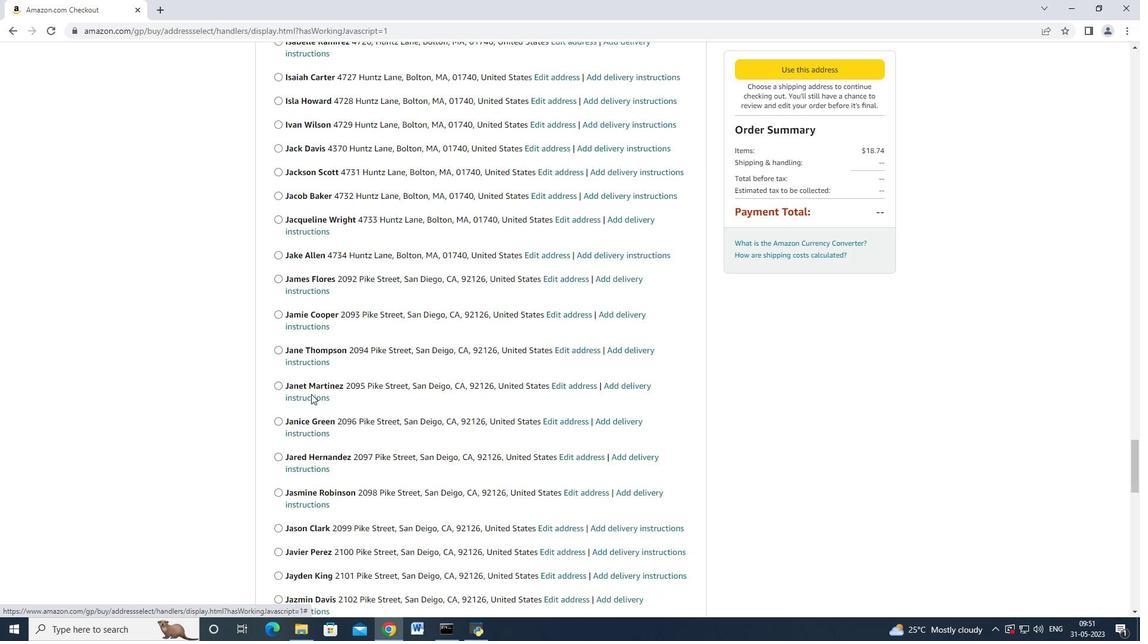 
Action: Mouse moved to (311, 394)
Screenshot: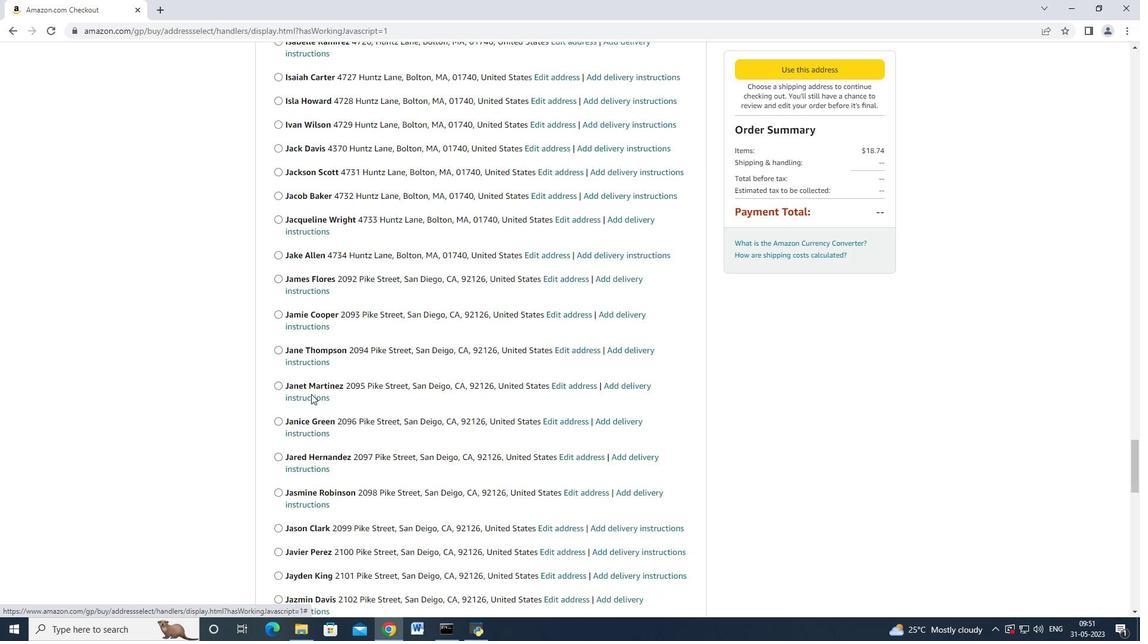
Action: Mouse scrolled (311, 393) with delta (0, 0)
Screenshot: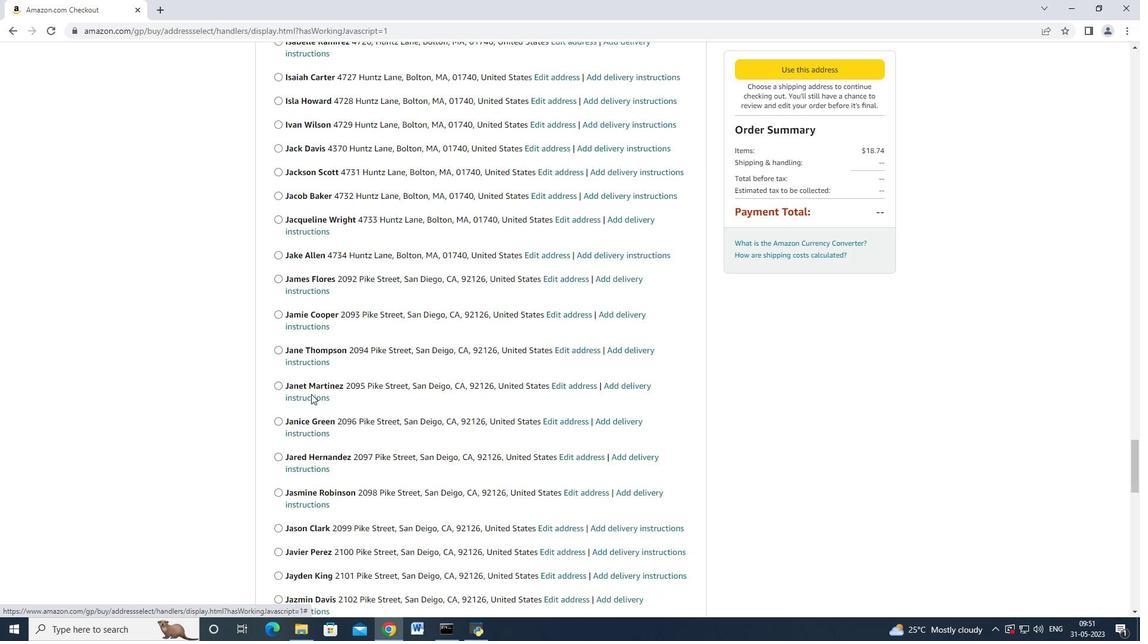 
Action: Mouse moved to (311, 394)
Screenshot: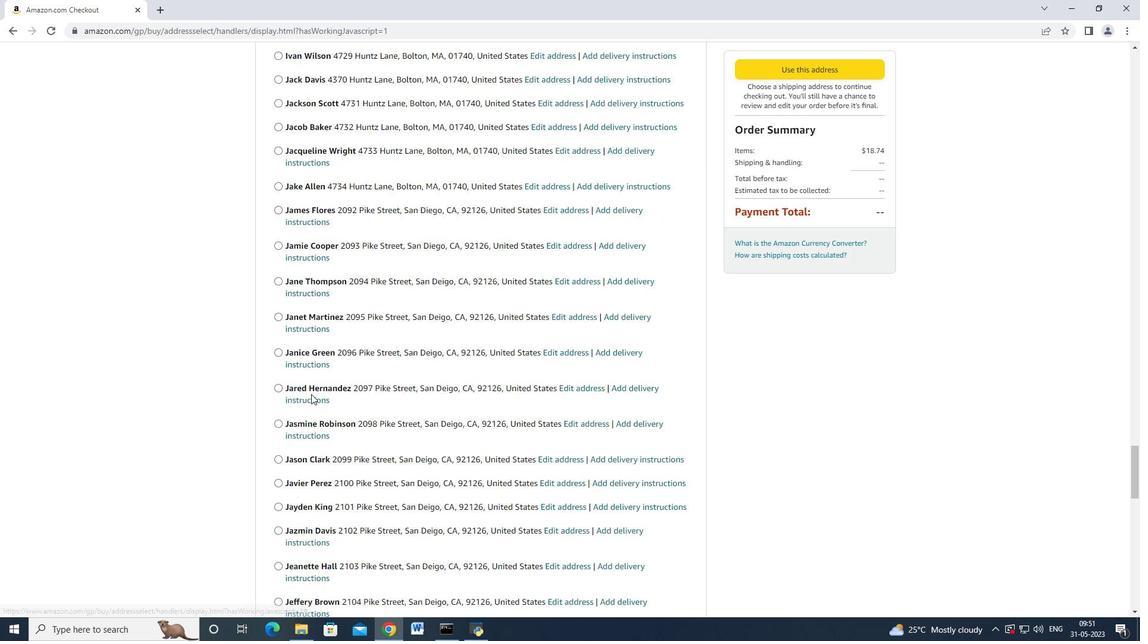 
Action: Mouse scrolled (311, 393) with delta (0, 0)
Screenshot: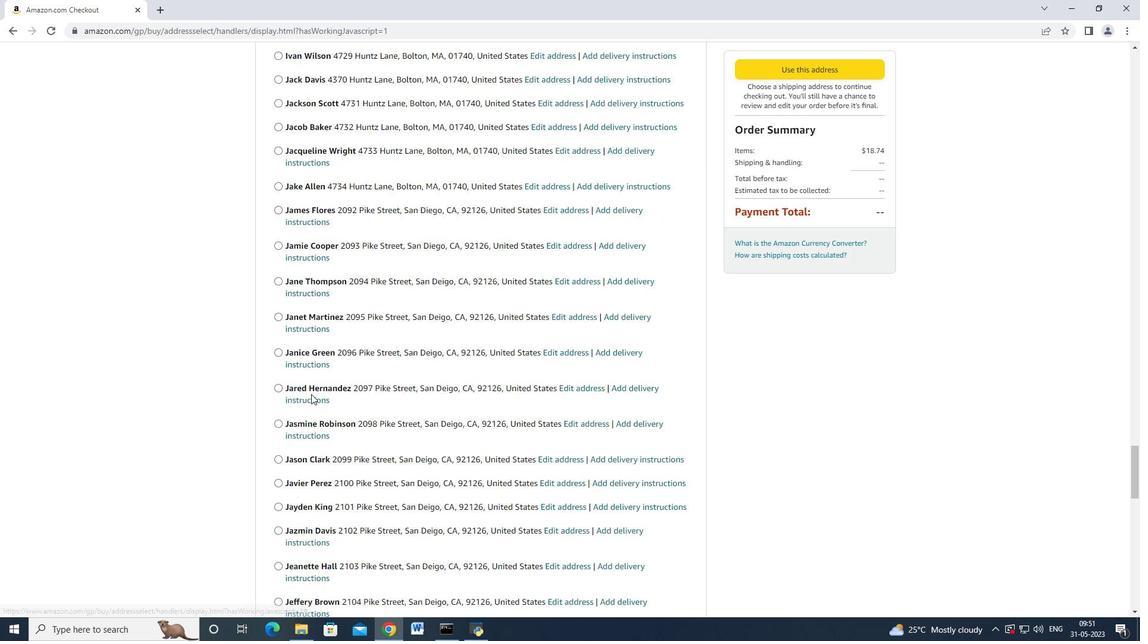
Action: Mouse moved to (310, 394)
Screenshot: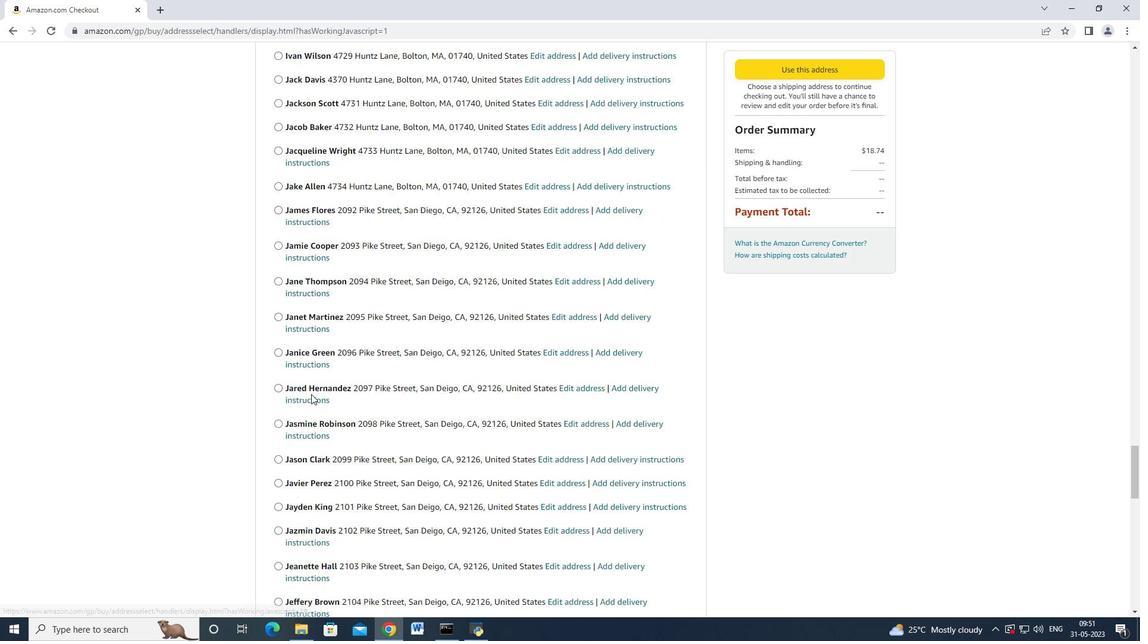 
Action: Mouse scrolled (310, 393) with delta (0, 0)
Screenshot: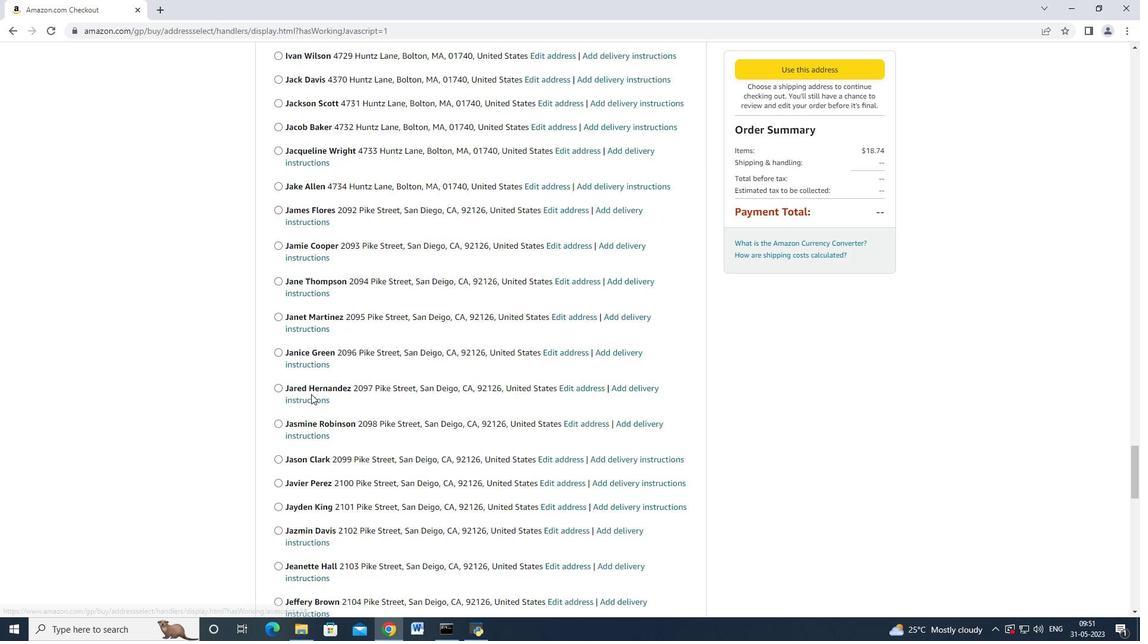
Action: Mouse scrolled (310, 393) with delta (0, 0)
Screenshot: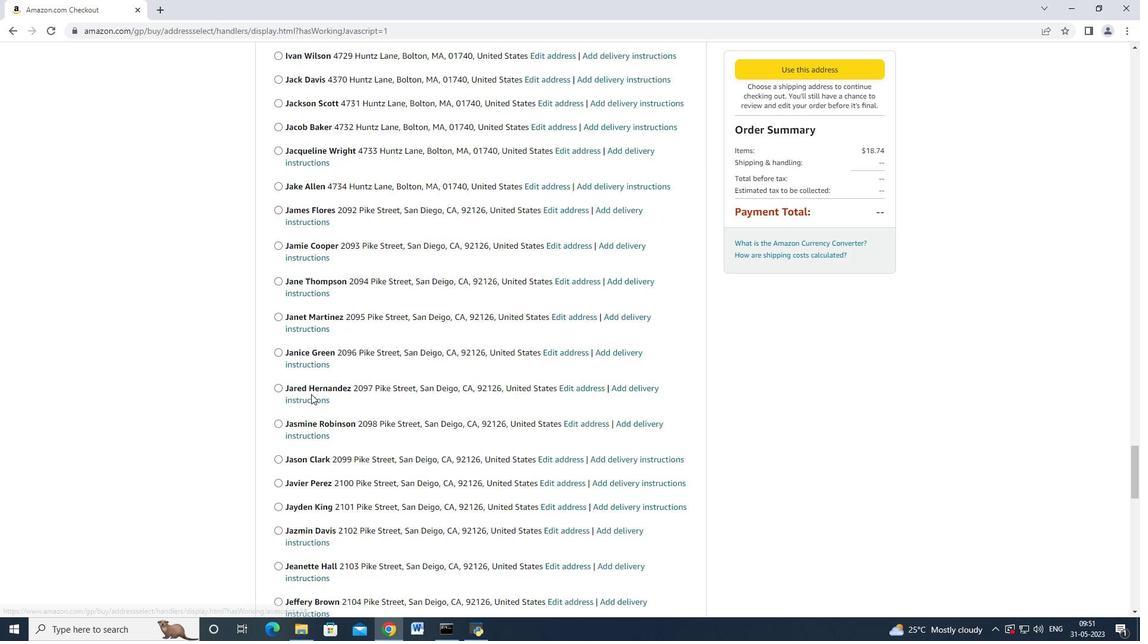 
Action: Mouse scrolled (310, 393) with delta (0, 0)
Screenshot: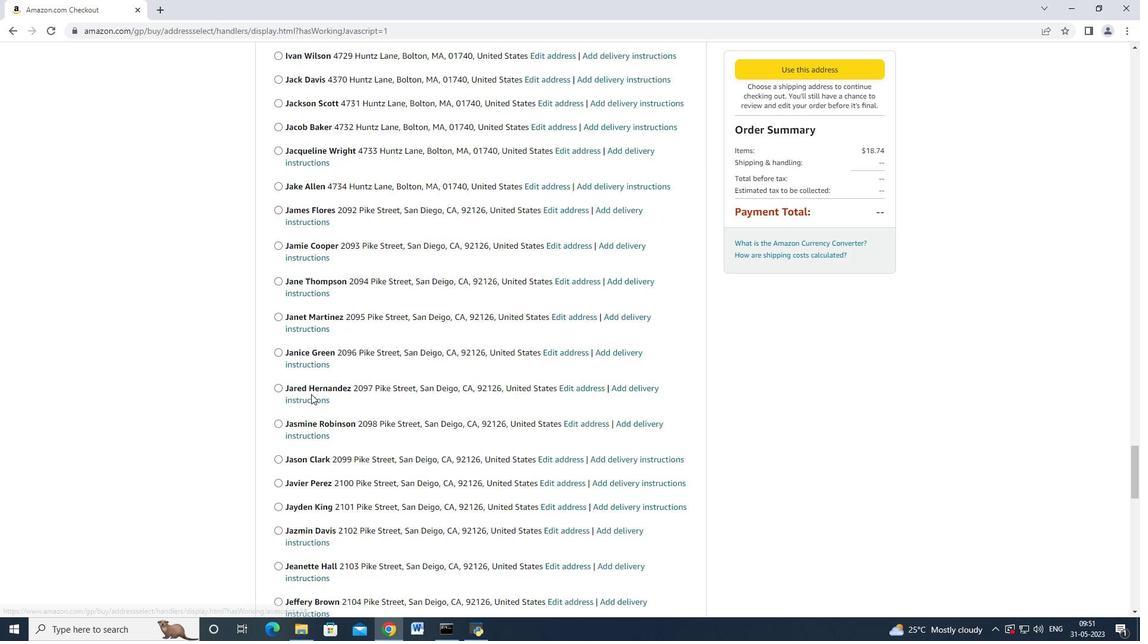 
Action: Mouse scrolled (310, 393) with delta (0, 0)
Screenshot: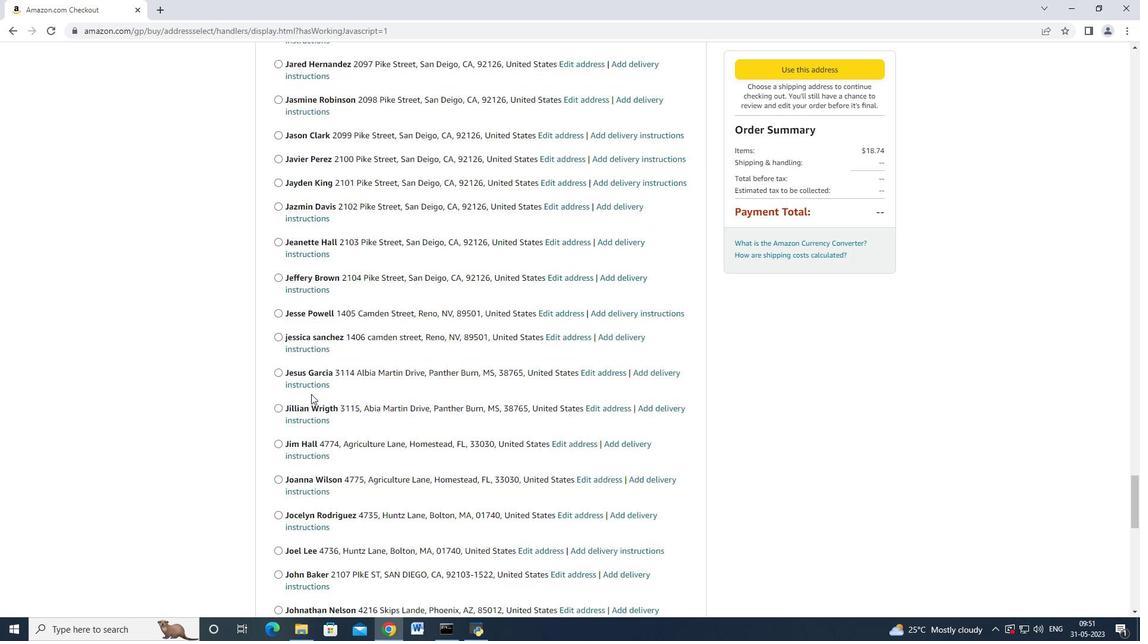 
Action: Mouse moved to (310, 393)
Screenshot: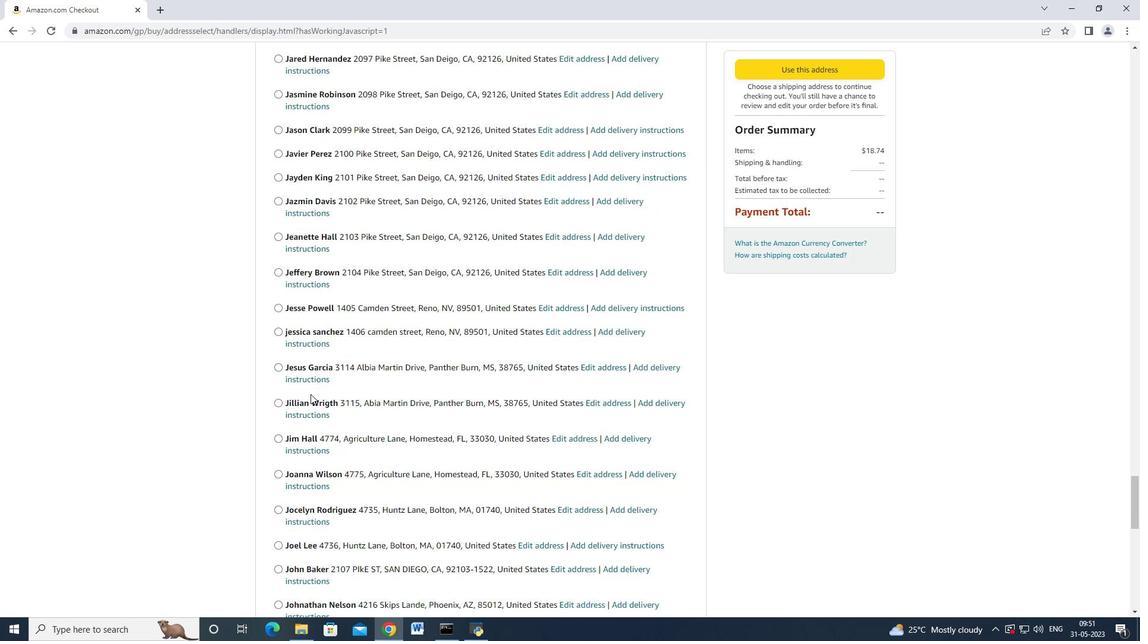 
Action: Mouse scrolled (310, 393) with delta (0, 0)
Screenshot: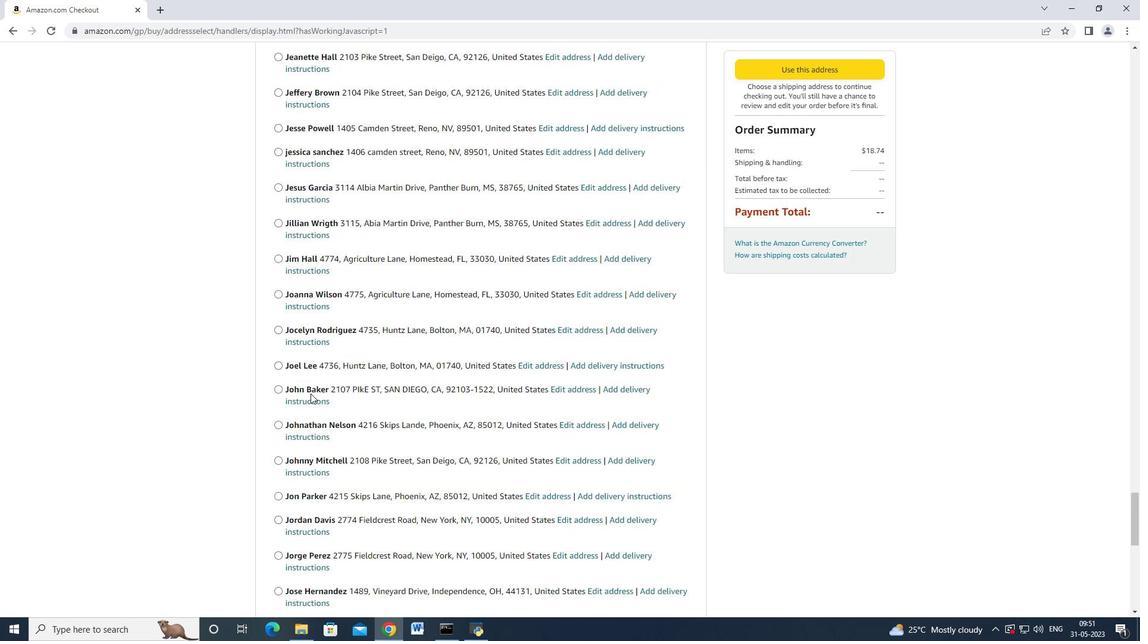 
Action: Mouse moved to (310, 393)
Screenshot: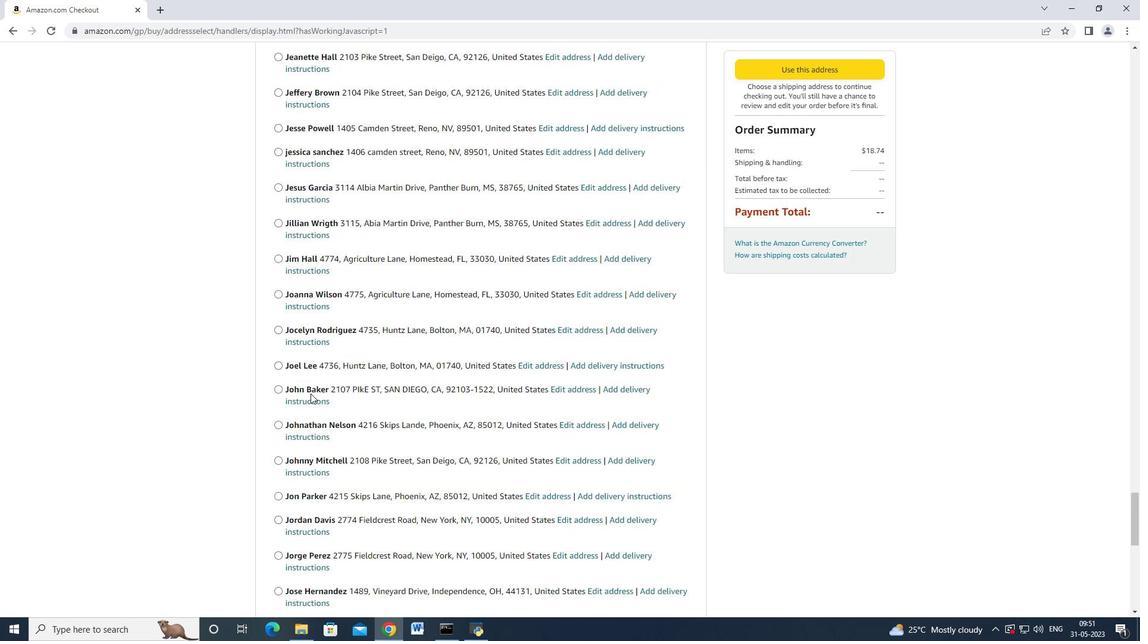 
Action: Mouse scrolled (310, 393) with delta (0, 0)
Screenshot: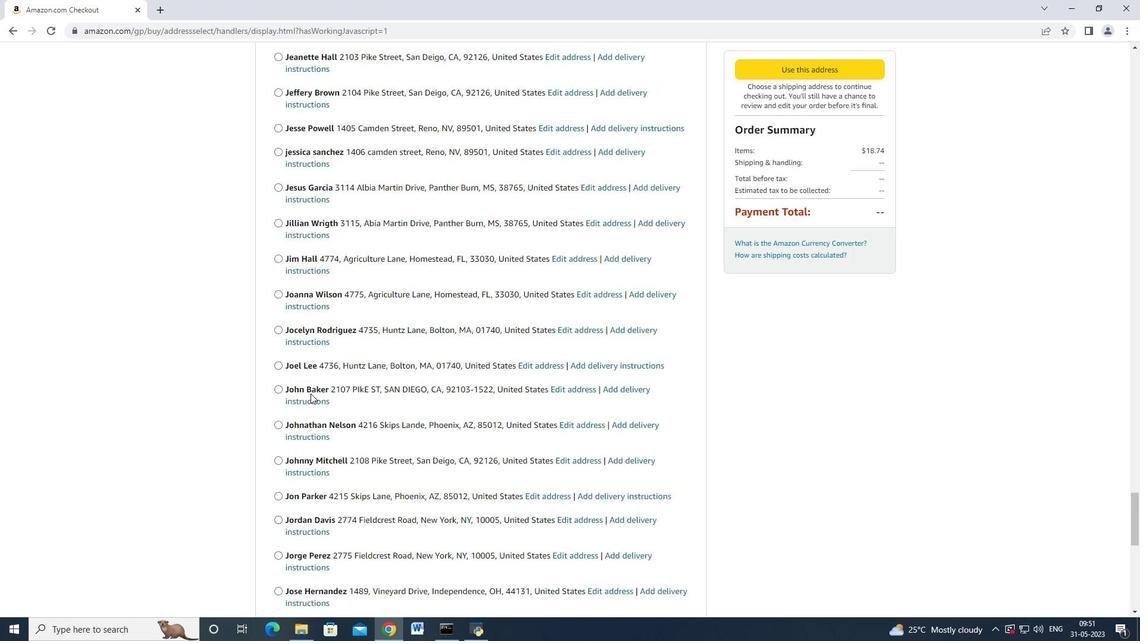
Action: Mouse moved to (310, 393)
Screenshot: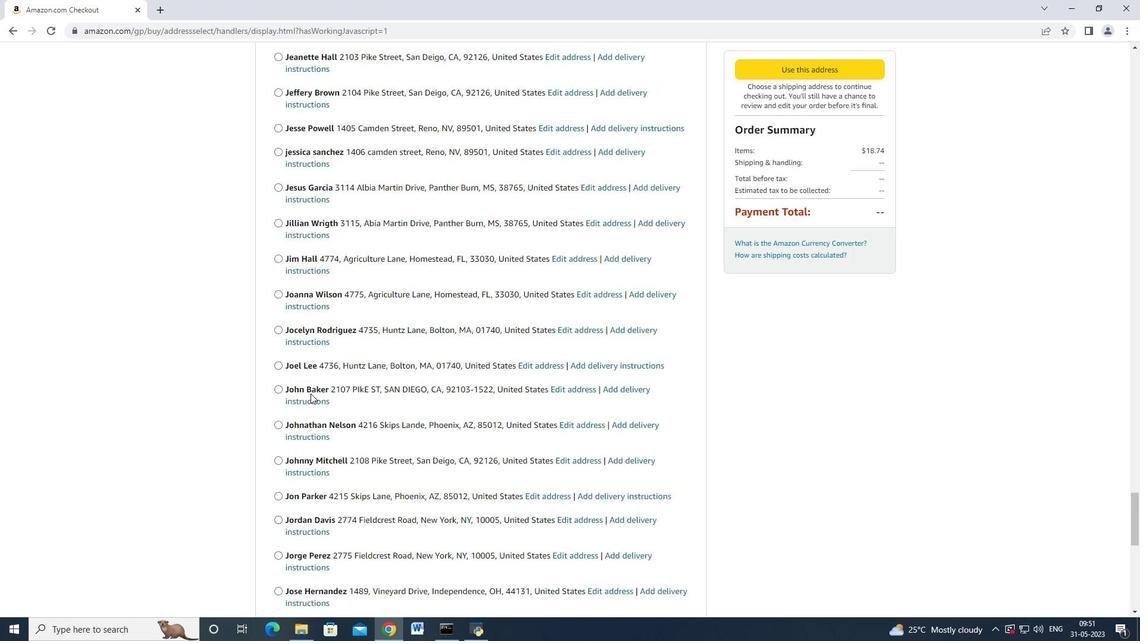 
Action: Mouse scrolled (310, 393) with delta (0, 0)
Screenshot: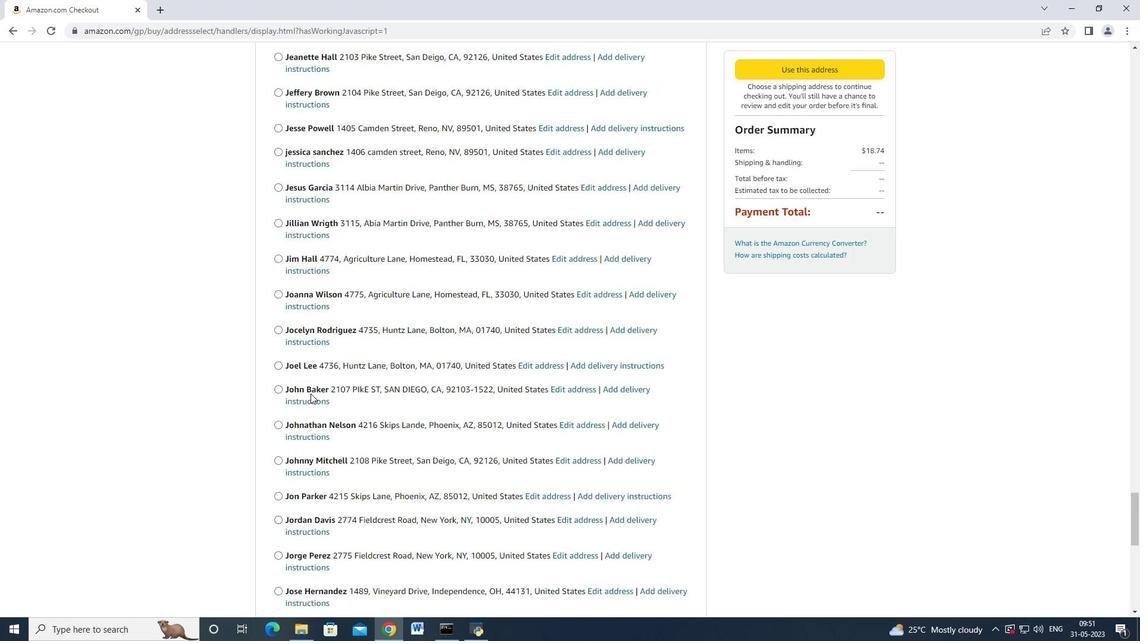 
Action: Mouse moved to (310, 393)
Screenshot: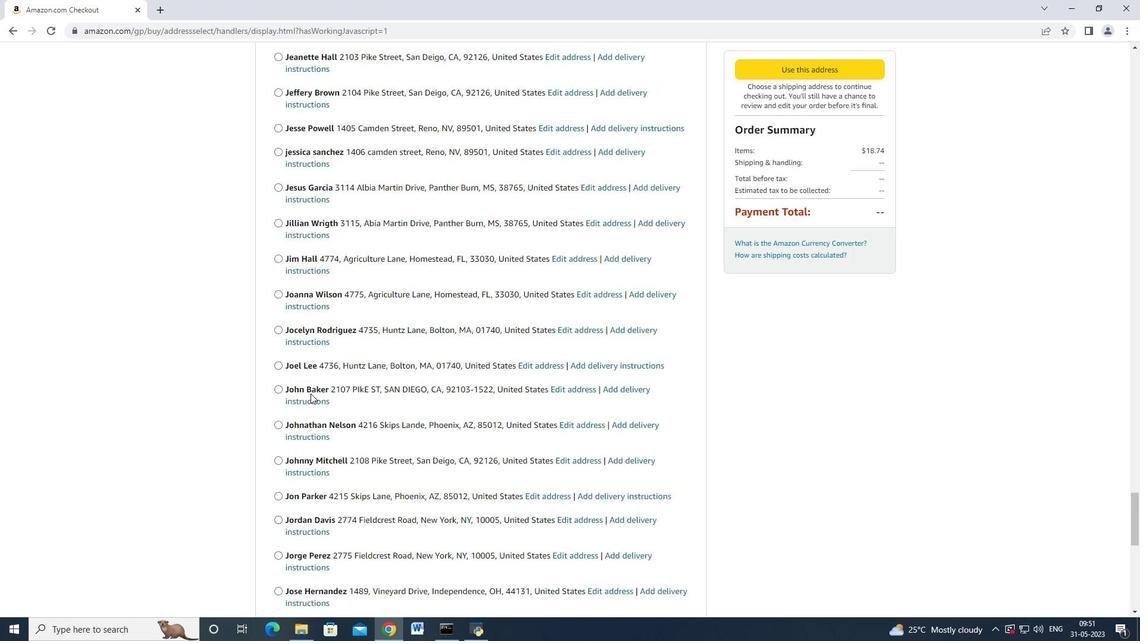 
Action: Mouse scrolled (310, 393) with delta (0, 0)
Screenshot: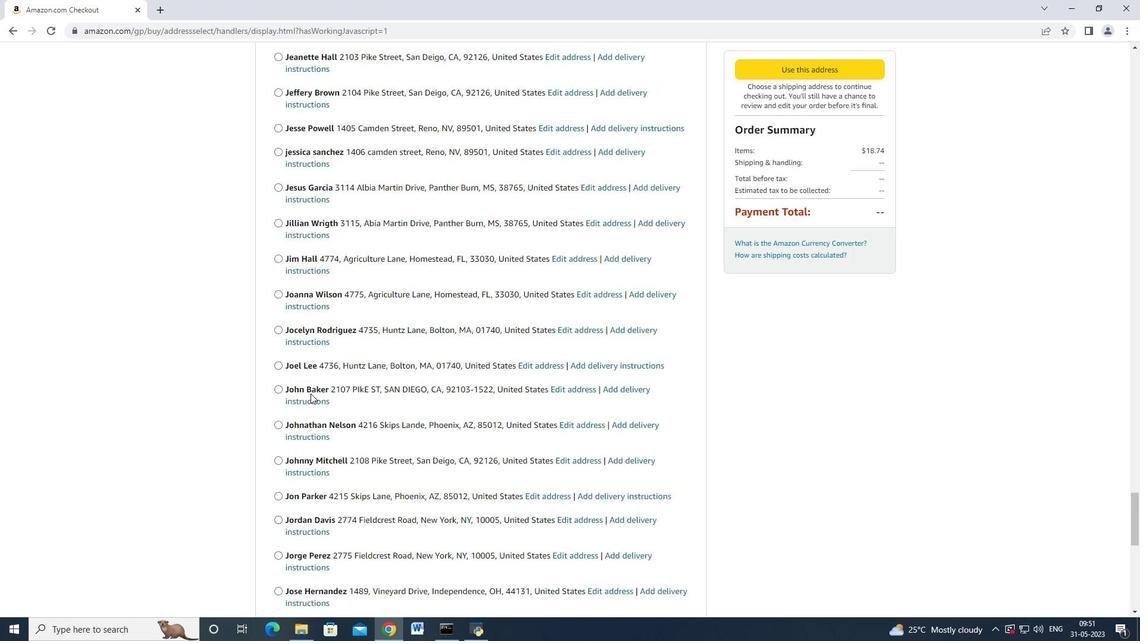 
Action: Mouse moved to (310, 393)
Screenshot: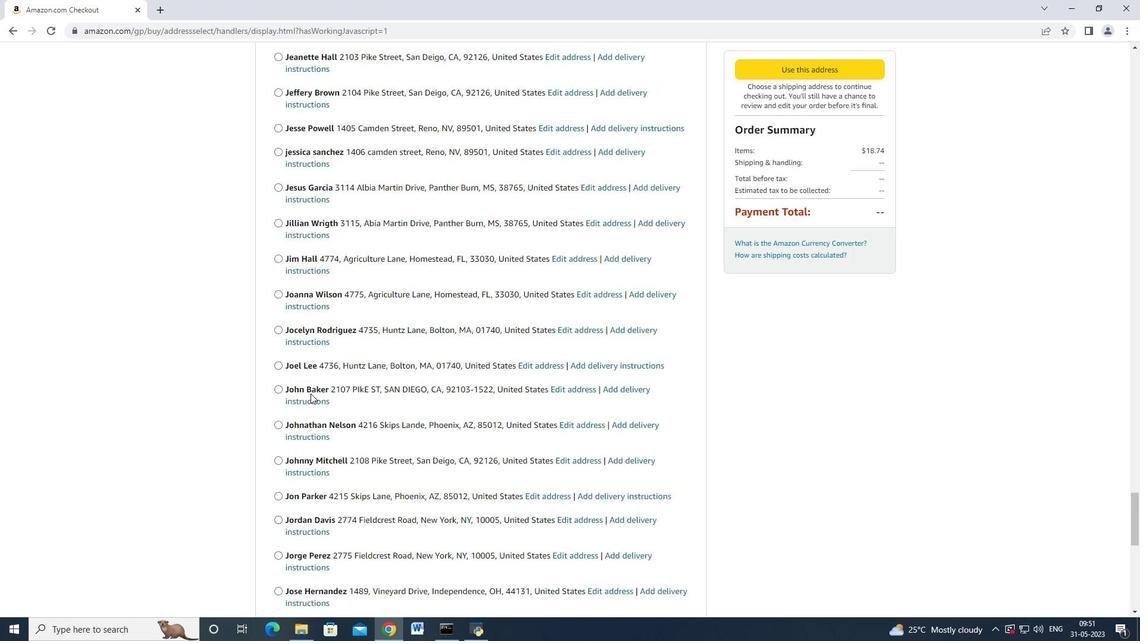 
Action: Mouse scrolled (310, 393) with delta (0, 0)
Screenshot: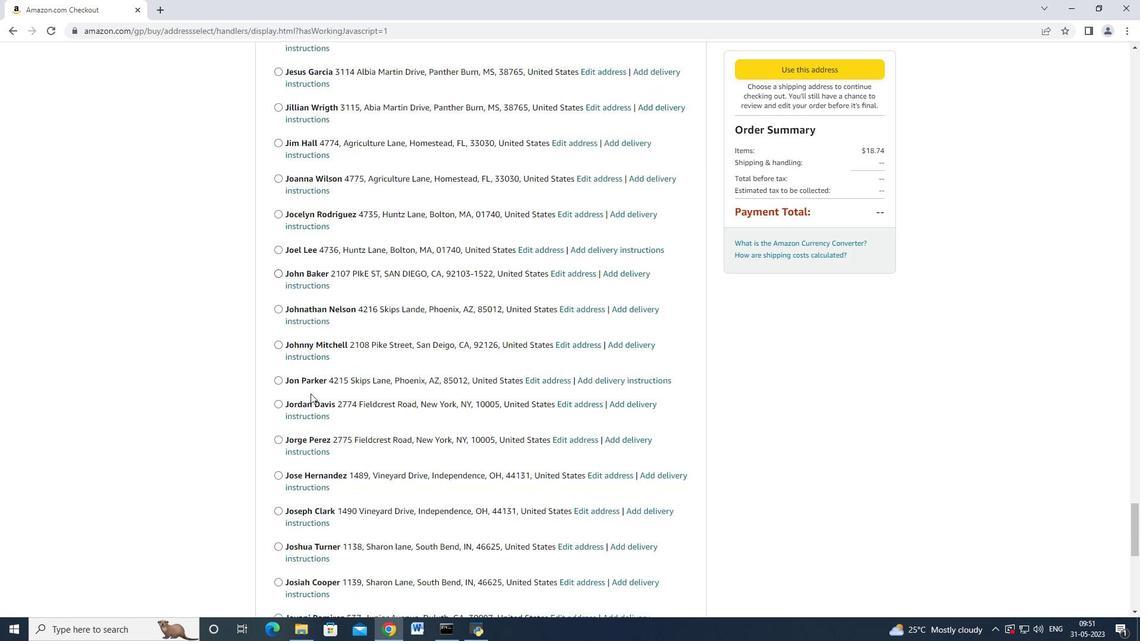 
Action: Mouse scrolled (310, 393) with delta (0, 0)
Screenshot: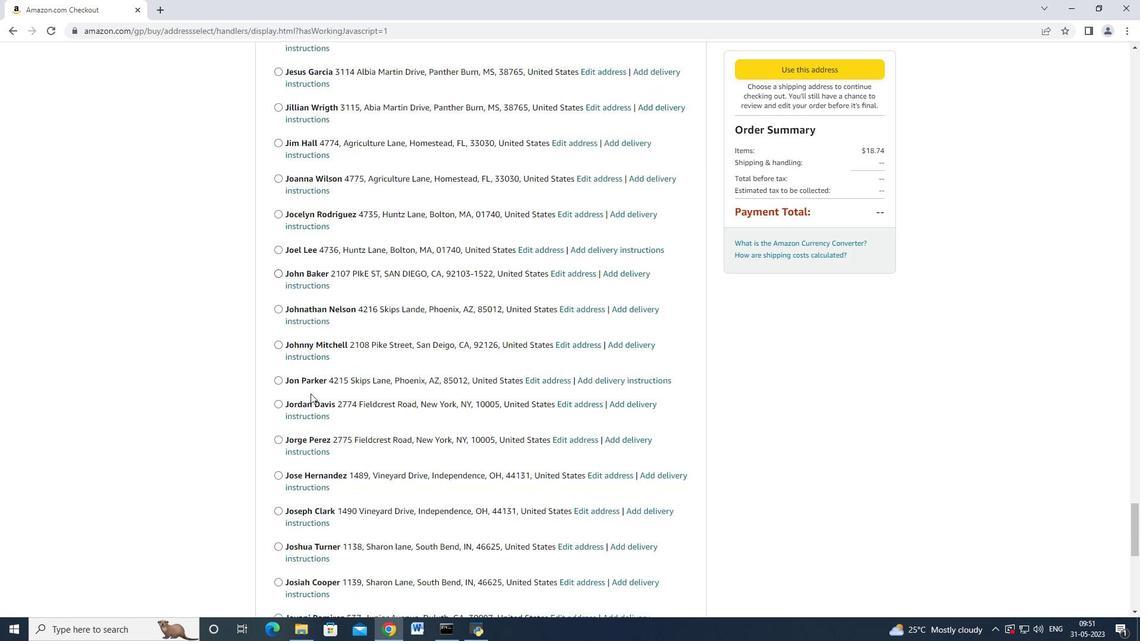 
Action: Mouse moved to (310, 393)
Screenshot: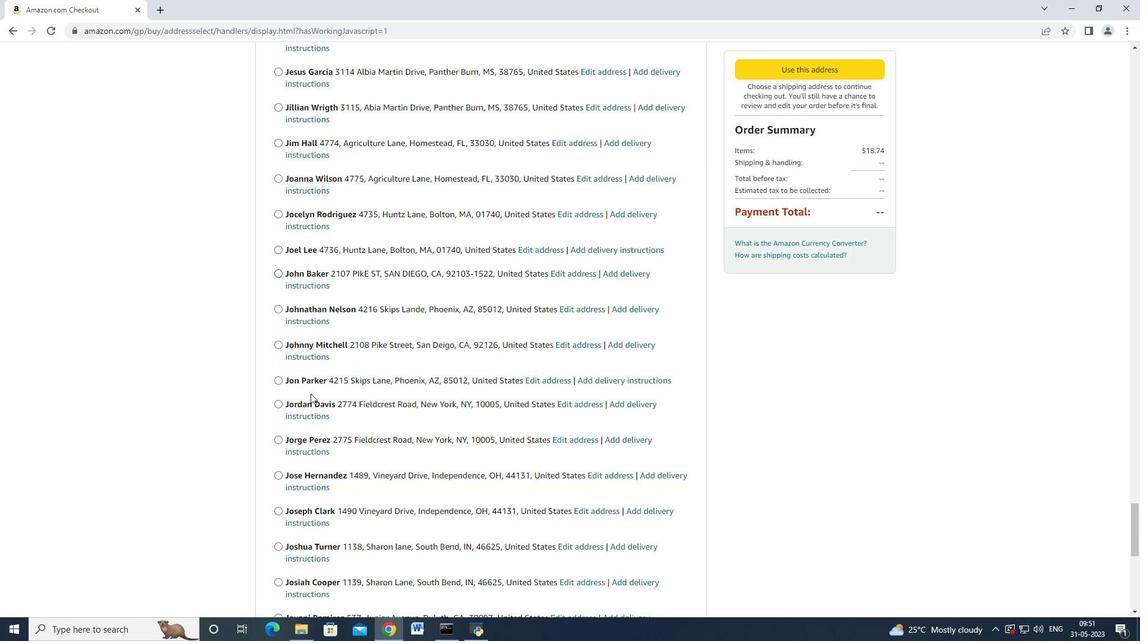 
Action: Mouse scrolled (310, 393) with delta (0, 0)
Screenshot: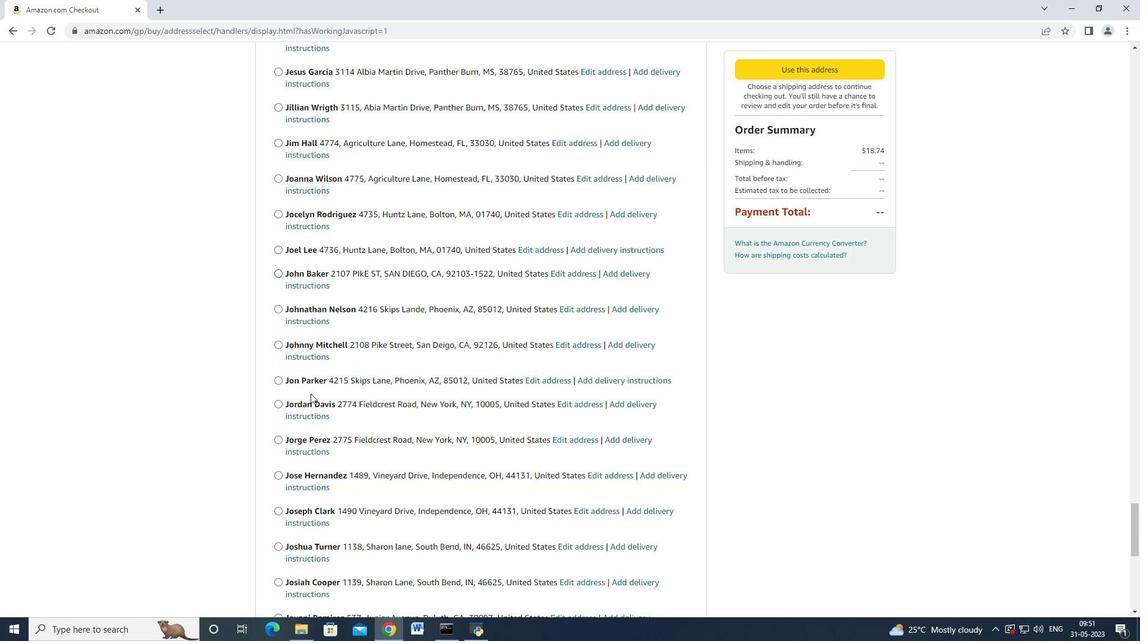 
Action: Mouse moved to (309, 393)
Screenshot: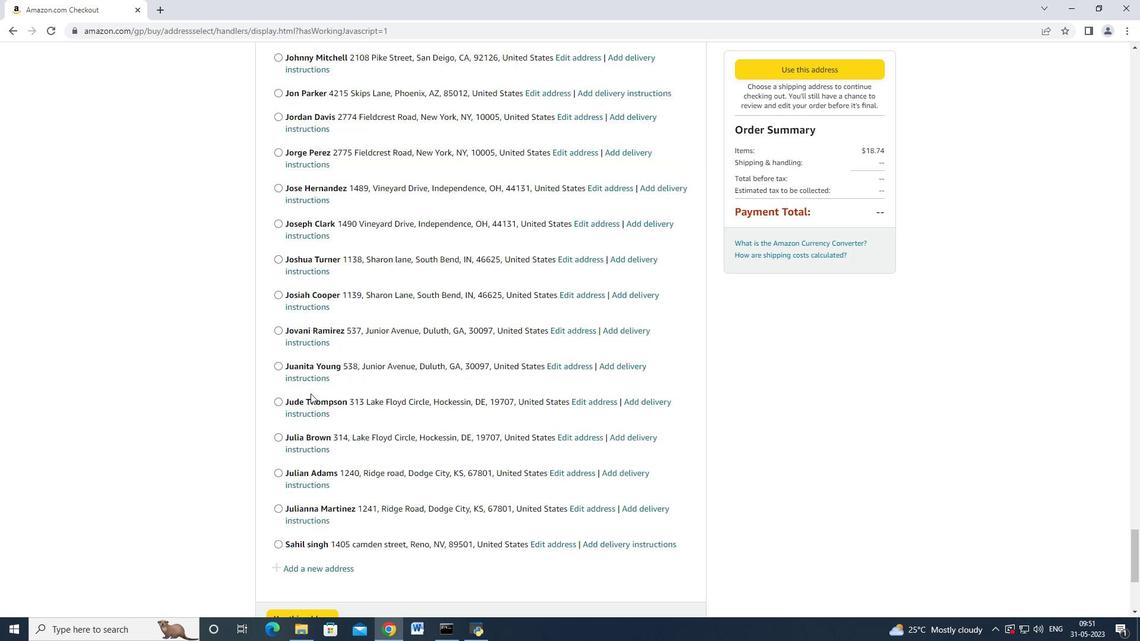 
Action: Mouse scrolled (309, 392) with delta (0, 0)
Screenshot: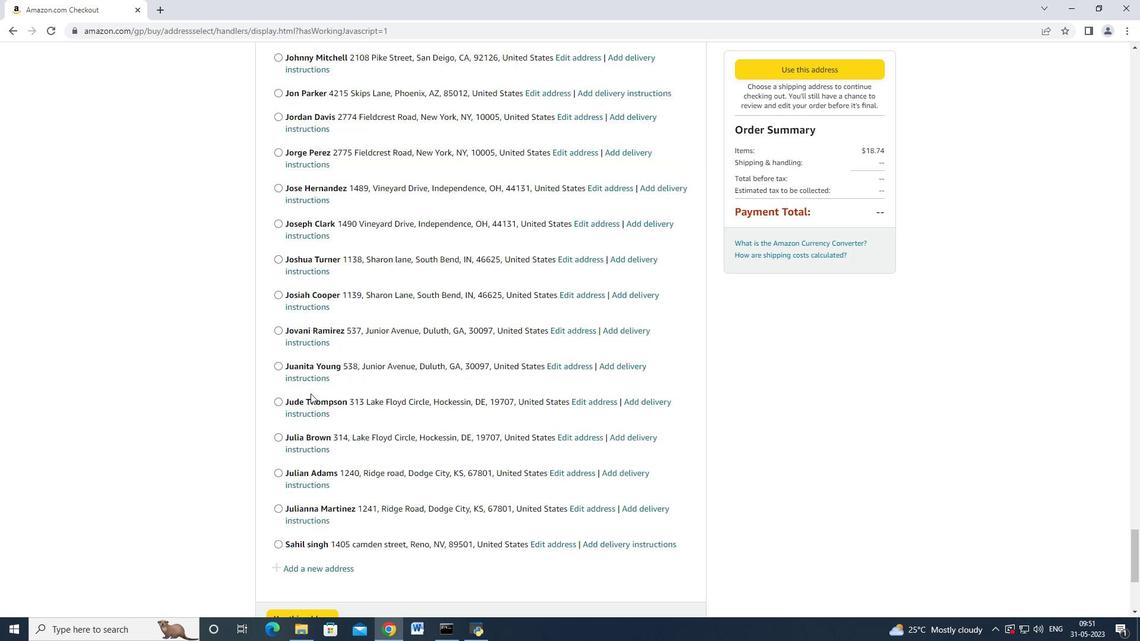 
Action: Mouse scrolled (309, 392) with delta (0, 0)
Screenshot: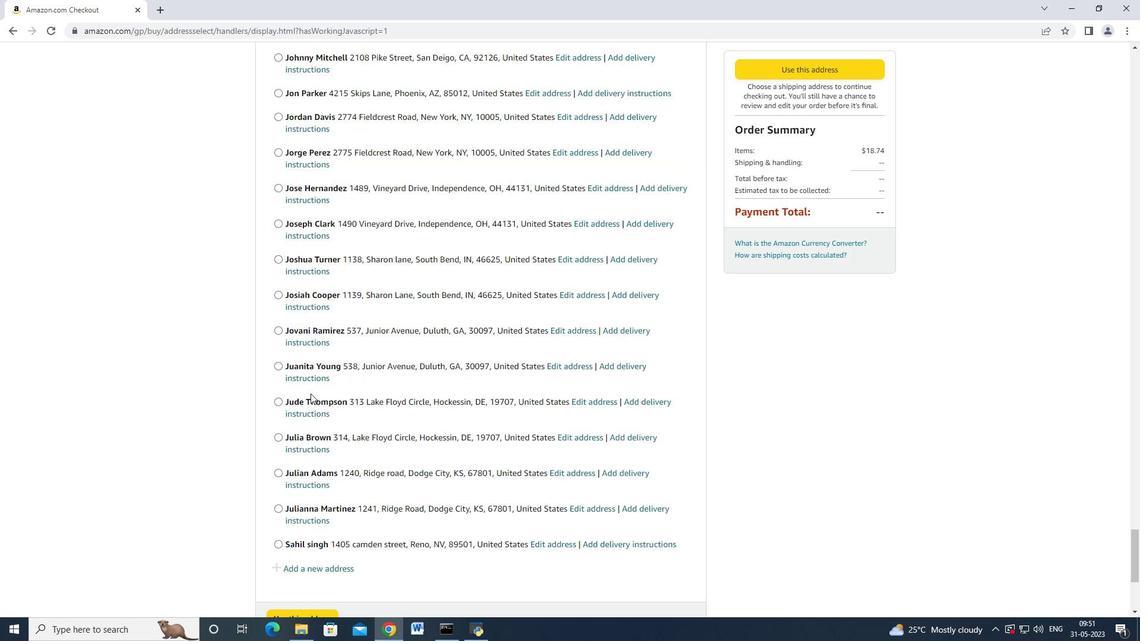 
Action: Mouse scrolled (309, 392) with delta (0, 0)
Screenshot: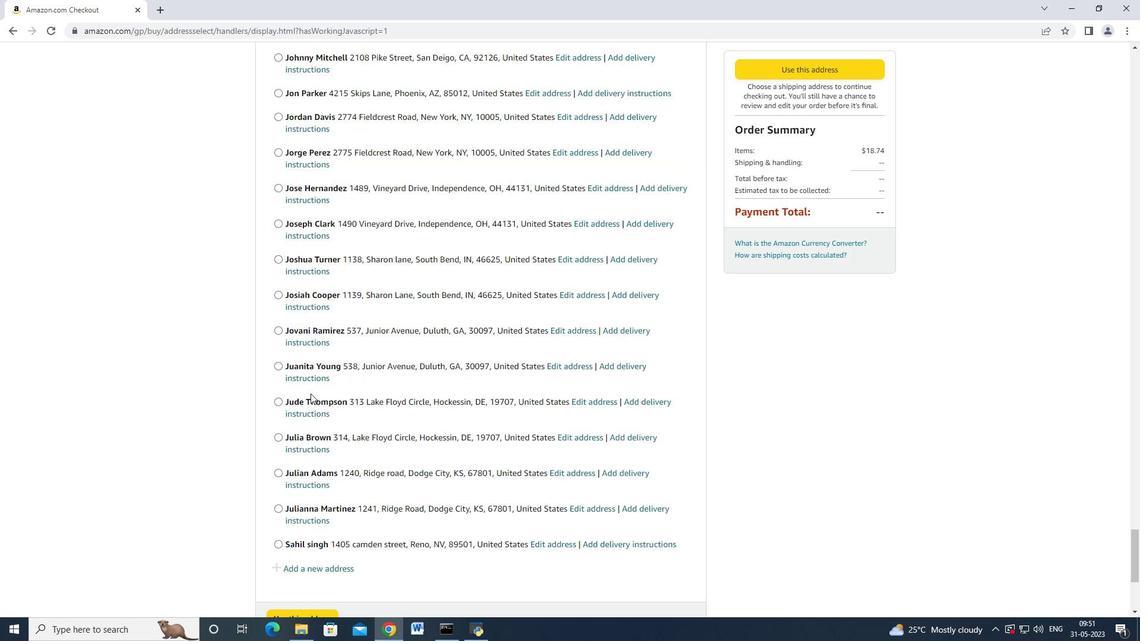 
Action: Mouse scrolled (309, 391) with delta (0, -1)
Screenshot: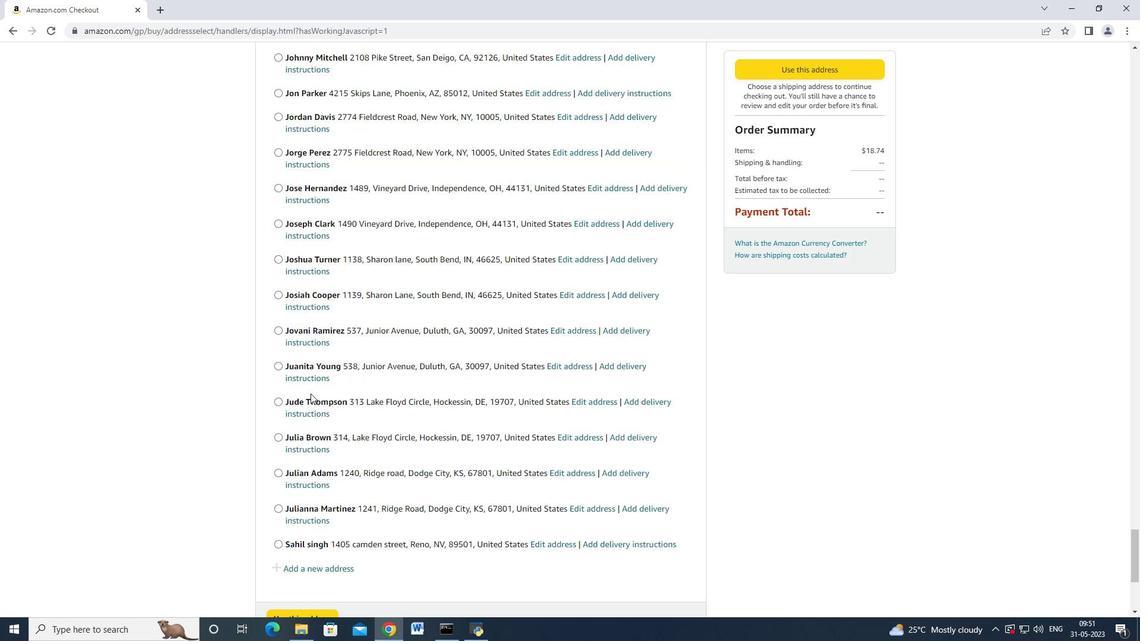 
Action: Mouse scrolled (309, 392) with delta (0, 0)
Screenshot: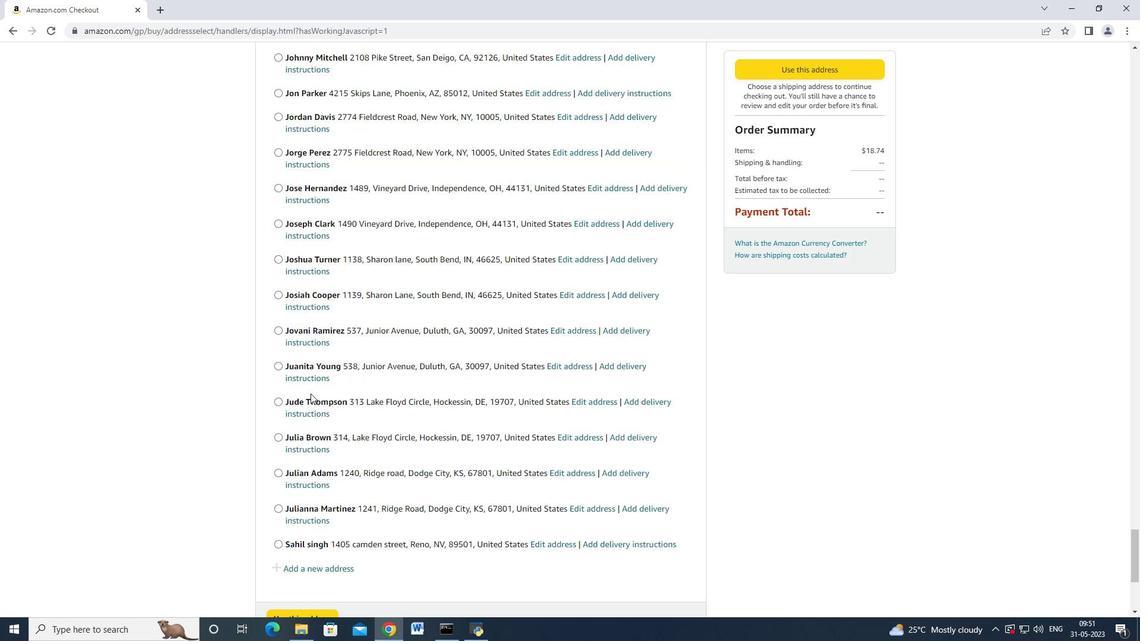 
Action: Mouse scrolled (309, 392) with delta (0, 0)
Screenshot: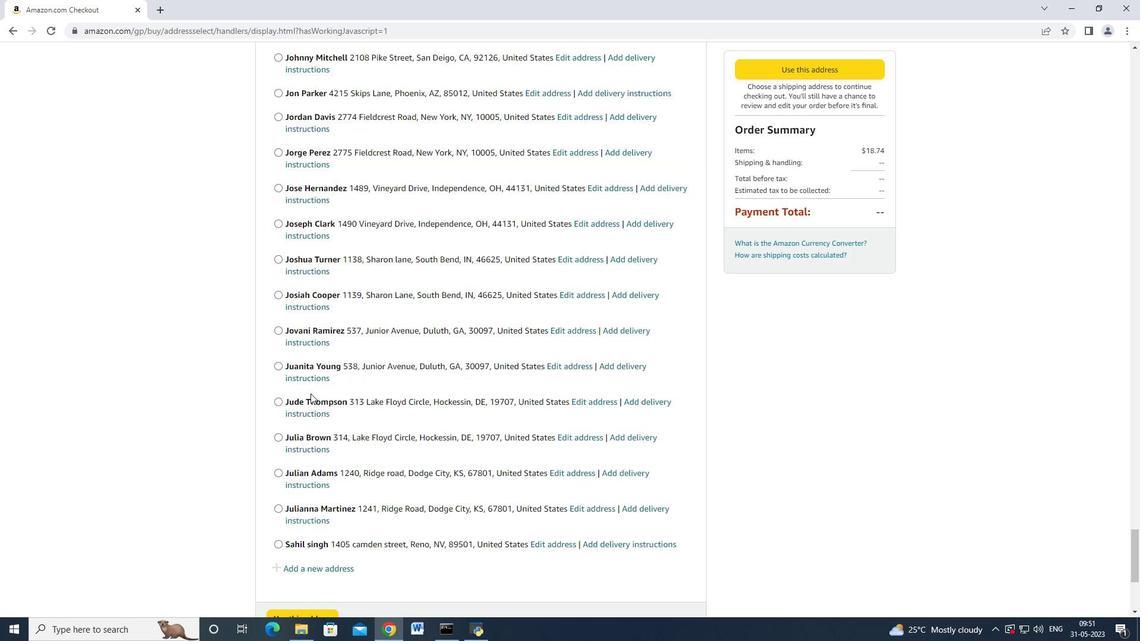 
Action: Mouse moved to (315, 305)
Screenshot: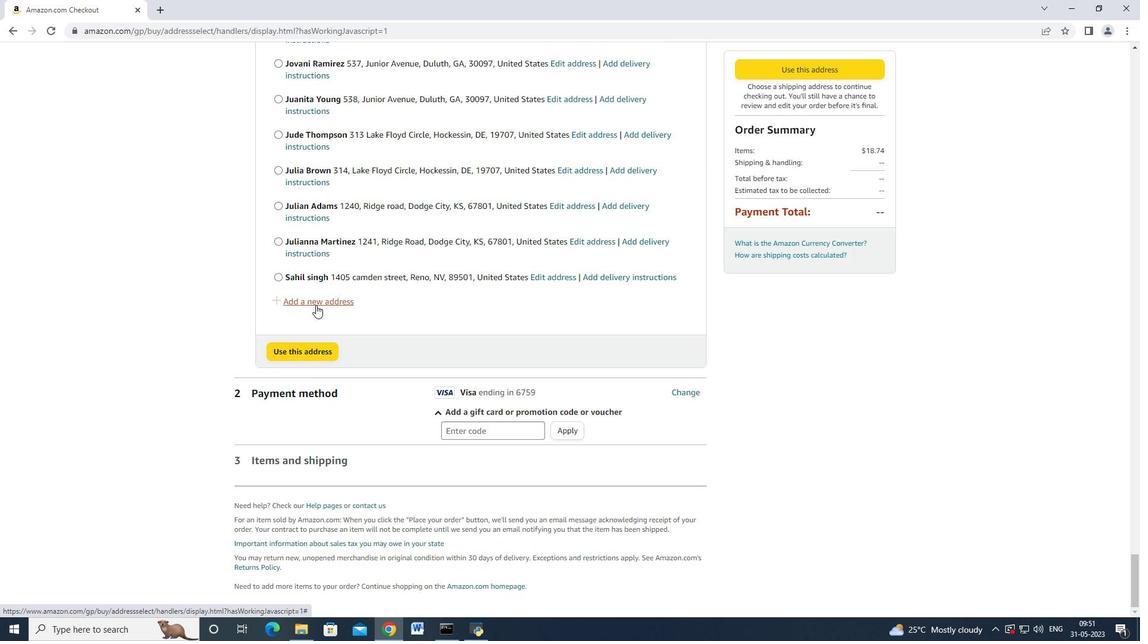 
Action: Mouse pressed left at (315, 305)
Screenshot: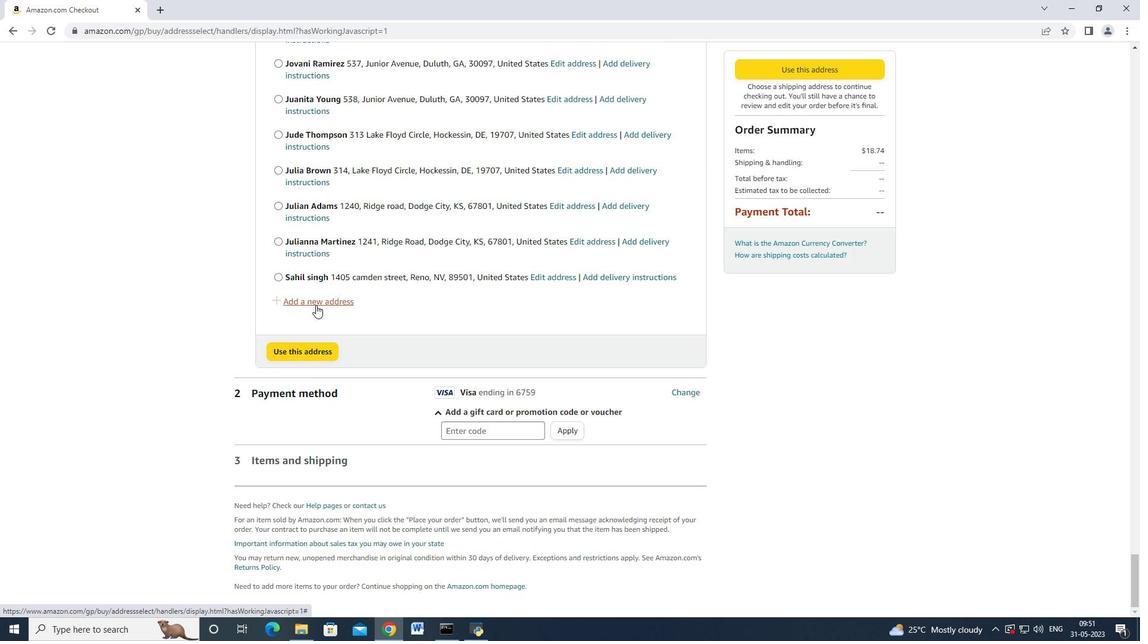 
Action: Mouse moved to (414, 285)
Screenshot: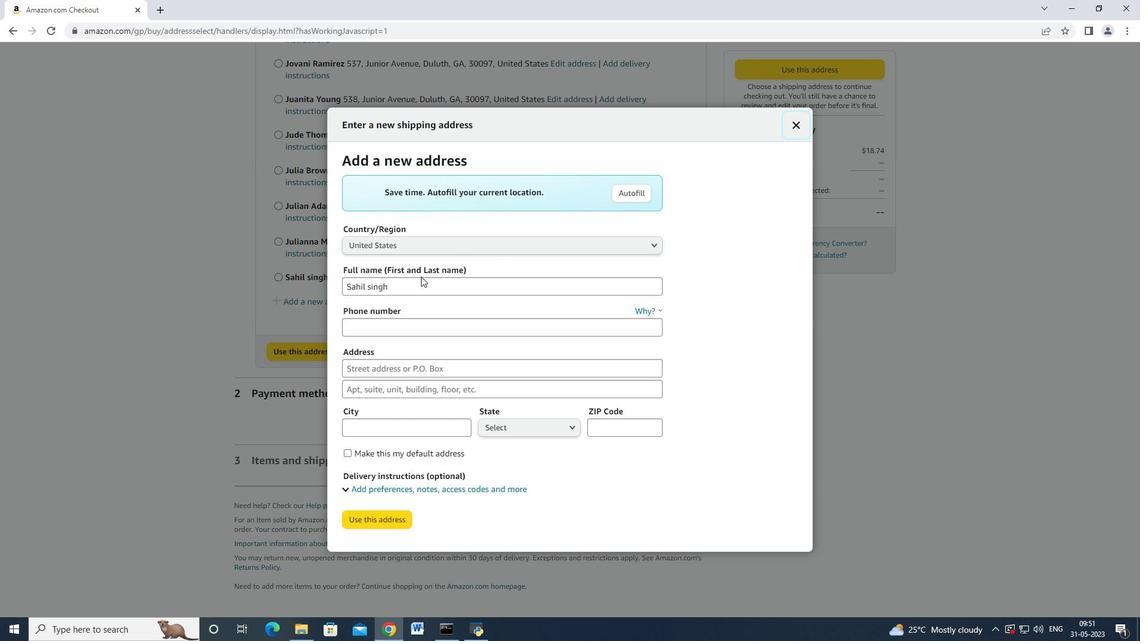 
Action: Mouse pressed left at (414, 285)
Screenshot: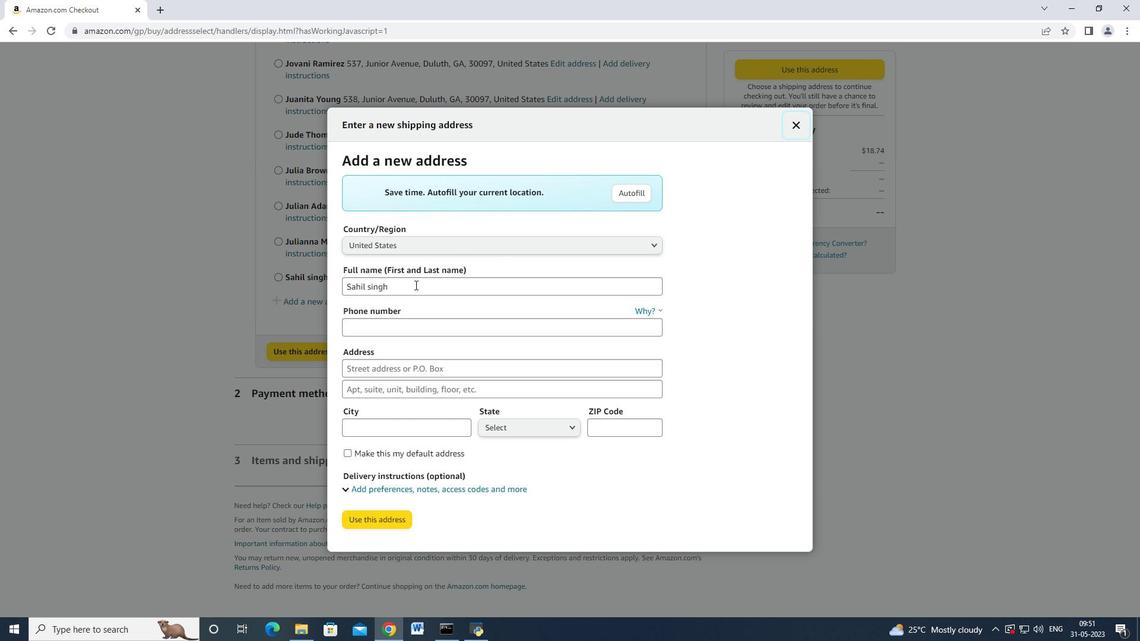 
Action: Mouse moved to (343, 276)
Screenshot: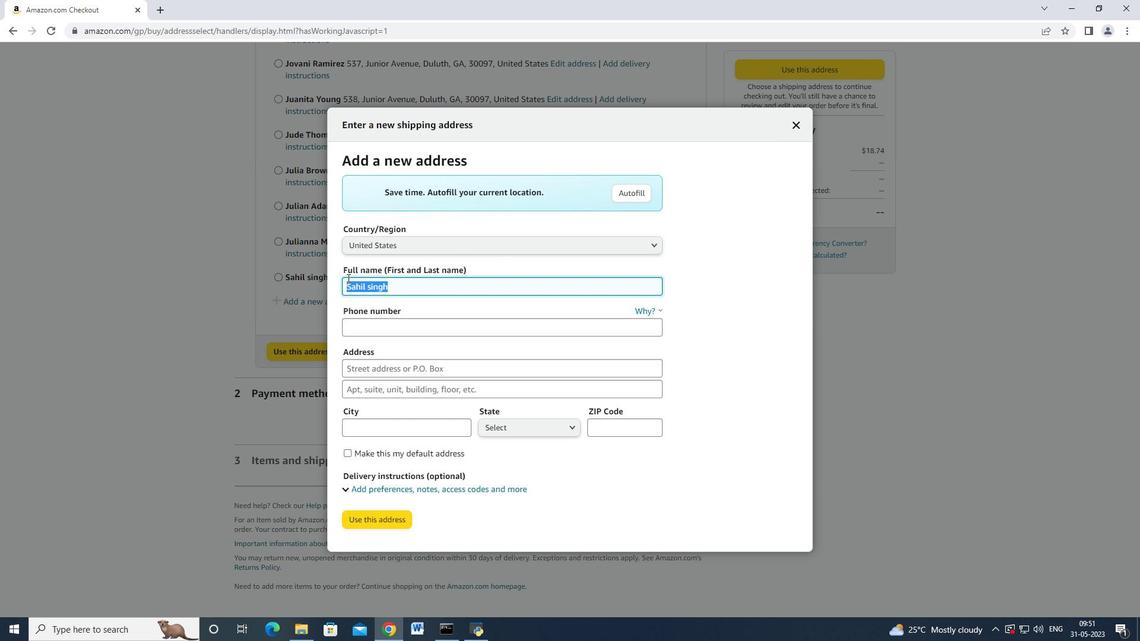 
Action: Key pressed <Key.backspace><Key.shift>Jenna<Key.space><Key.shift_r><Key.shift>Lwei<Key.backspace><Key.backspace><Key.backspace>ewis<Key.tab><Key.tab>8585770212<Key.tab>2105<Key.space><Key.shift>Pike<Key.space><Key.shift_r>Street<Key.tab><Key.tab><Key.shift_r>San<Key.shift_r><Key.space><Key.shift_r>Deigo<Key.tab>
Screenshot: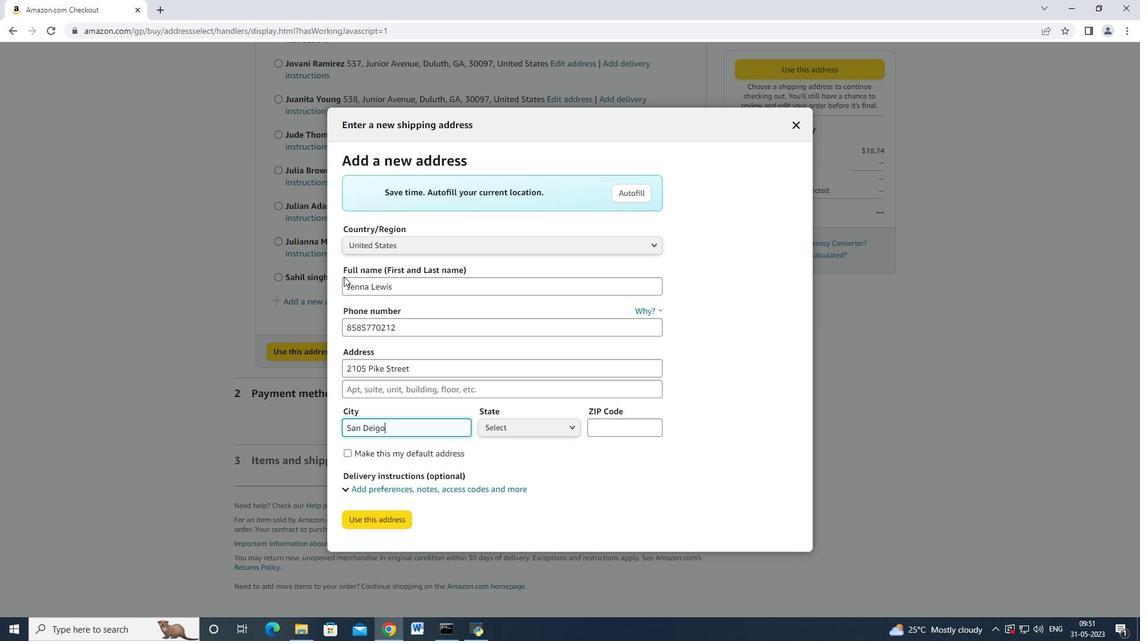 
Action: Mouse moved to (520, 425)
Screenshot: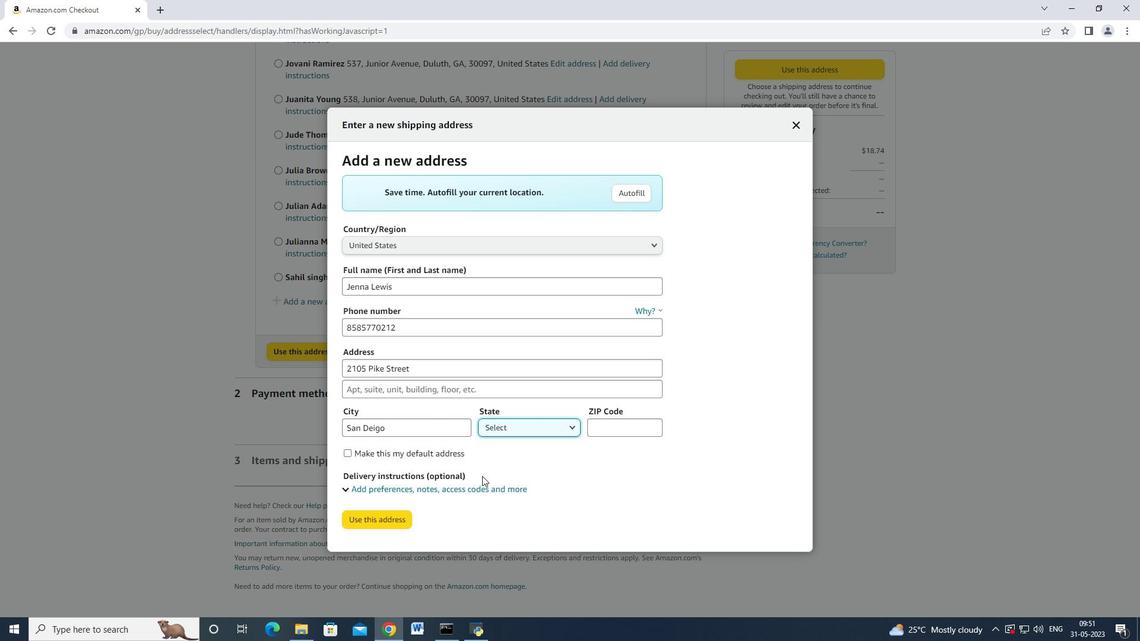 
Action: Mouse pressed left at (520, 425)
Screenshot: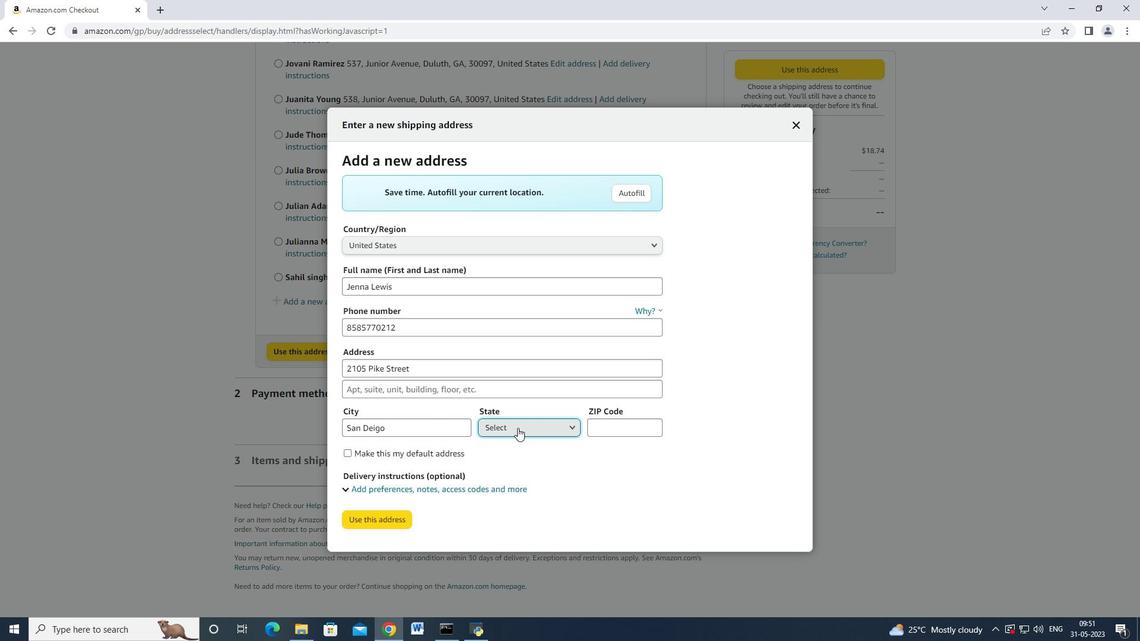 
Action: Mouse moved to (521, 150)
Screenshot: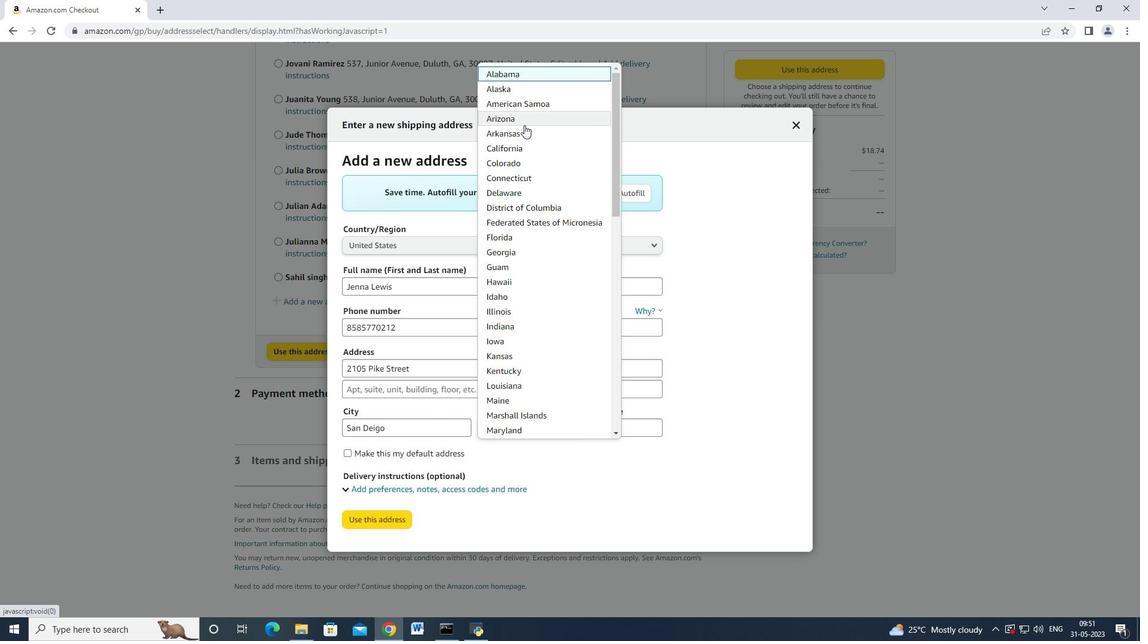 
Action: Mouse pressed left at (521, 150)
Screenshot: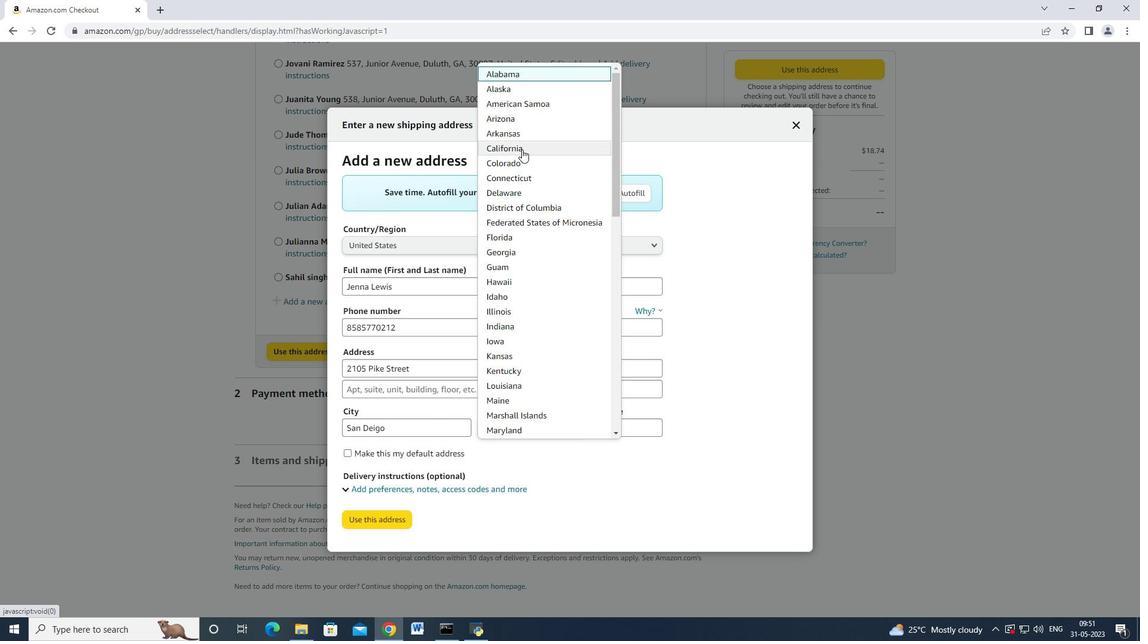 
Action: Mouse moved to (642, 430)
Screenshot: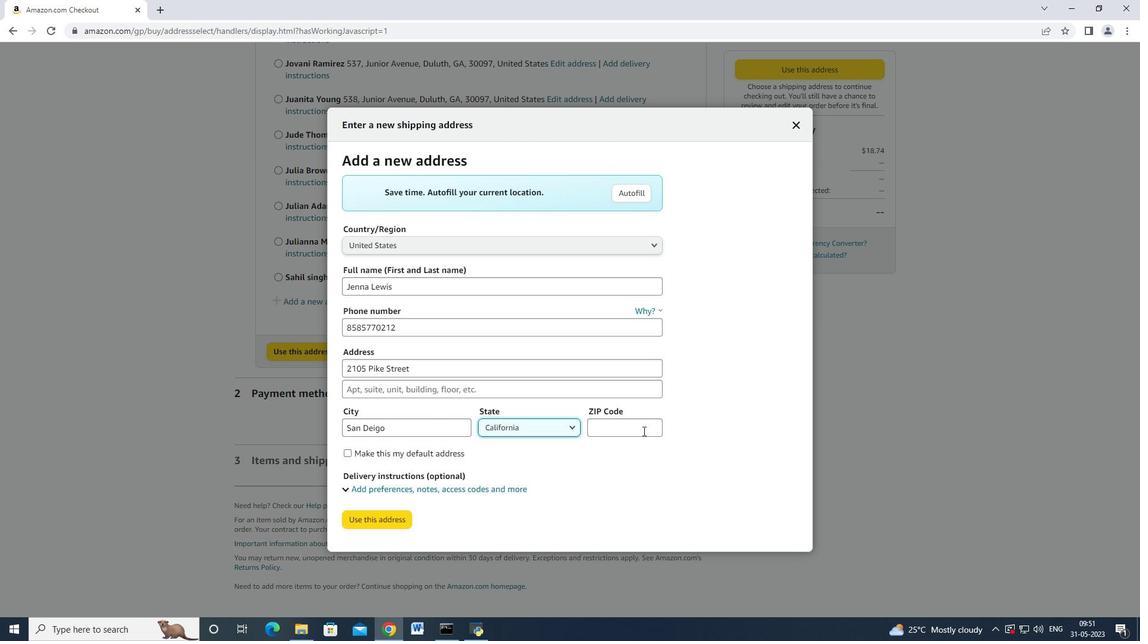 
Action: Mouse pressed left at (643, 430)
Screenshot: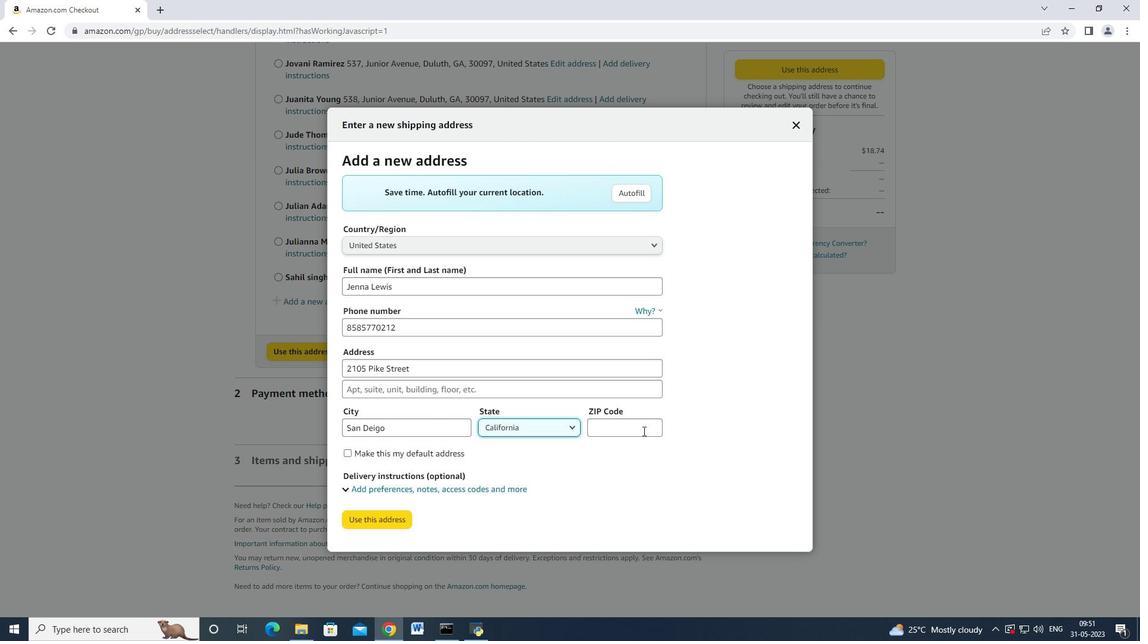 
Action: Mouse moved to (641, 430)
Screenshot: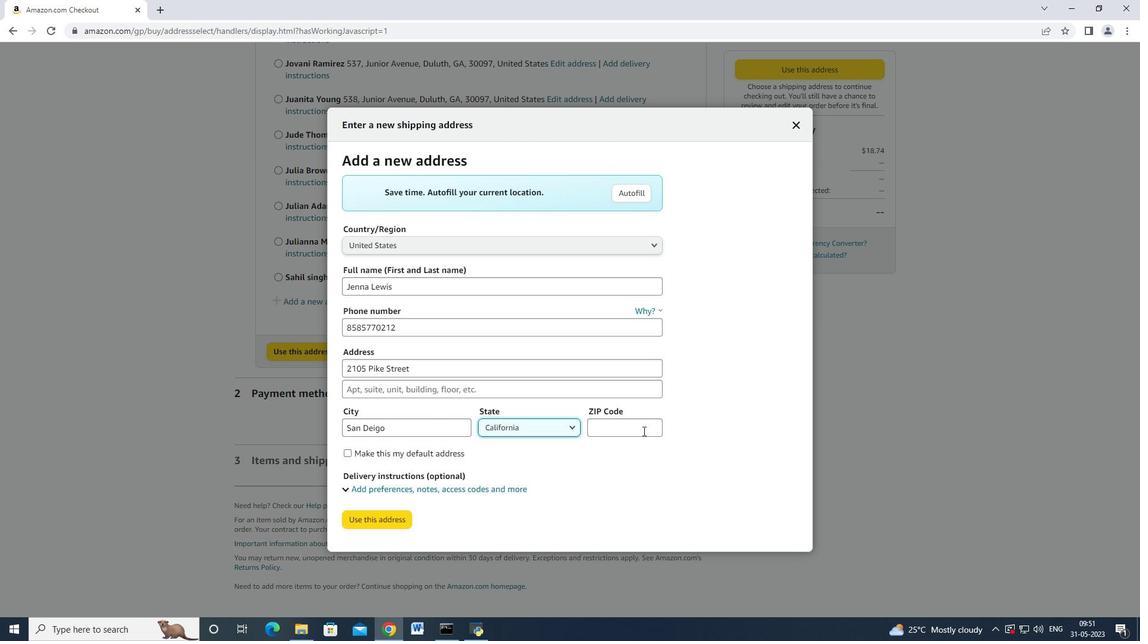 
Action: Key pressed 92126
Screenshot: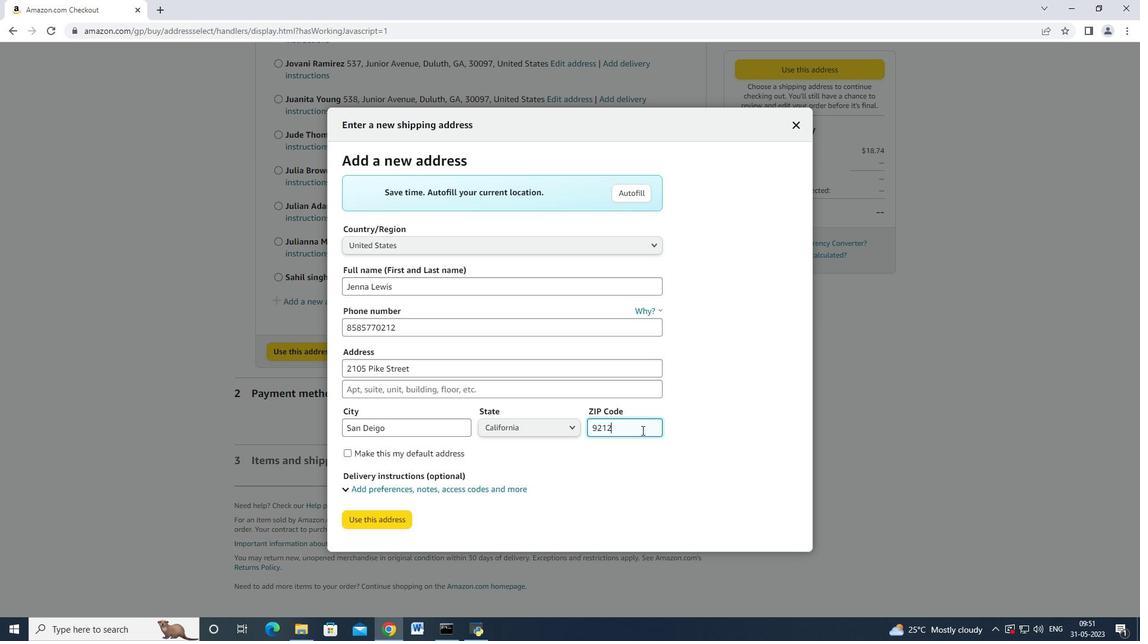 
Action: Mouse moved to (383, 523)
Screenshot: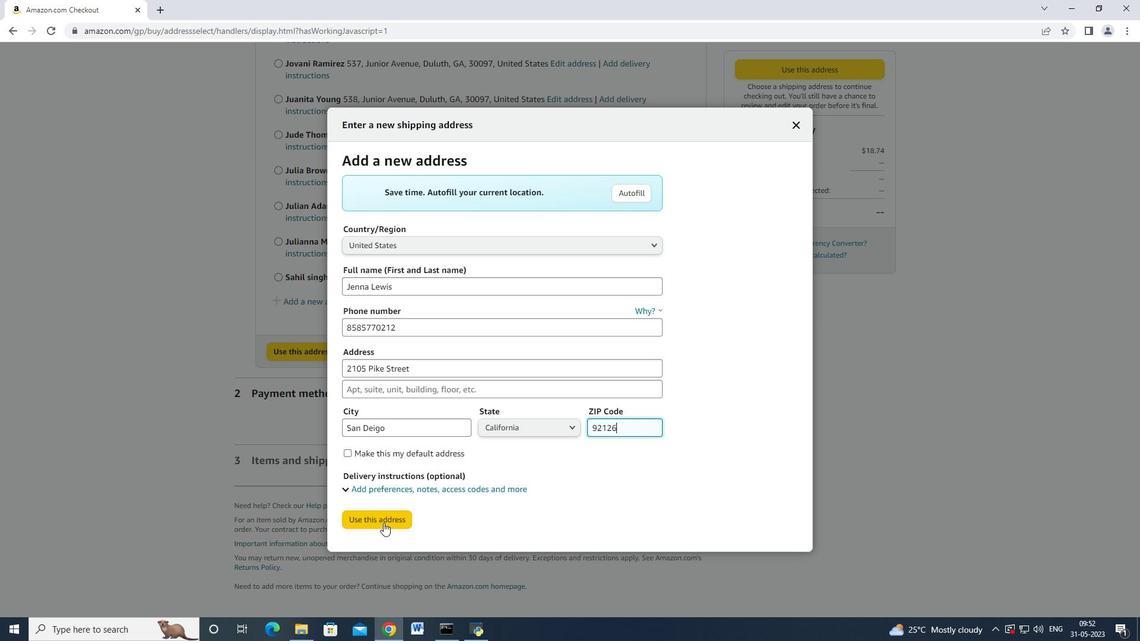 
Action: Mouse pressed left at (383, 523)
Screenshot: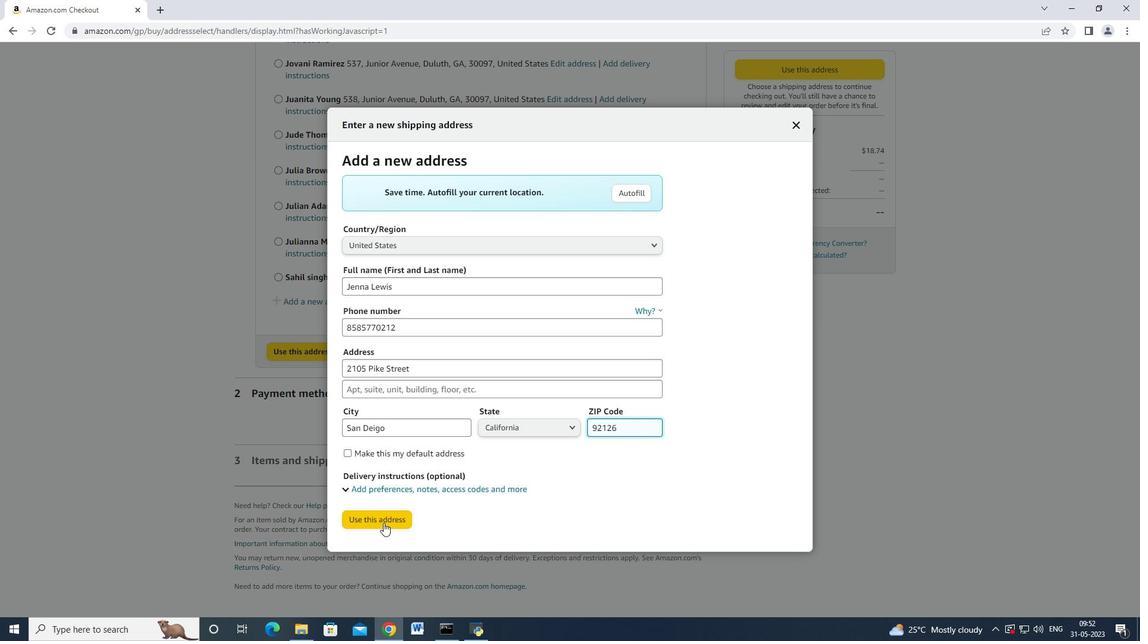 
Action: Mouse moved to (358, 220)
Screenshot: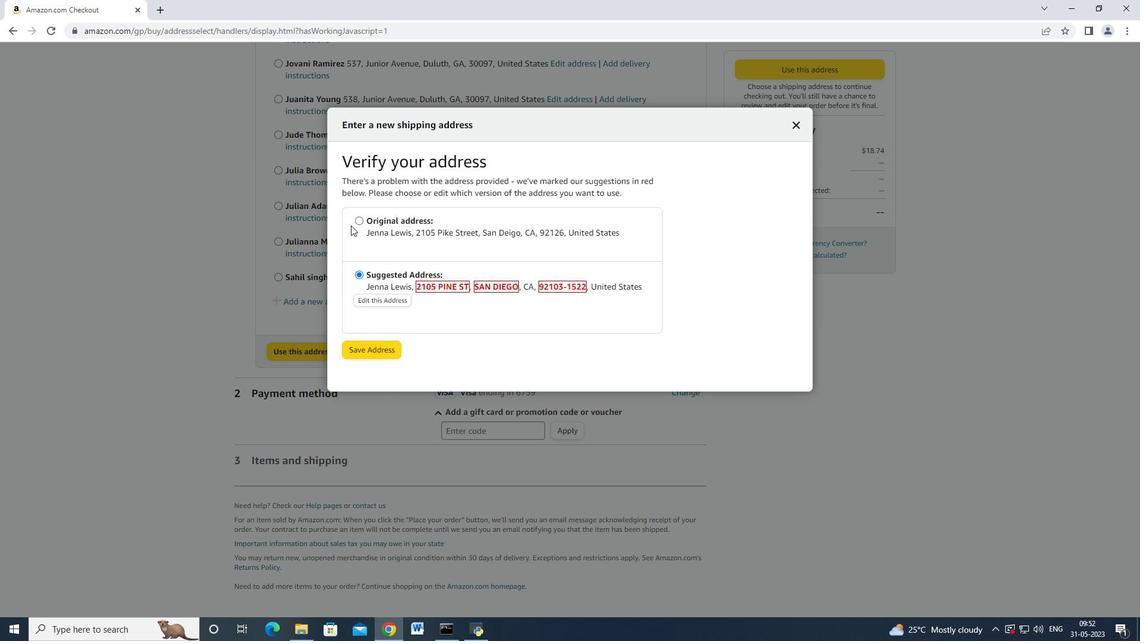 
Action: Mouse pressed left at (358, 220)
Screenshot: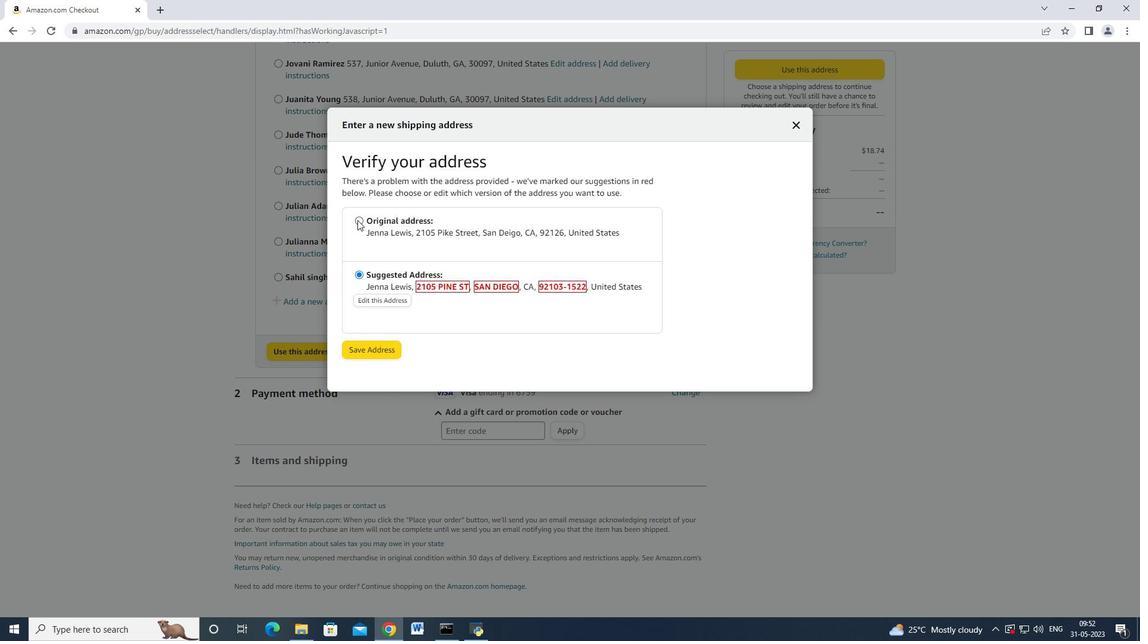 
Action: Mouse moved to (374, 347)
Screenshot: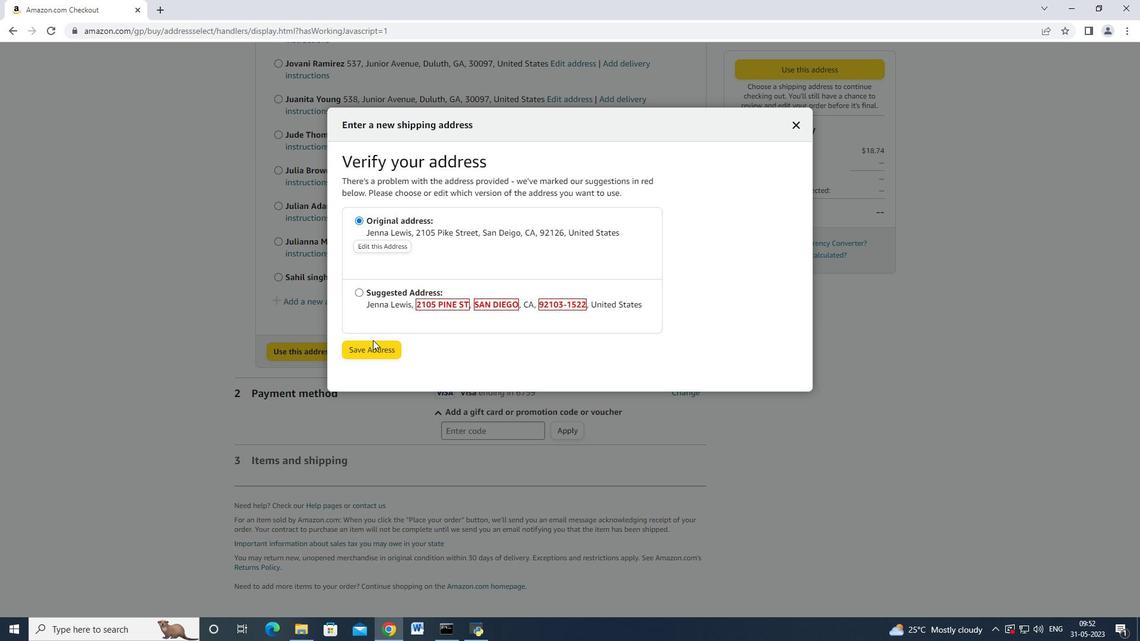 
Action: Mouse pressed left at (374, 347)
Screenshot: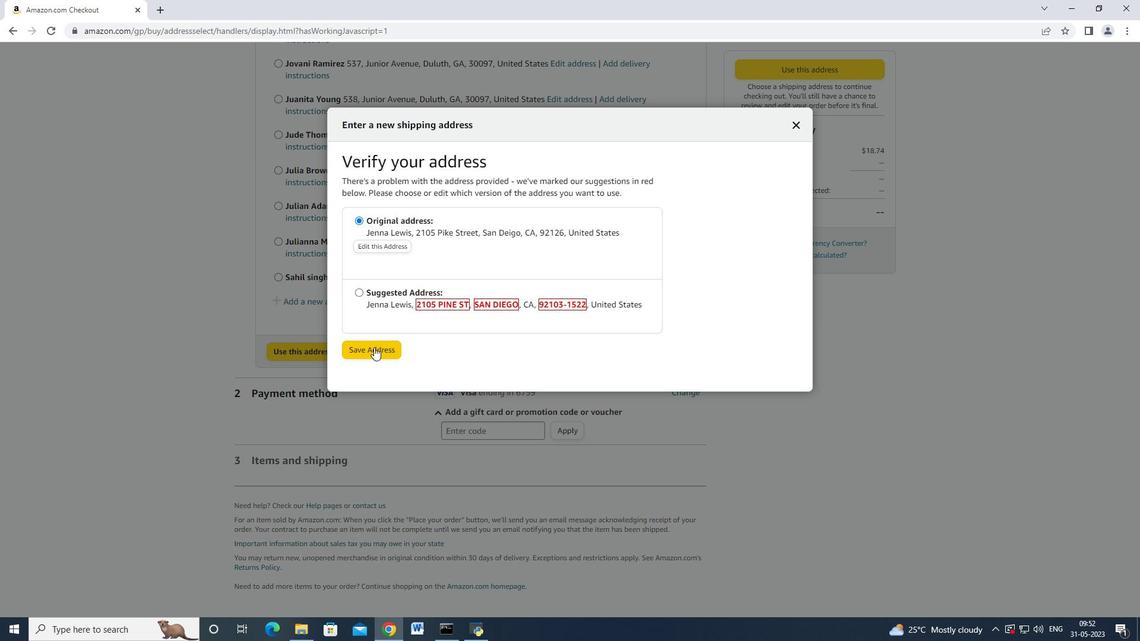 
Action: Mouse moved to (472, 340)
Screenshot: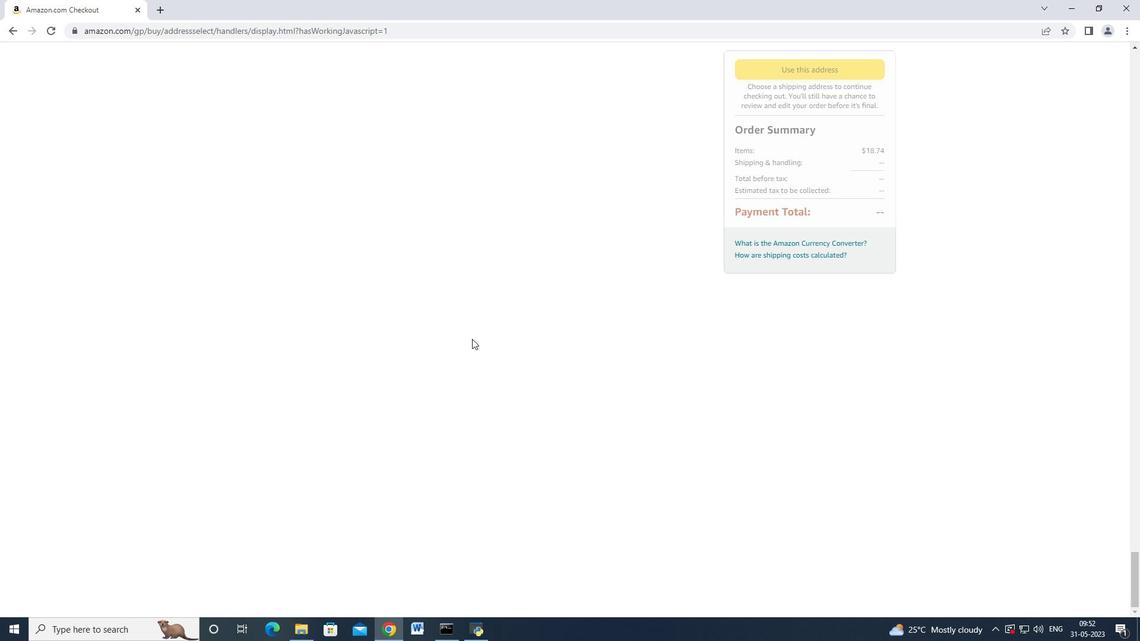 
Action: Mouse scrolled (472, 340) with delta (0, 0)
Screenshot: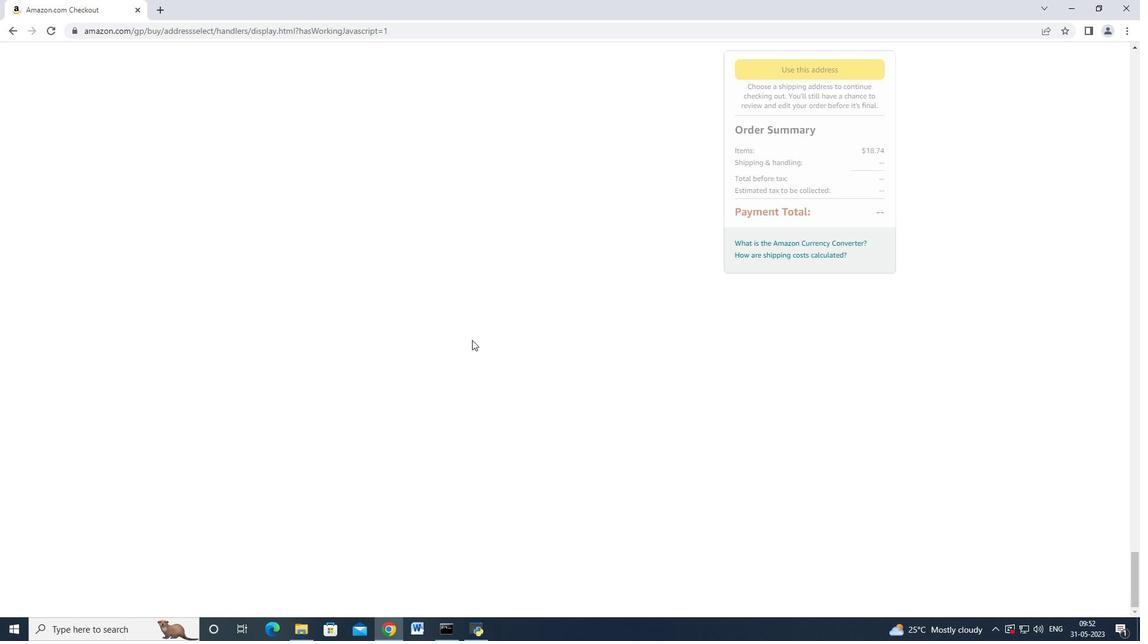 
Action: Mouse scrolled (472, 340) with delta (0, 0)
Screenshot: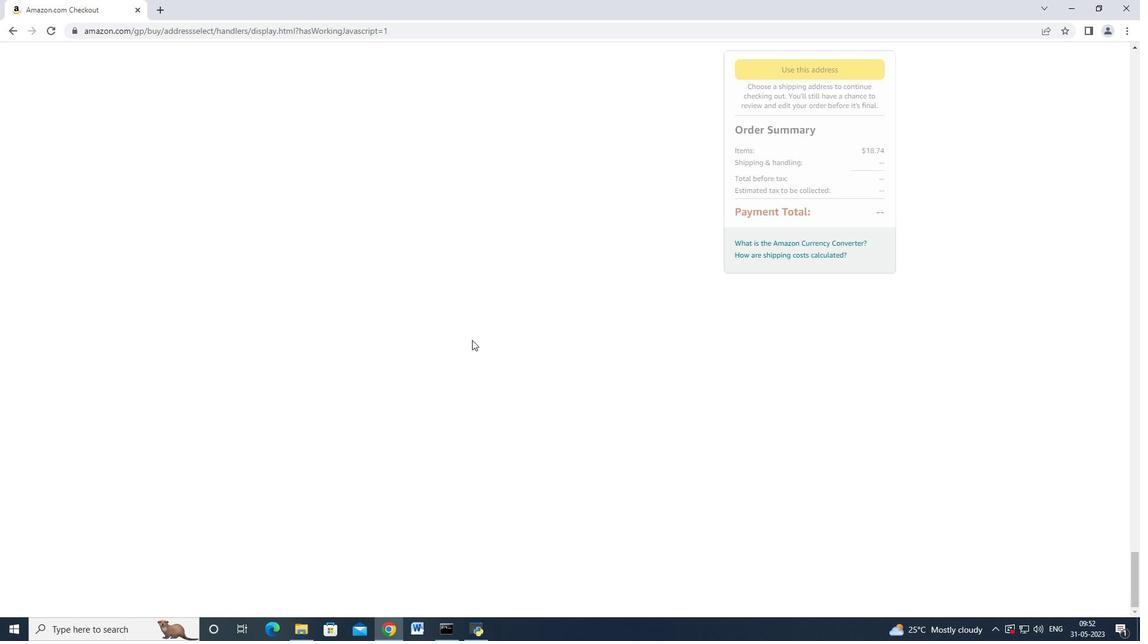 
Action: Mouse scrolled (472, 340) with delta (0, 0)
Screenshot: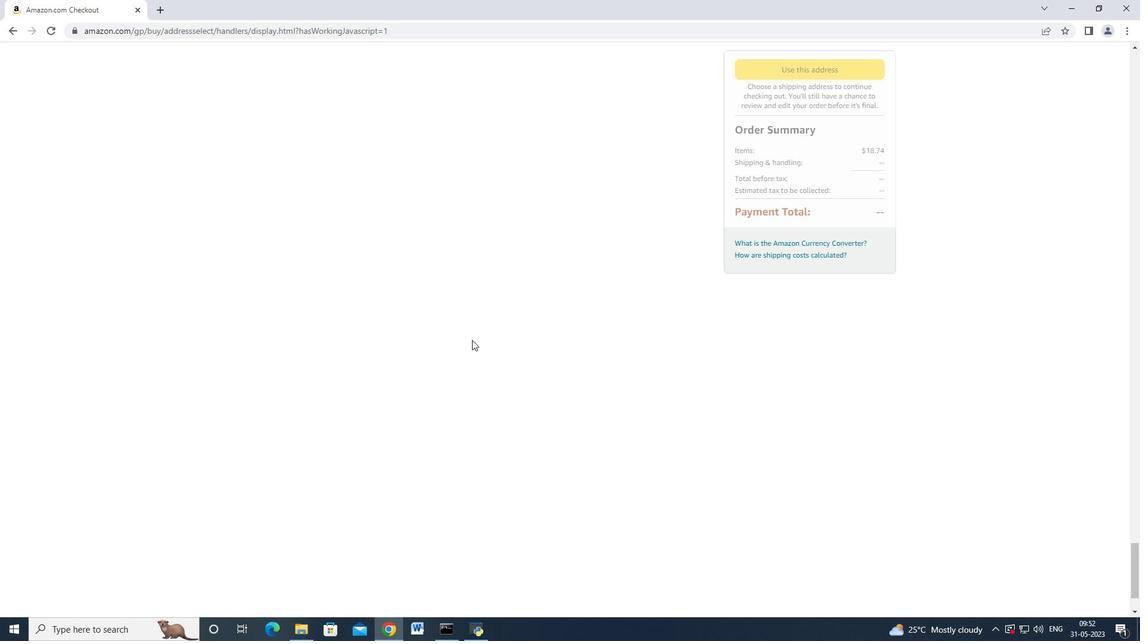 
Action: Mouse moved to (400, 258)
Screenshot: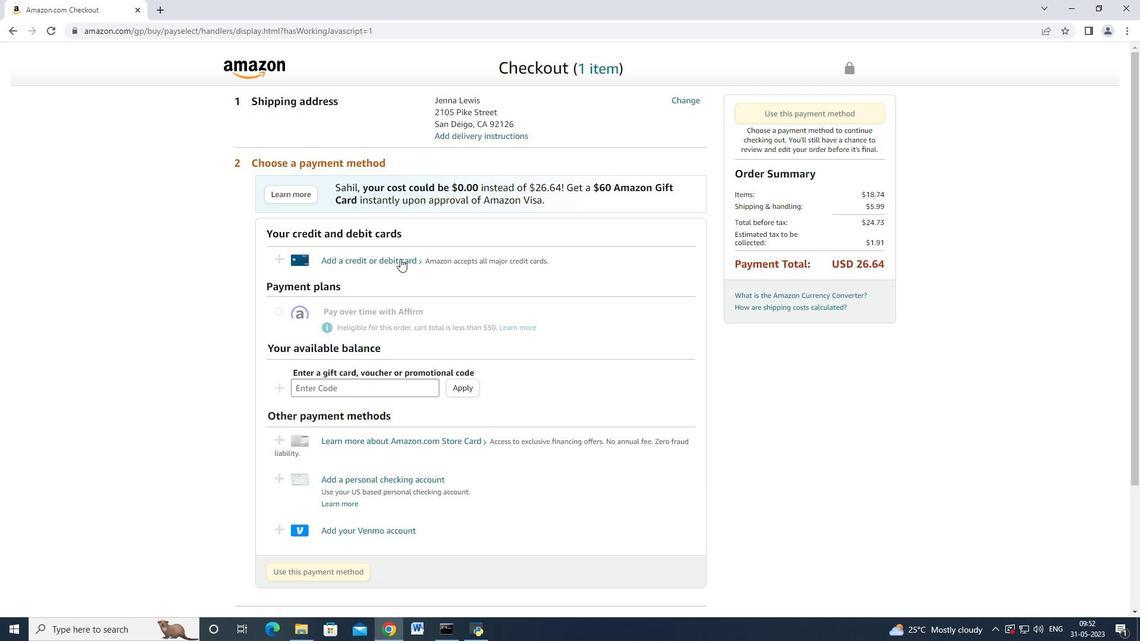 
Action: Mouse pressed left at (400, 258)
